 Task: Open a blank google sheet and write heading  Proactive Sales. Add 10 people name  'Ethan Reynolds, Olivia Thompson, Benjamin Martinez, Emma Davis, Alexander Mitchell, Ava Rodriguez, Daniel Anderson, Mia Lewis, Christopher Scott, Sophia Harris.'Item code in between  2500-2700. Product range in between  2000-9000. Add Products   ASICS Shoe, Brooks Shoe, Clarks Shoe, Crocs Shoe, Dr. Martens Shoe, Ecco Shoe, Fila Shoe, Hush Puppies Shoe, Jordan Shoe, K-Swiss Shoe.Choose quantity  3 to 10 Tax 12 percent commission 2 percent Total Add Amount. Save page  Proactive Sales log   book
Action: Mouse moved to (380, 422)
Screenshot: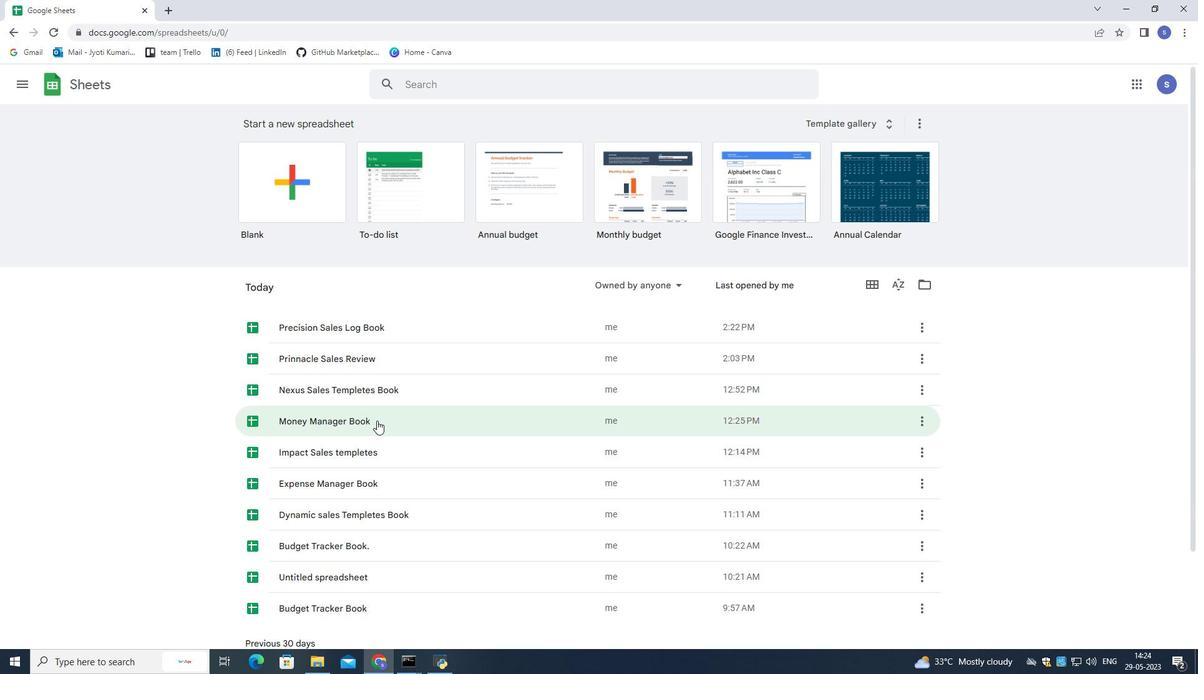 
Action: Mouse scrolled (380, 421) with delta (0, 0)
Screenshot: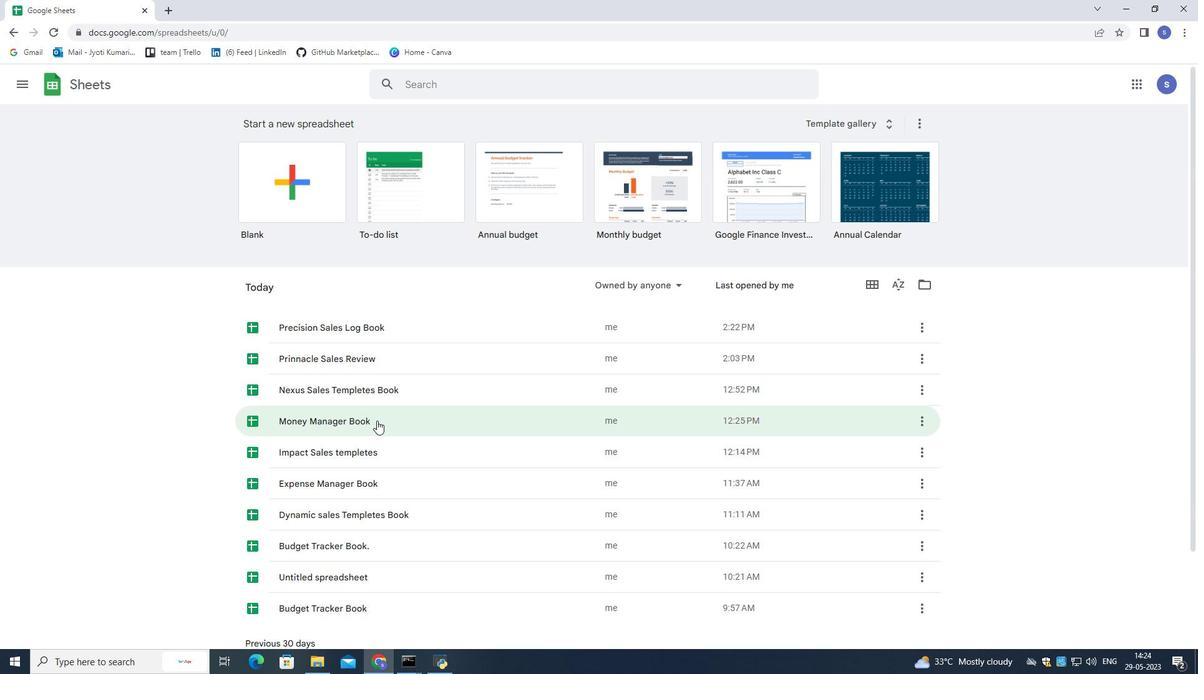 
Action: Mouse scrolled (380, 421) with delta (0, 0)
Screenshot: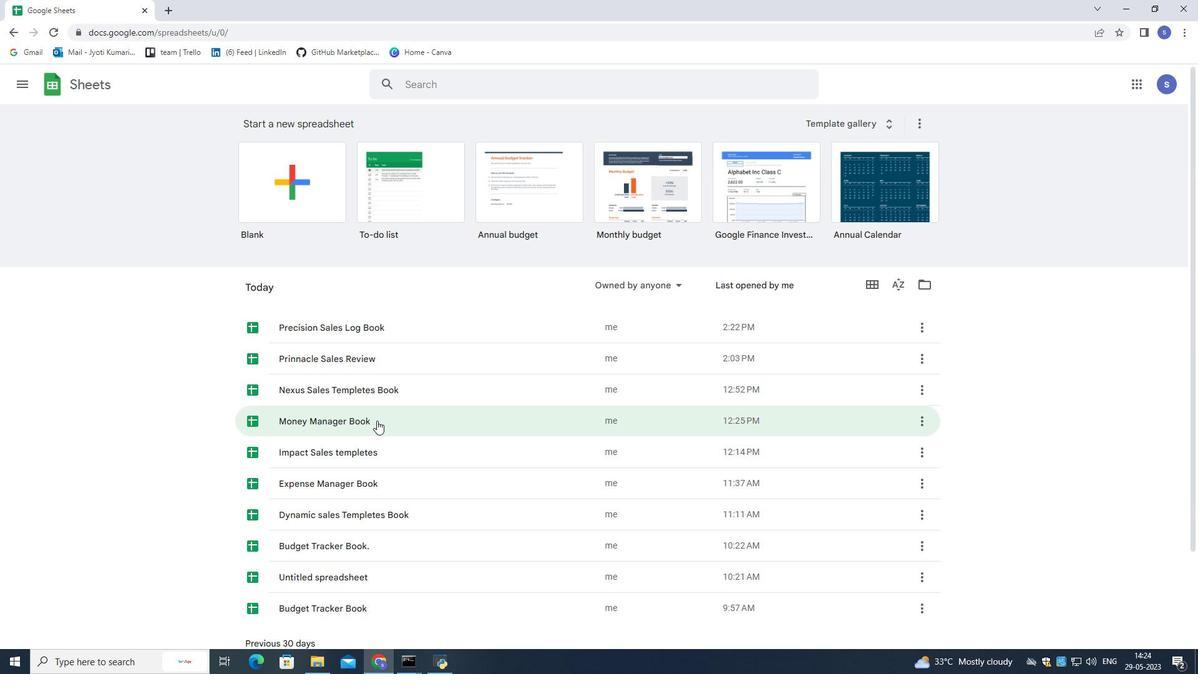 
Action: Mouse scrolled (380, 421) with delta (0, 0)
Screenshot: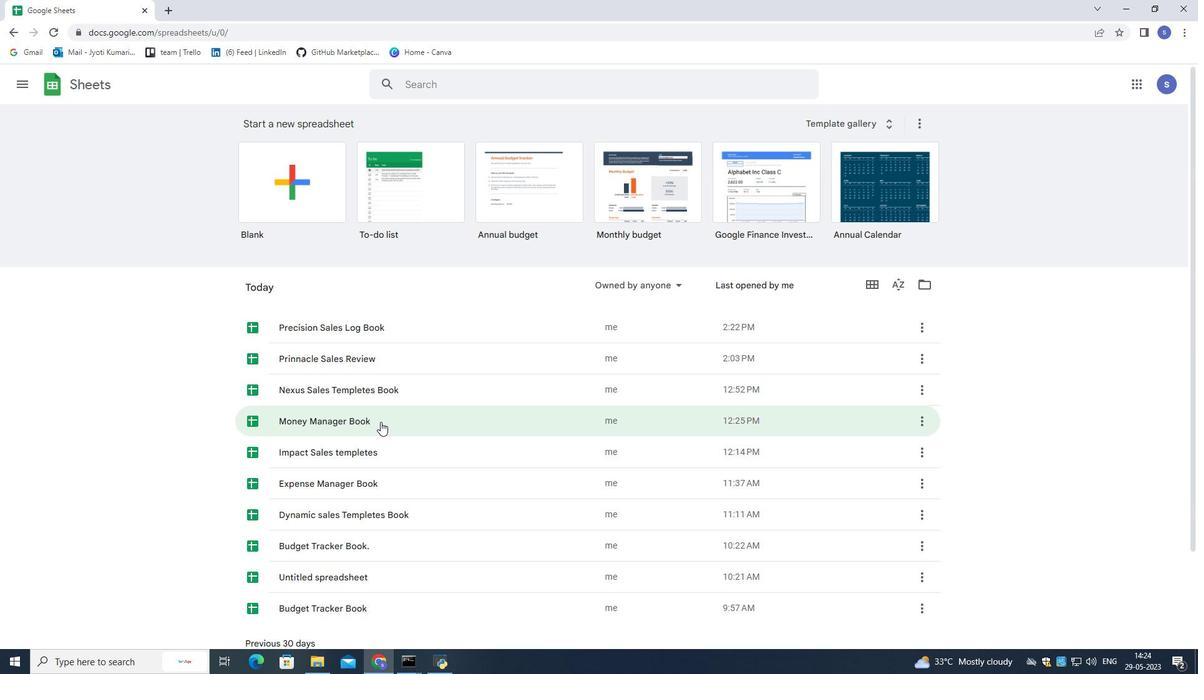 
Action: Mouse scrolled (380, 421) with delta (0, 0)
Screenshot: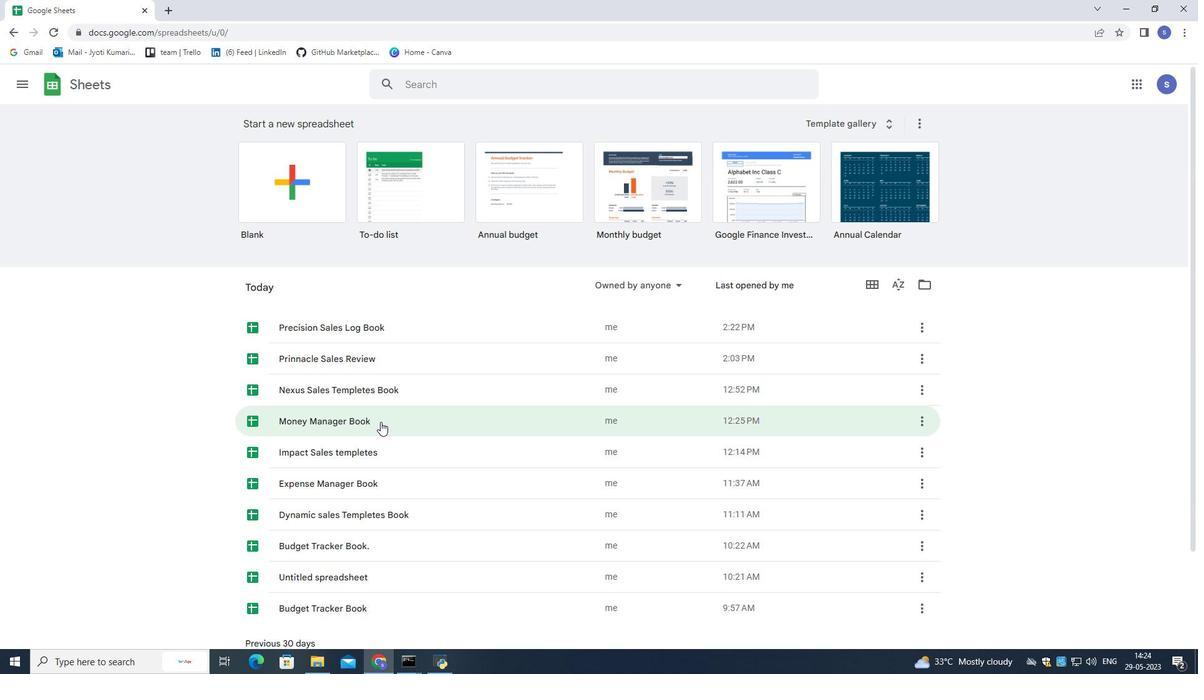 
Action: Mouse scrolled (380, 421) with delta (0, 0)
Screenshot: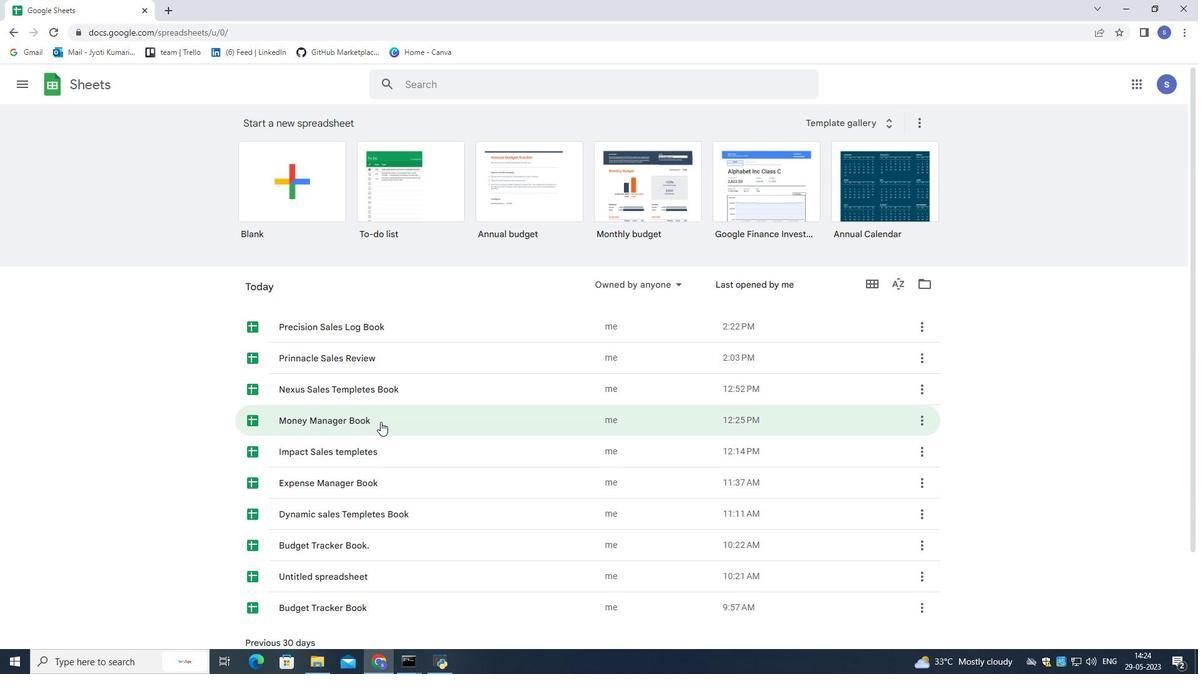 
Action: Mouse scrolled (380, 422) with delta (0, 0)
Screenshot: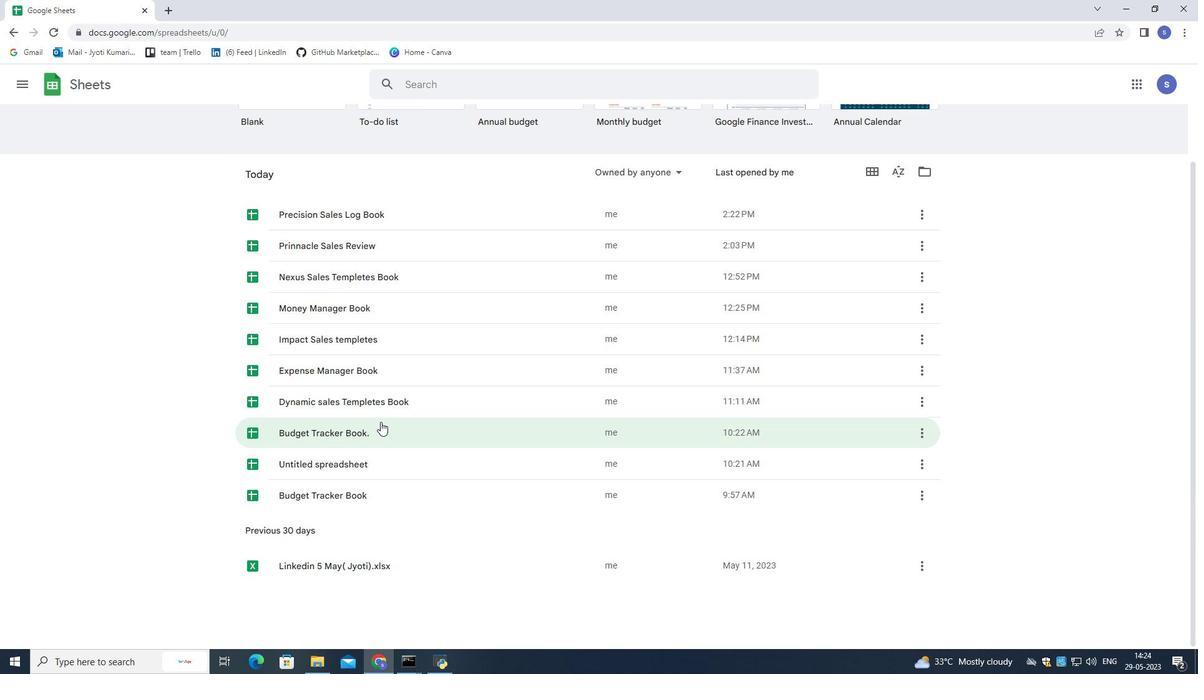 
Action: Mouse scrolled (380, 422) with delta (0, 0)
Screenshot: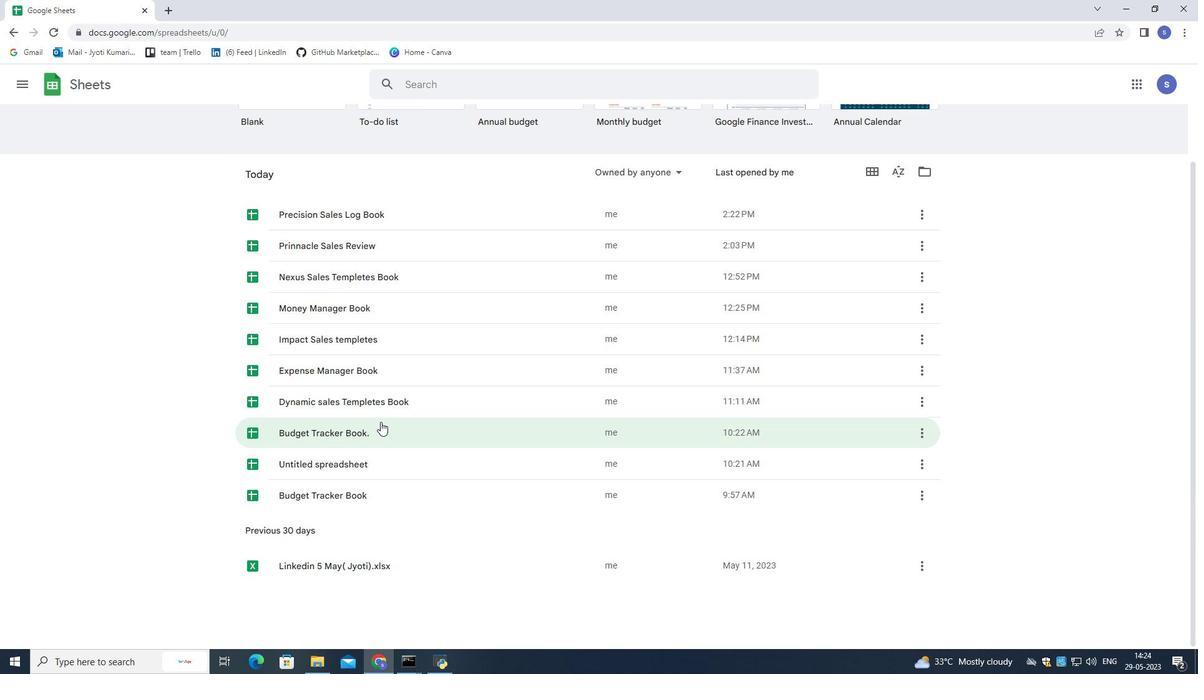 
Action: Mouse scrolled (380, 422) with delta (0, 0)
Screenshot: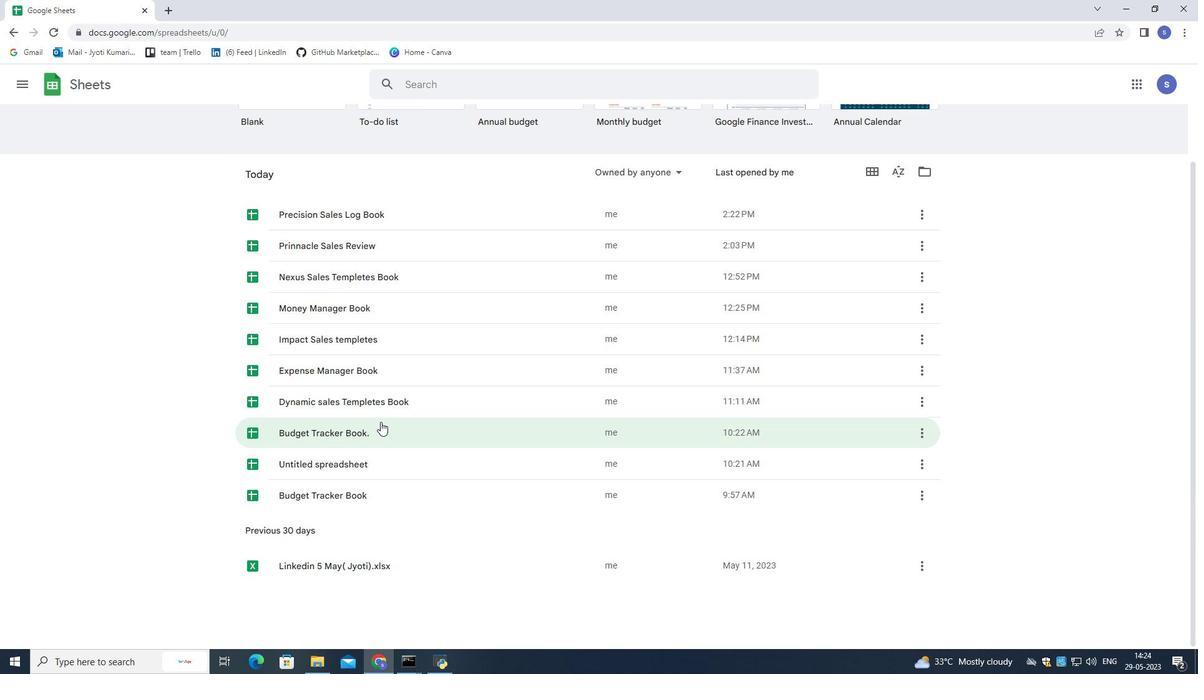 
Action: Mouse scrolled (380, 422) with delta (0, 0)
Screenshot: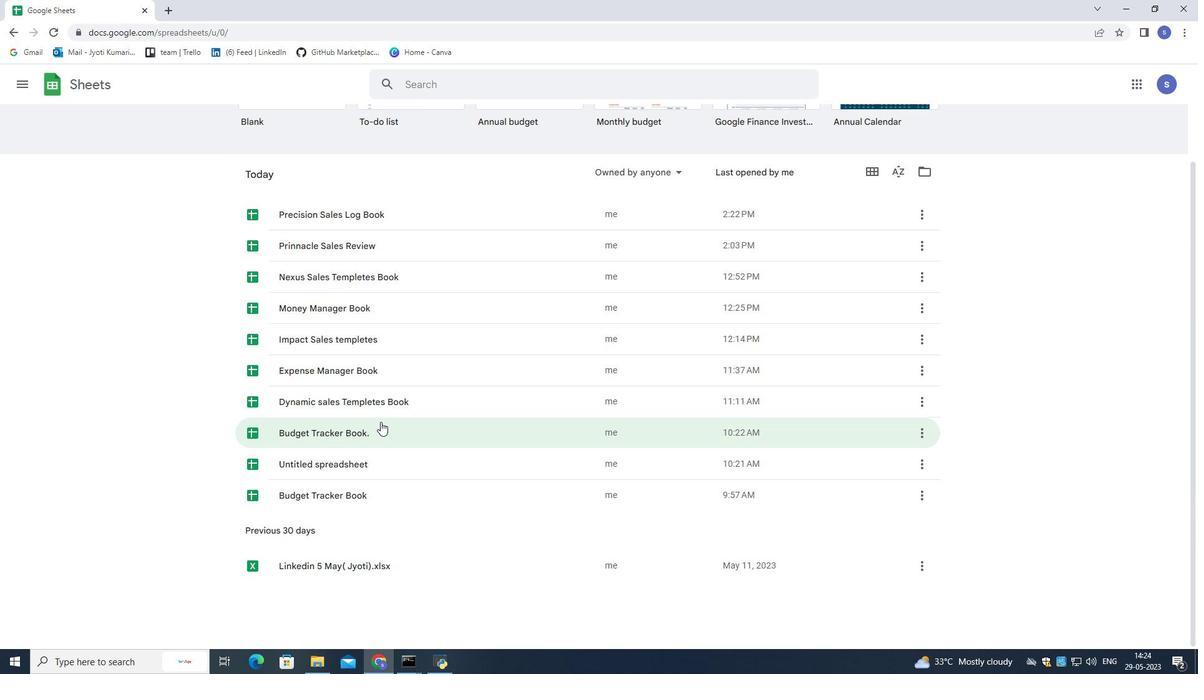 
Action: Mouse moved to (381, 418)
Screenshot: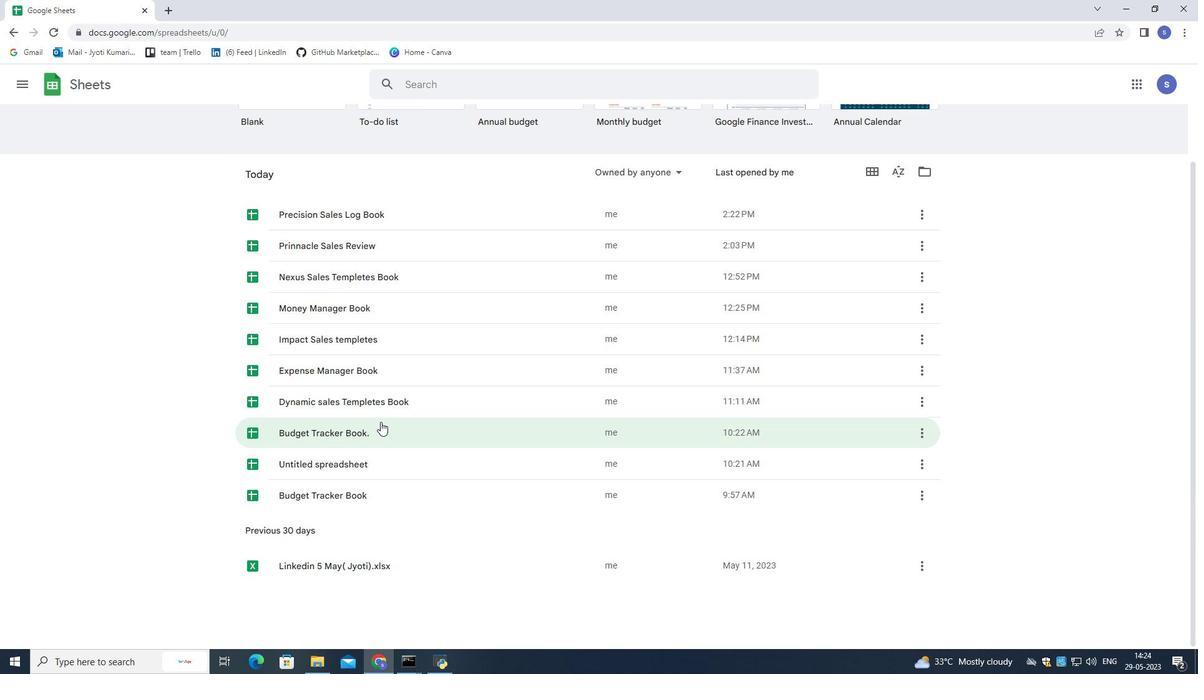 
Action: Mouse scrolled (381, 419) with delta (0, 0)
Screenshot: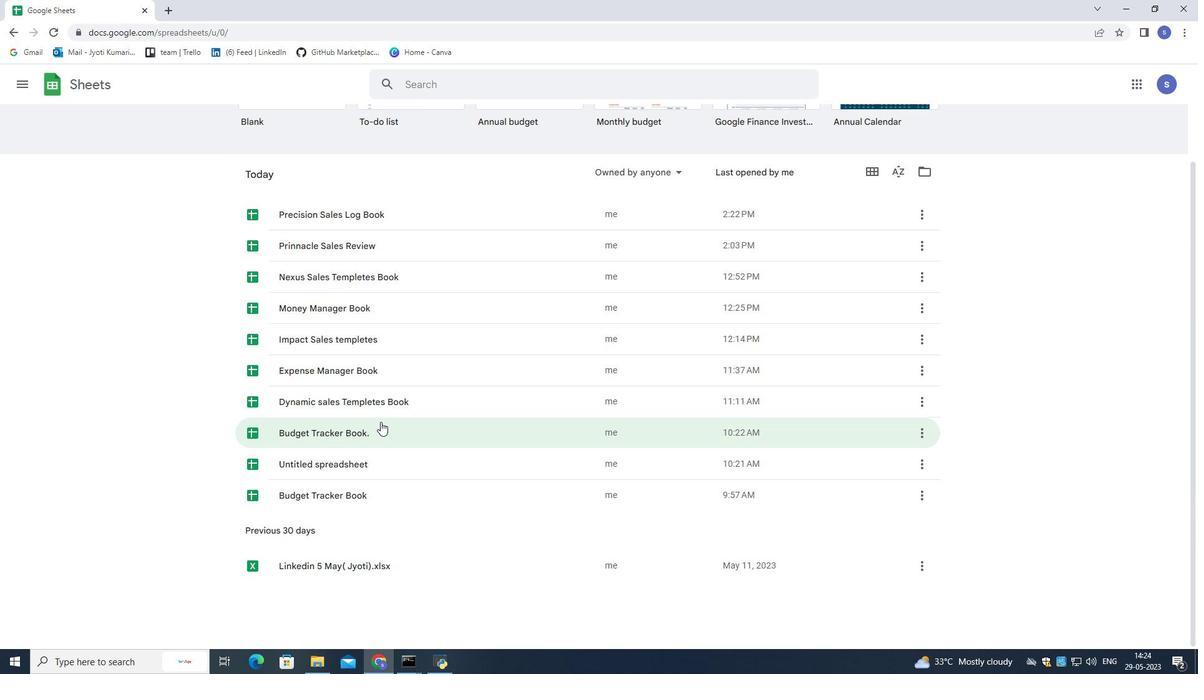 
Action: Mouse moved to (378, 421)
Screenshot: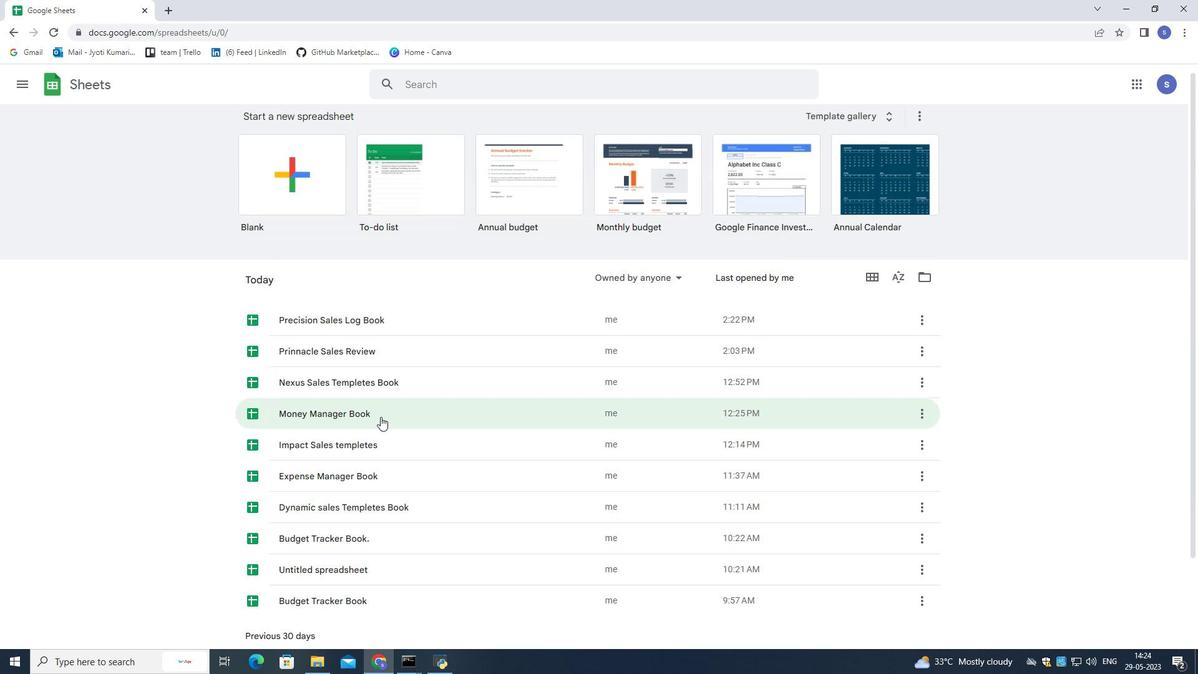 
Action: Mouse scrolled (378, 422) with delta (0, 0)
Screenshot: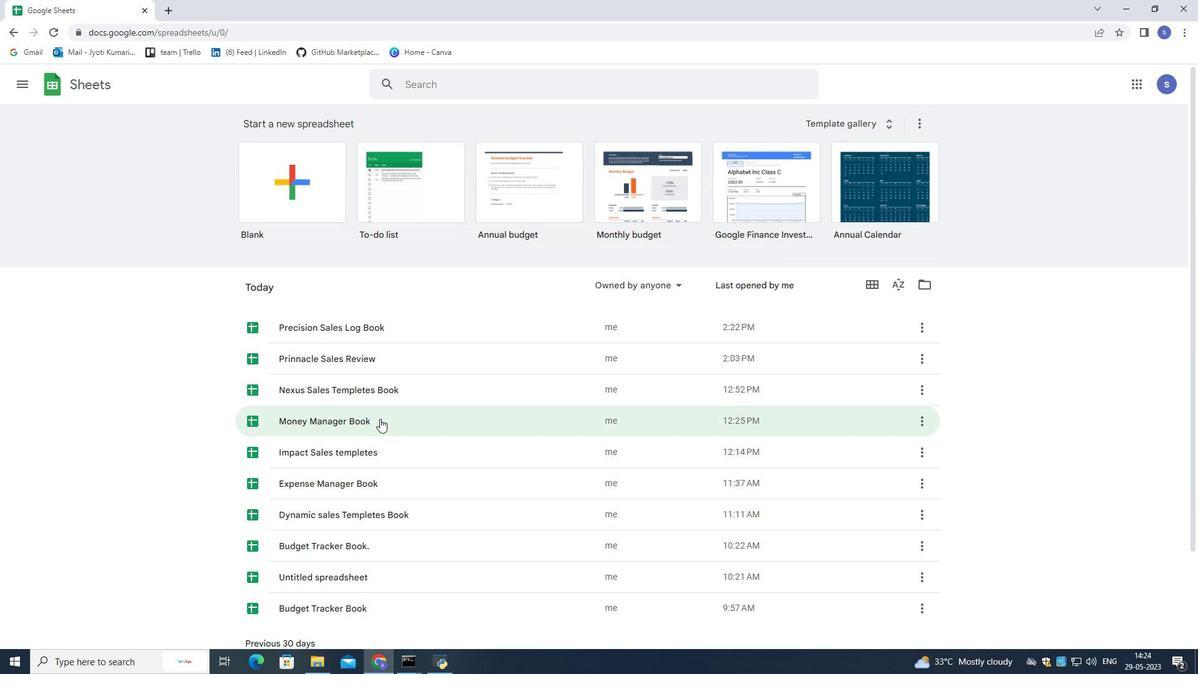 
Action: Mouse moved to (378, 421)
Screenshot: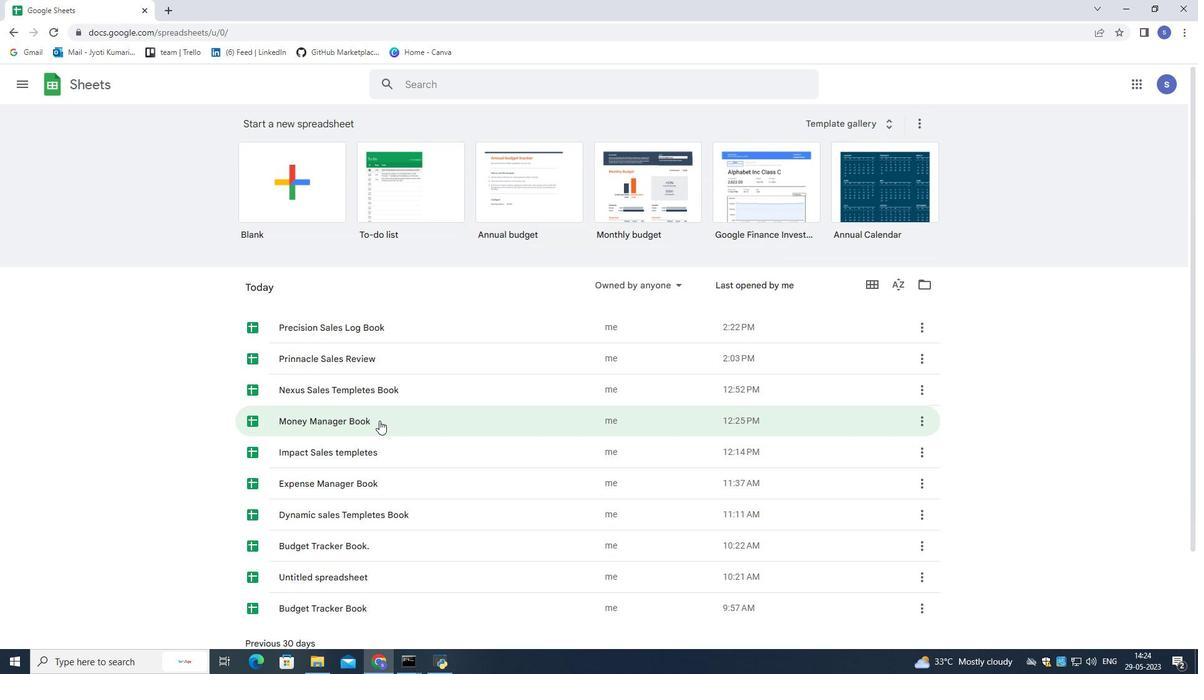 
Action: Mouse scrolled (378, 422) with delta (0, 0)
Screenshot: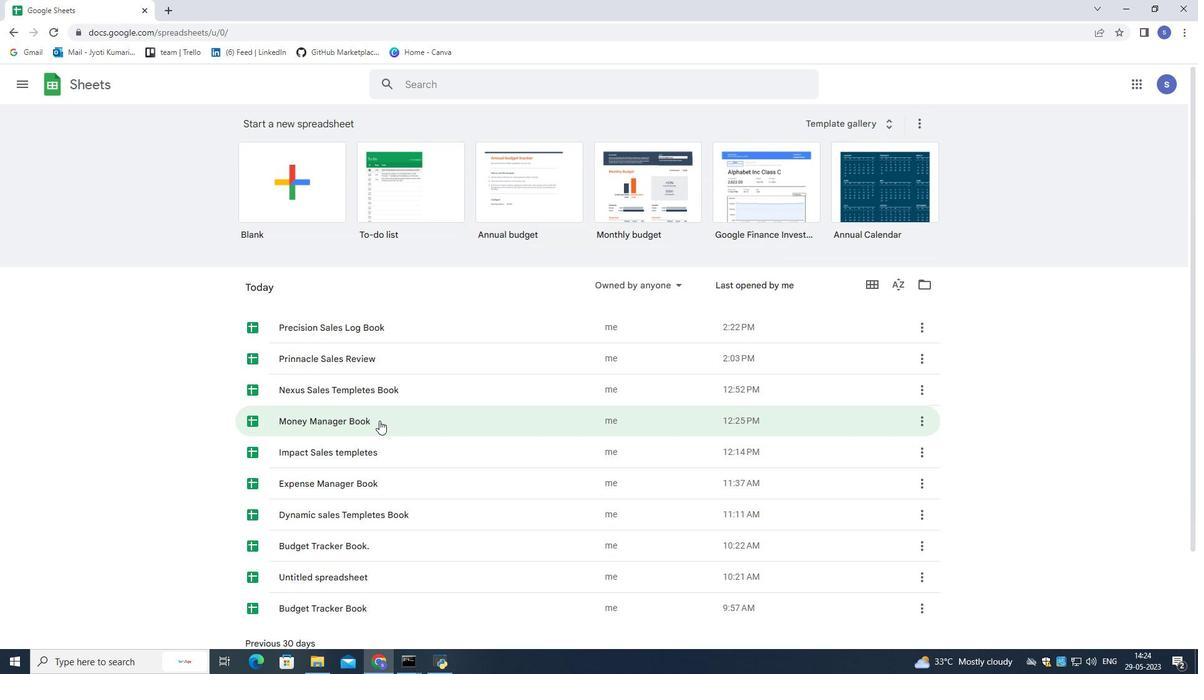 
Action: Mouse moved to (327, 194)
Screenshot: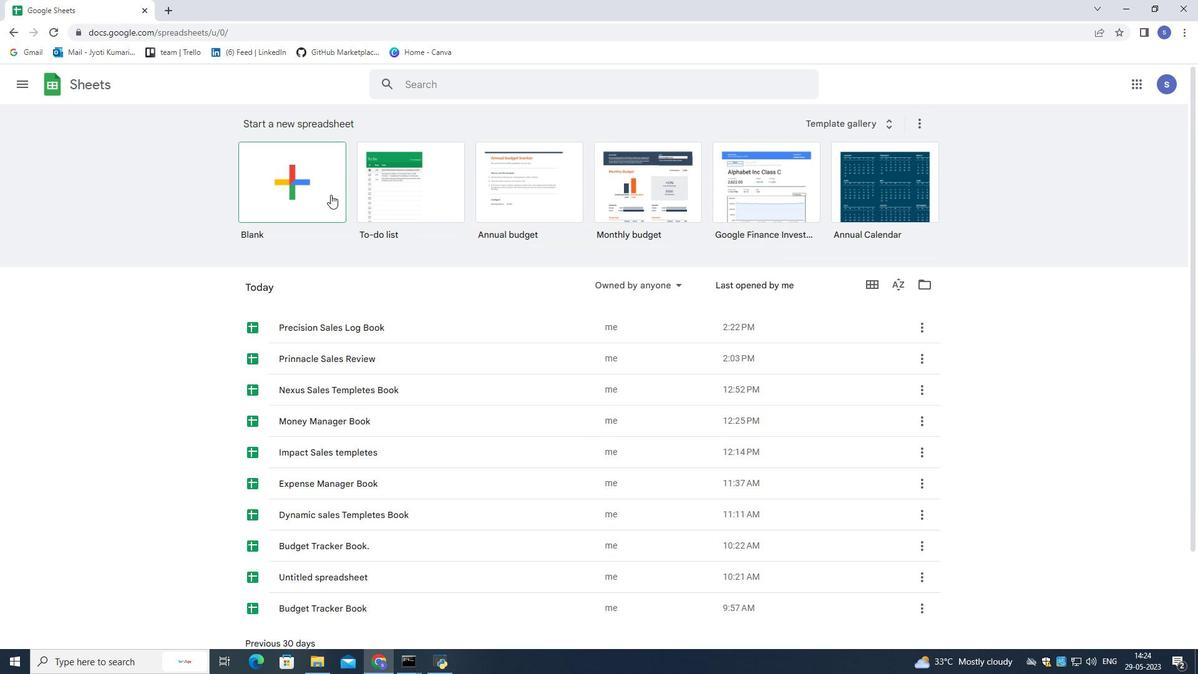 
Action: Mouse pressed left at (327, 194)
Screenshot: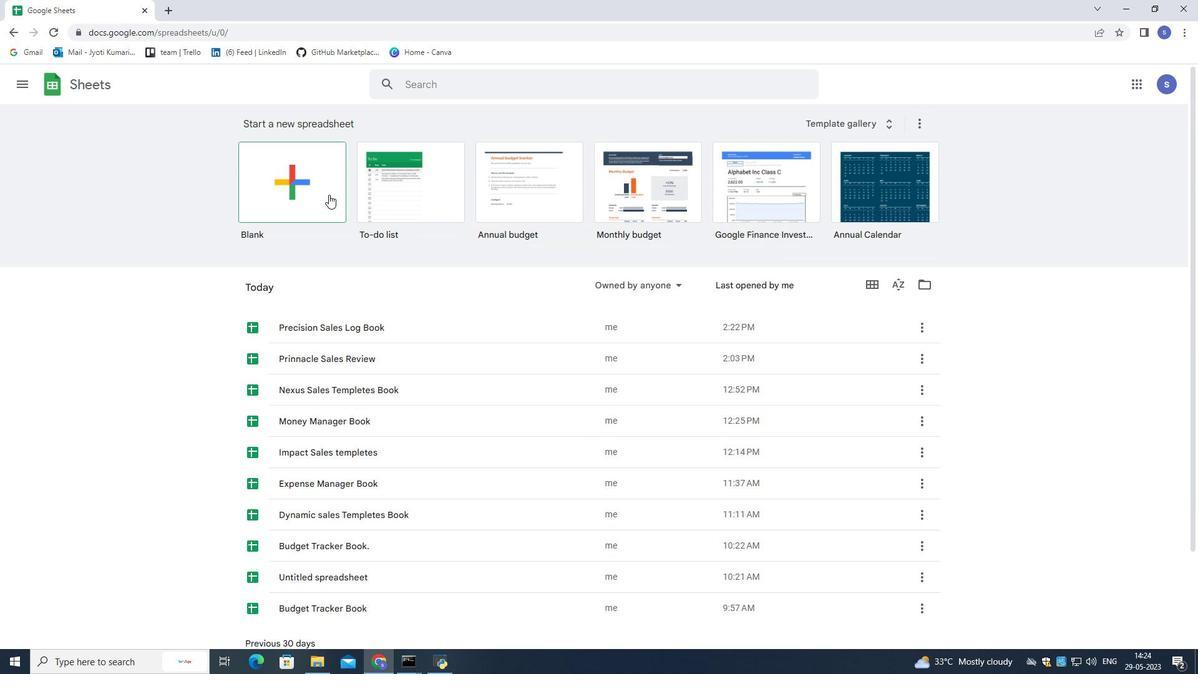 
Action: Mouse moved to (184, 174)
Screenshot: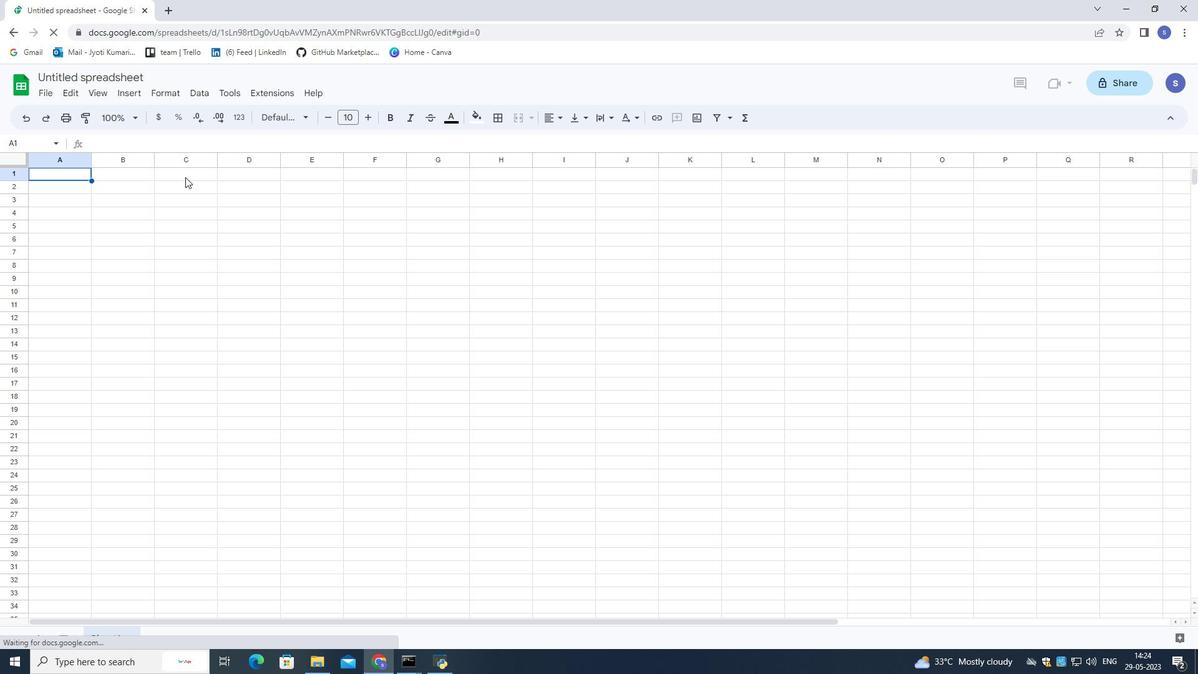 
Action: Mouse pressed left at (184, 174)
Screenshot: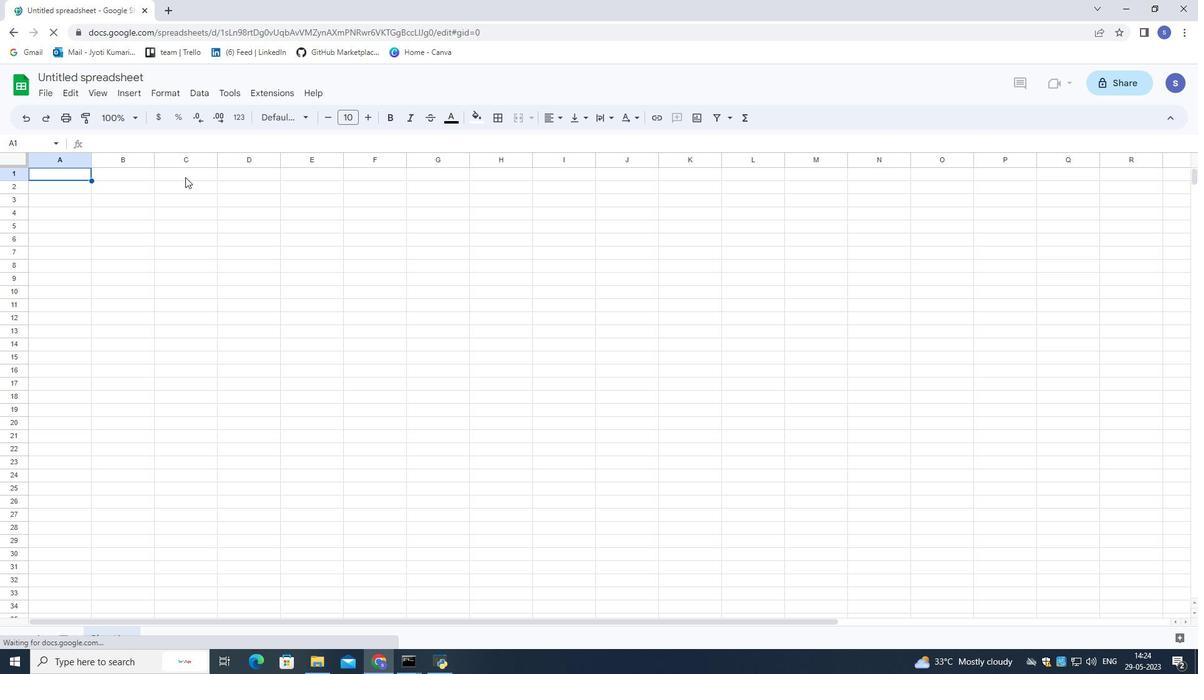 
Action: Mouse pressed left at (184, 174)
Screenshot: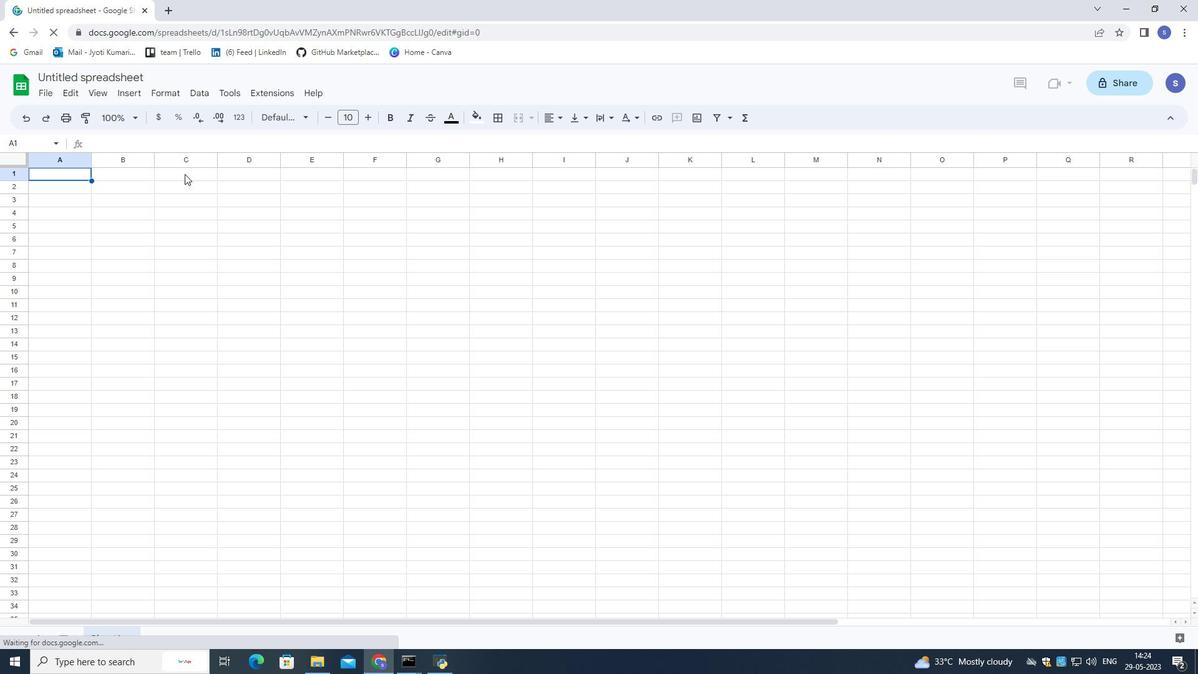 
Action: Mouse pressed left at (184, 174)
Screenshot: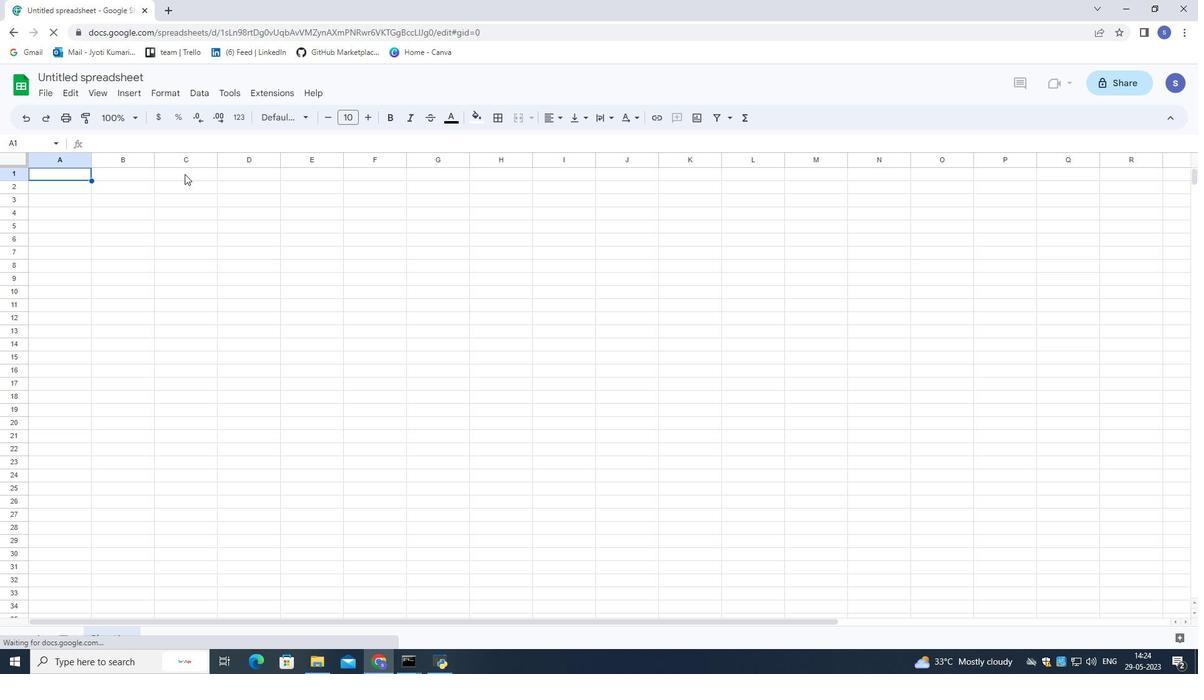 
Action: Key pressed <Key.shift>Proactive<Key.space><Key.shift>sales
Screenshot: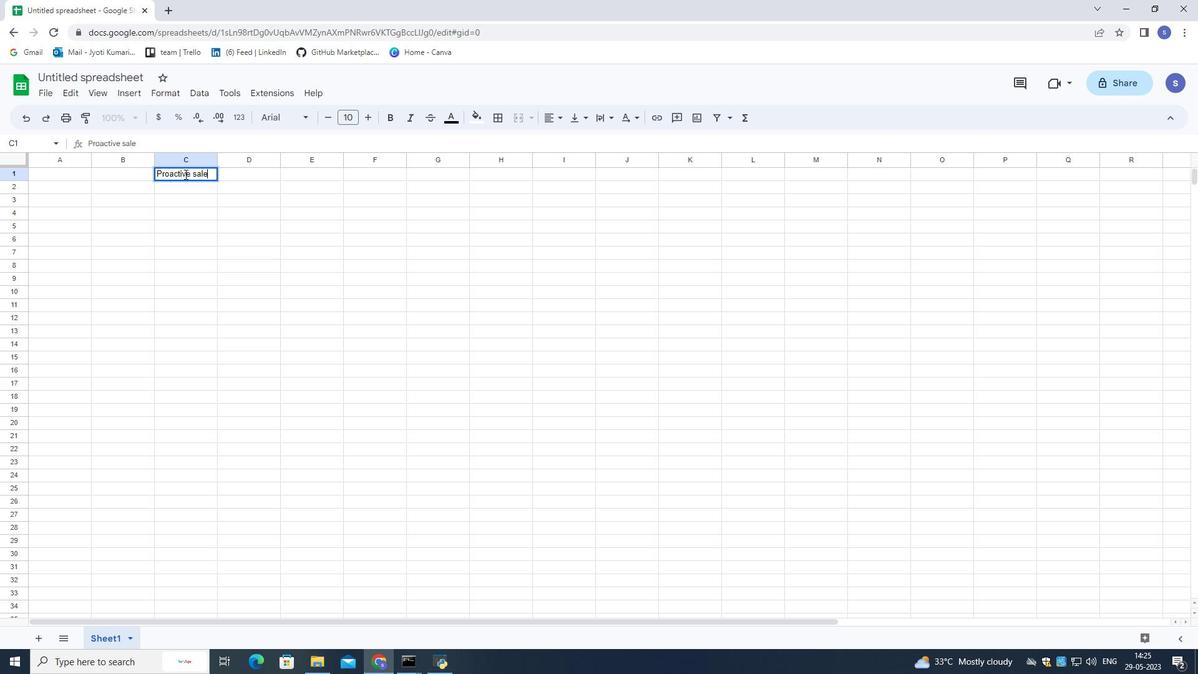 
Action: Mouse moved to (72, 186)
Screenshot: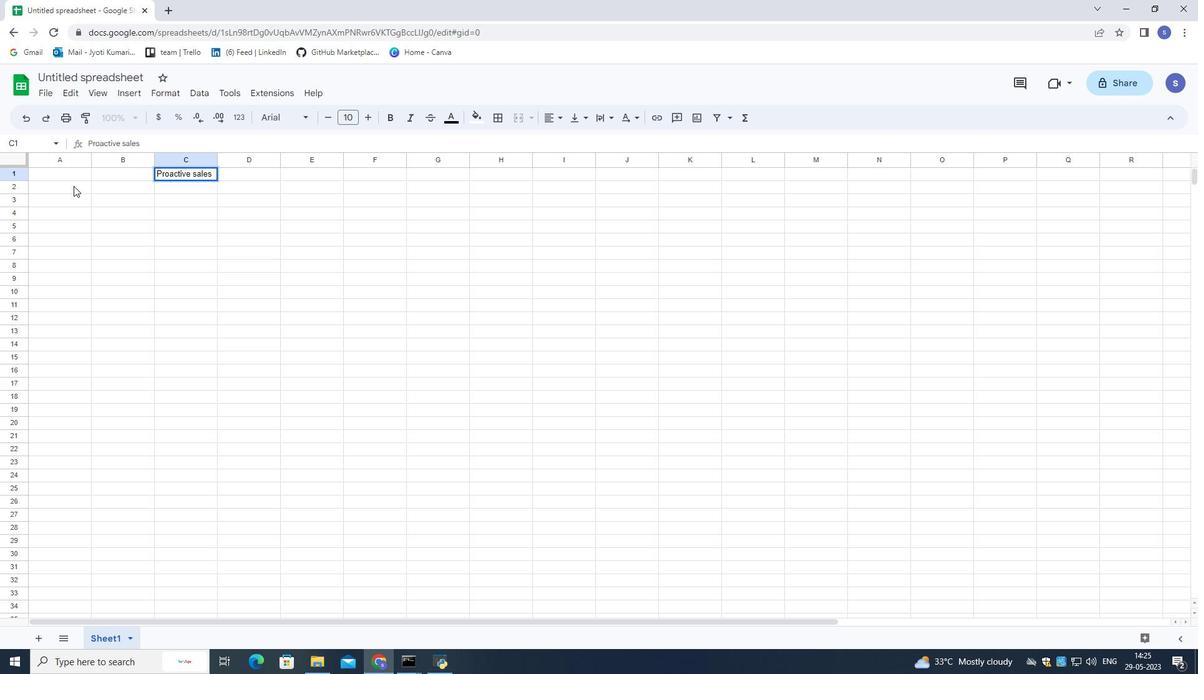 
Action: Mouse pressed left at (72, 186)
Screenshot: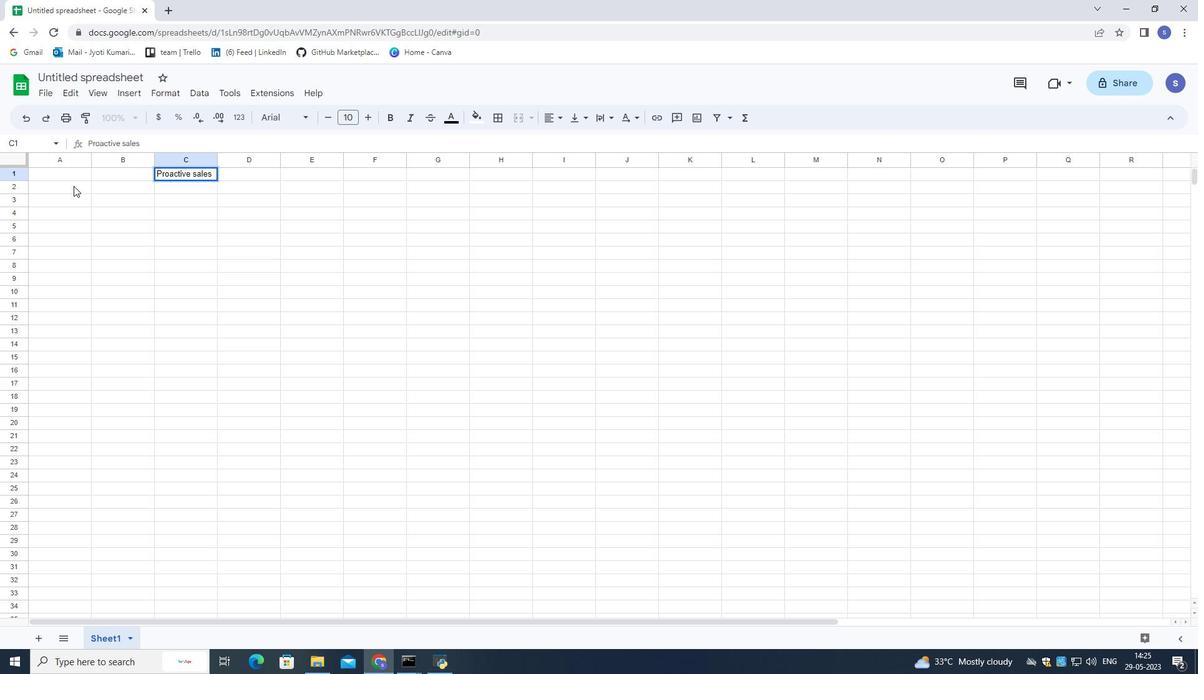 
Action: Key pressed <Key.shift>Name<Key.right>
Screenshot: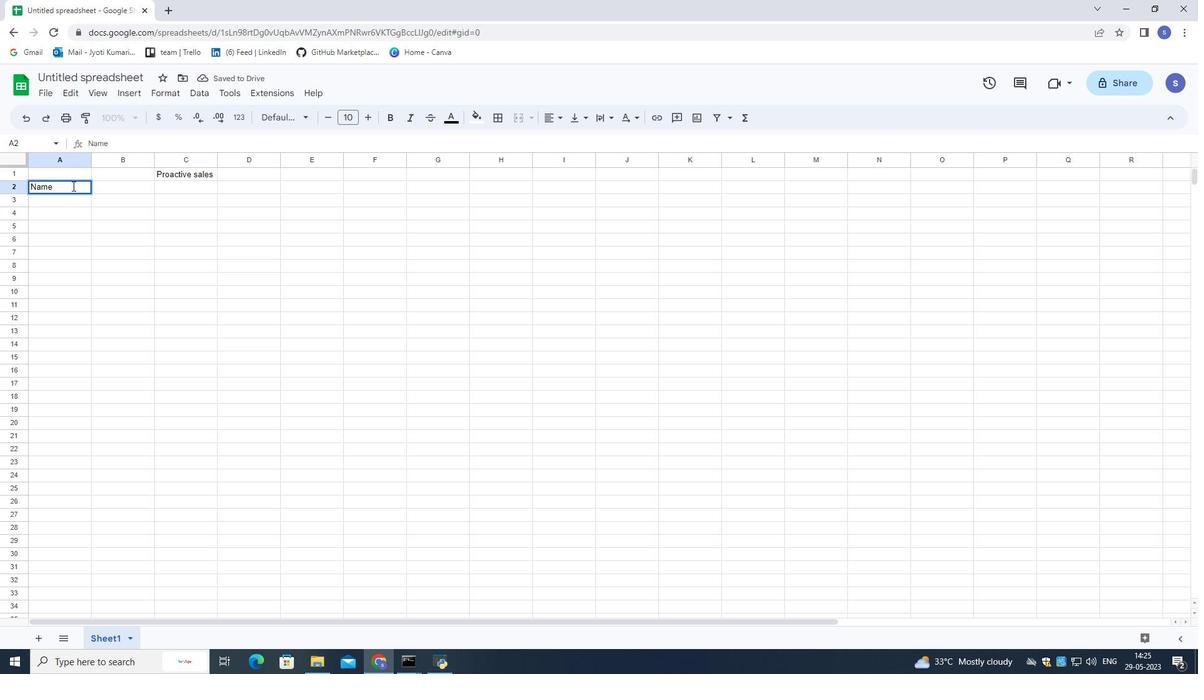 
Action: Mouse moved to (41, 194)
Screenshot: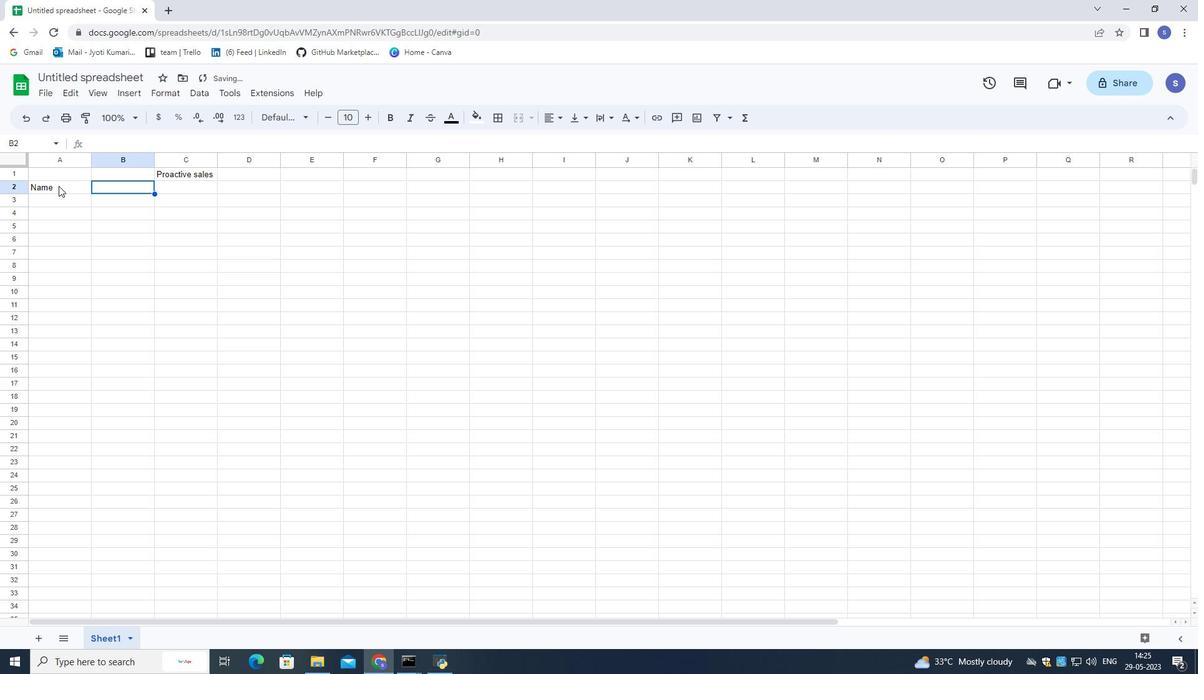 
Action: Mouse pressed left at (41, 194)
Screenshot: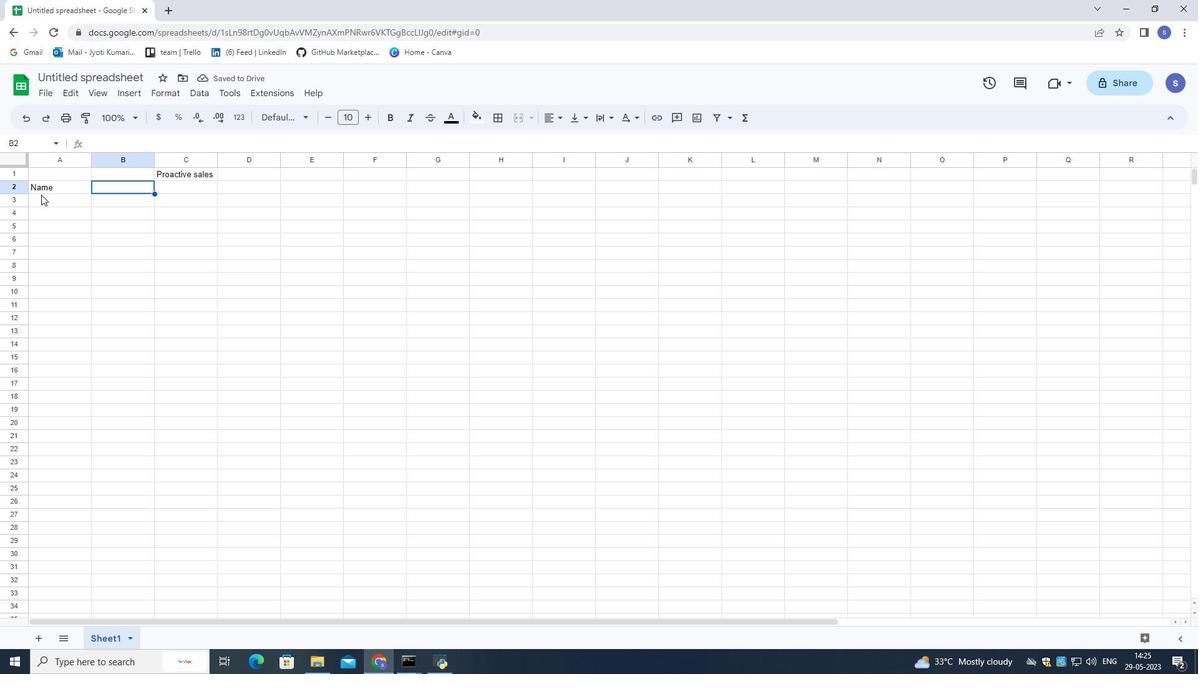
Action: Mouse moved to (97, 192)
Screenshot: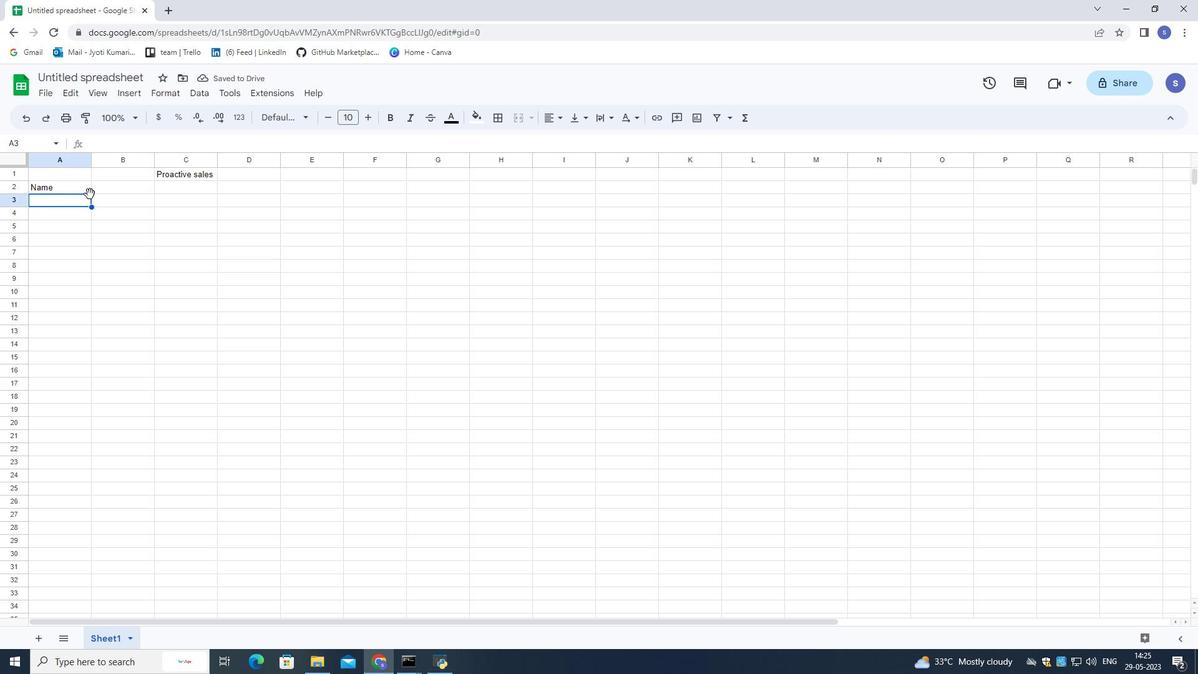 
Action: Key pressed <Key.shift><Key.shift>Ethan<Key.space><Key.shift>Reynolds<Key.down><Key.shift>Olivia<Key.space><Key.shift>Thompson<Key.down><Key.shift>Benjamin<Key.space><Key.shift>marti=<Key.backspace>nez<Key.down><Key.shift>Emma<Key.space><Key.shift>davis<Key.down><Key.shift>Alexander<Key.space><Key.shift><Key.shift><Key.shift>Mitchell<Key.down><Key.shift>Ava<Key.space><Key.shift><Key.shift><Key.shift><Key.shift><Key.shift><Key.shift><Key.shift>Rodriguez<Key.down><Key.shift>Daniel<Key.space><Key.shift><Key.shift><Key.shift>an<Key.backspace><Key.backspace><Key.shift>Anderson<Key.down><Key.shift>Mia<Key.space><Key.shift>Lewis<Key.down><Key.shift><Key.shift><Key.shift><Key.shift><Key.shift>Christopher<Key.space><Key.shift>scott<Key.down><Key.space><Key.shift>Sophia<Key.space><Key.shift>Harris
Screenshot: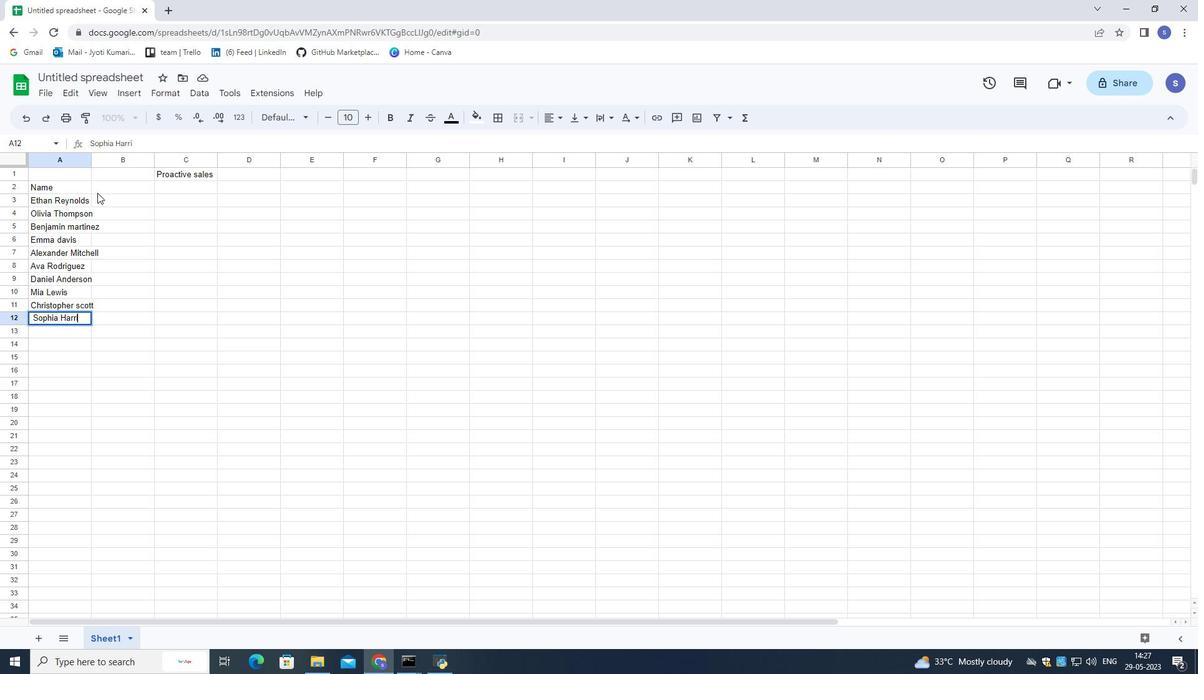 
Action: Mouse moved to (121, 186)
Screenshot: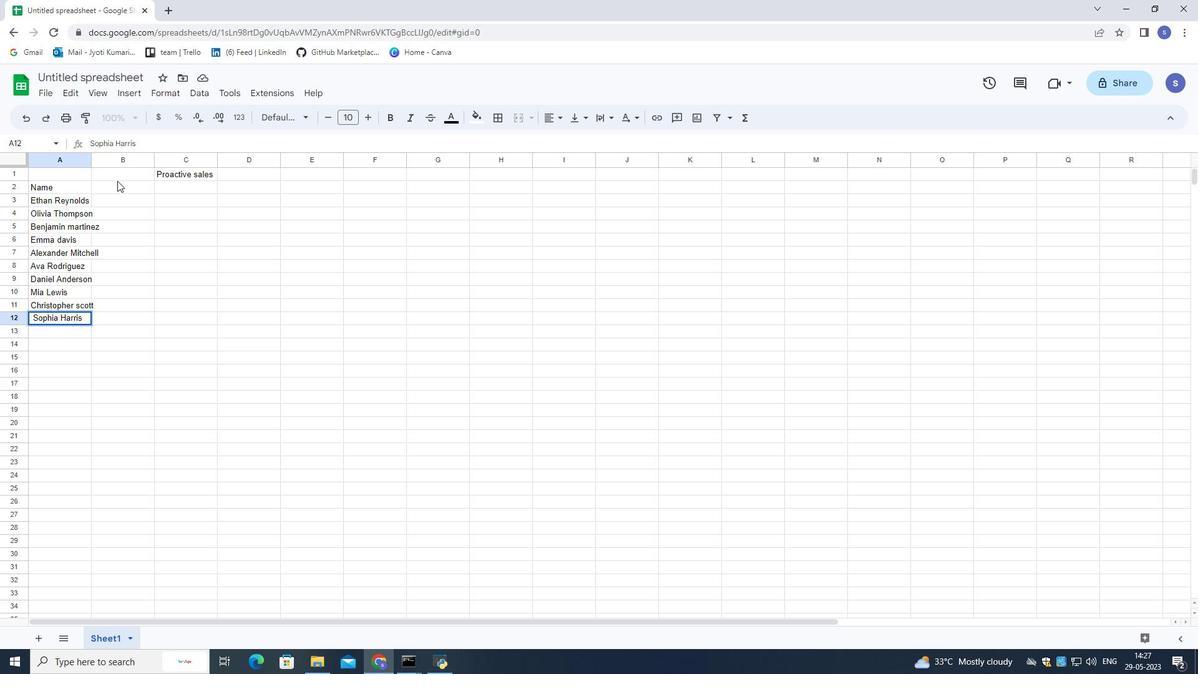 
Action: Mouse pressed left at (121, 186)
Screenshot: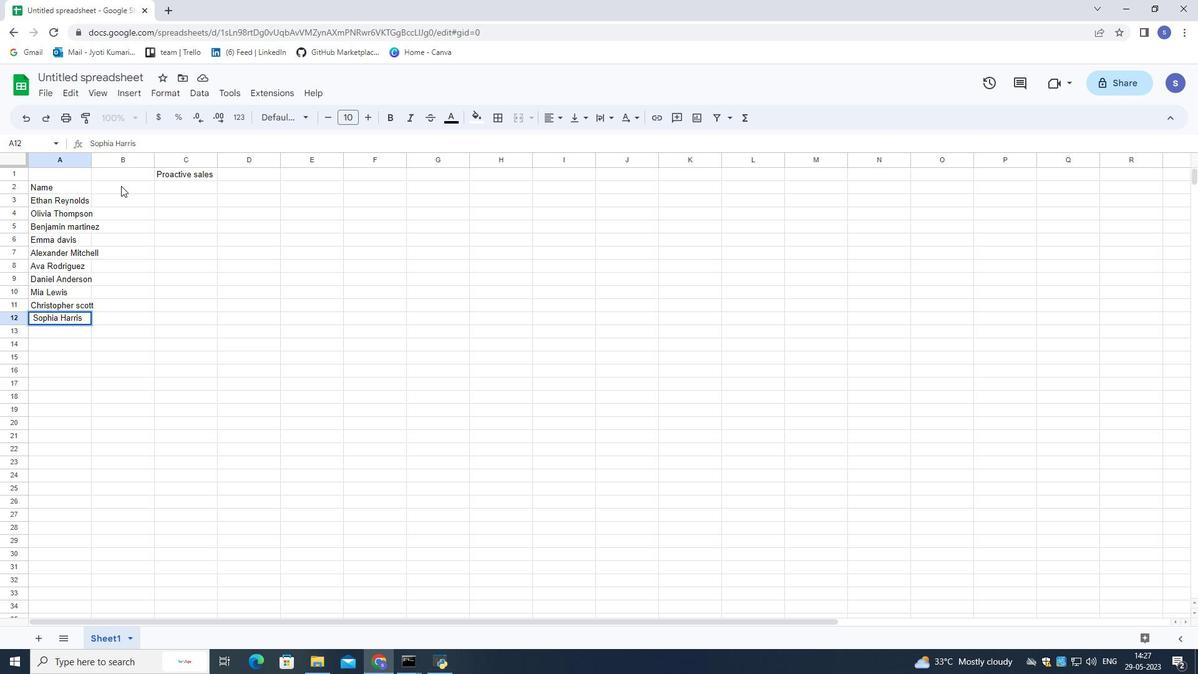 
Action: Key pressed <Key.shift><Key.shift><Key.shift><Key.shift><Key.shift>Item<Key.space><Key.shift>Code<Key.down>
Screenshot: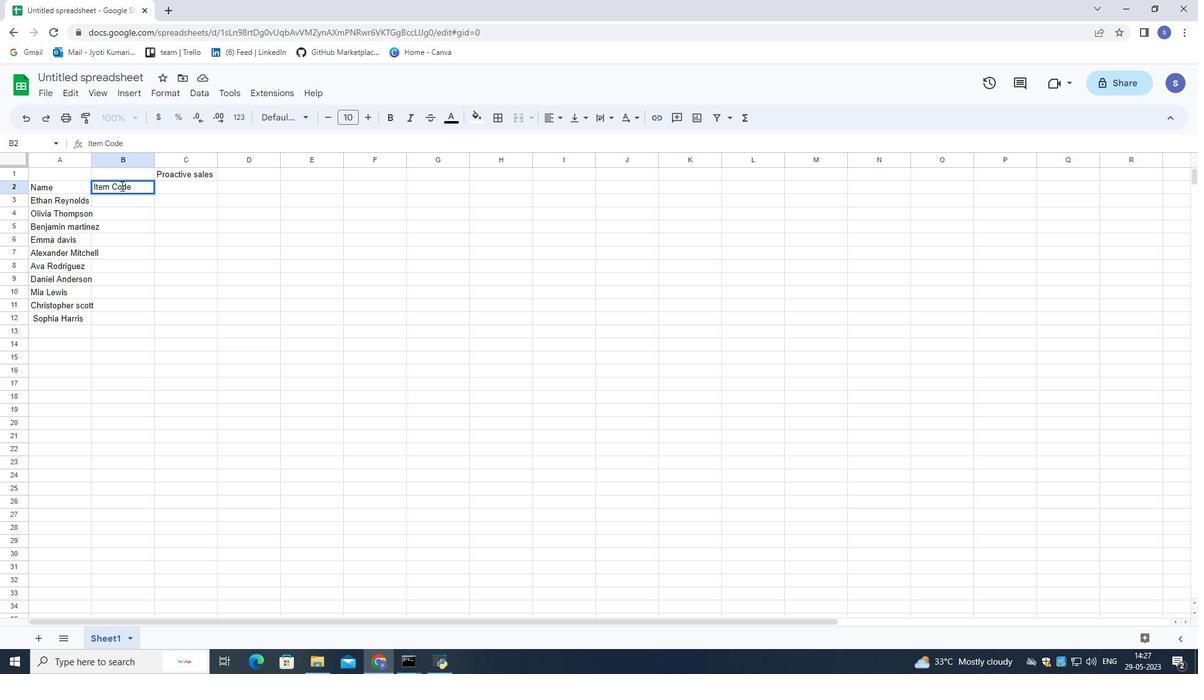 
Action: Mouse moved to (130, 199)
Screenshot: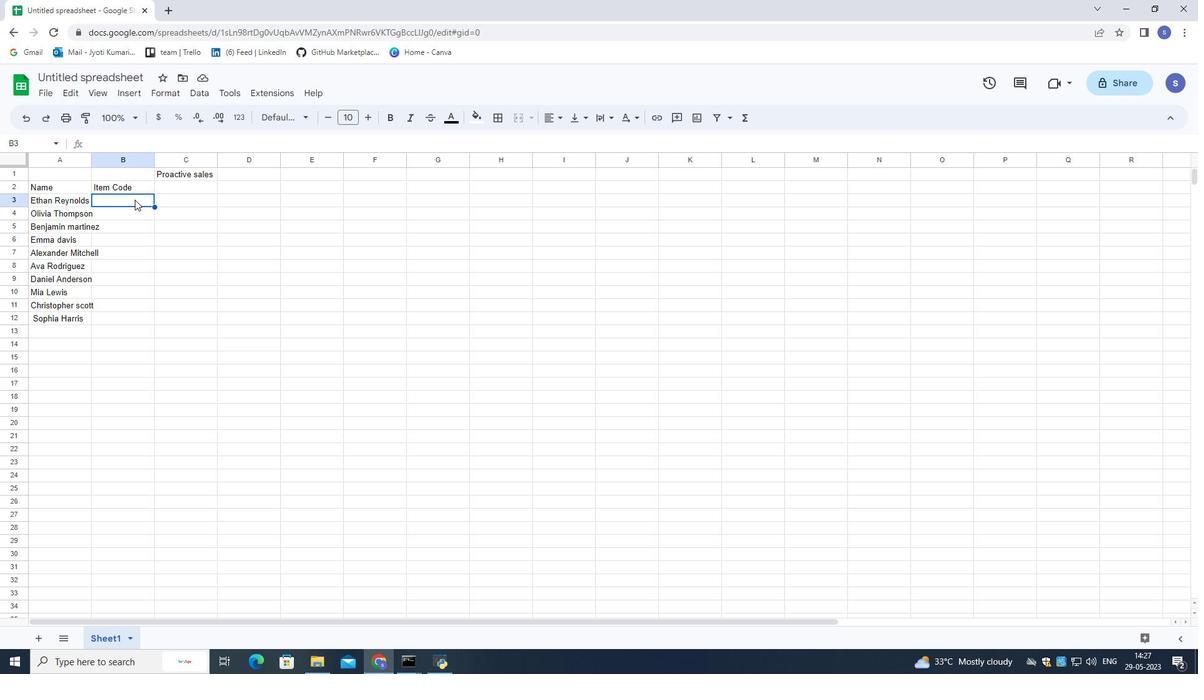 
Action: Mouse pressed left at (130, 199)
Screenshot: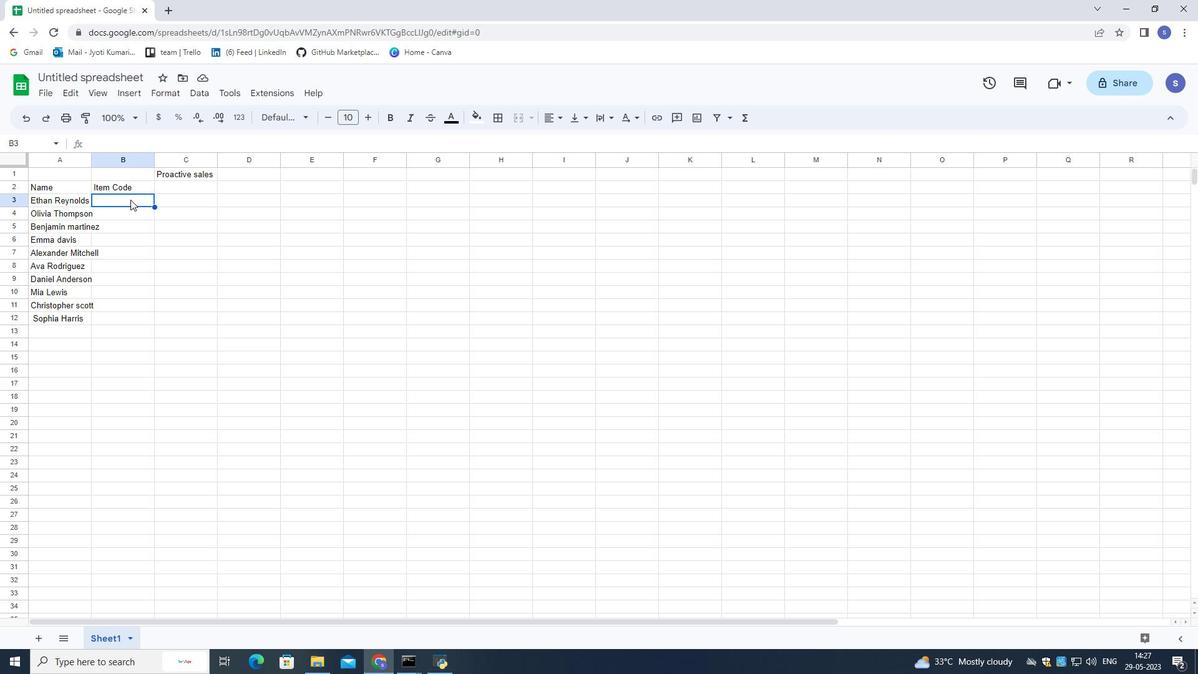 
Action: Mouse moved to (215, 206)
Screenshot: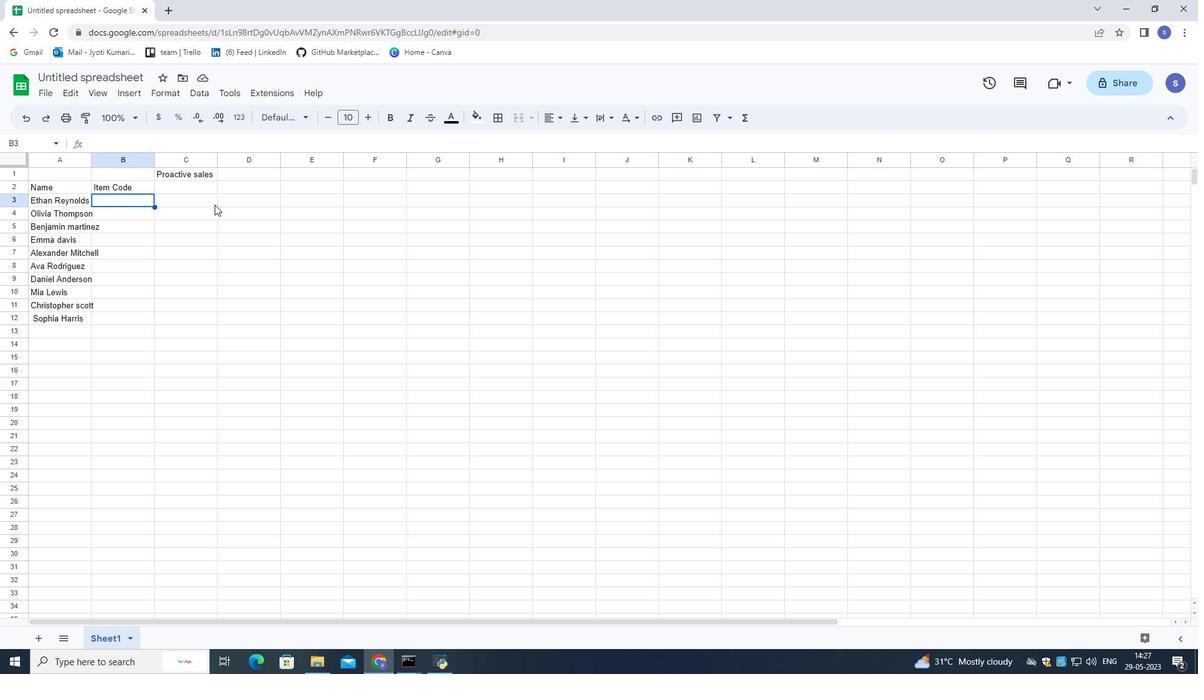 
Action: Key pressed 2500<Key.down>2536<Key.down>2644<Key.down>2686<Key.down>2456<Key.down>
Screenshot: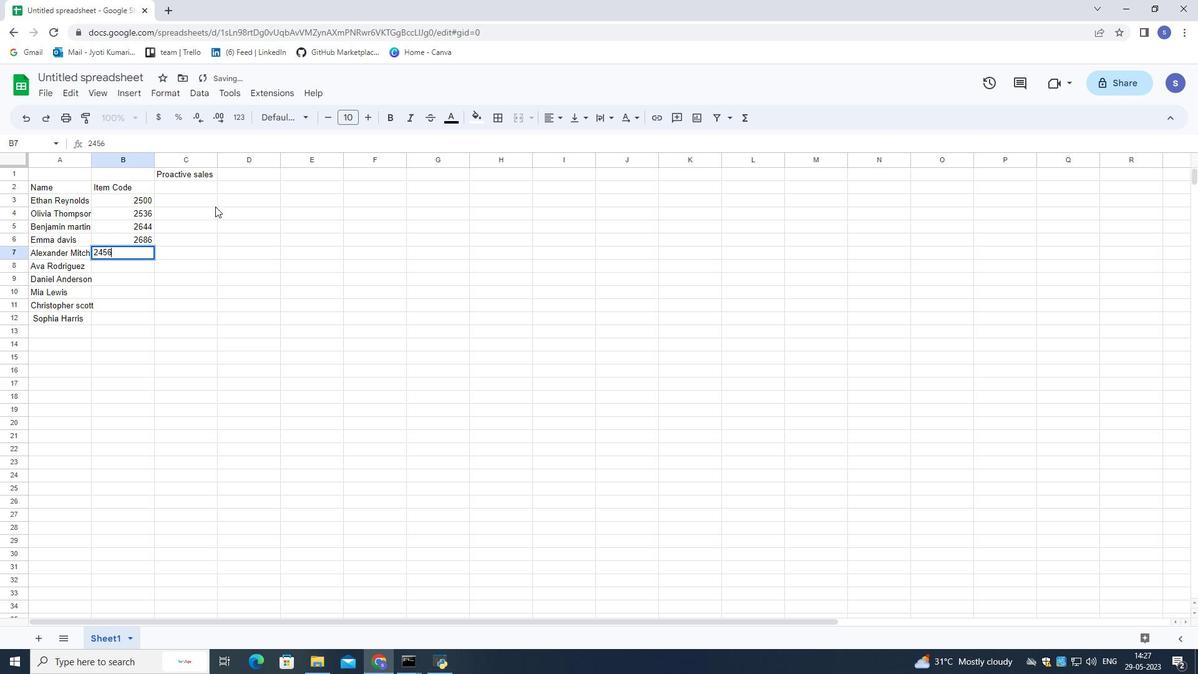 
Action: Mouse moved to (216, 207)
Screenshot: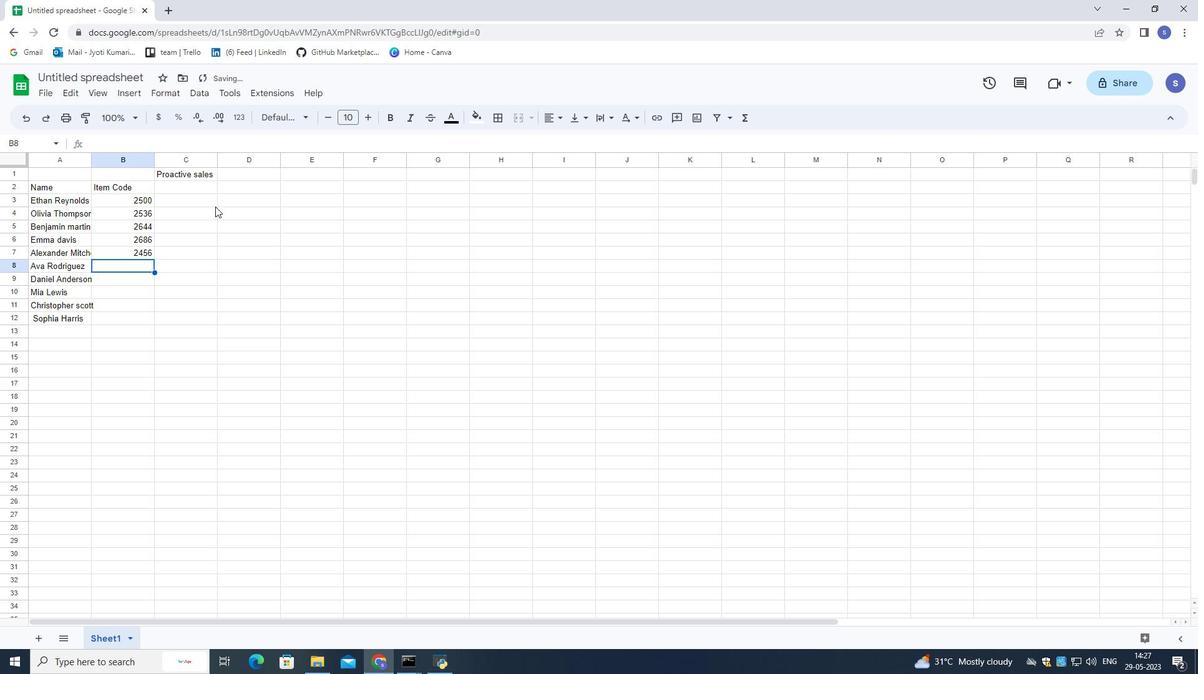 
Action: Key pressed 2546<Key.down>2987<Key.backspace><Key.backspace><Key.backspace>549<Key.down>2700<Key.down>3<Key.backspace>2695<Key.down>2548<Key.down>
Screenshot: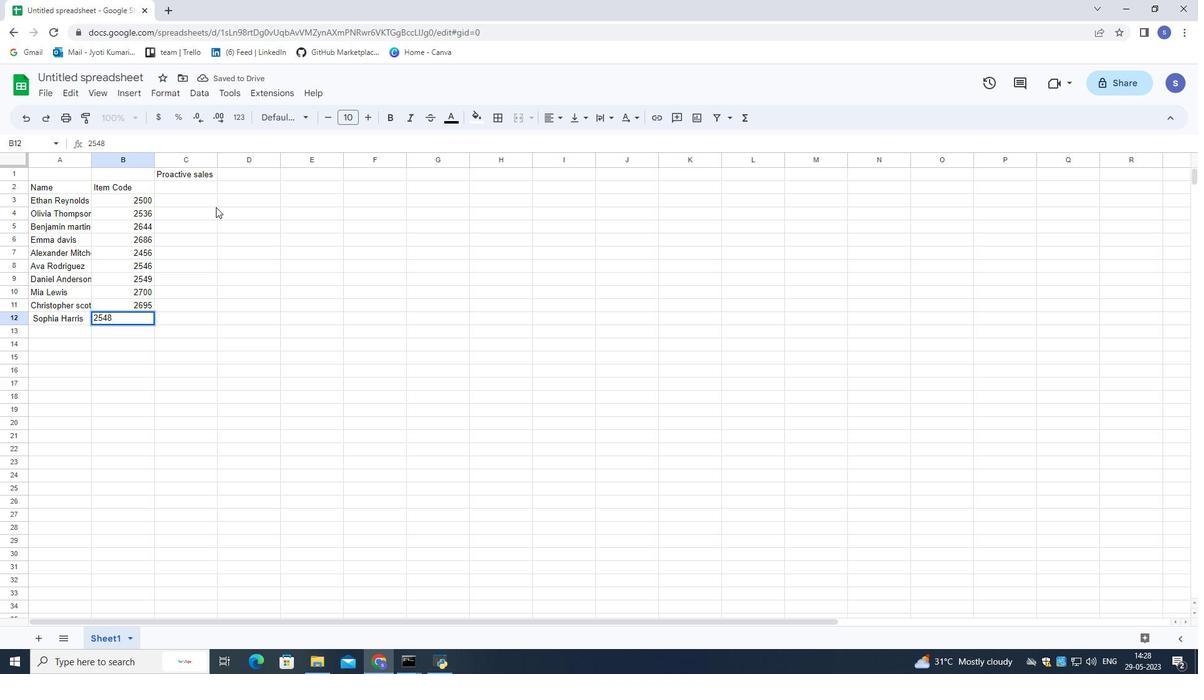 
Action: Mouse moved to (194, 189)
Screenshot: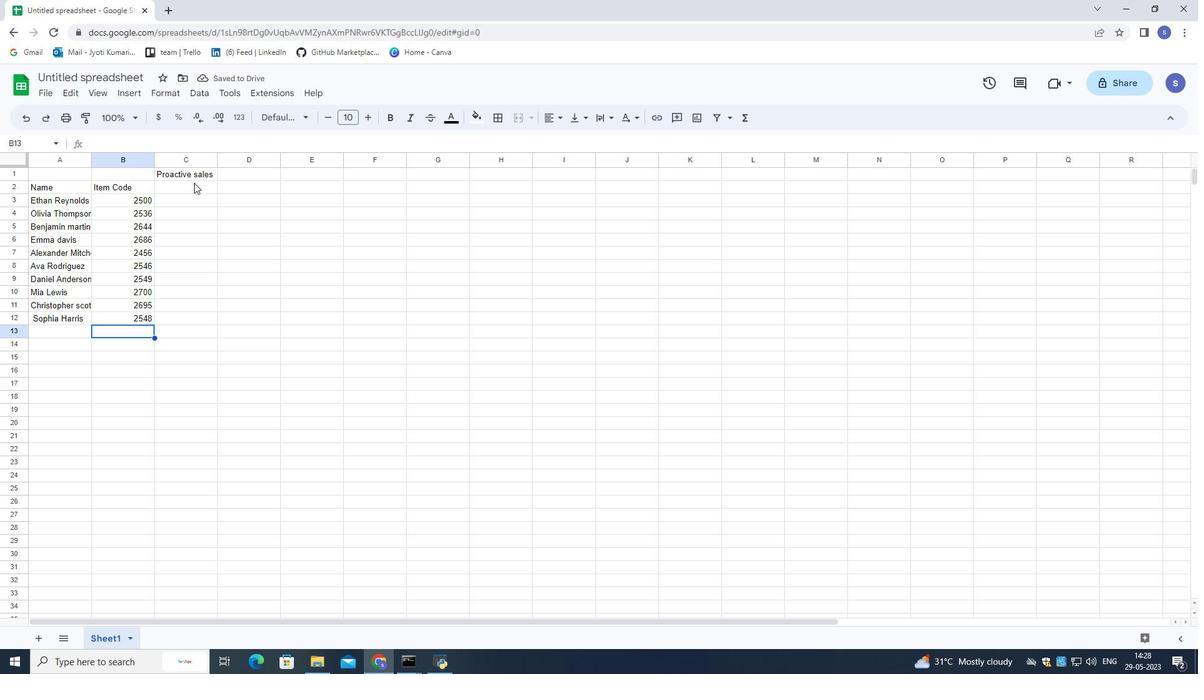 
Action: Mouse pressed left at (194, 189)
Screenshot: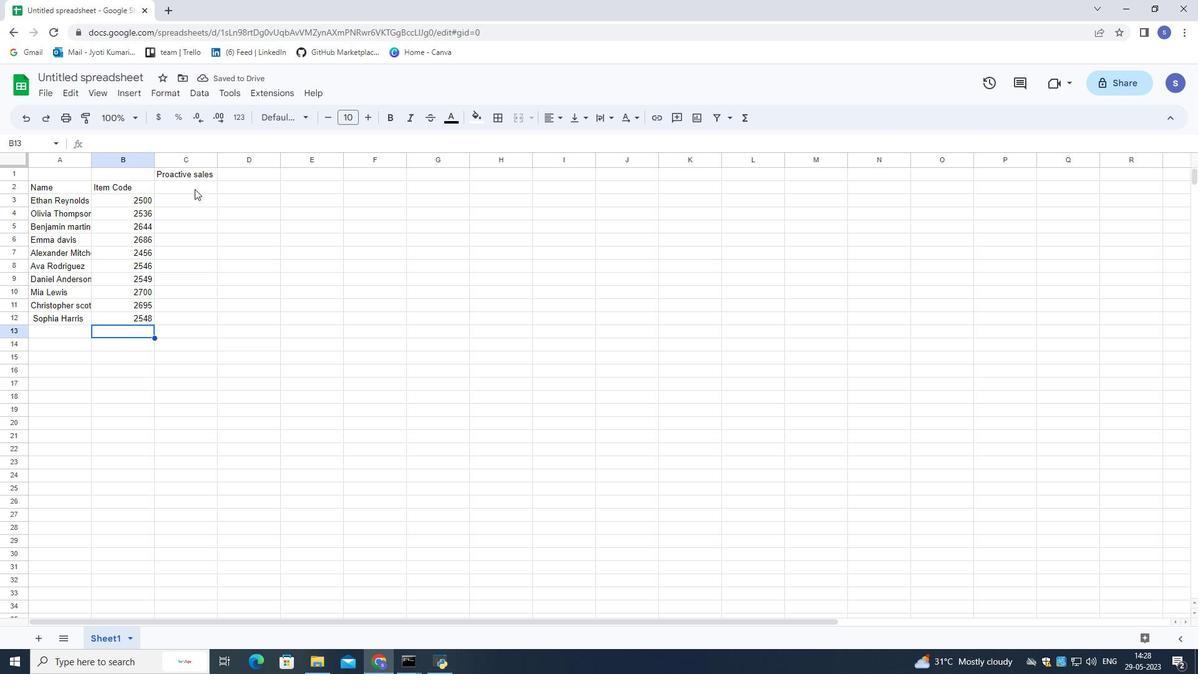 
Action: Mouse moved to (197, 232)
Screenshot: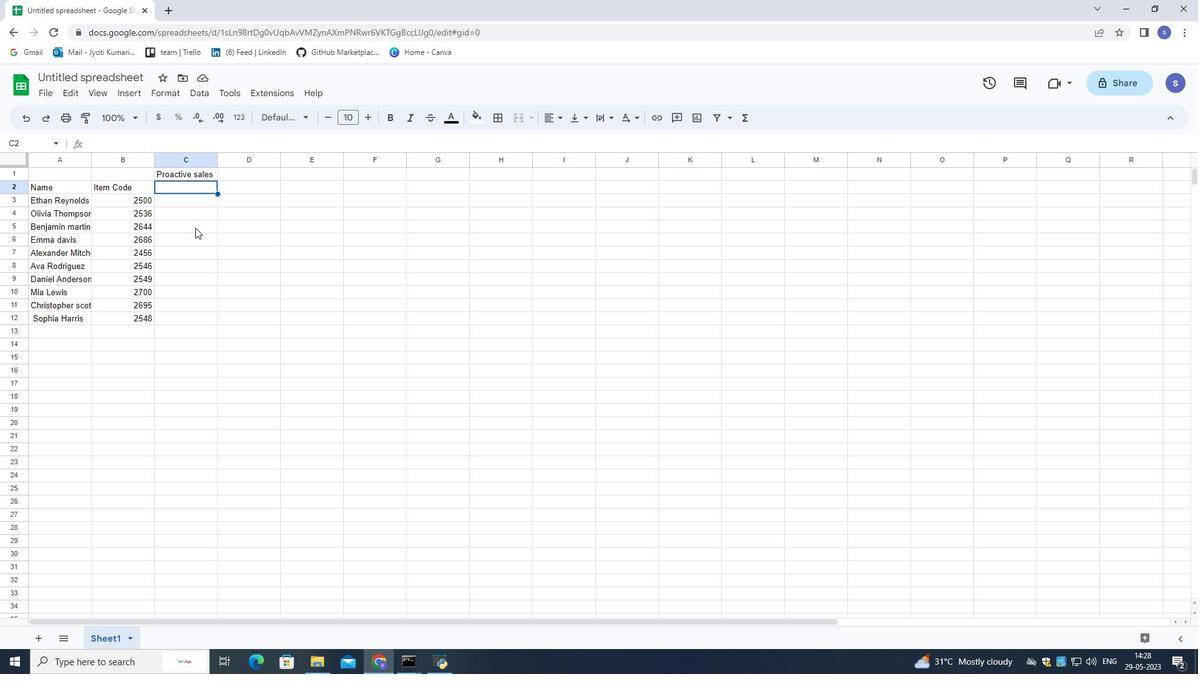 
Action: Key pressed <Key.shift>Product<Key.space><Key.shift>Range<Key.down>
Screenshot: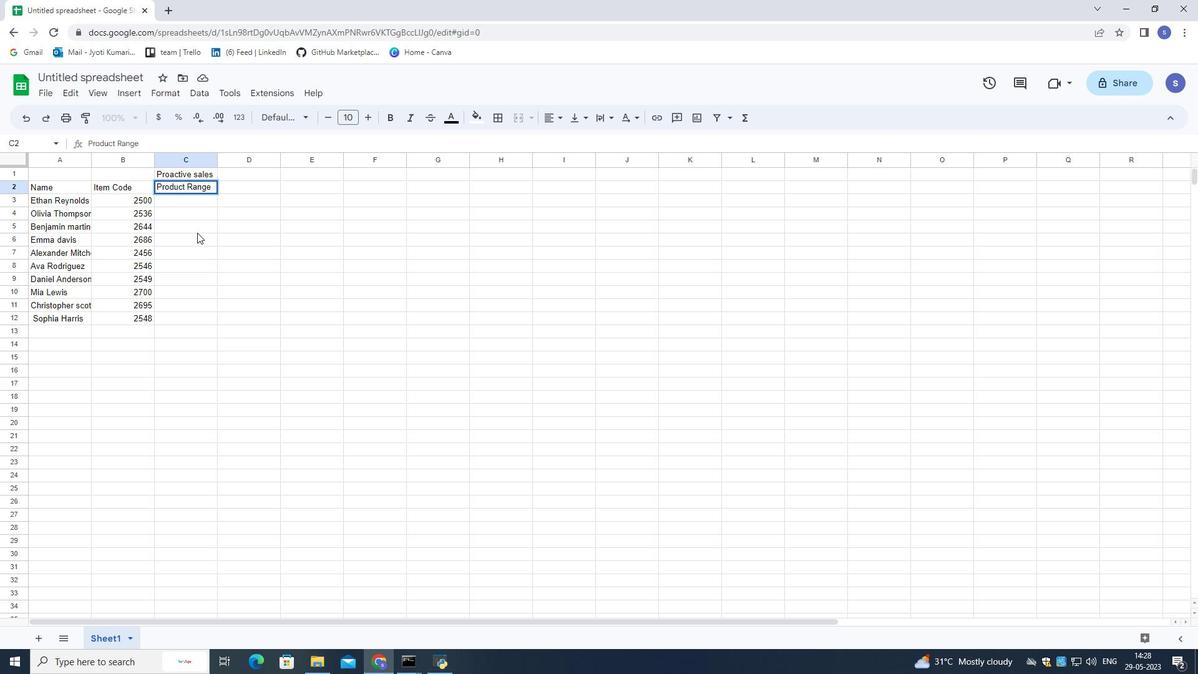 
Action: Mouse moved to (189, 198)
Screenshot: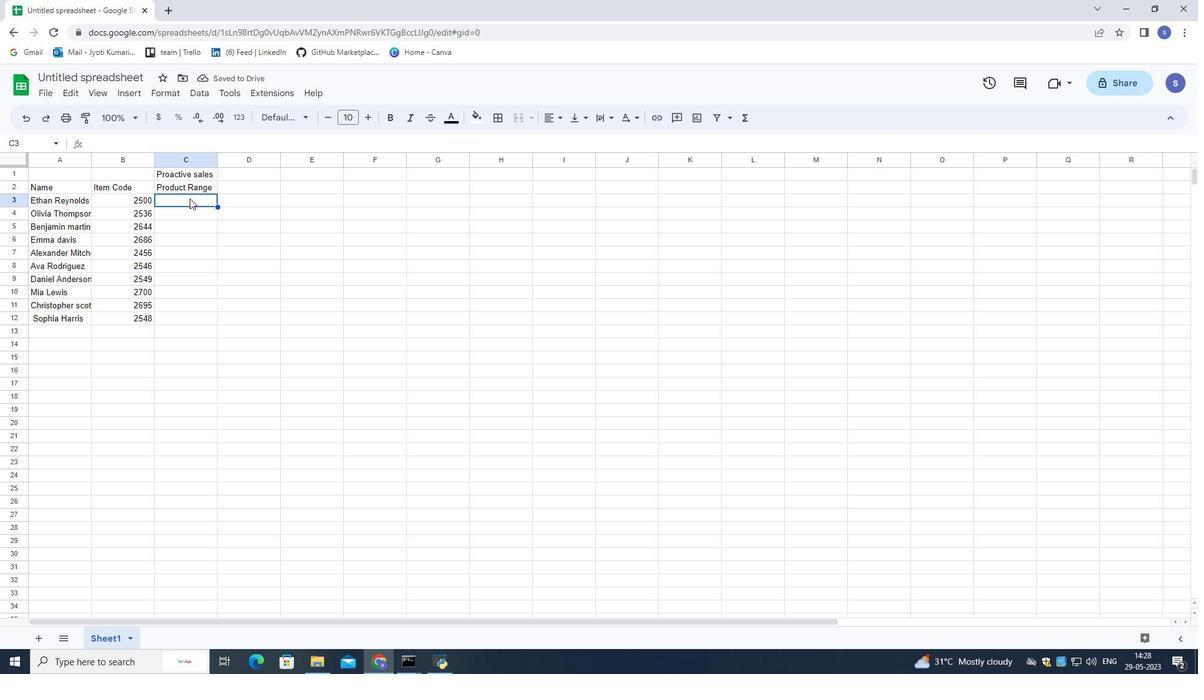 
Action: Mouse pressed left at (189, 198)
Screenshot: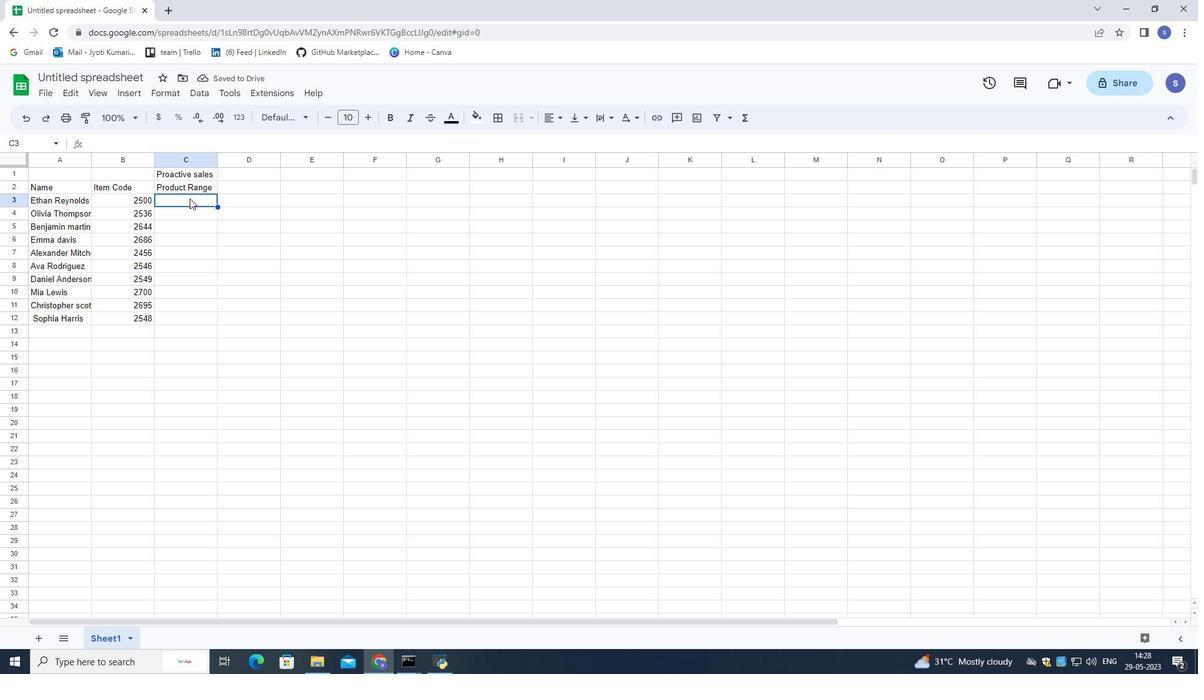 
Action: Mouse moved to (285, 260)
Screenshot: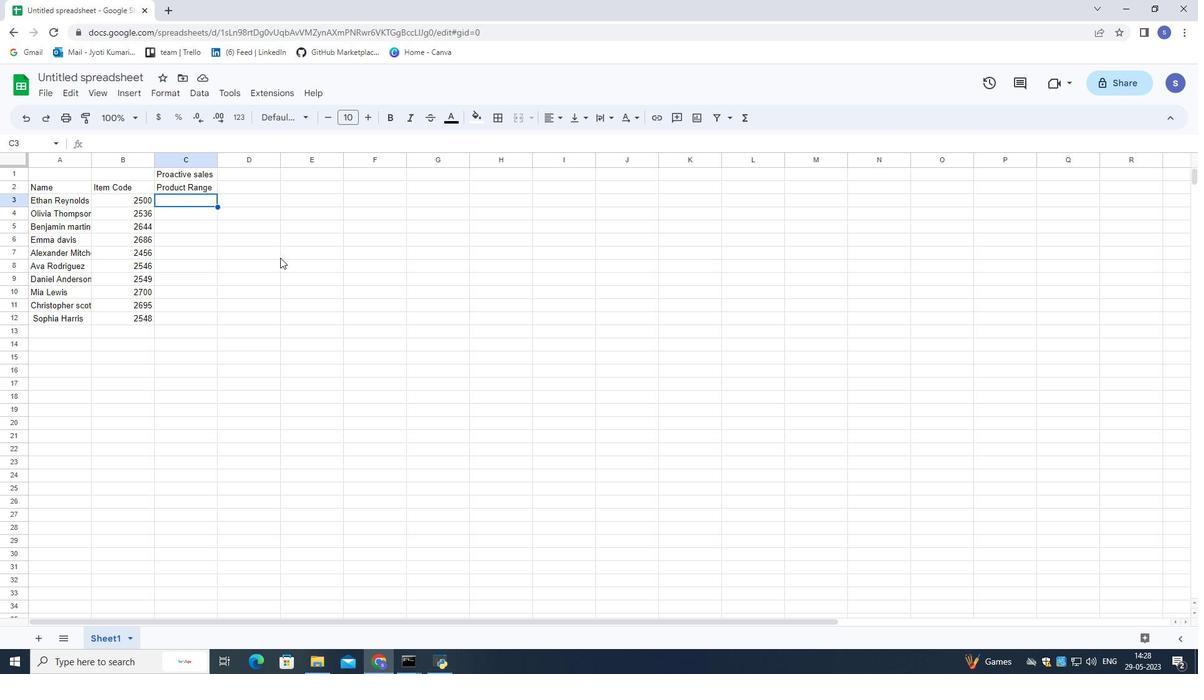 
Action: Key pressed 2000<Key.down>3000<Key.down>4000<Key.down>5000<Key.down>60007000<Key.backspace><Key.backspace><Key.backspace><Key.backspace><Key.down>7000<Key.down>8000<Key.down>9000<Key.down>4500<Key.down>6400<Key.down>
Screenshot: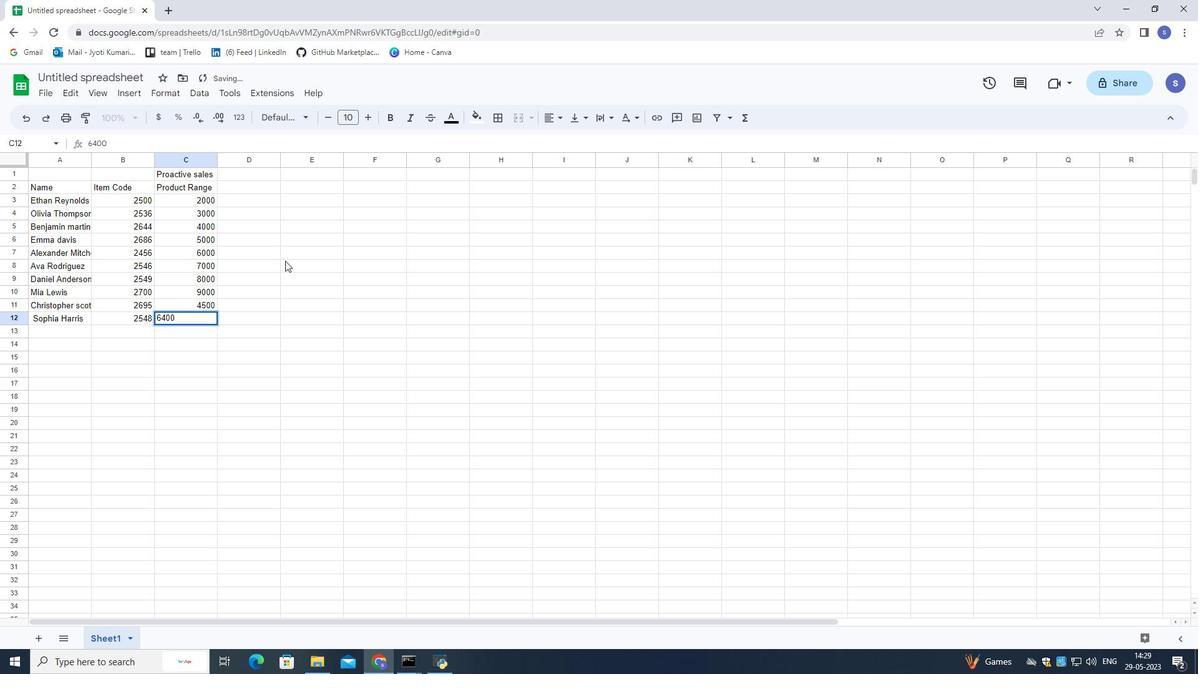 
Action: Mouse moved to (250, 186)
Screenshot: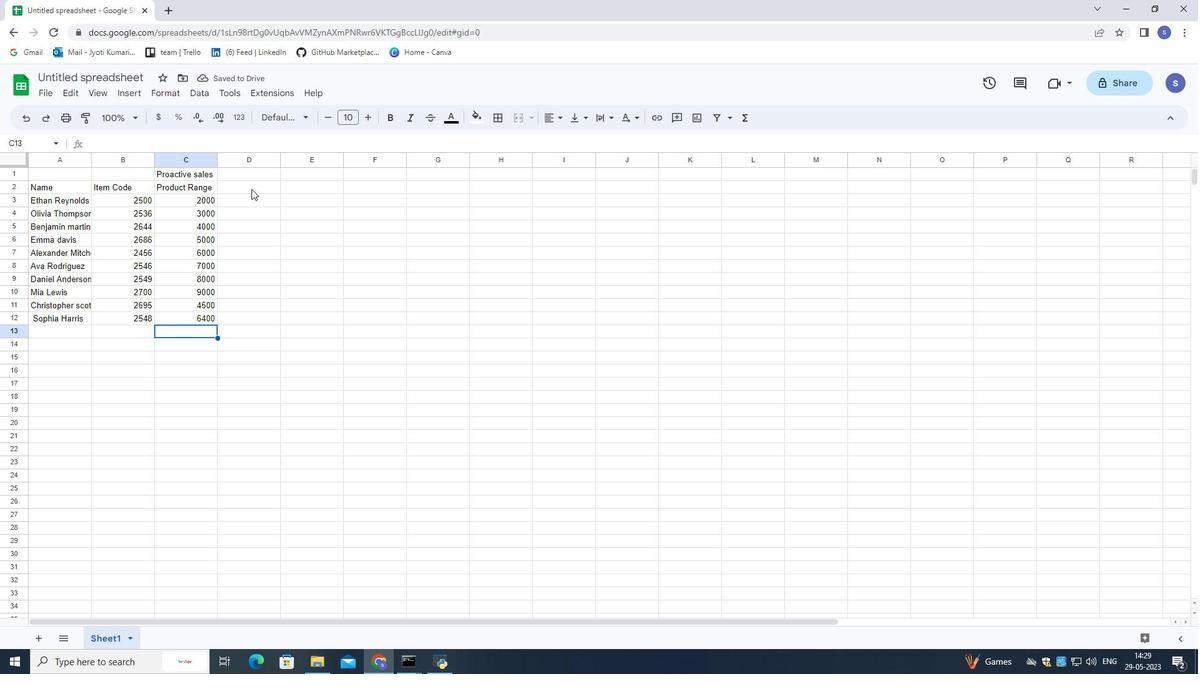 
Action: Mouse pressed left at (250, 186)
Screenshot: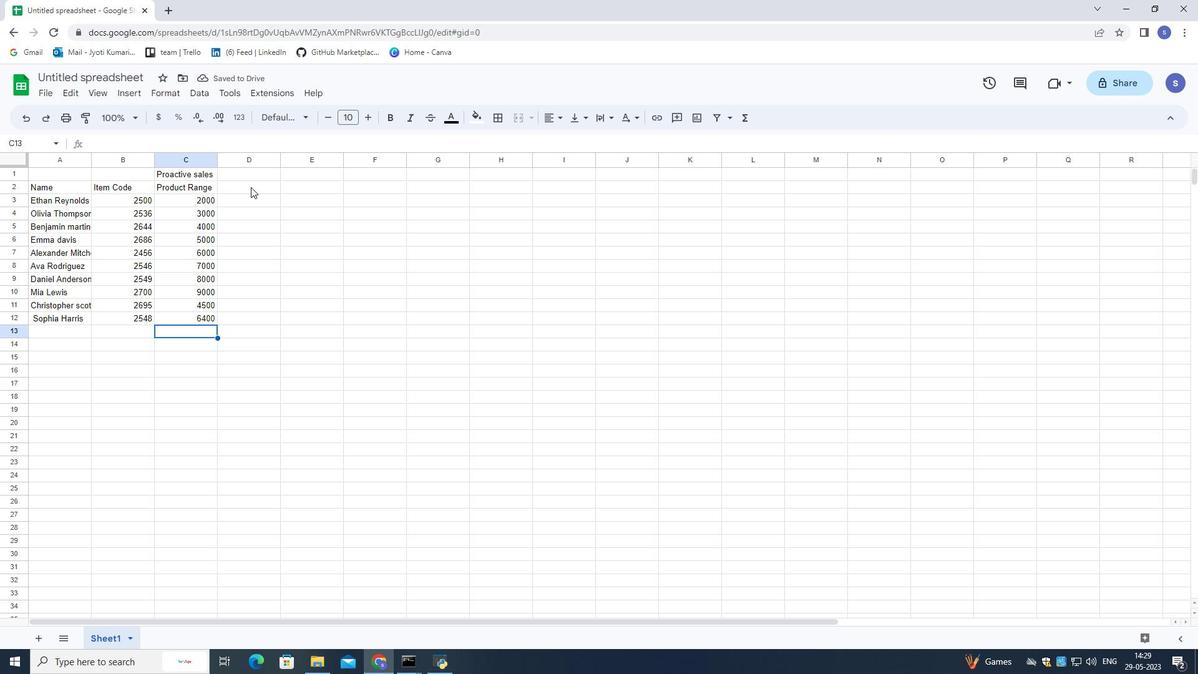 
Action: Key pressed <Key.shift>Product<Key.down>
Screenshot: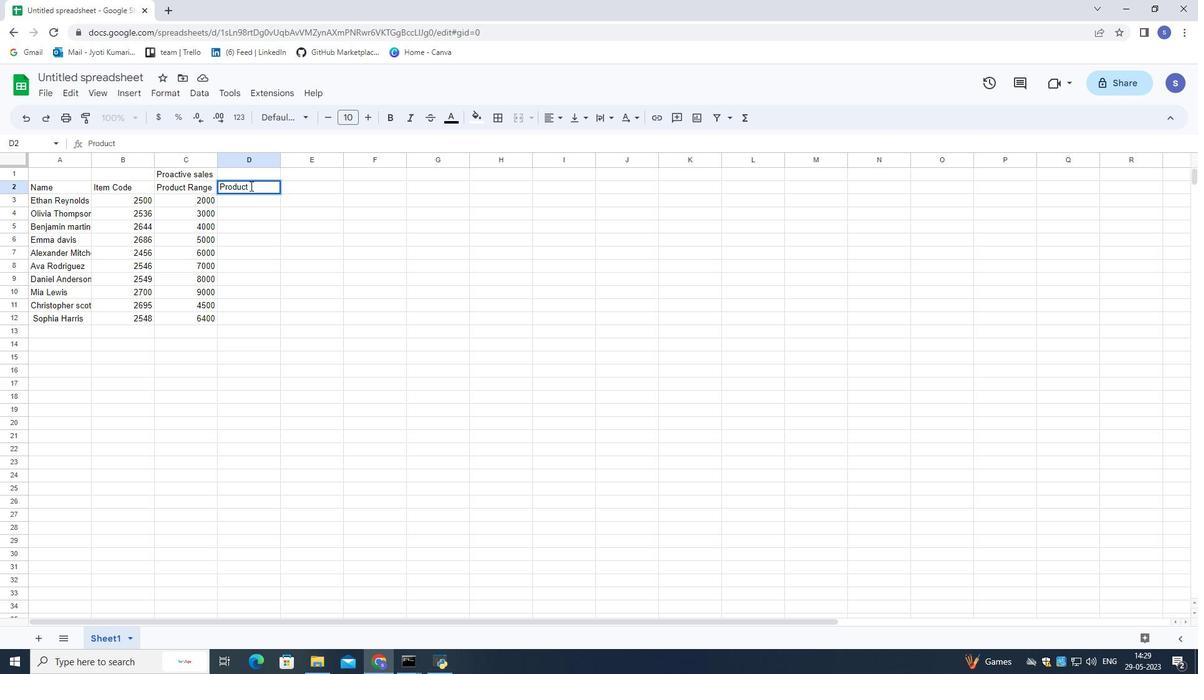 
Action: Mouse moved to (250, 205)
Screenshot: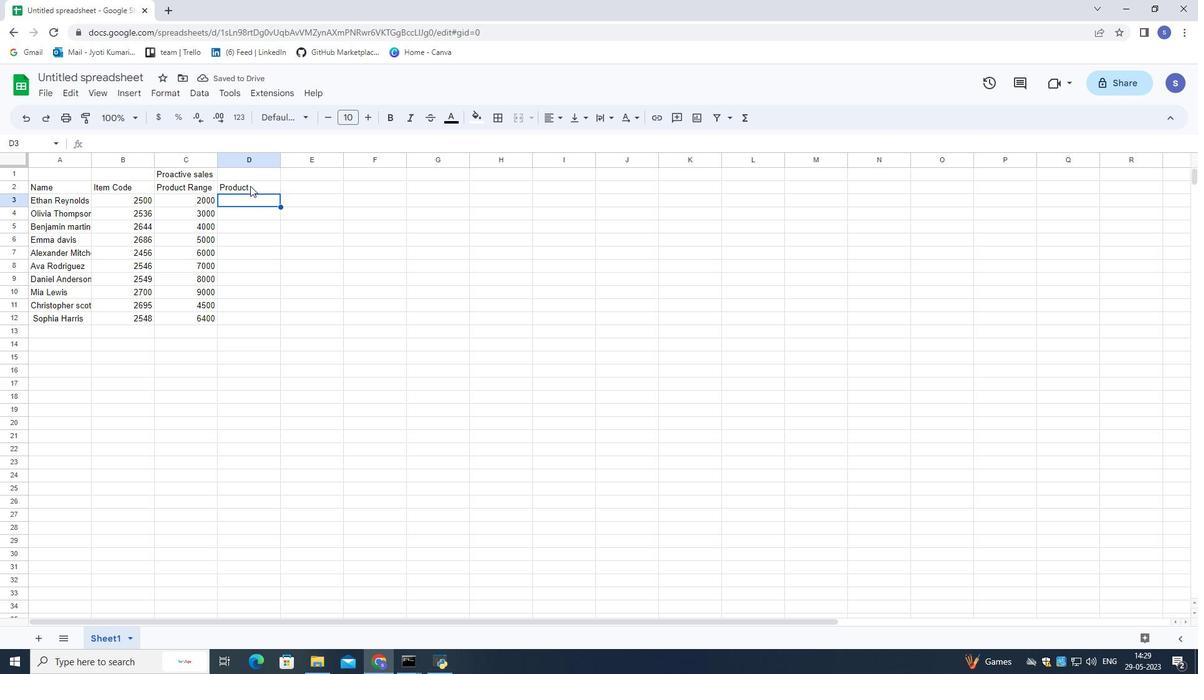 
Action: Key pressed <Key.shift>ASC<Key.backspace>ICS<Key.space><Key.shift>Shoe<Key.down>
Screenshot: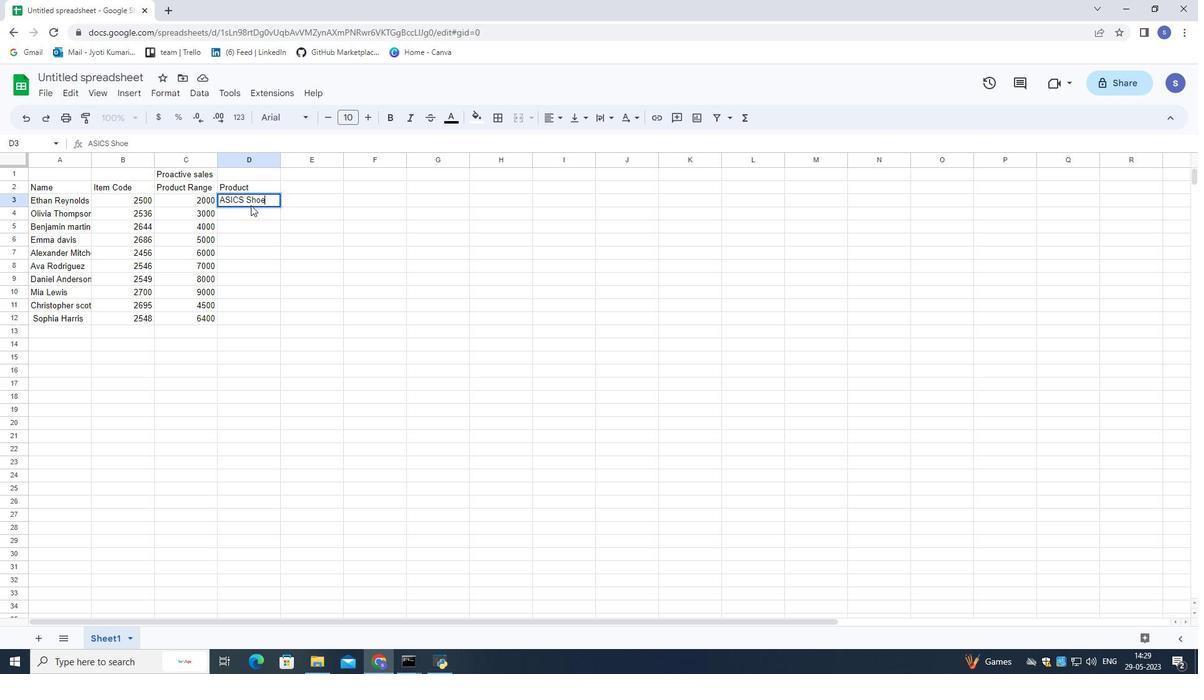 
Action: Mouse moved to (388, 215)
Screenshot: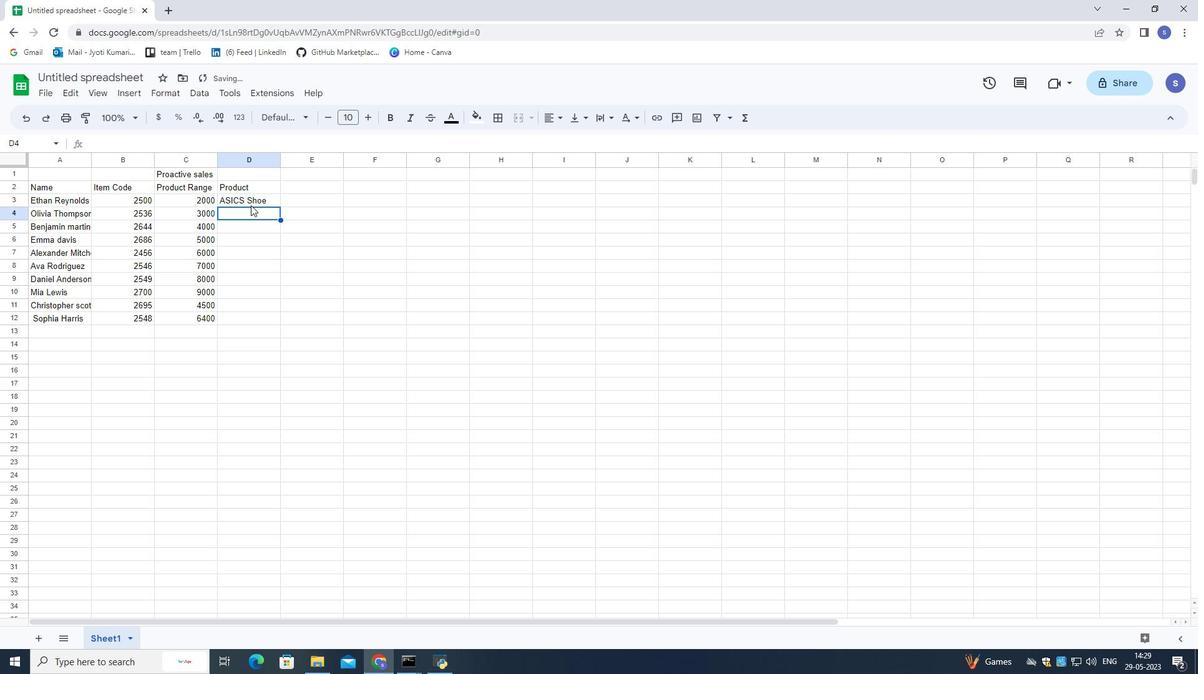 
Action: Key pressed <Key.shift>Brooks<Key.space><Key.shift>Shoe<Key.down><Key.shift>Clarks<Key.space><Key.shift>Shoe<Key.down><Key.shift>Fila<Key.space><Key.shift>Shoe<Key.down><Key.shift>Crocs<Key.space><Key.shift>shoe<Key.down><Key.shift><Key.shift>Crocs<Key.space><Key.shift>S<Key.backspace><Key.backspace><Key.backspace><Key.backspace><Key.backspace><Key.backspace><Key.backspace><Key.backspace><Key.shift>Cl<Key.backspace><Key.backspace><Key.backspace>
Screenshot: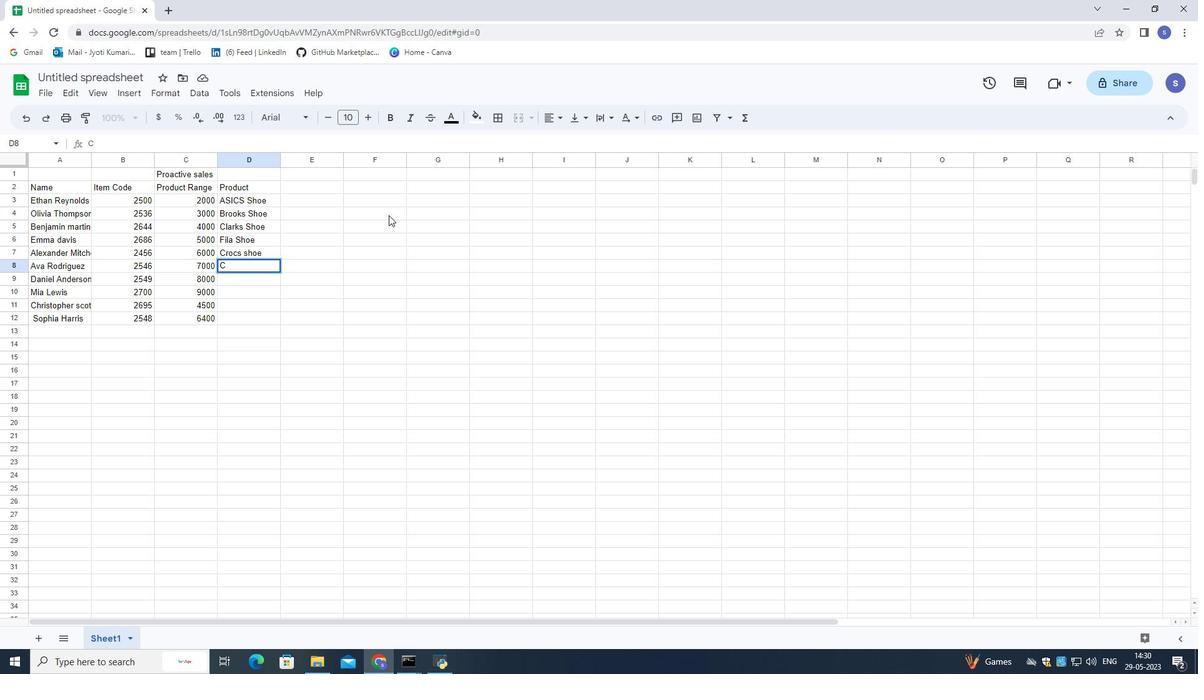 
Action: Mouse moved to (263, 239)
Screenshot: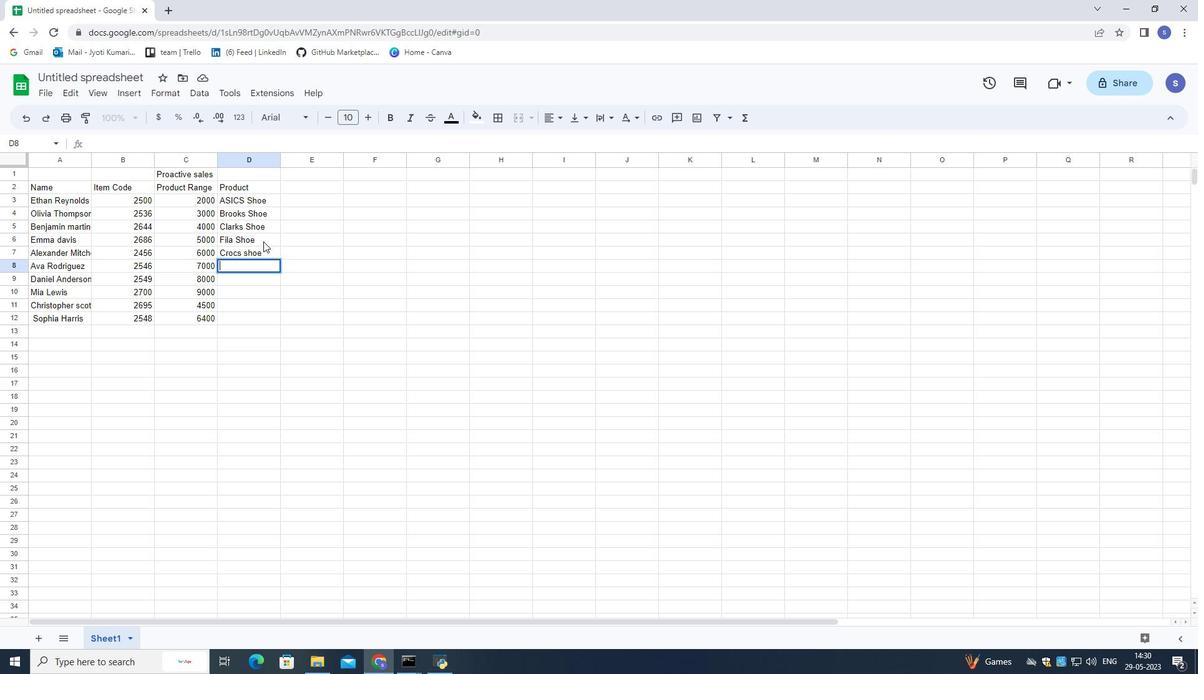 
Action: Mouse pressed left at (263, 239)
Screenshot: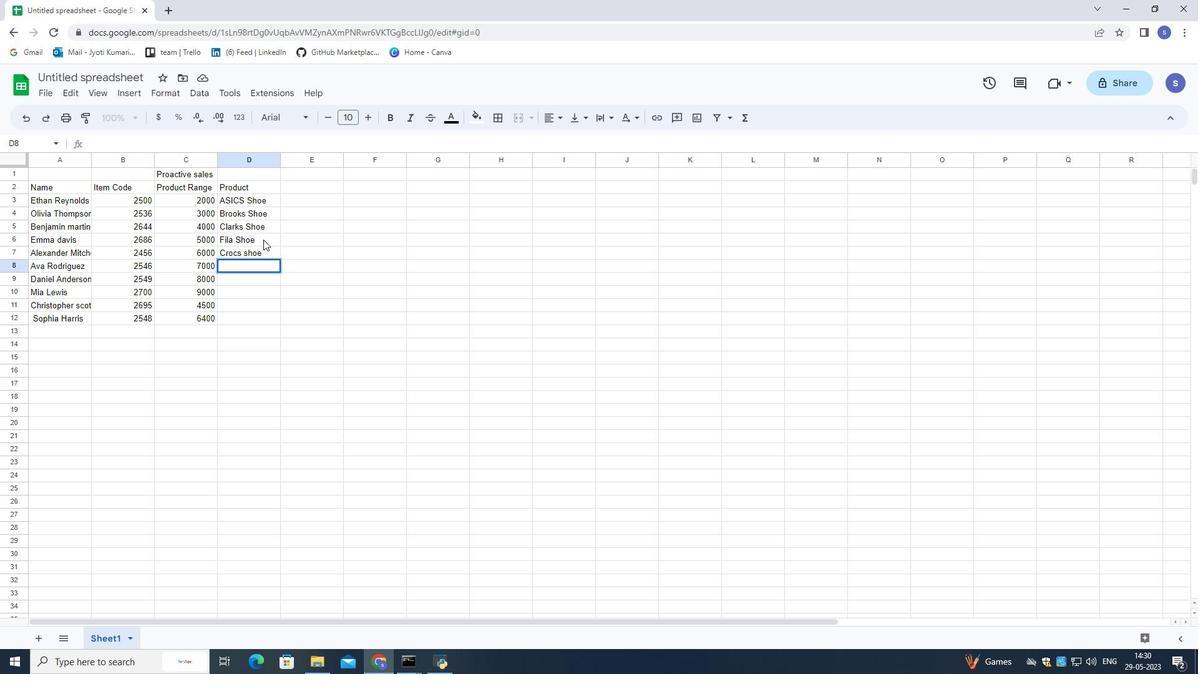 
Action: Mouse pressed left at (263, 239)
Screenshot: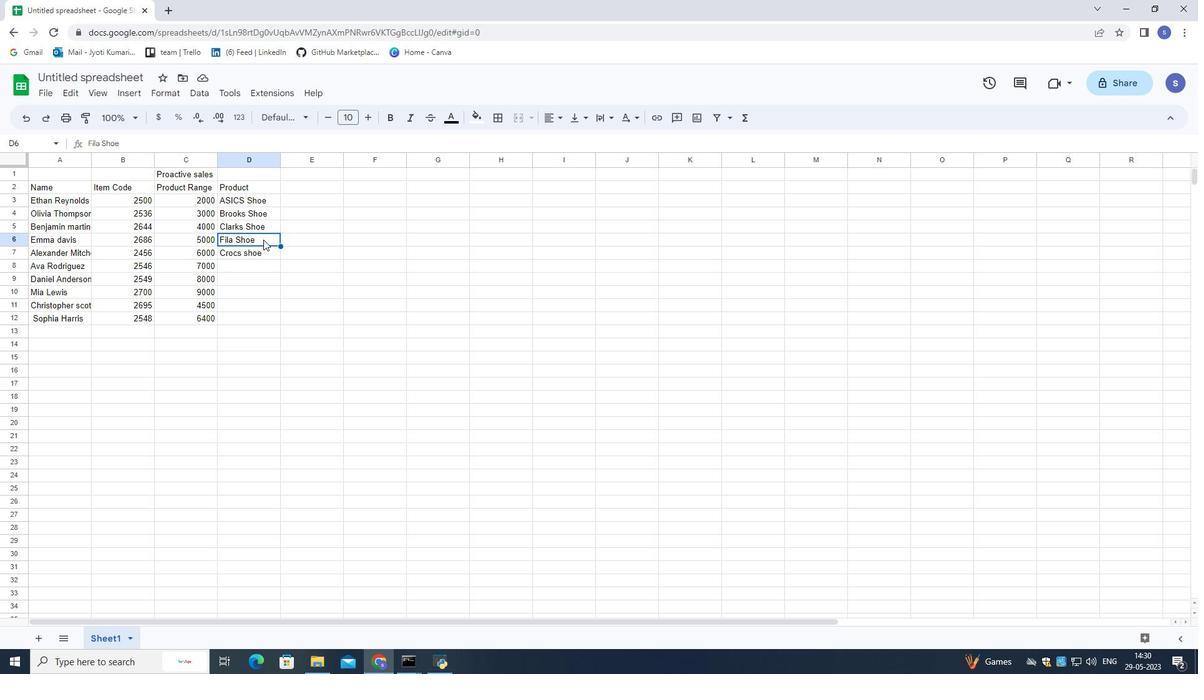 
Action: Mouse pressed left at (263, 239)
Screenshot: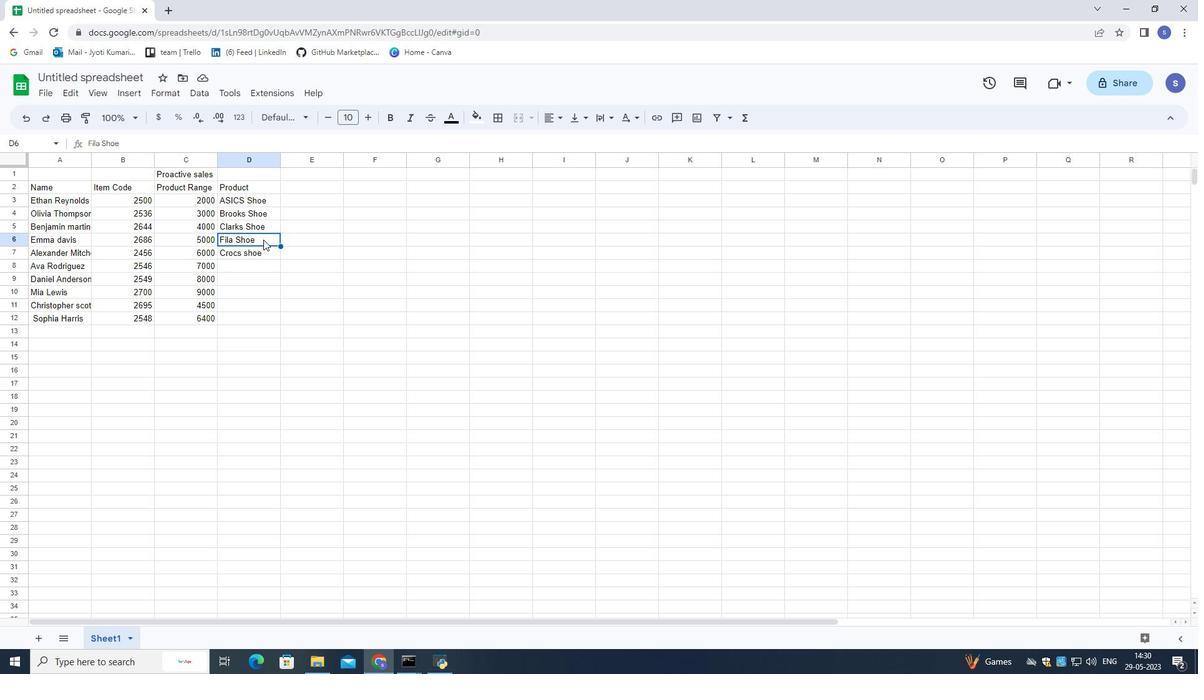 
Action: Mouse pressed left at (263, 239)
Screenshot: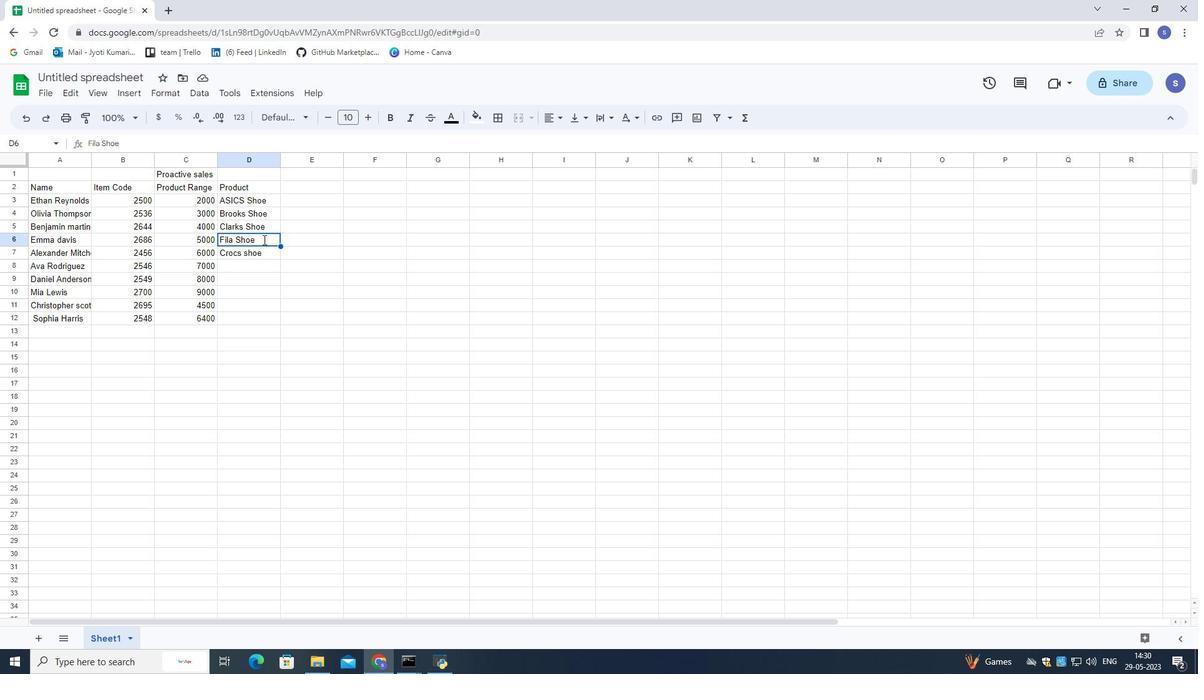 
Action: Key pressed <Key.backspace>
Screenshot: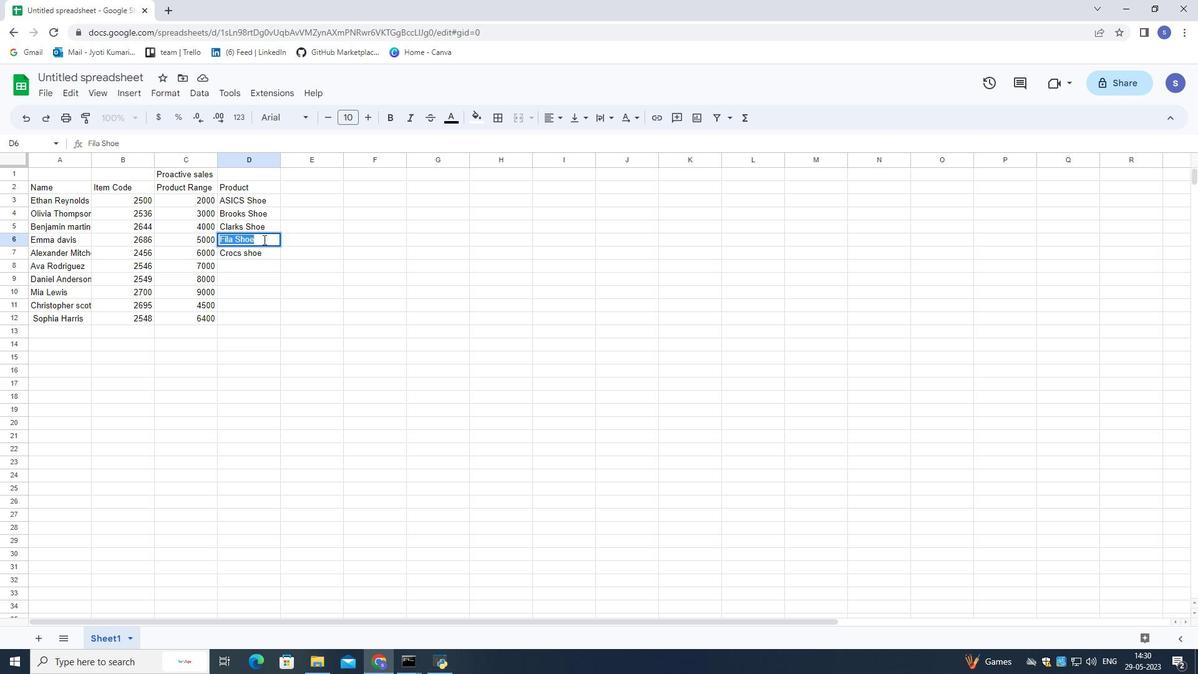 
Action: Mouse moved to (267, 252)
Screenshot: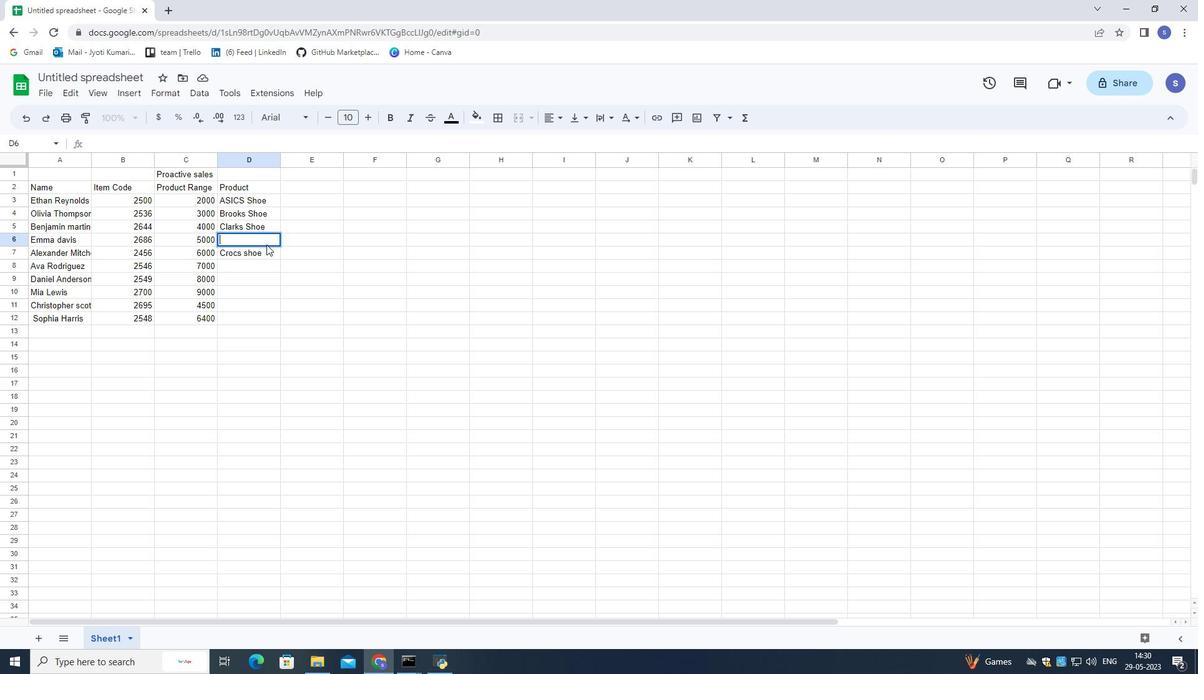 
Action: Mouse pressed left at (267, 252)
Screenshot: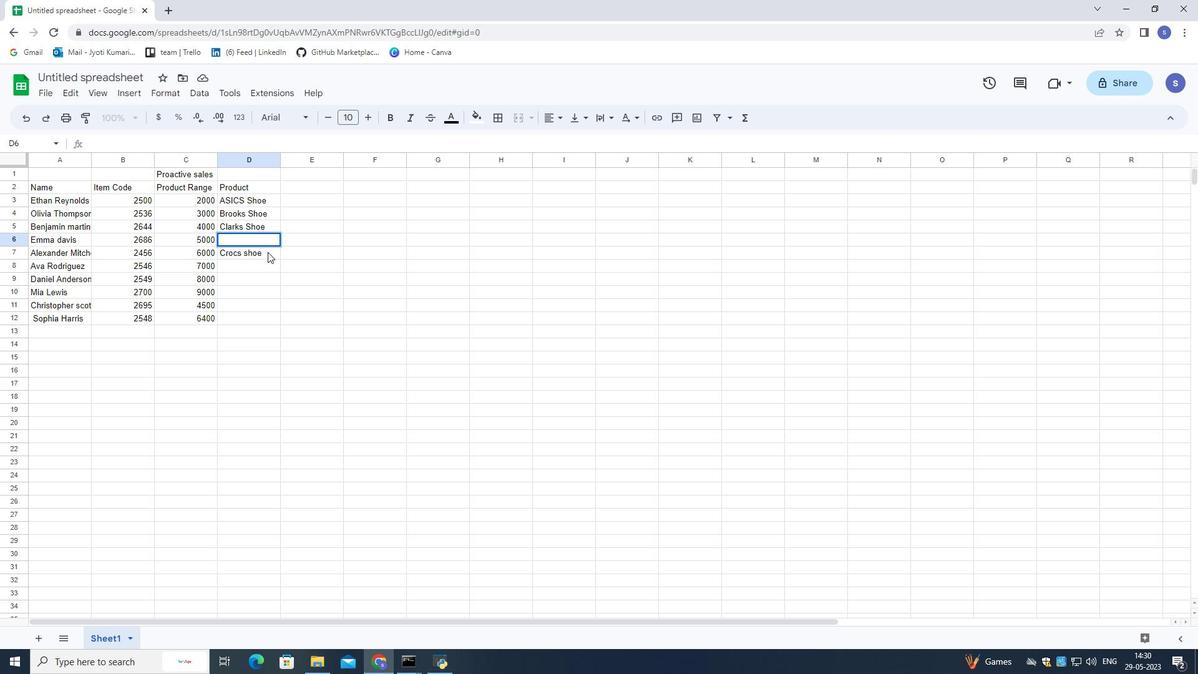 
Action: Mouse pressed left at (267, 252)
Screenshot: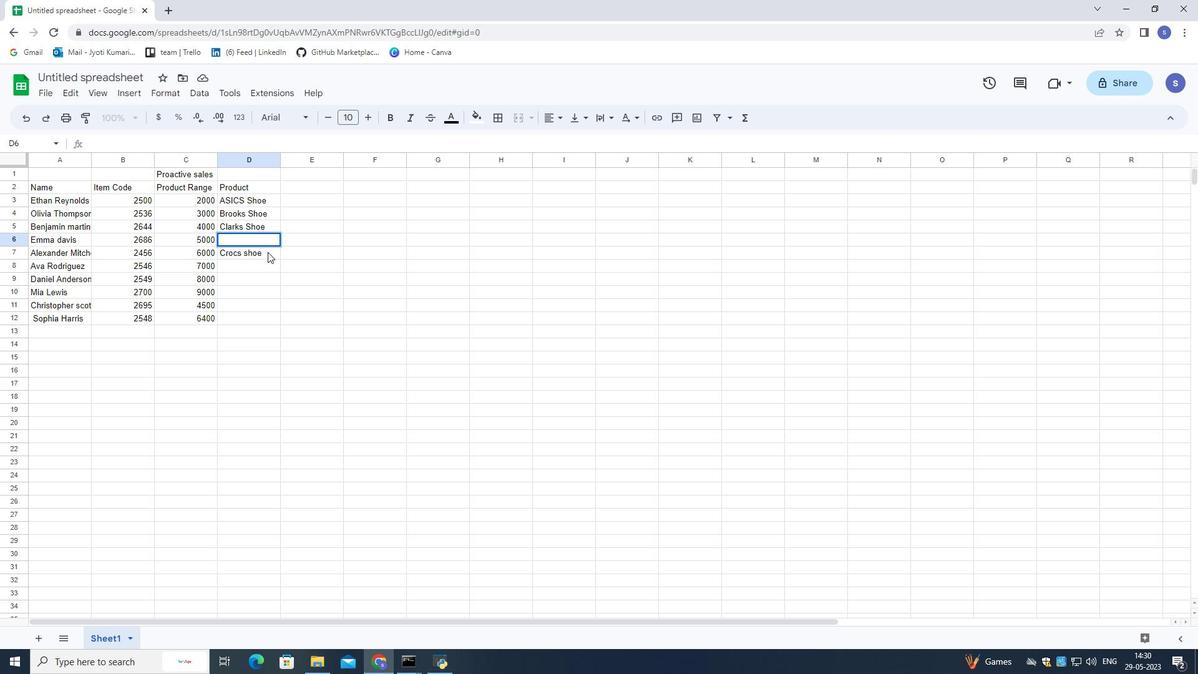 
Action: Mouse pressed left at (267, 252)
Screenshot: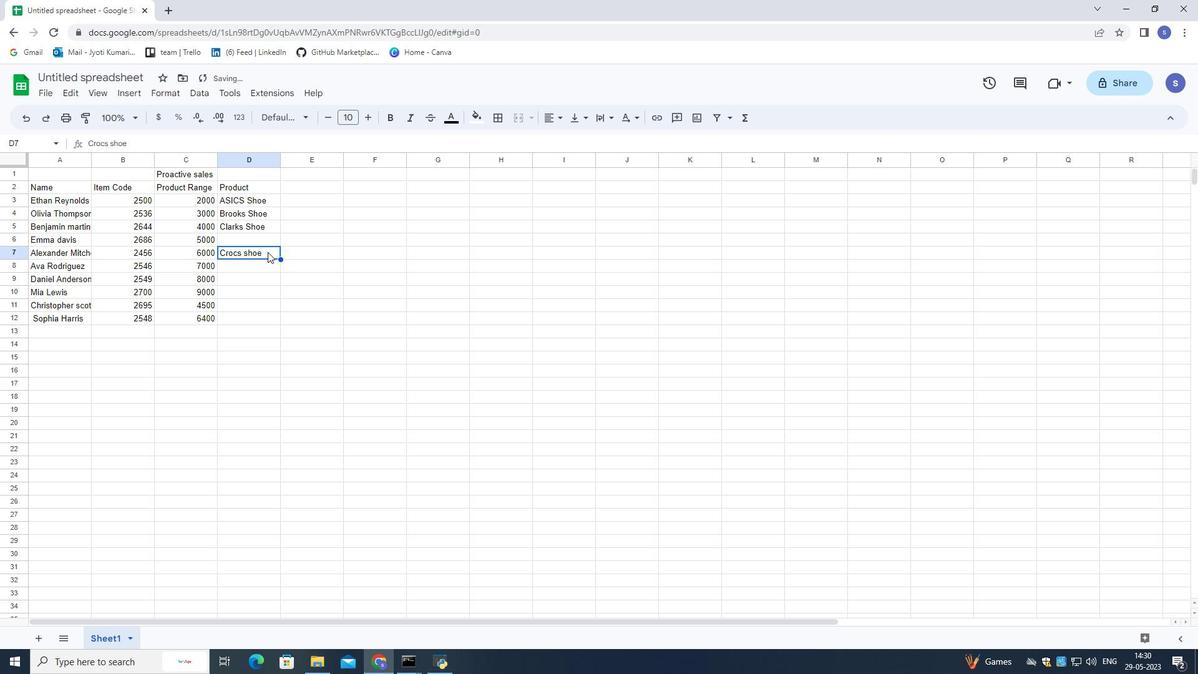 
Action: Key pressed ctrl+C
Screenshot: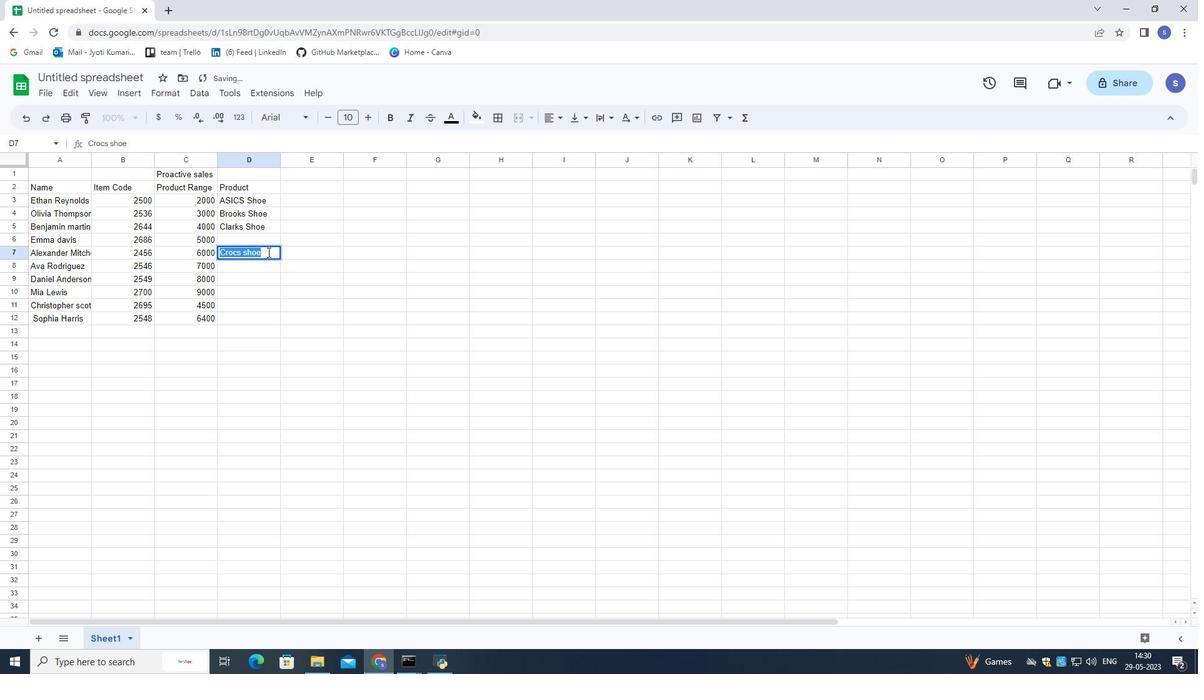 
Action: Mouse moved to (267, 236)
Screenshot: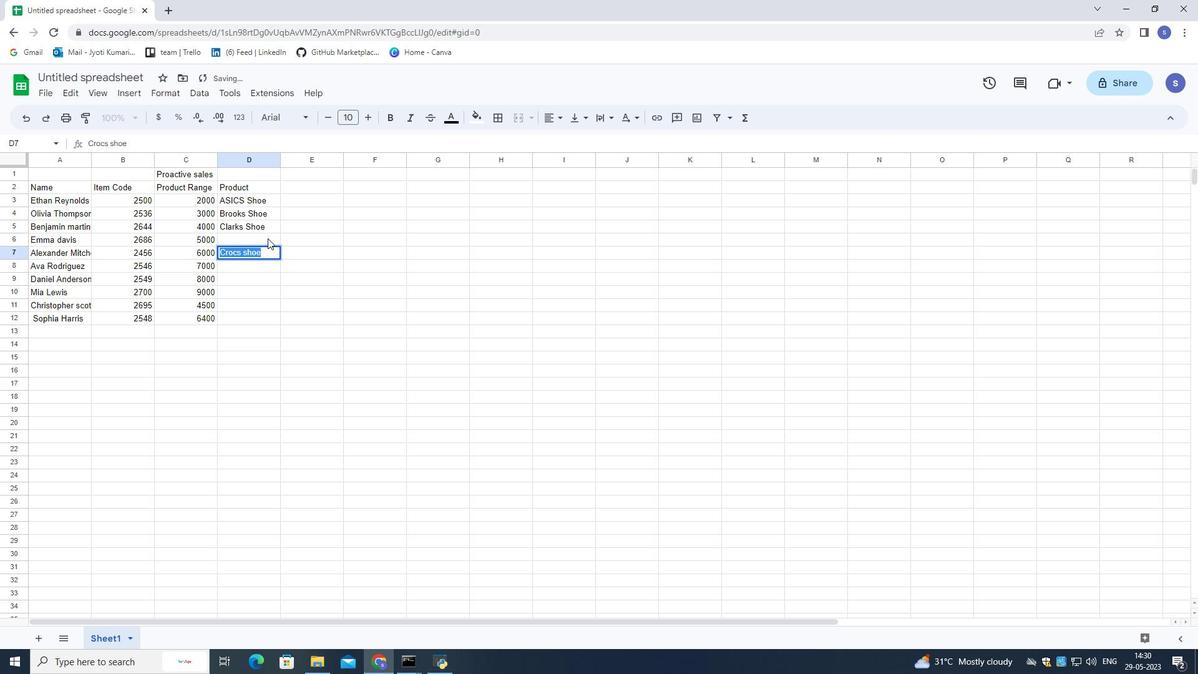
Action: Mouse pressed left at (267, 236)
Screenshot: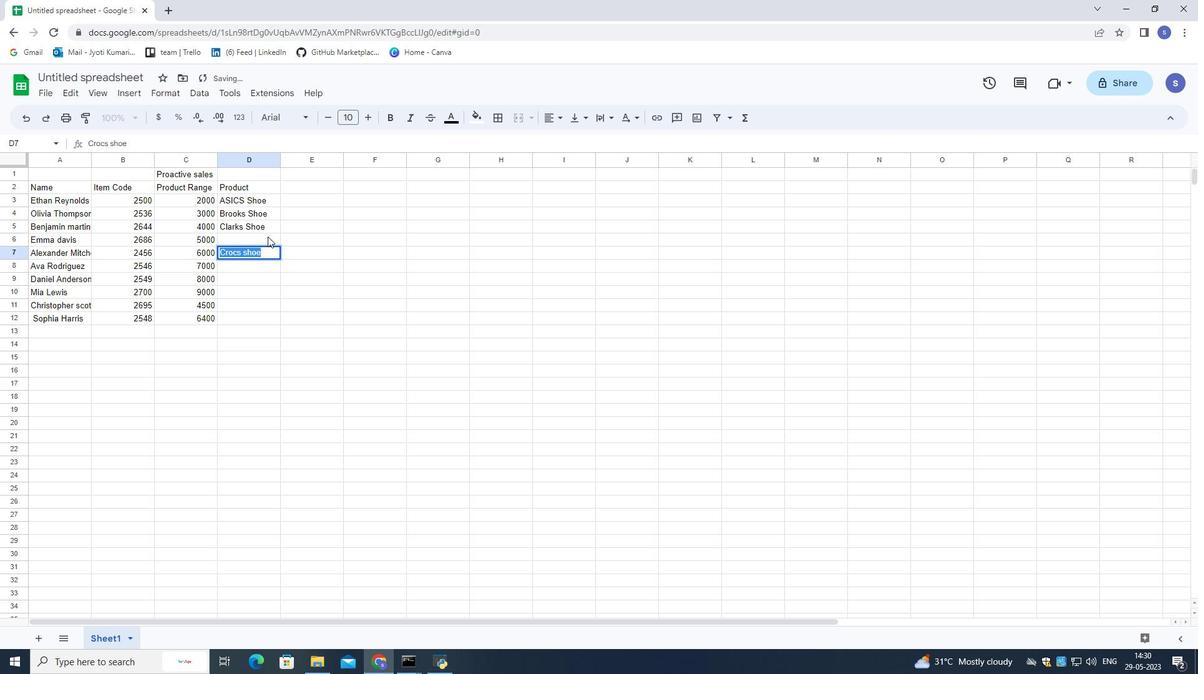 
Action: Key pressed ctrl+V
Screenshot: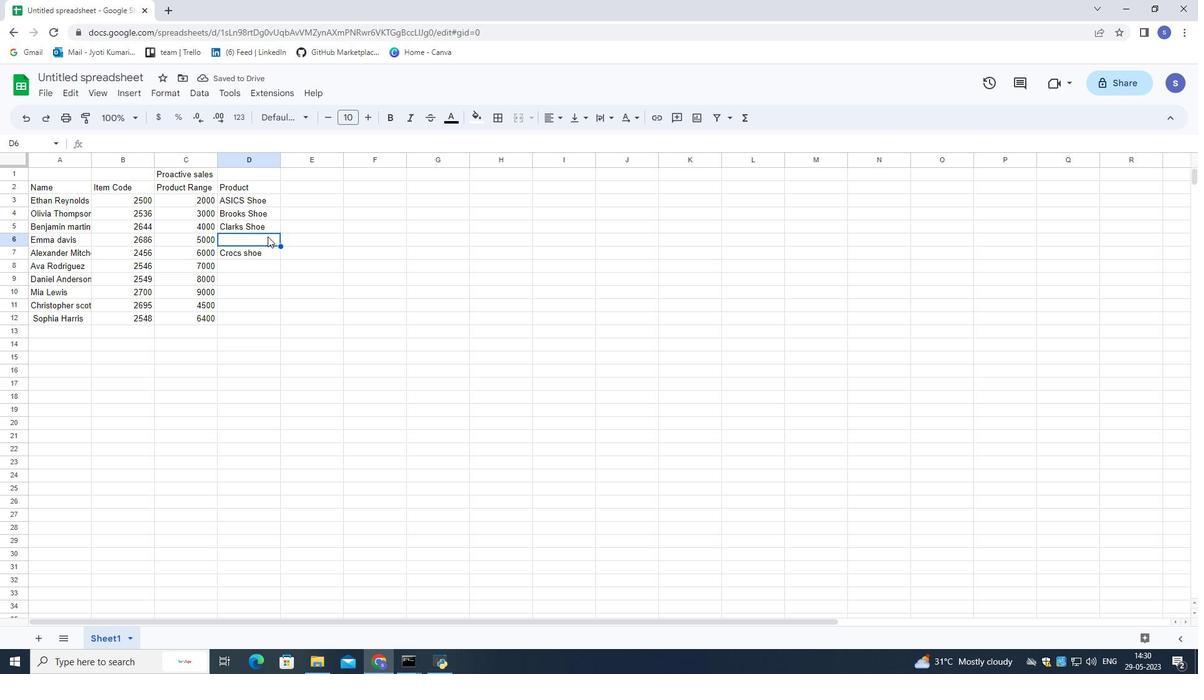 
Action: Mouse moved to (268, 250)
Screenshot: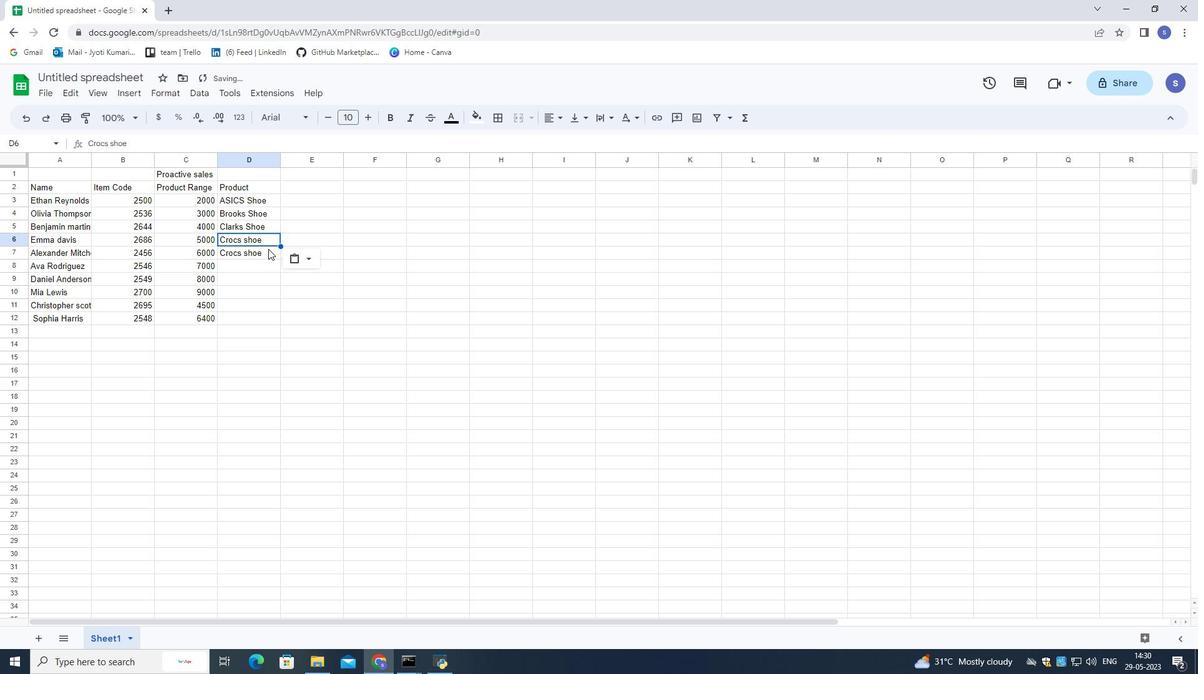 
Action: Mouse pressed left at (268, 250)
Screenshot: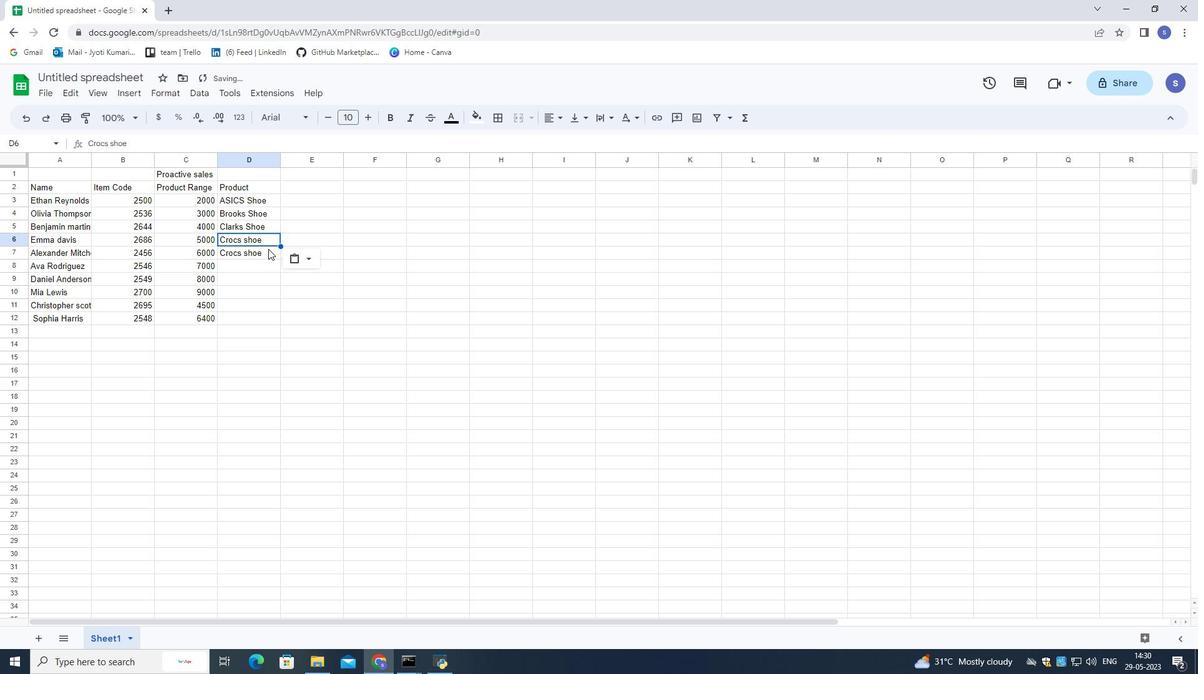 
Action: Mouse pressed left at (268, 250)
Screenshot: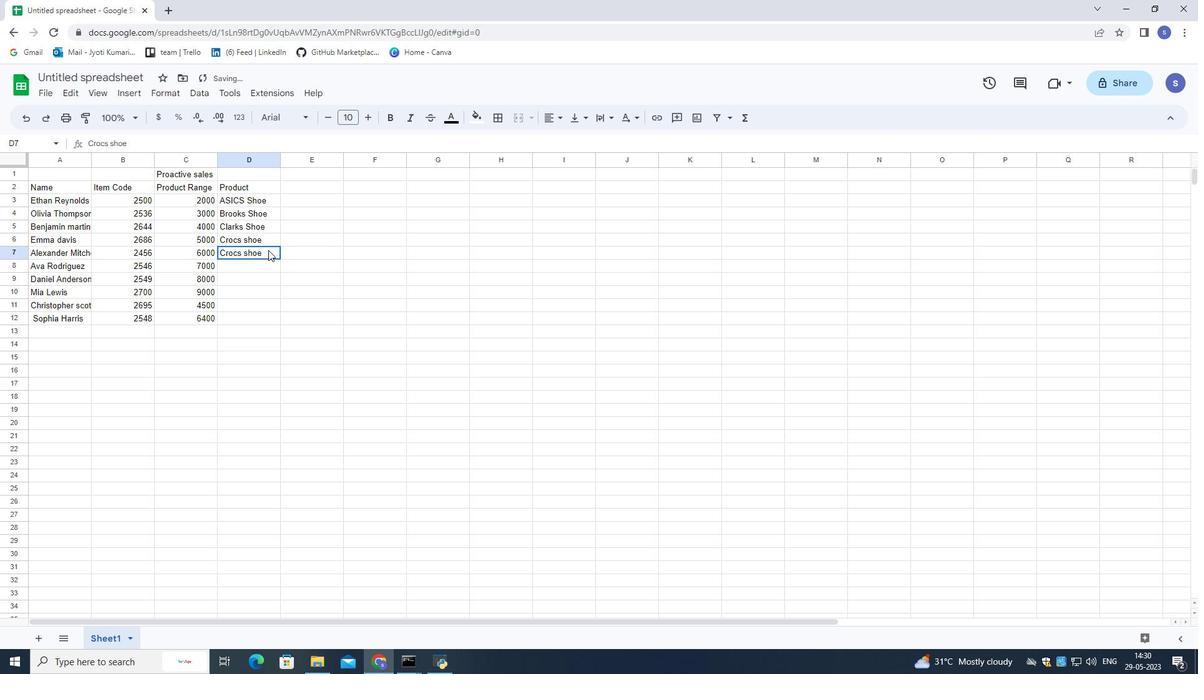 
Action: Mouse pressed left at (268, 250)
Screenshot: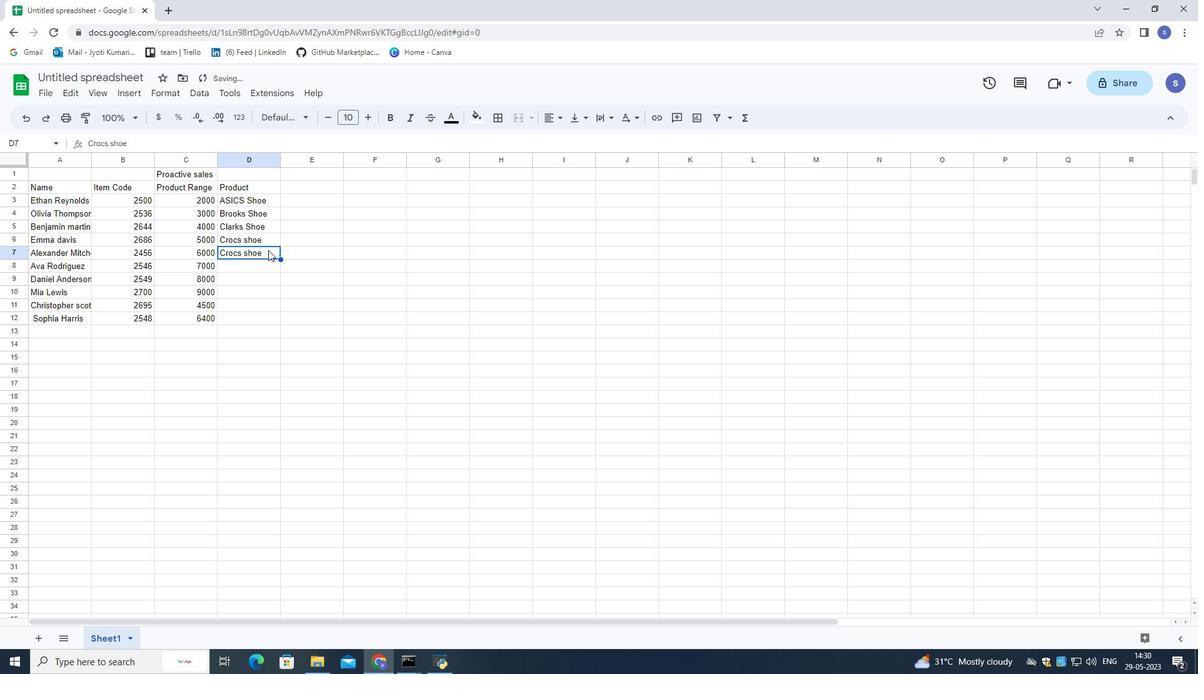 
Action: Key pressed <Key.backspace><Key.shift>Dr.<Key.space><Key.shift>Martens<Key.space><Key.shift>Shoe<Key.down>
Screenshot: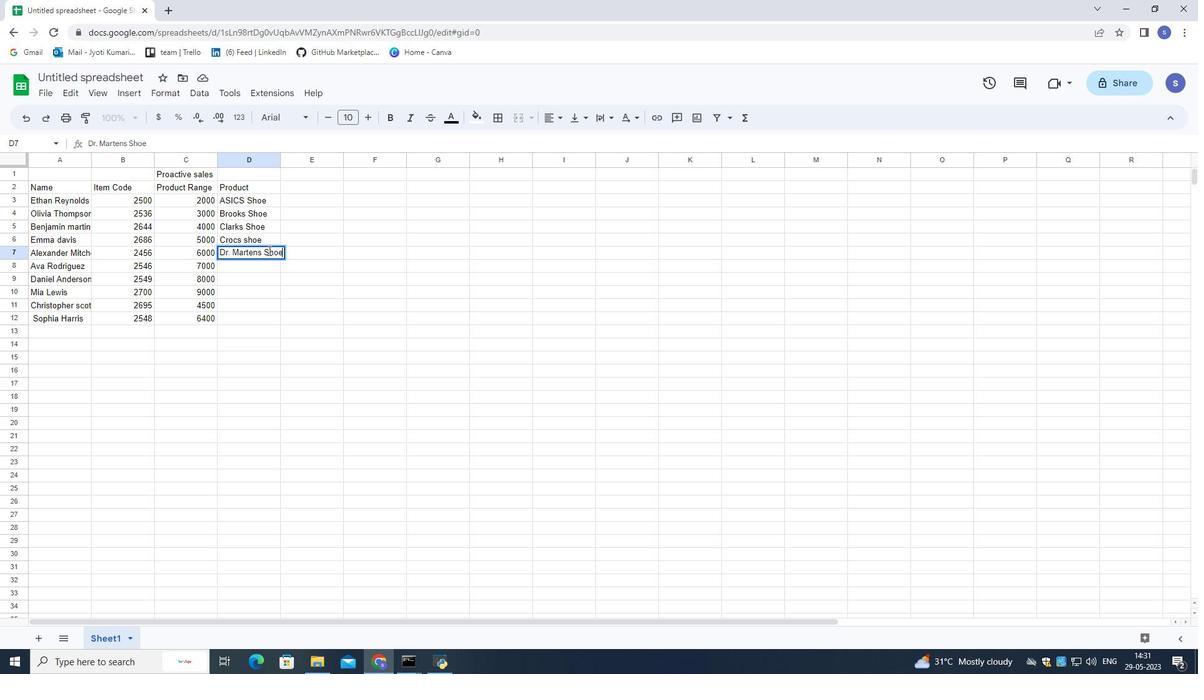 
Action: Mouse moved to (244, 263)
Screenshot: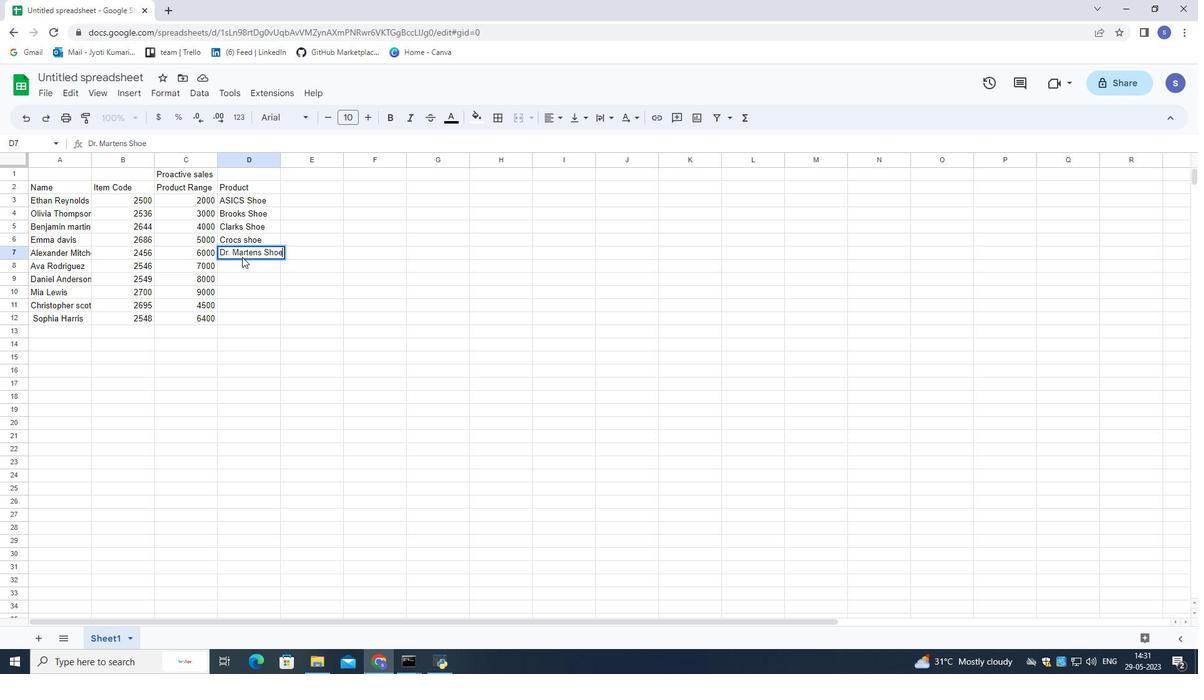 
Action: Mouse pressed left at (244, 263)
Screenshot: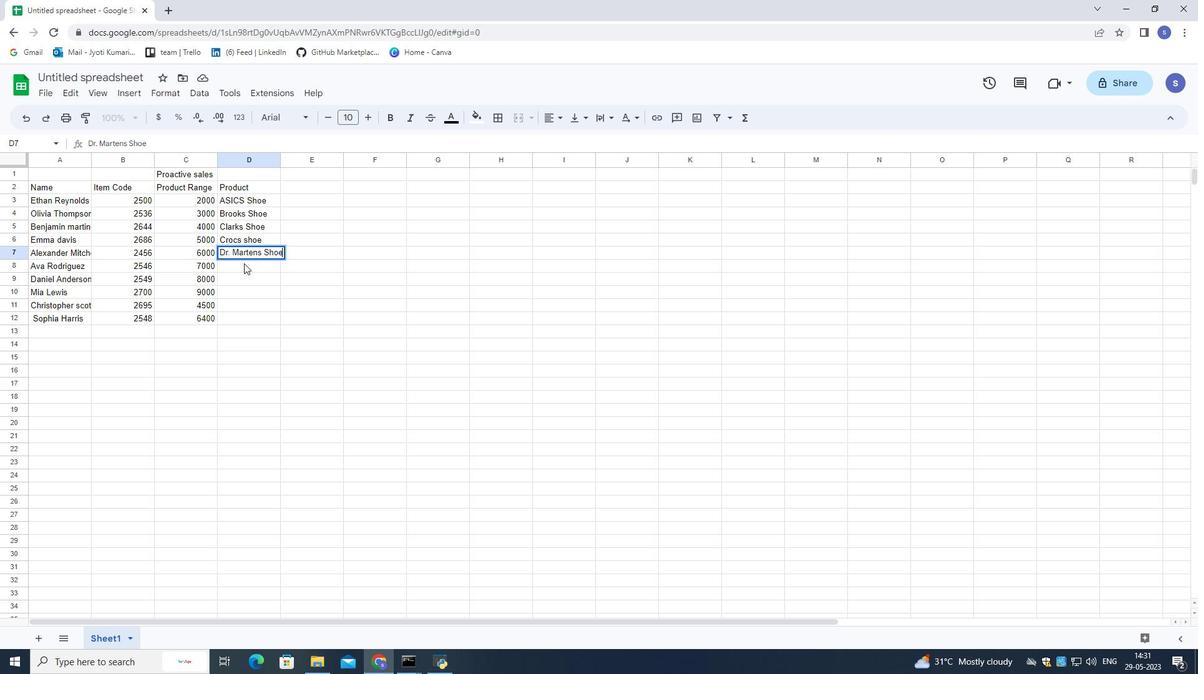 
Action: Mouse moved to (244, 264)
Screenshot: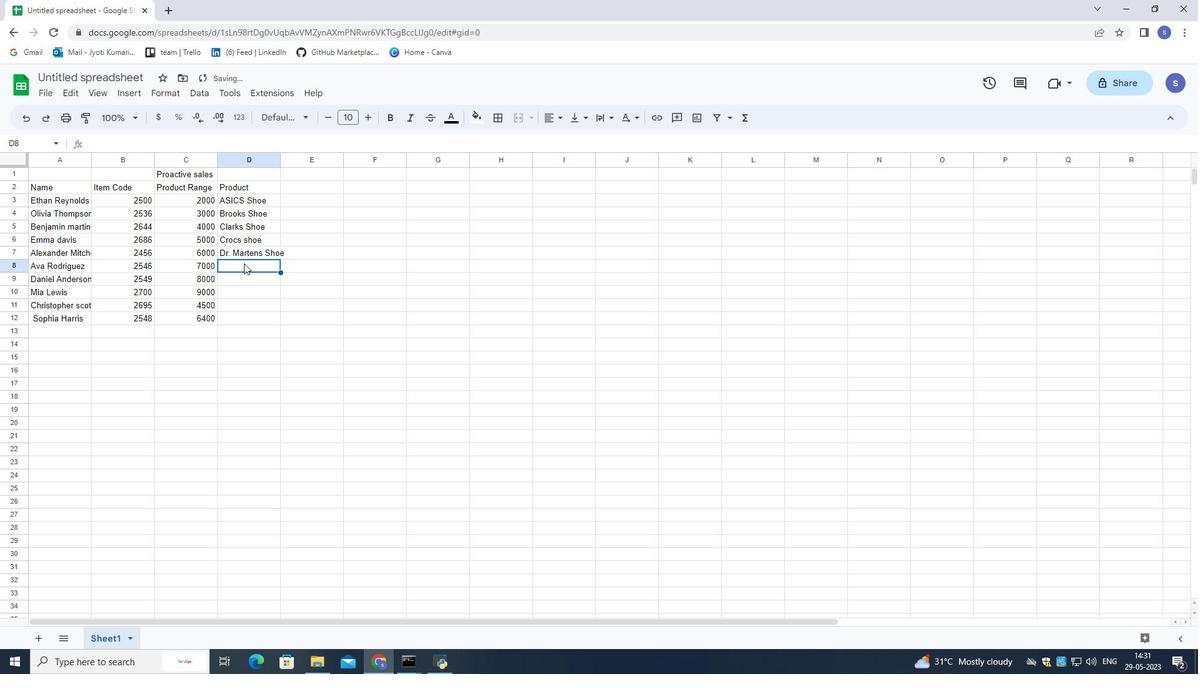 
Action: Key pressed <Key.shift><Key.shift><Key.shift><Key.shift><Key.shift><Key.shift><Key.shift><Key.shift><Key.shift><Key.shift><Key.shift><Key.shift><Key.shift><Key.shift><Key.shift><Key.shift><Key.shift><Key.shift><Key.shift><Key.shift><Key.shift><Key.shift>Ecco<Key.space><Key.shift>Shoe<Key.down><Key.shift>Fila<Key.space><Key.shift>Shoe<Key.down><Key.shift>Hush<Key.space><Key.shift><Key.shift><Key.shift><Key.shift>Puppies<Key.down><Key.up>
Screenshot: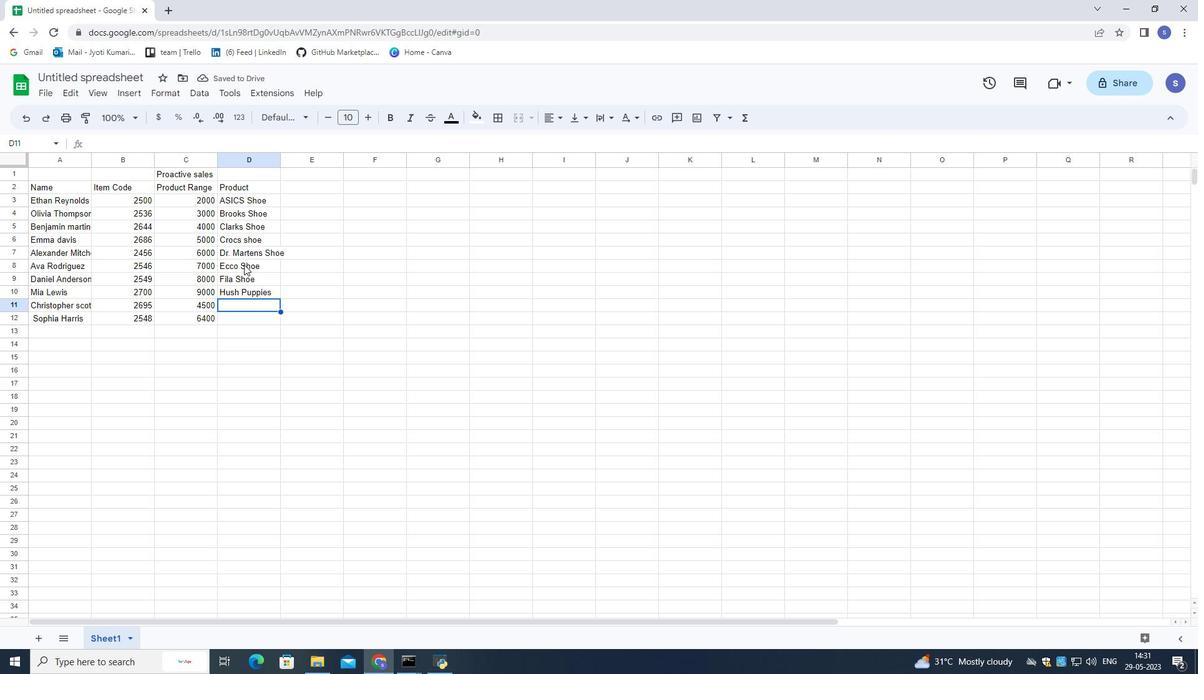 
Action: Mouse moved to (270, 291)
Screenshot: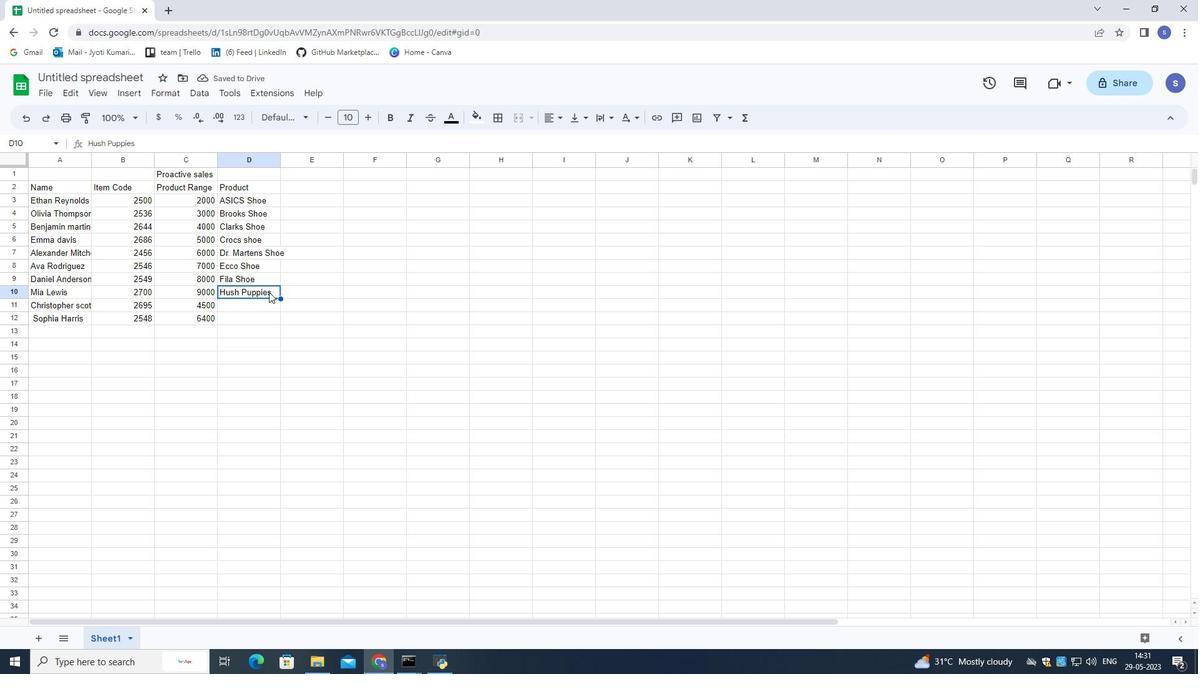
Action: Mouse pressed left at (270, 291)
Screenshot: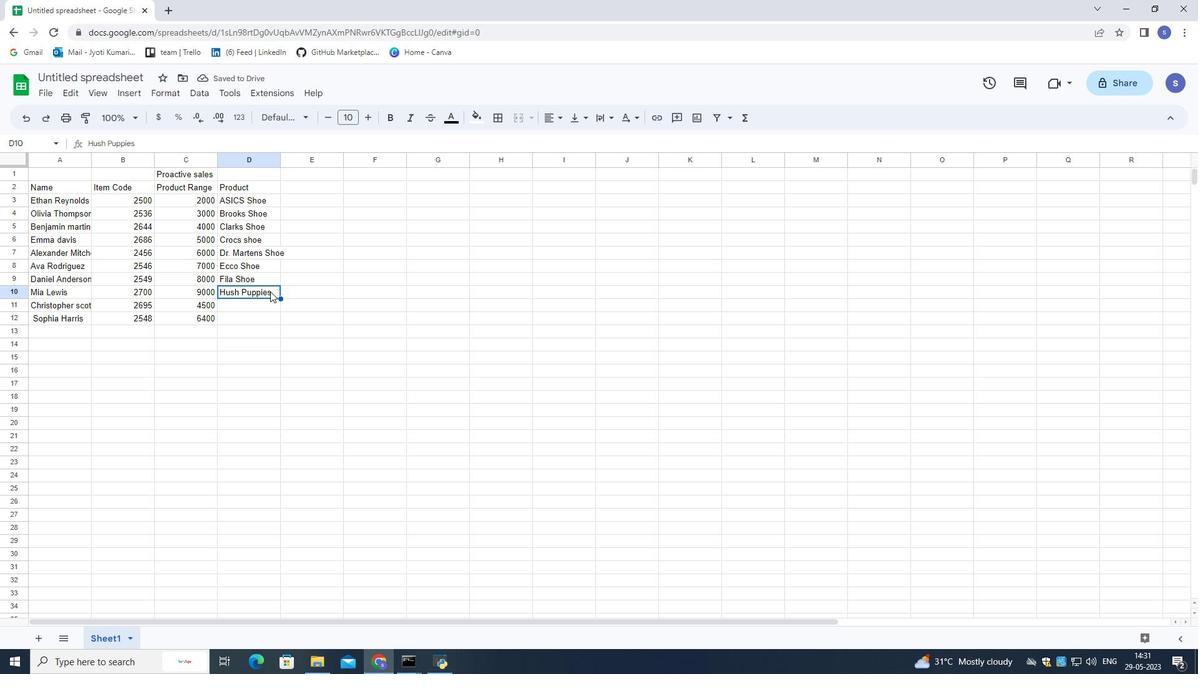
Action: Mouse pressed left at (270, 291)
Screenshot: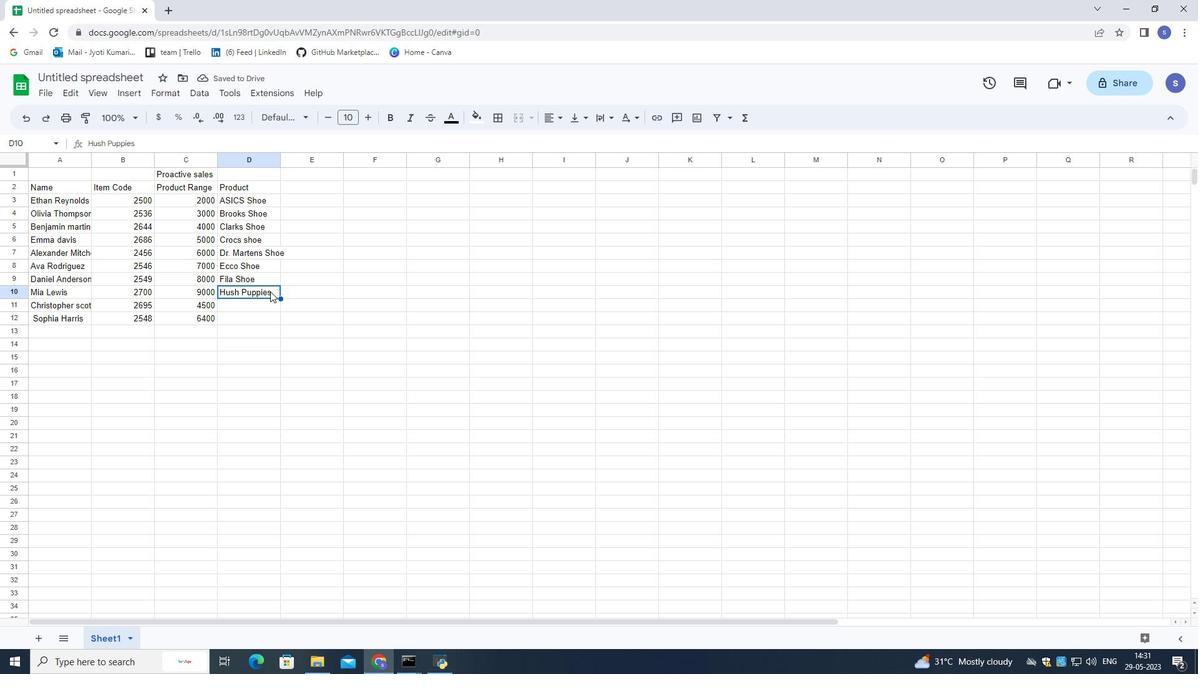 
Action: Mouse pressed left at (270, 291)
Screenshot: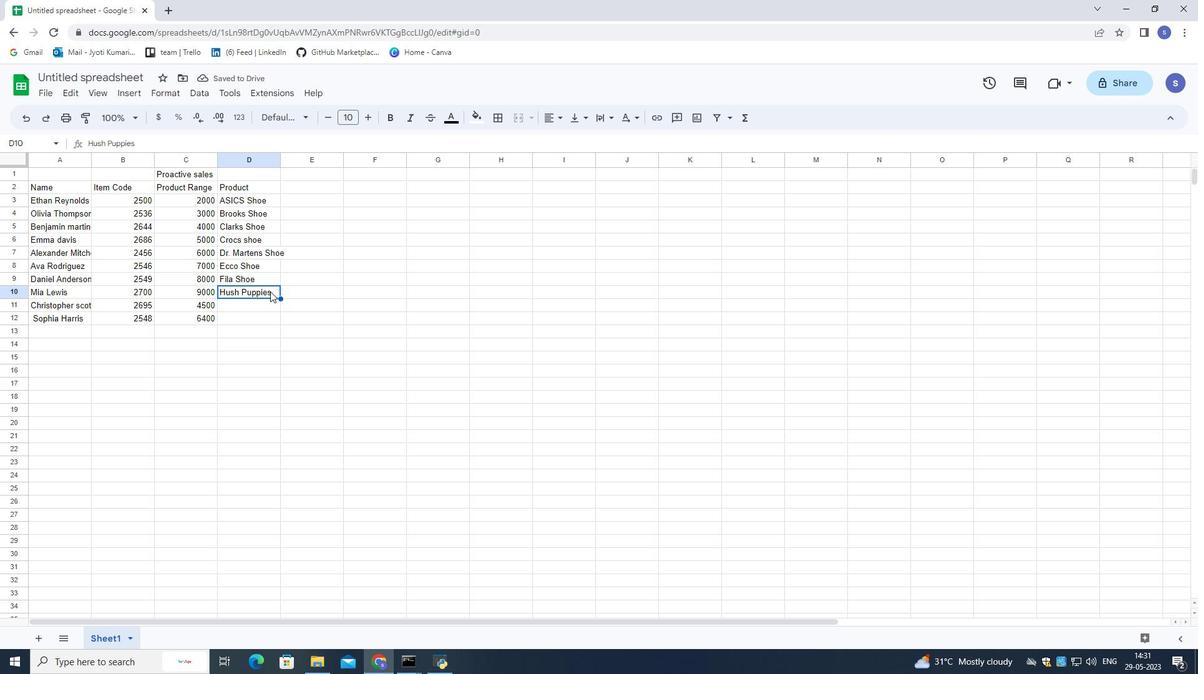 
Action: Mouse pressed left at (270, 291)
Screenshot: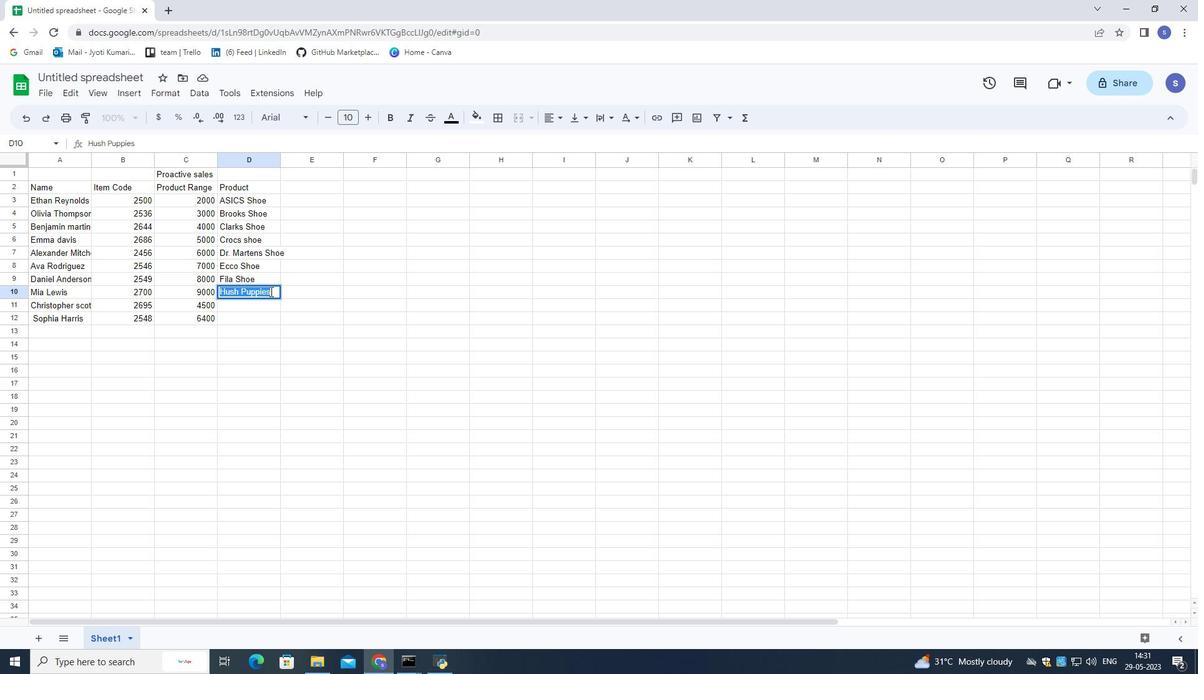 
Action: Key pressed <Key.space><Key.shift>Shoe<Key.down>
Screenshot: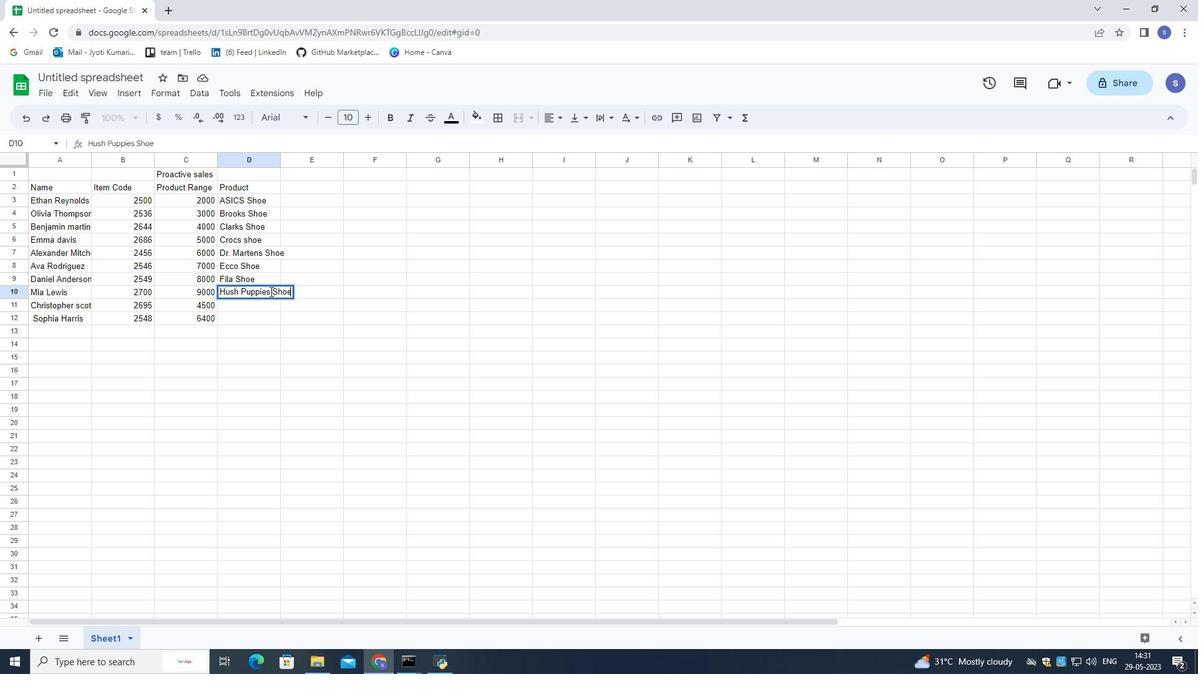 
Action: Mouse moved to (273, 301)
Screenshot: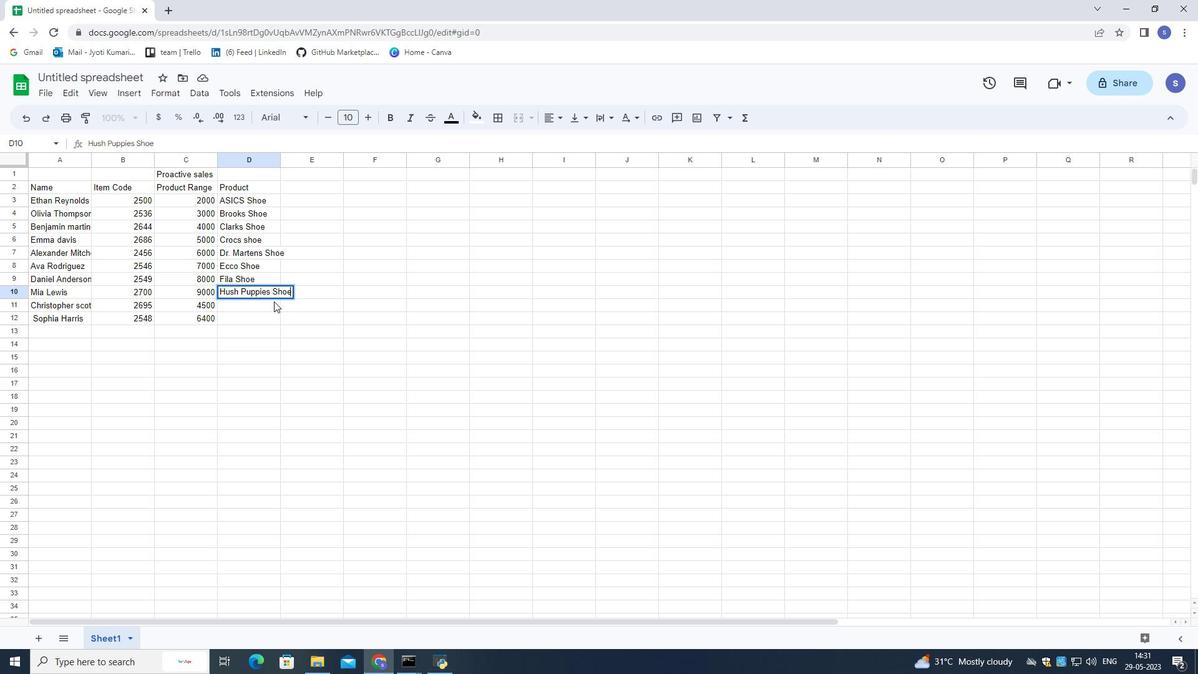 
Action: Mouse pressed left at (273, 301)
Screenshot: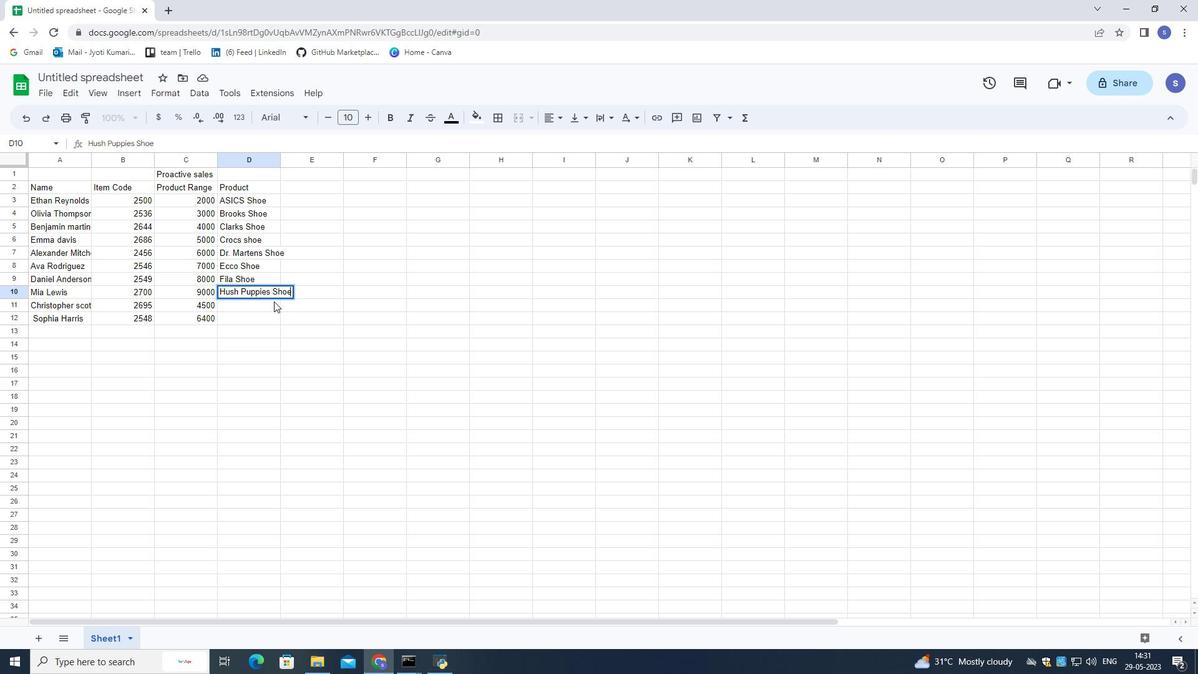 
Action: Mouse moved to (272, 303)
Screenshot: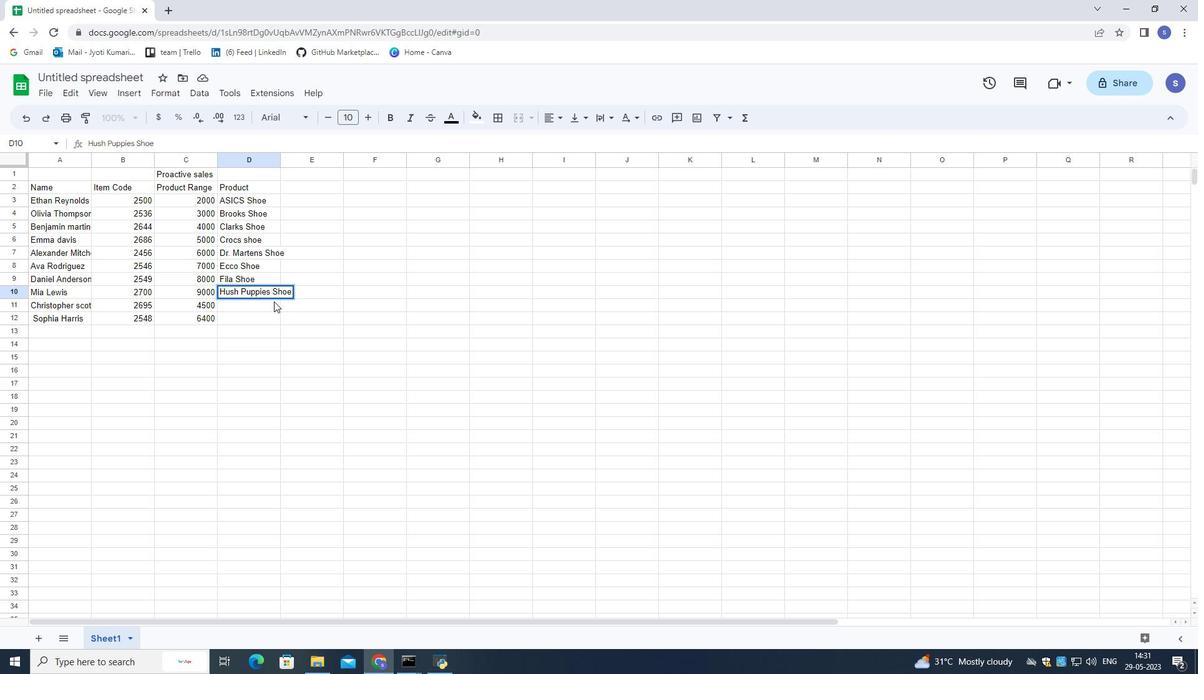 
Action: Key pressed <Key.shift>Jordan<Key.space><Key.shift>shoe<Key.down><Key.shift>K-<Key.shift>swiss<Key.space><Key.shift>Shoe
Screenshot: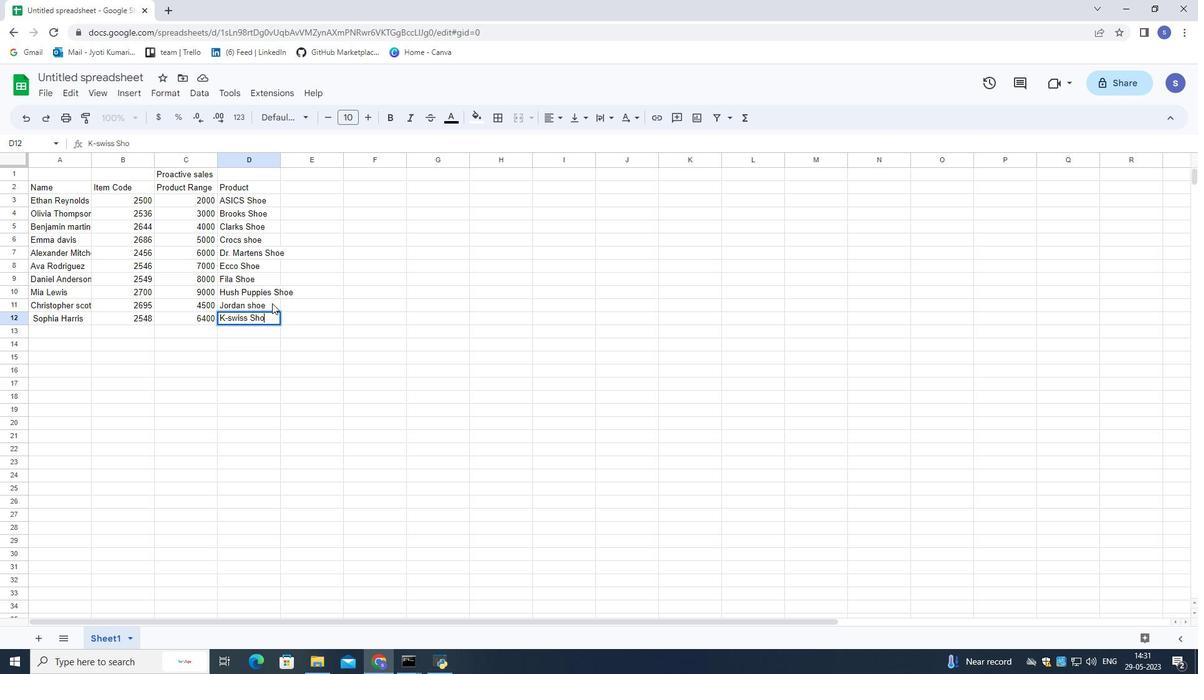 
Action: Mouse moved to (308, 182)
Screenshot: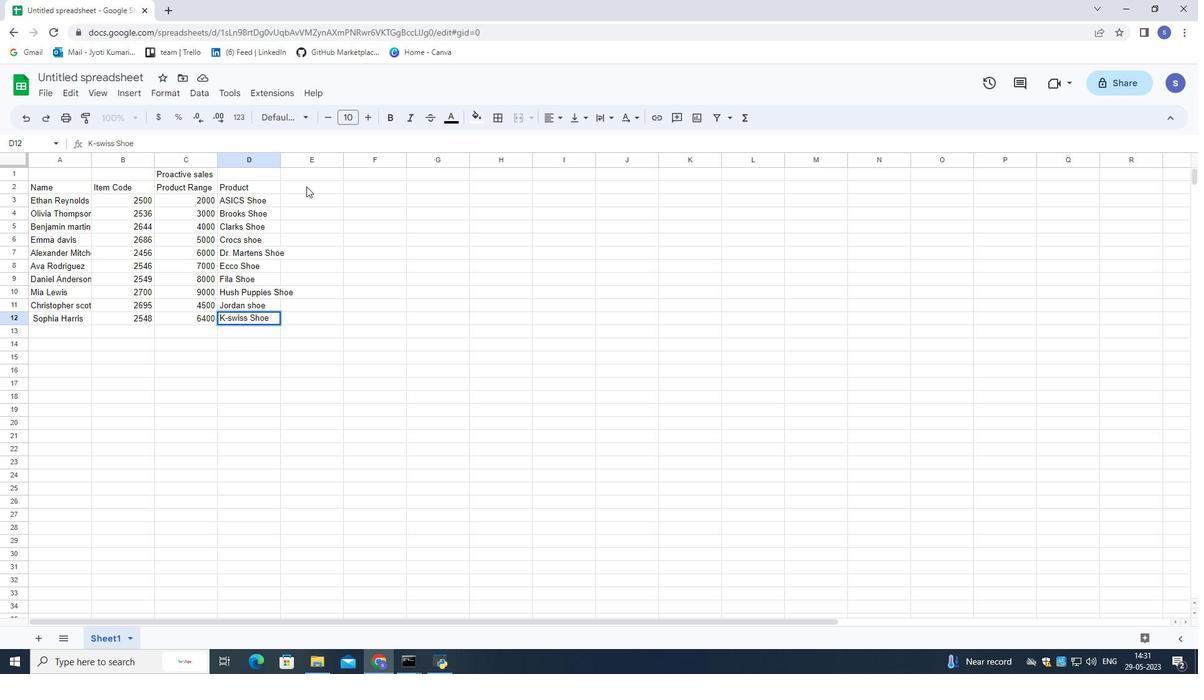 
Action: Mouse pressed left at (308, 182)
Screenshot: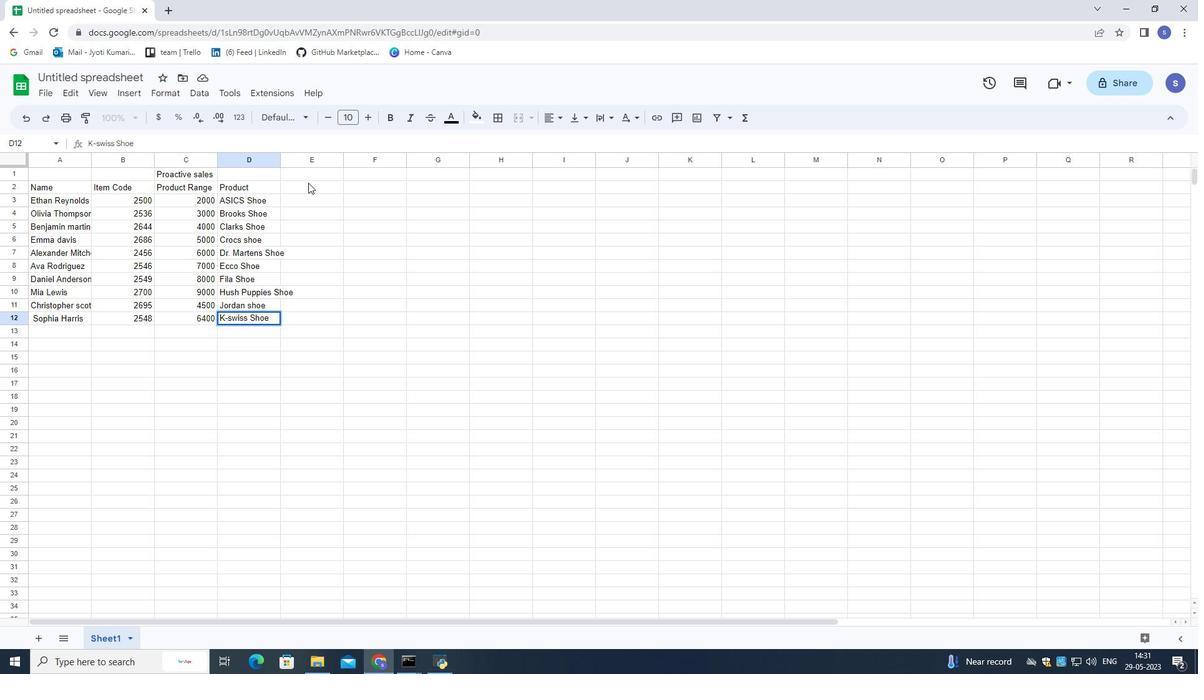 
Action: Key pressed <Key.shift>Quantity<Key.down>
Screenshot: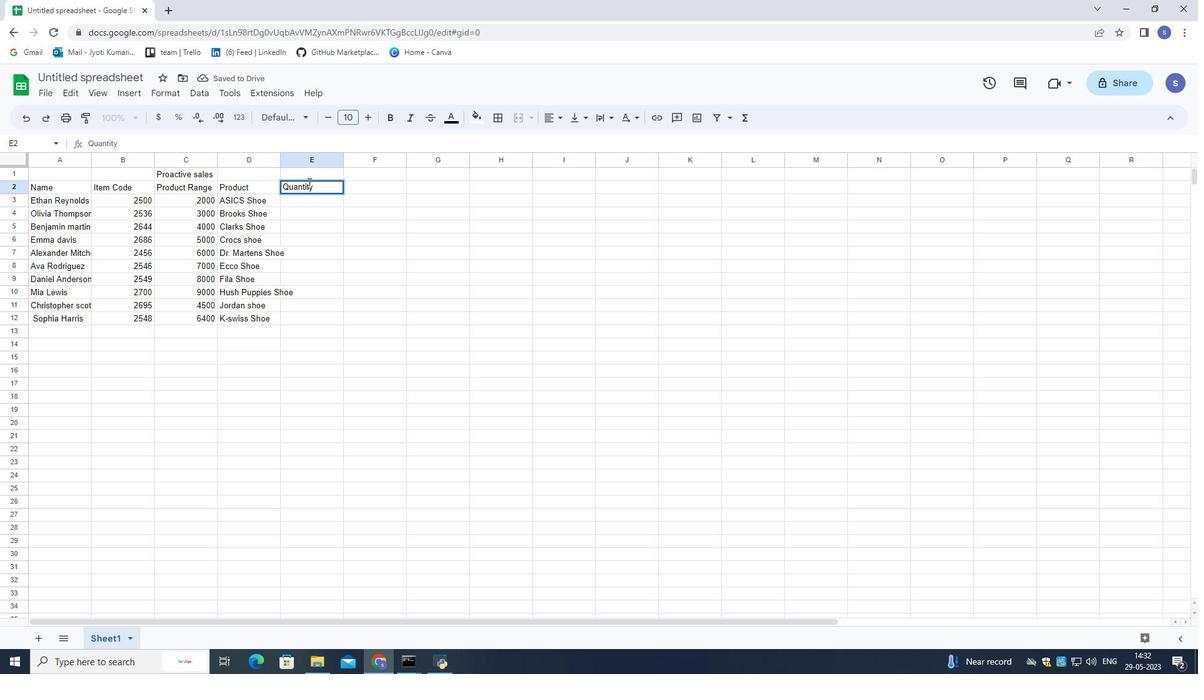 
Action: Mouse moved to (1165, 219)
Screenshot: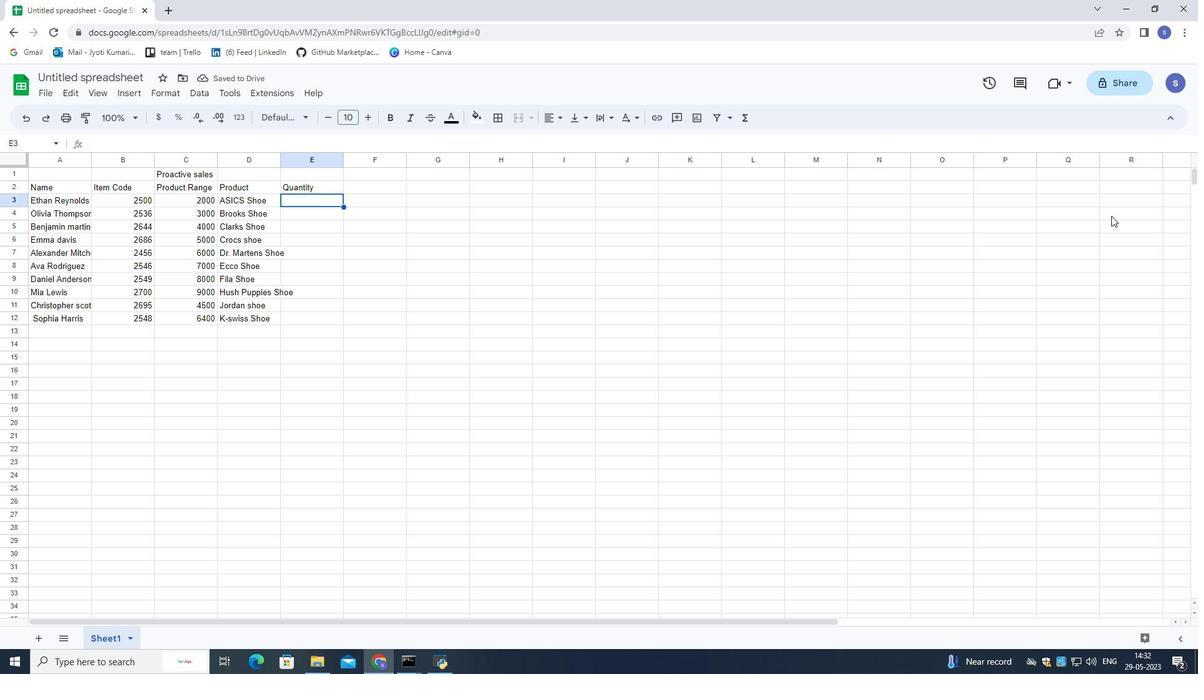 
Action: Key pressed 3<Key.down>4<Key.down>5<Key.down>2<Key.down><Key.backspace>
Screenshot: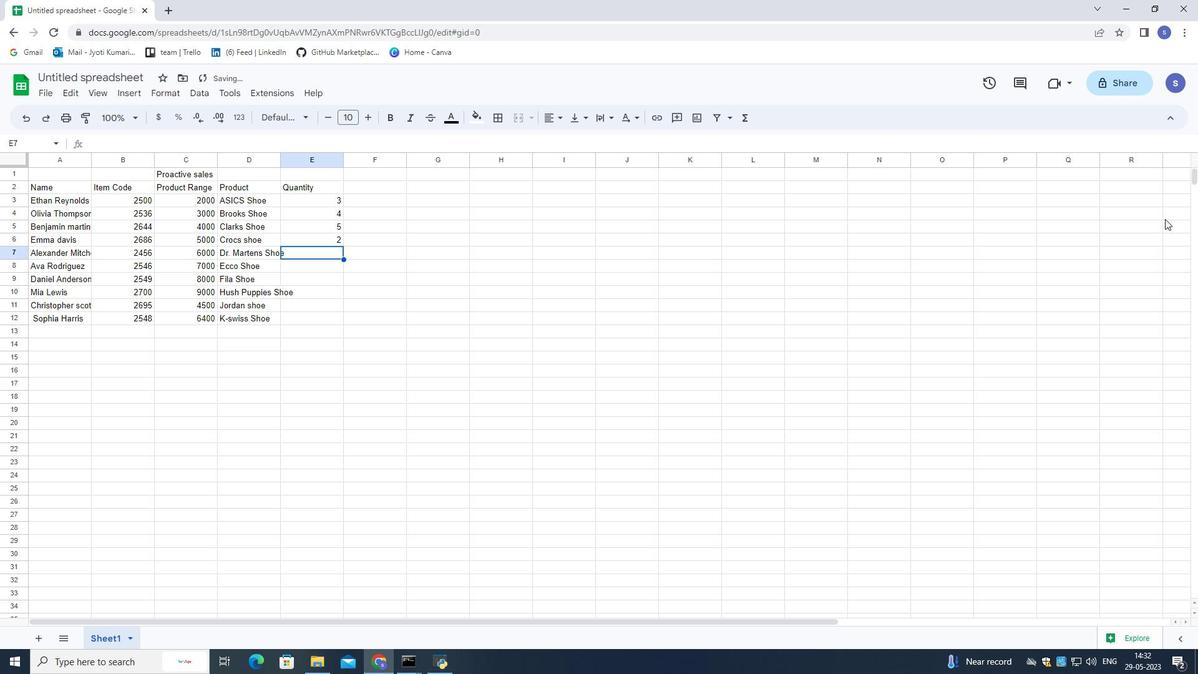 
Action: Mouse moved to (299, 246)
Screenshot: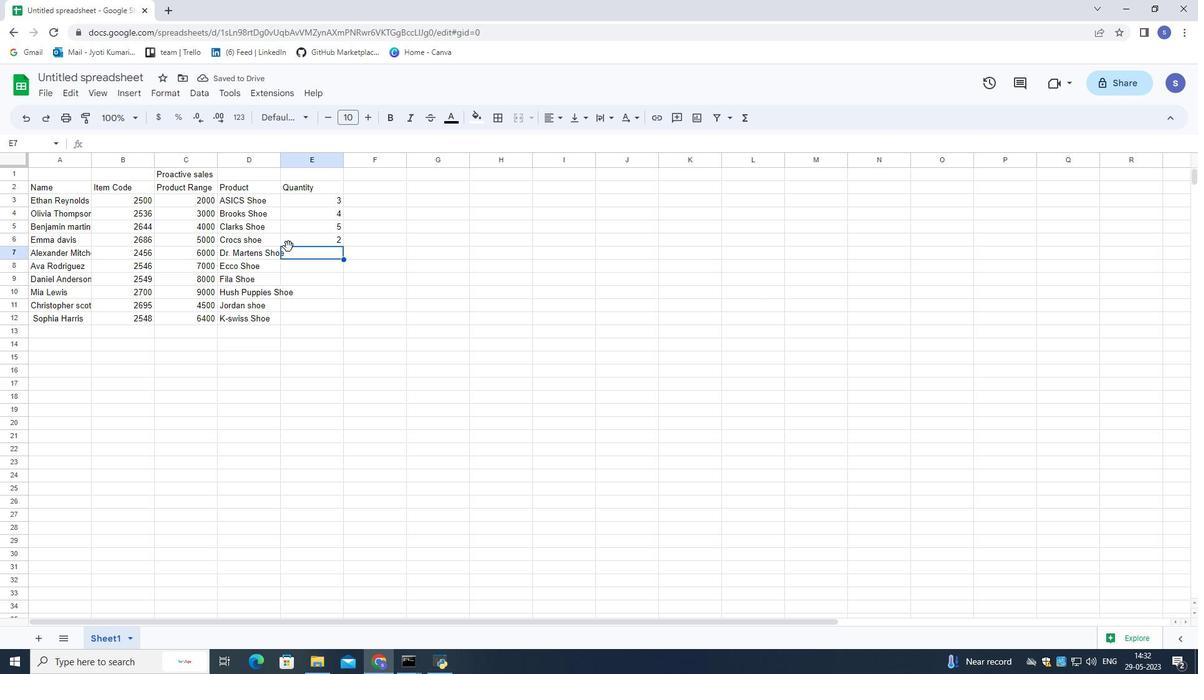 
Action: Mouse pressed left at (299, 246)
Screenshot: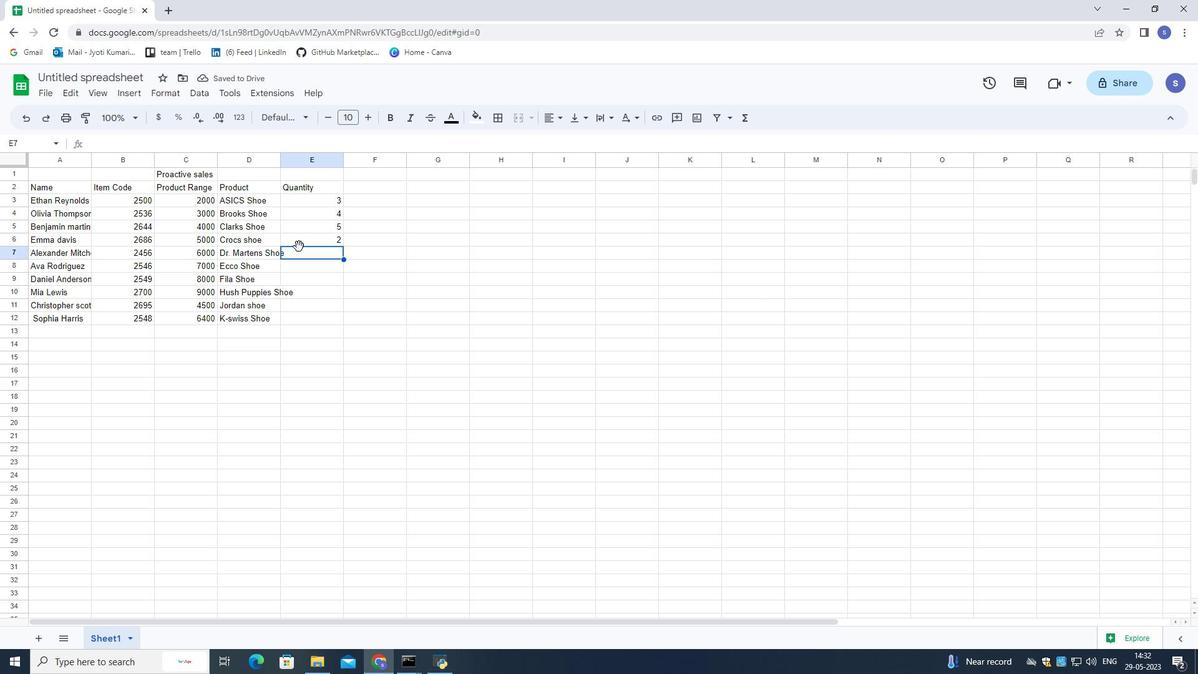 
Action: Mouse pressed left at (299, 246)
Screenshot: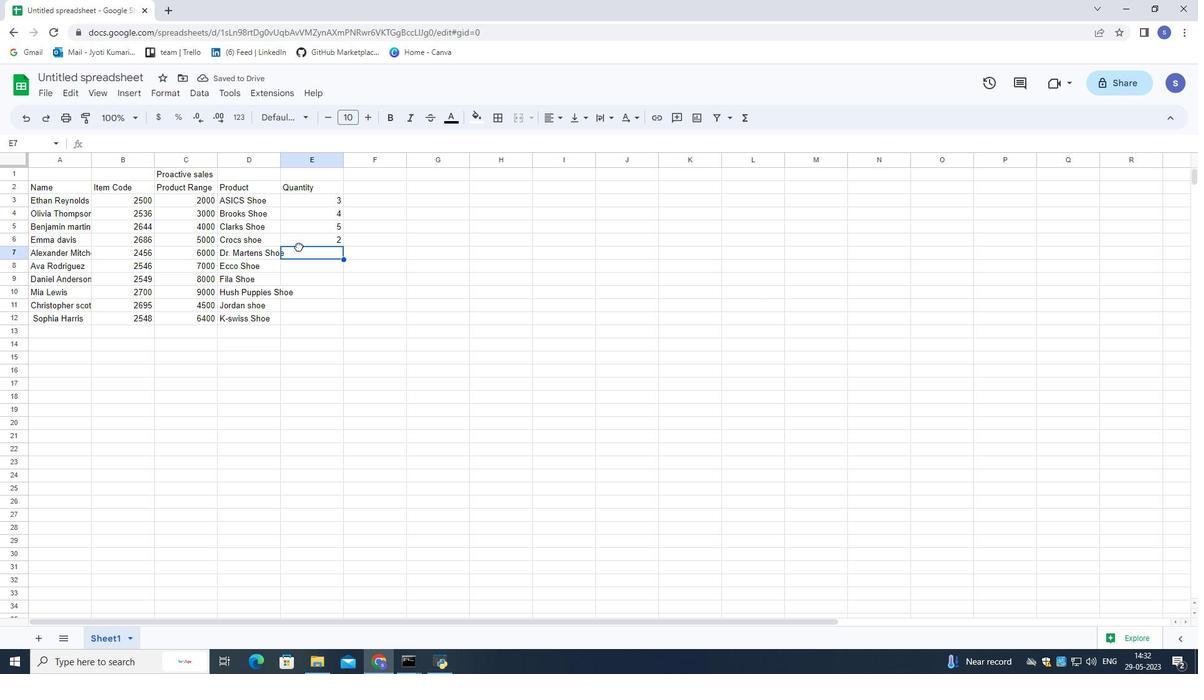 
Action: Mouse moved to (302, 242)
Screenshot: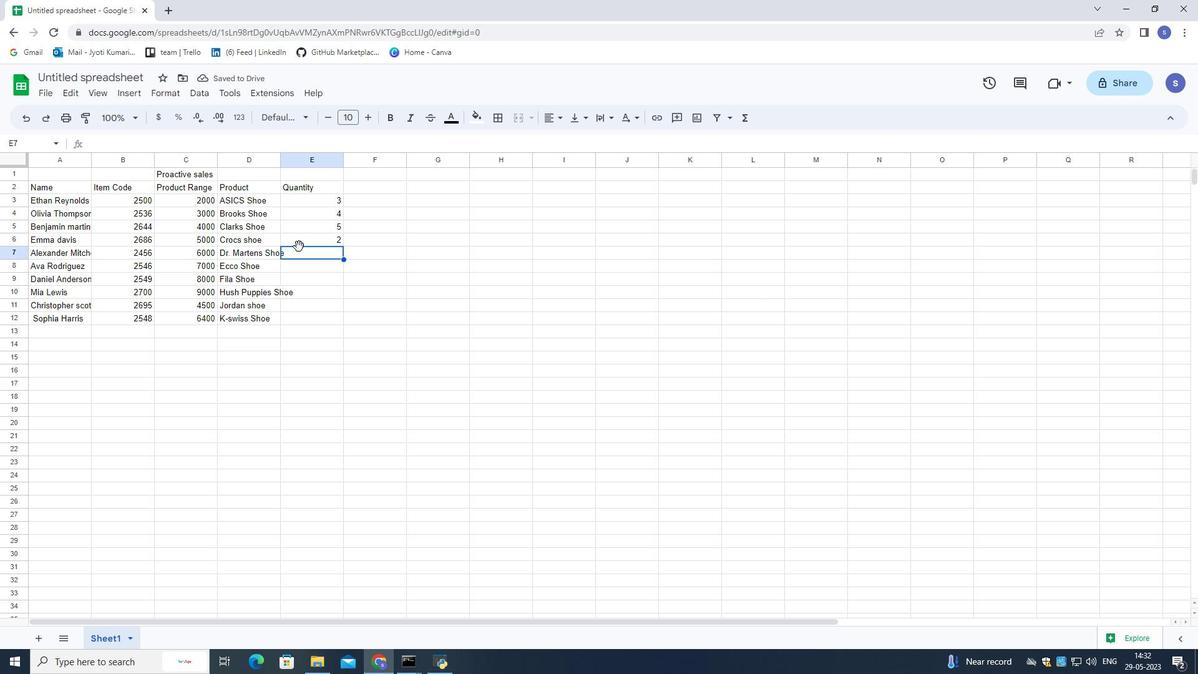 
Action: Mouse pressed left at (302, 242)
Screenshot: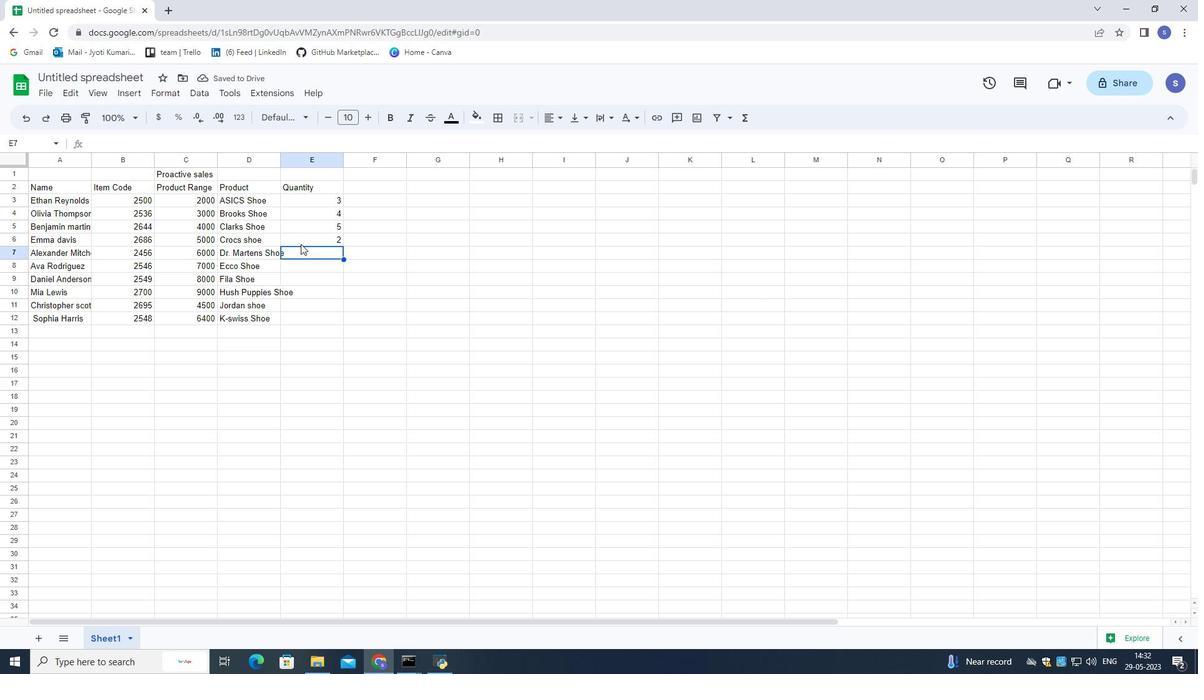 
Action: Mouse moved to (304, 237)
Screenshot: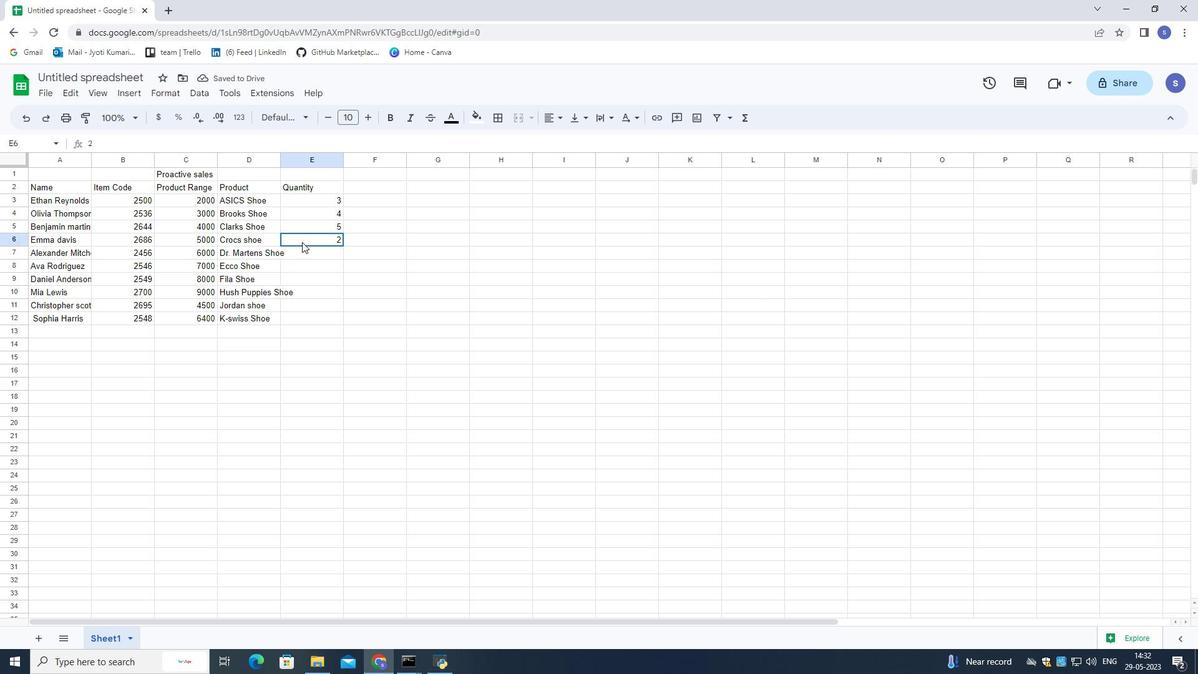
Action: Mouse pressed left at (304, 237)
Screenshot: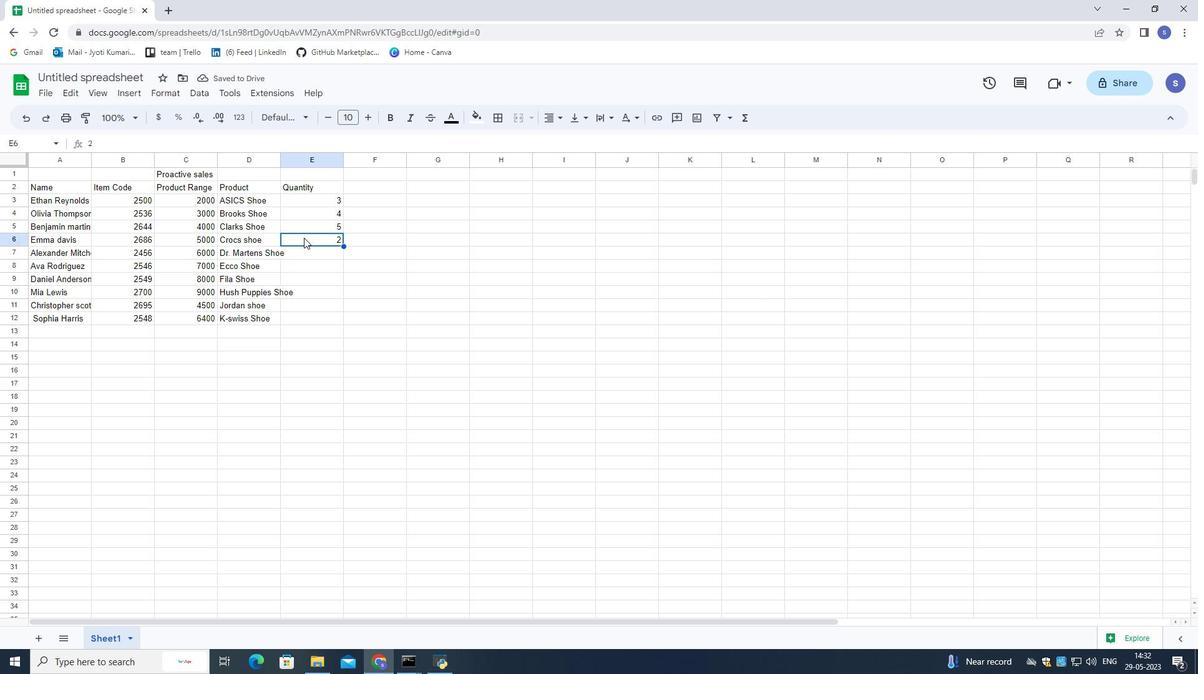 
Action: Mouse pressed left at (304, 237)
Screenshot: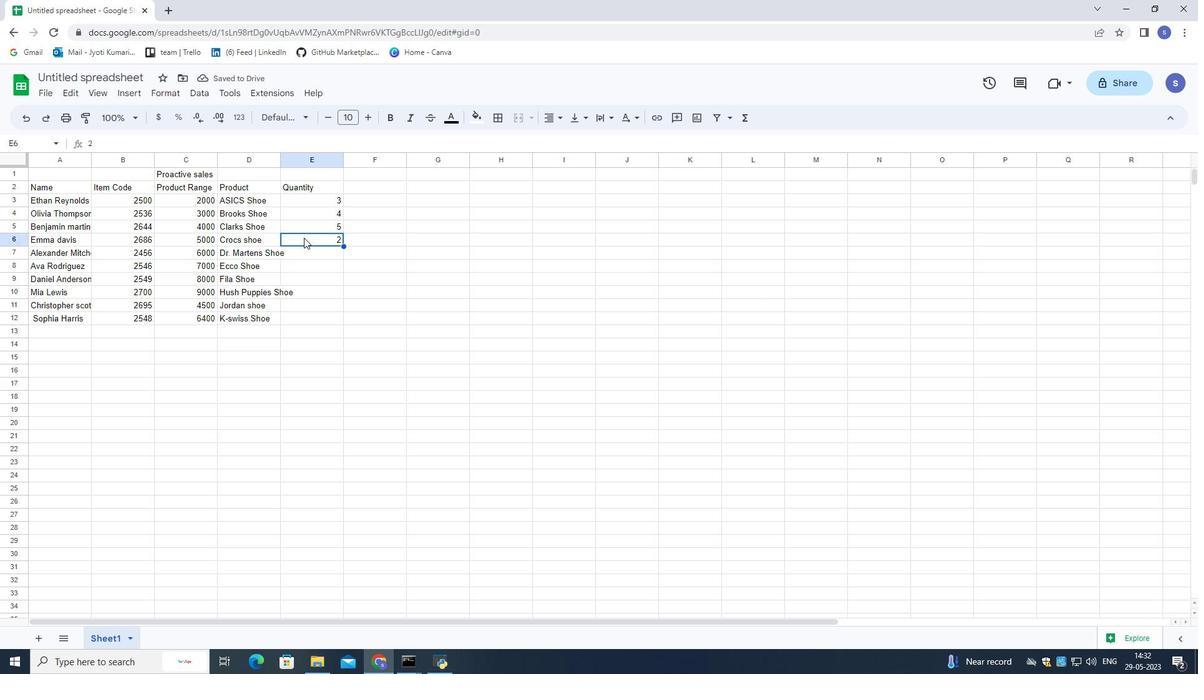 
Action: Key pressed <Key.backspace>6
Screenshot: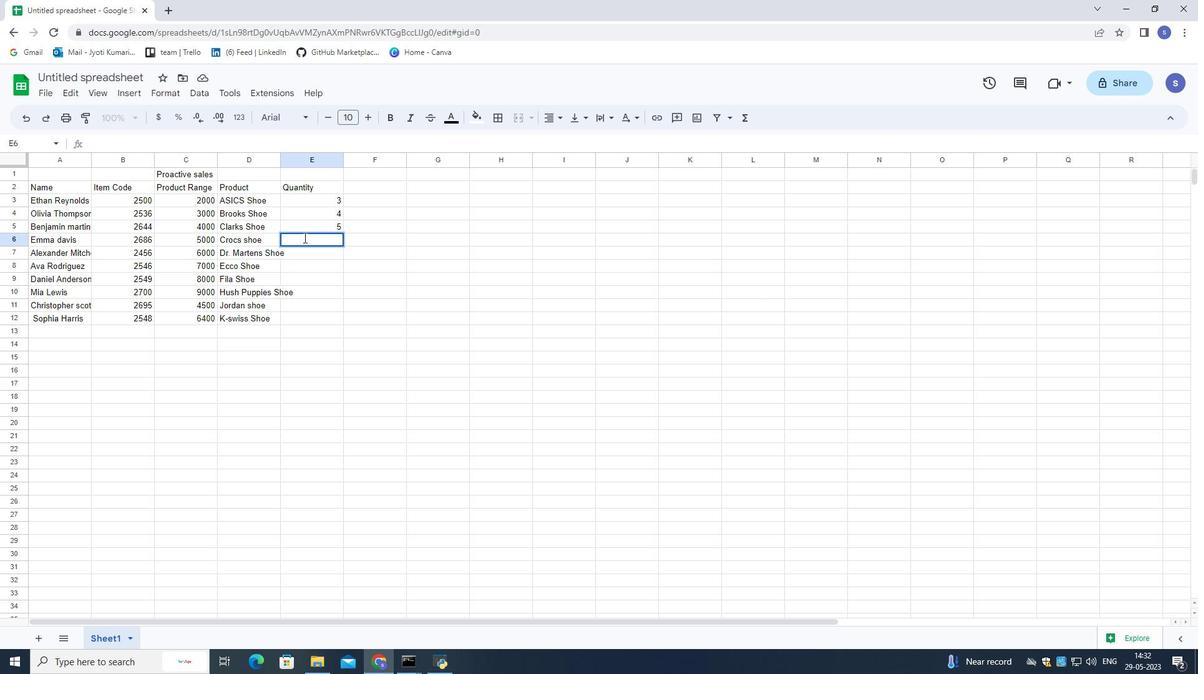 
Action: Mouse moved to (320, 251)
Screenshot: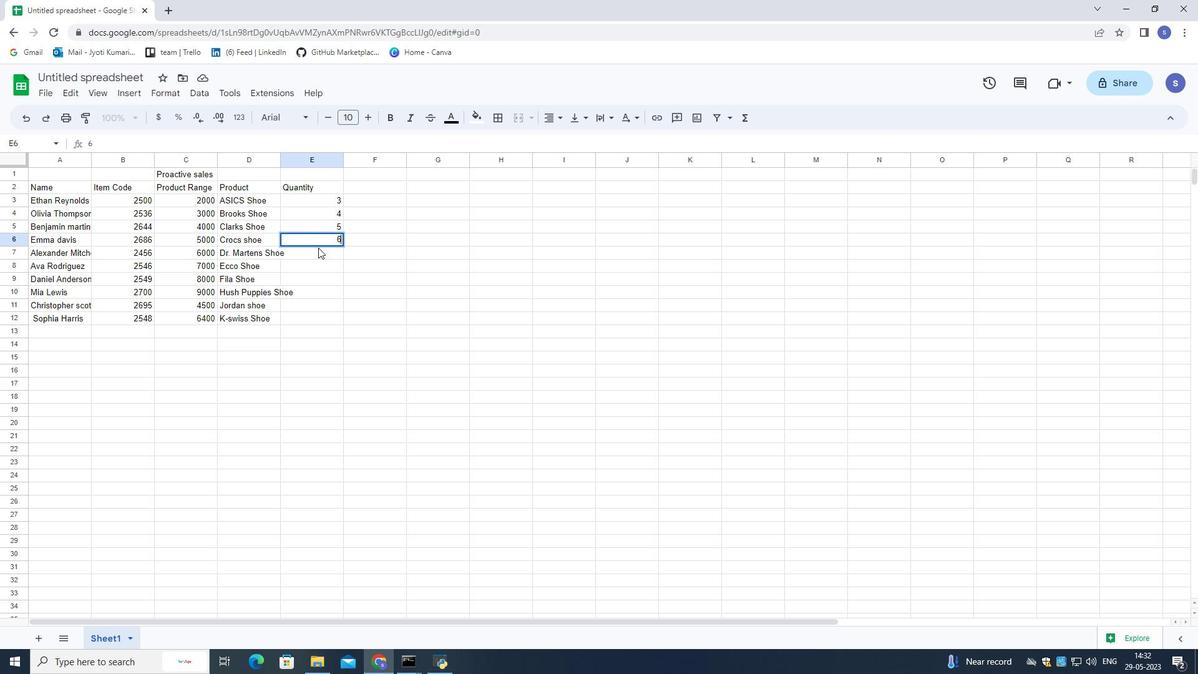 
Action: Mouse pressed left at (320, 251)
Screenshot: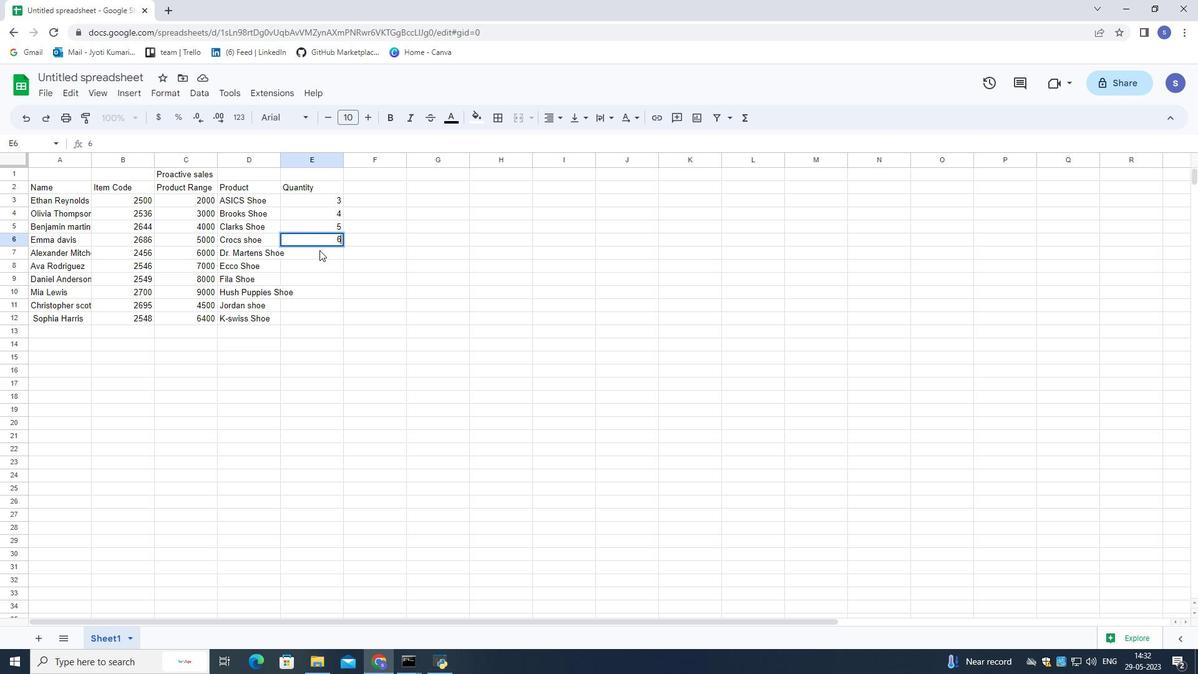 
Action: Mouse moved to (320, 251)
Screenshot: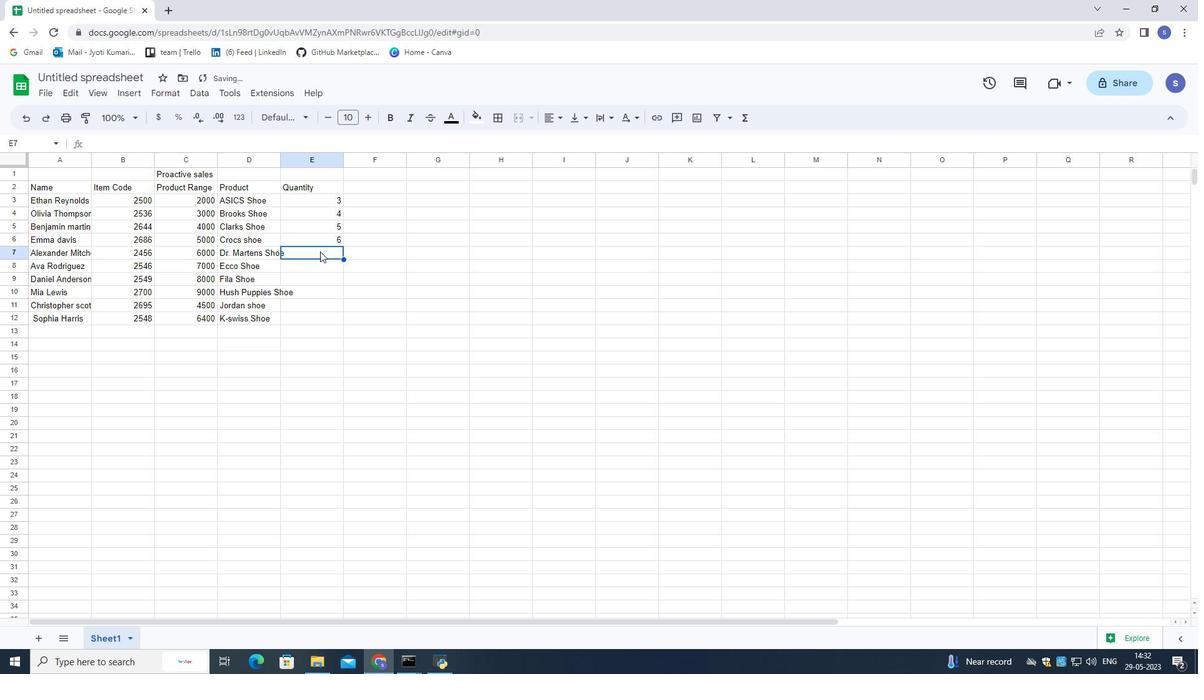 
Action: Key pressed 8<Key.down>7<Key.down>9<Key.down>4<Key.down>5<Key.down>8<Key.down>
Screenshot: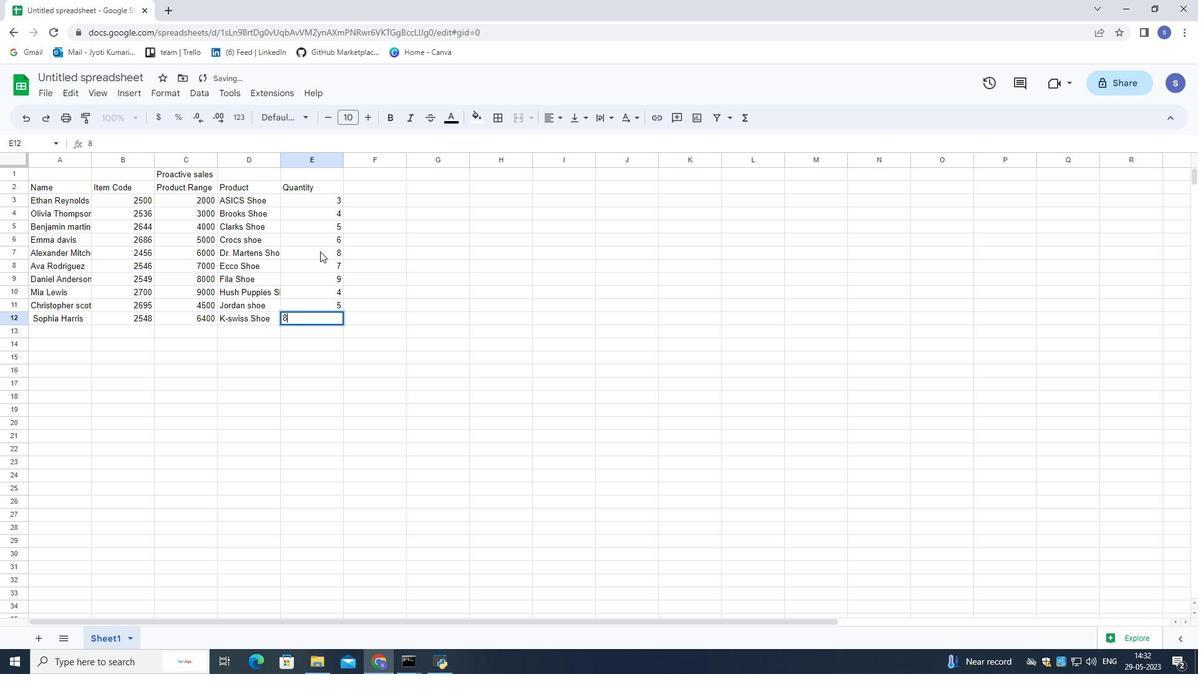 
Action: Mouse moved to (369, 186)
Screenshot: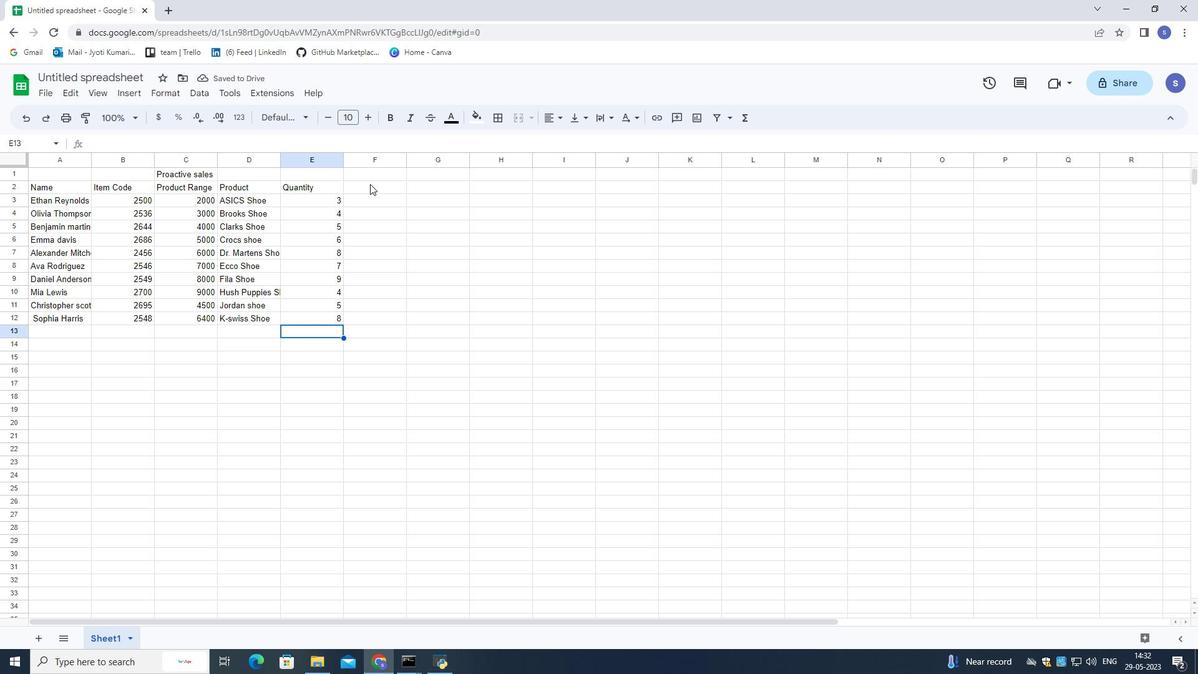 
Action: Mouse pressed left at (369, 186)
Screenshot: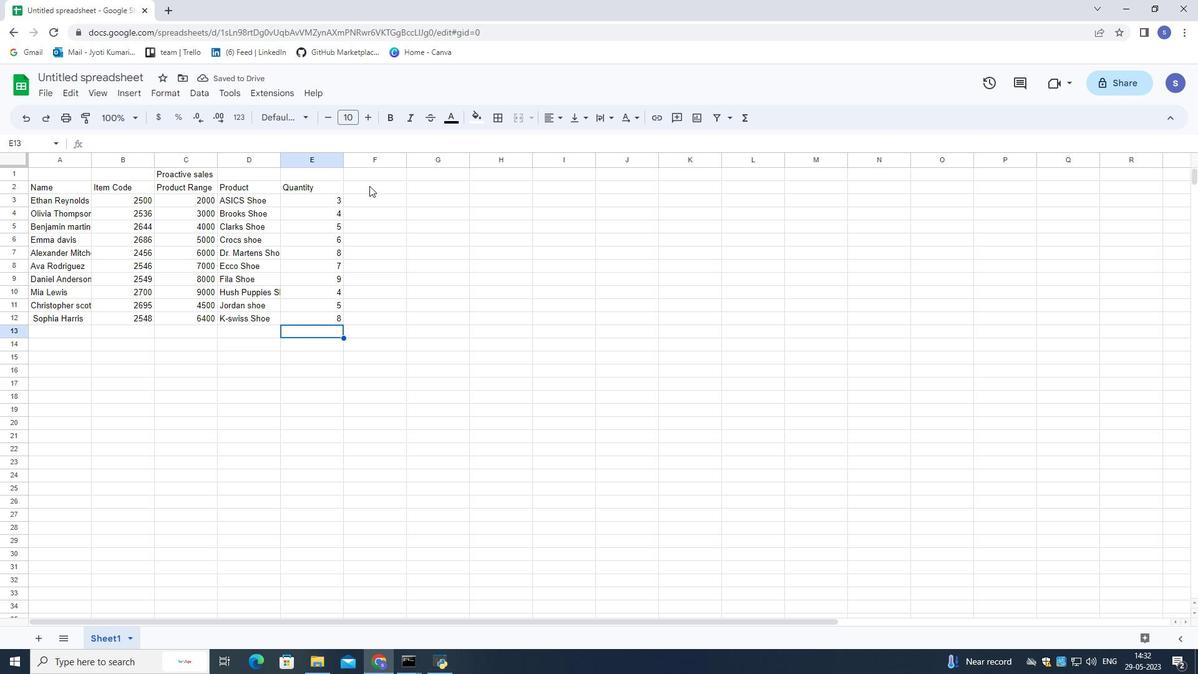 
Action: Mouse moved to (355, 187)
Screenshot: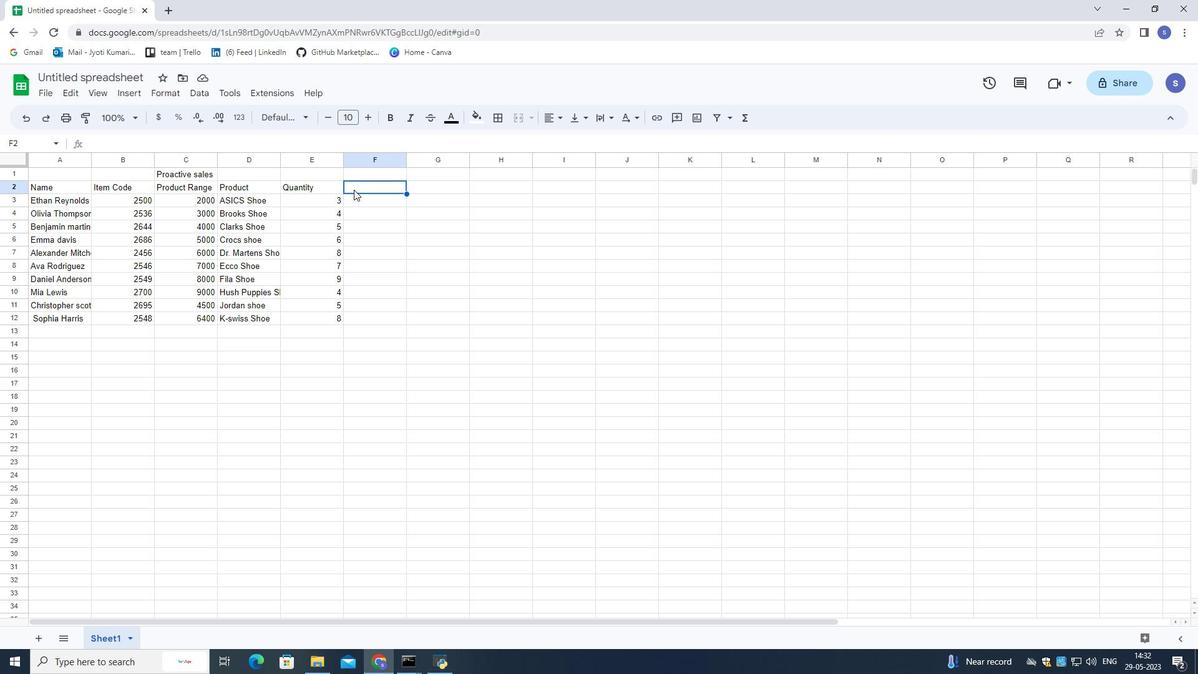 
Action: Mouse pressed left at (355, 187)
Screenshot: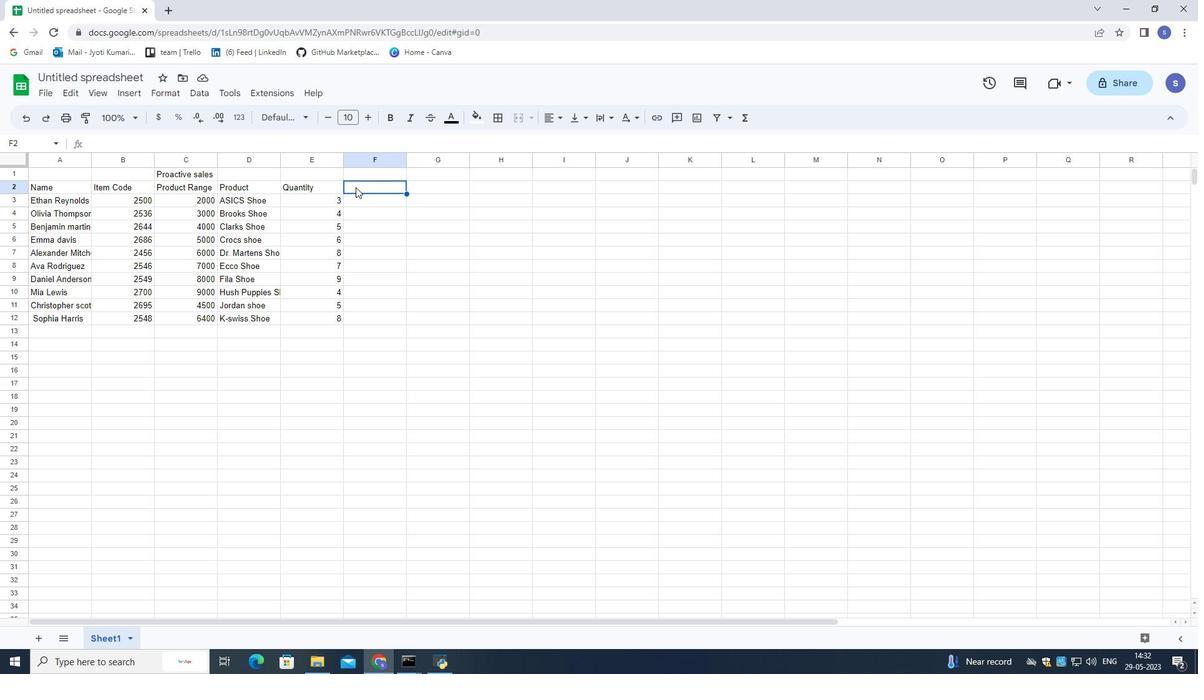 
Action: Mouse moved to (360, 184)
Screenshot: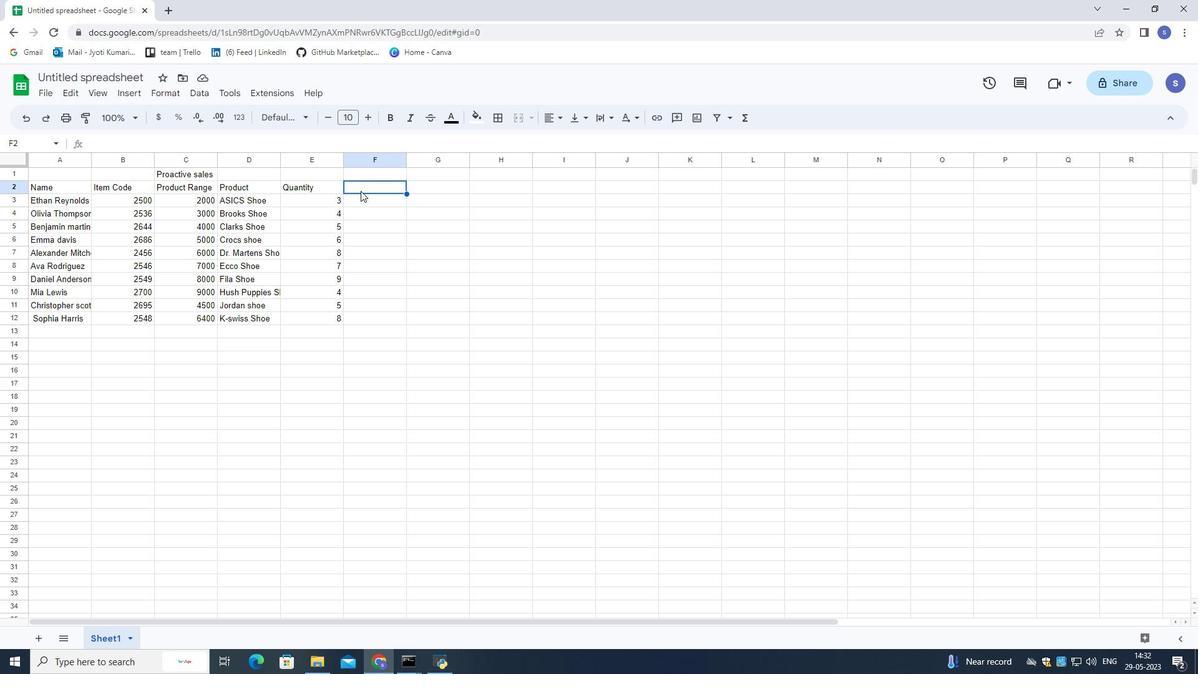
Action: Mouse pressed left at (360, 184)
Screenshot: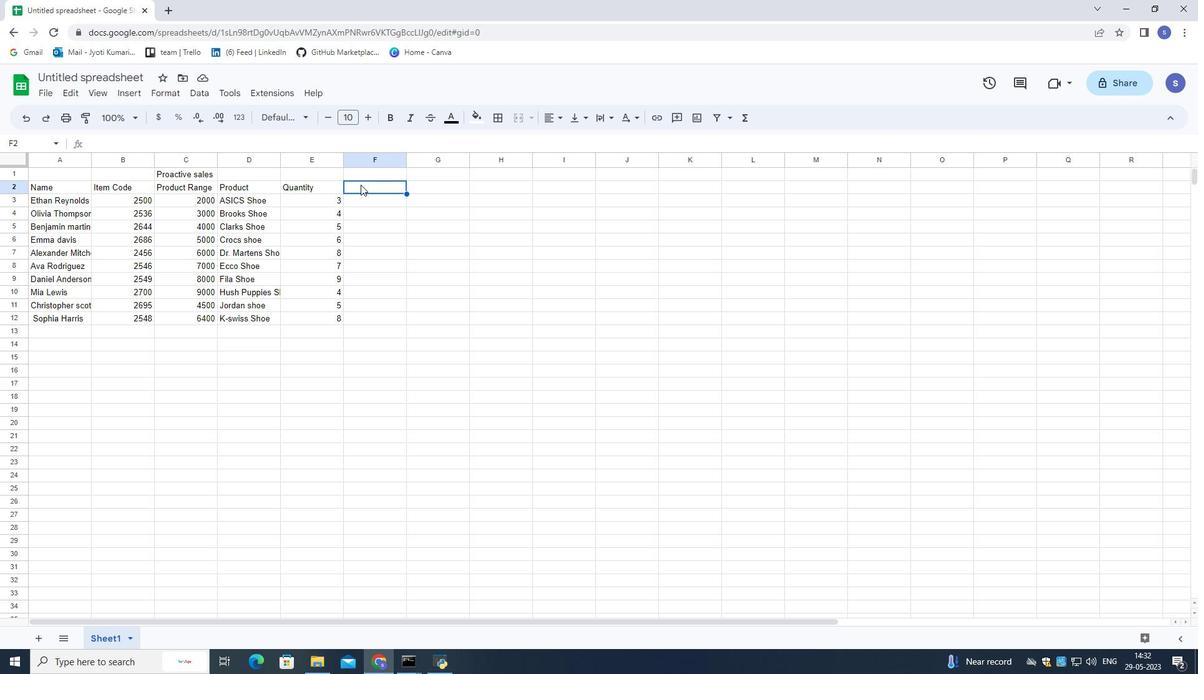 
Action: Mouse moved to (370, 184)
Screenshot: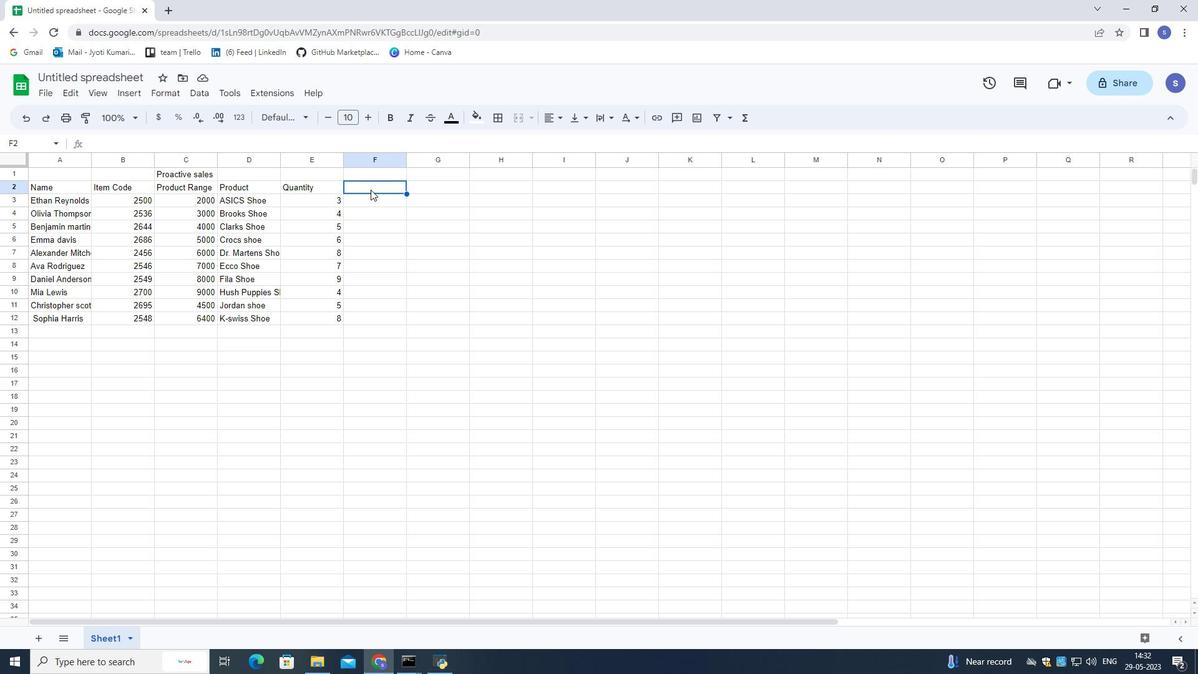 
Action: Mouse pressed left at (370, 184)
Screenshot: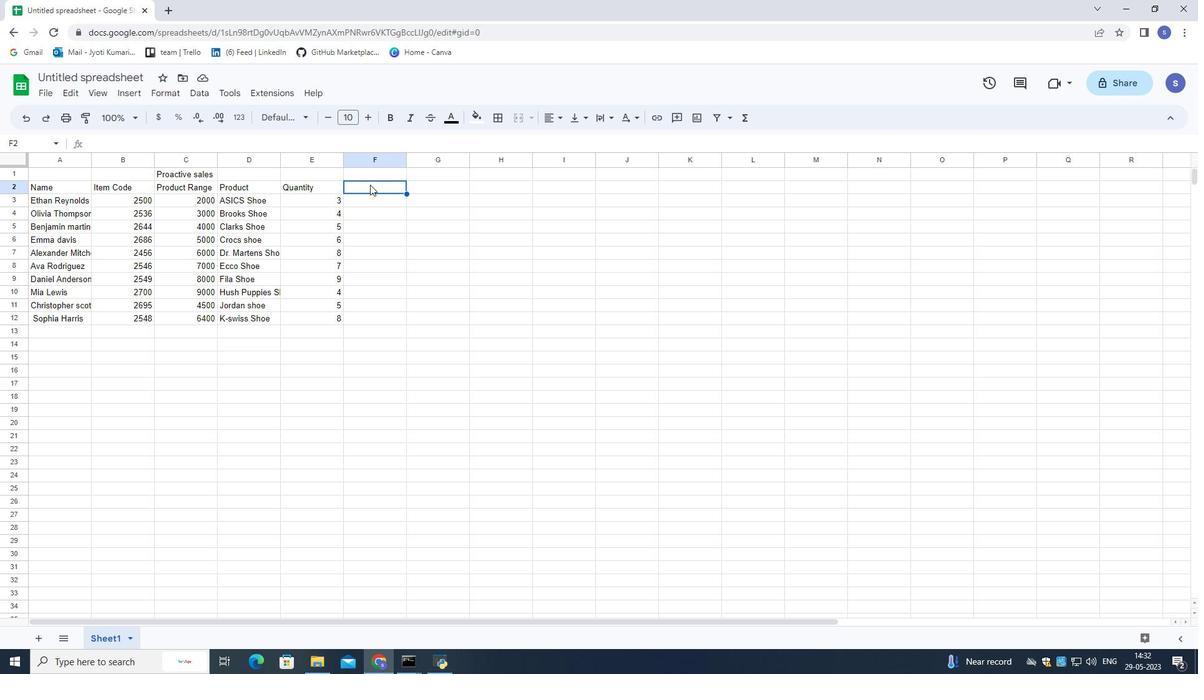
Action: Mouse moved to (378, 184)
Screenshot: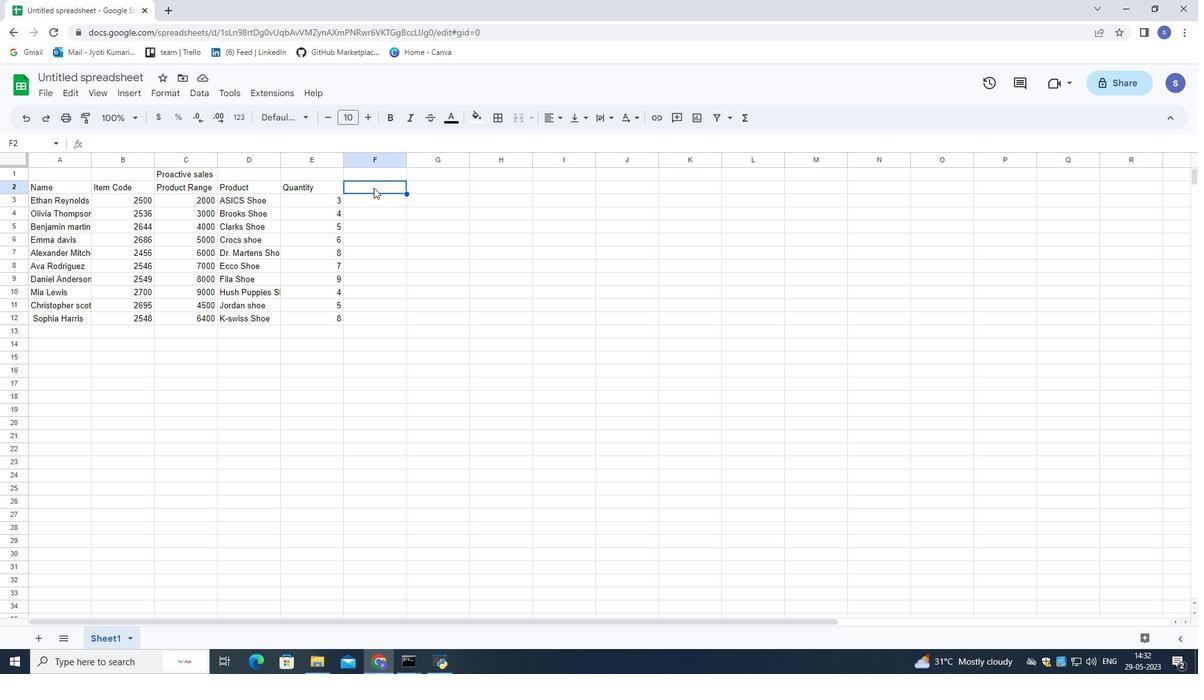 
Action: Mouse pressed left at (378, 184)
Screenshot: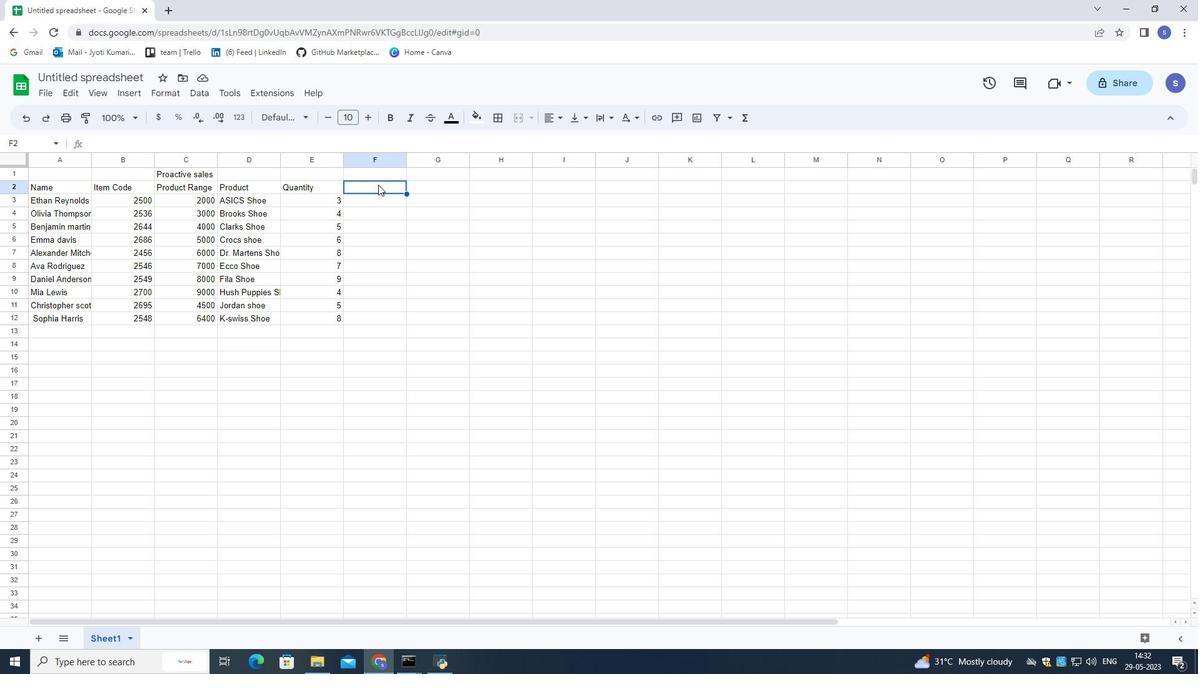 
Action: Mouse moved to (373, 187)
Screenshot: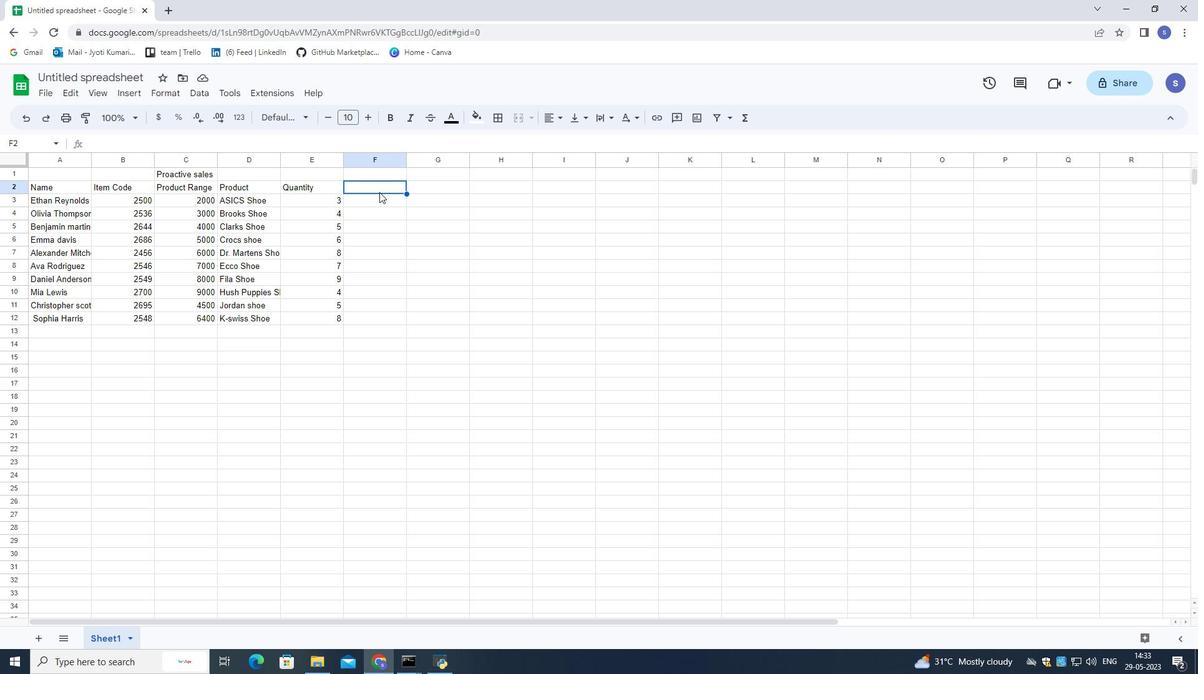
Action: Mouse pressed left at (373, 187)
Screenshot: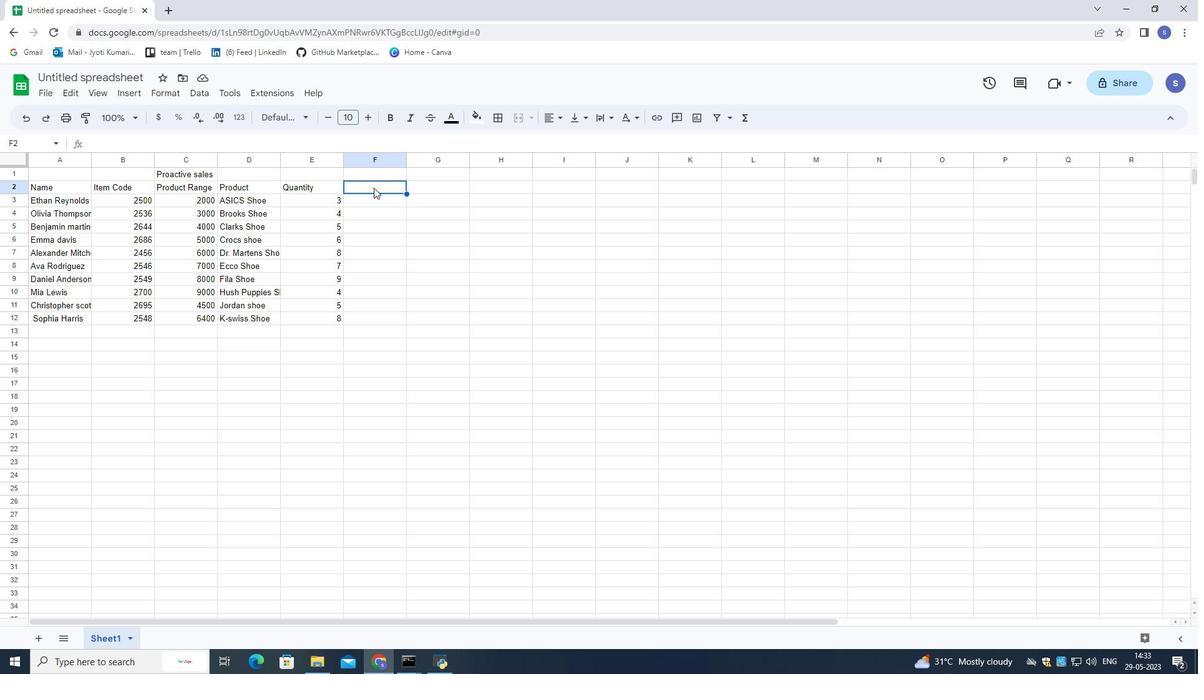 
Action: Mouse moved to (395, 186)
Screenshot: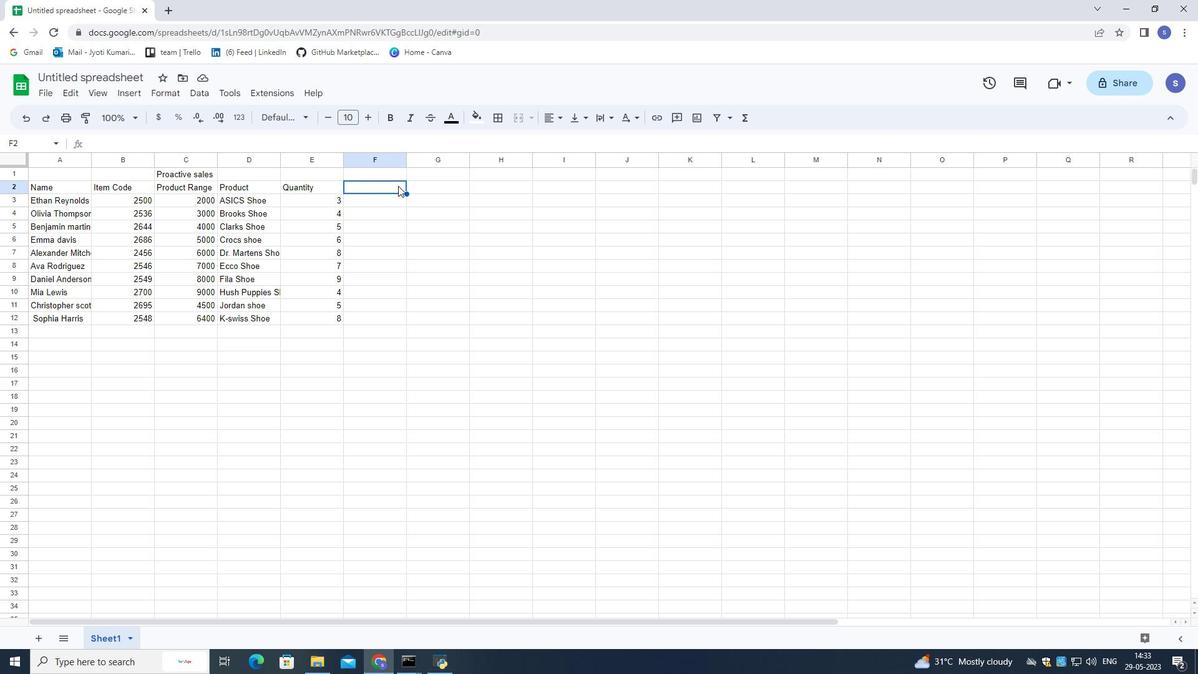 
Action: Mouse pressed left at (395, 186)
Screenshot: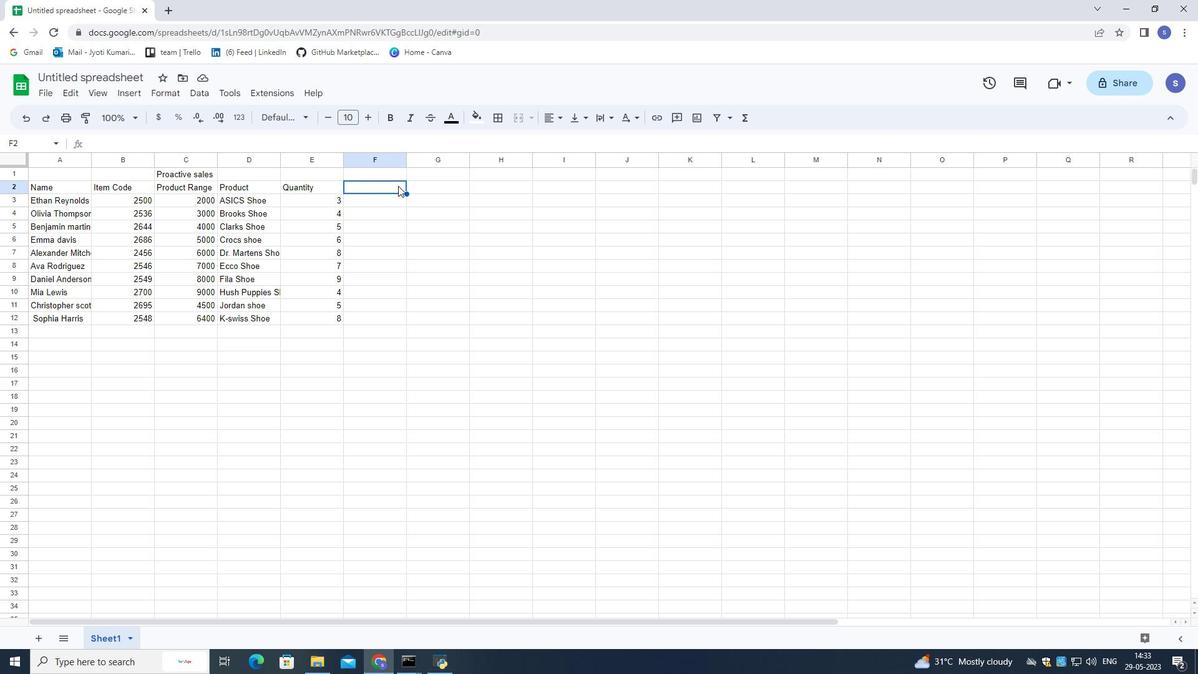 
Action: Mouse moved to (499, 201)
Screenshot: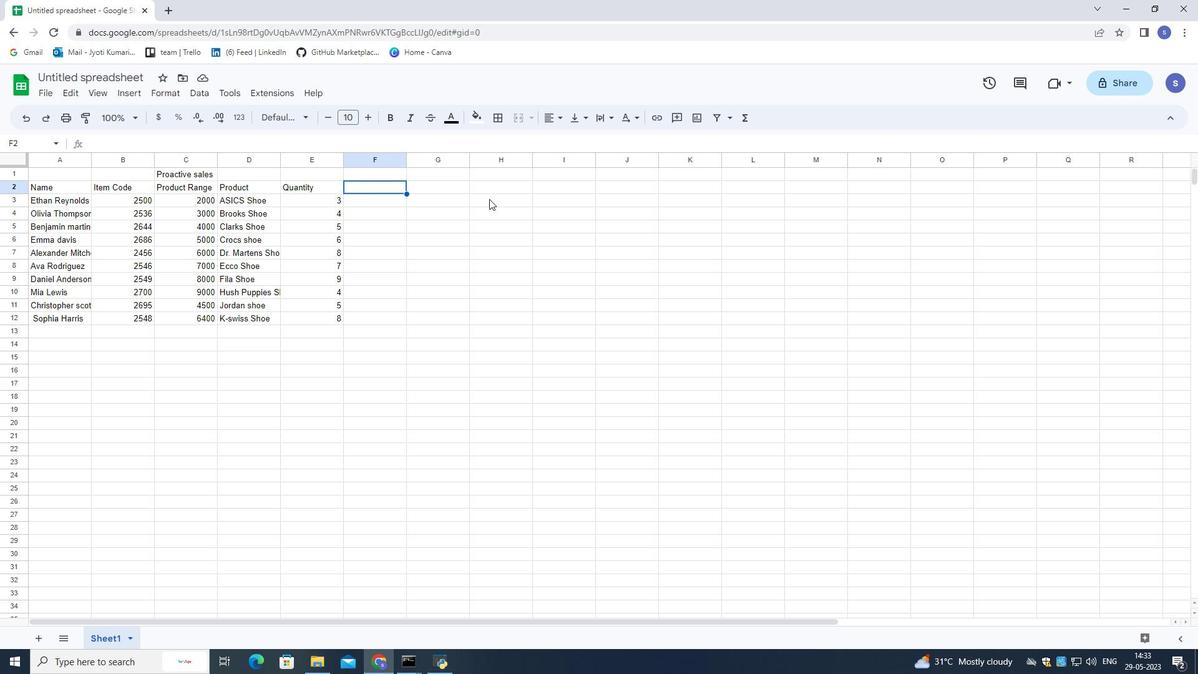 
Action: Key pressed <Key.shift>Amount<Key.down>
Screenshot: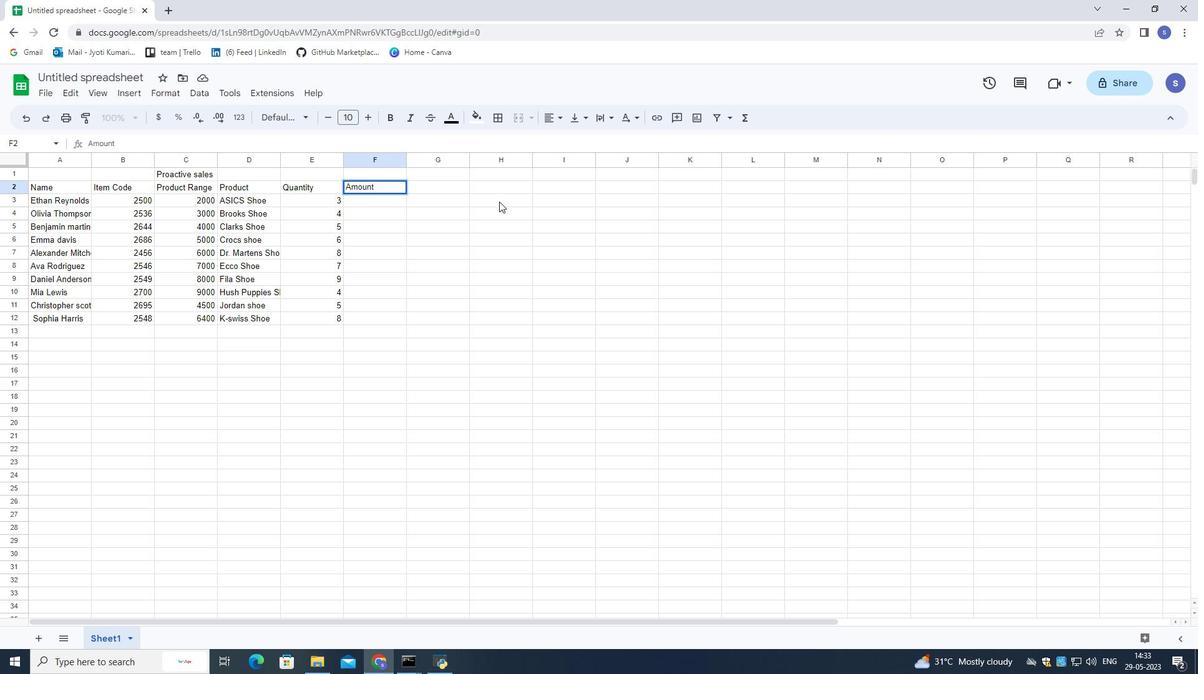 
Action: Mouse moved to (1058, 440)
Screenshot: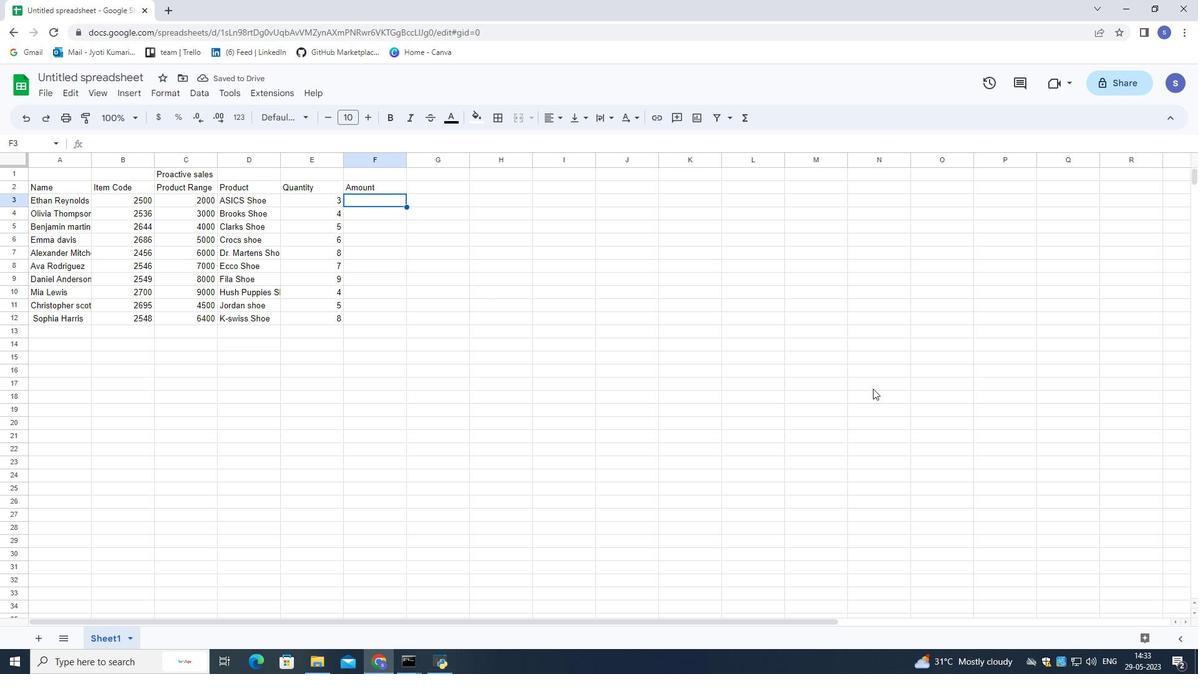 
Action: Key pressed =sum<Key.shift_r>(
Screenshot: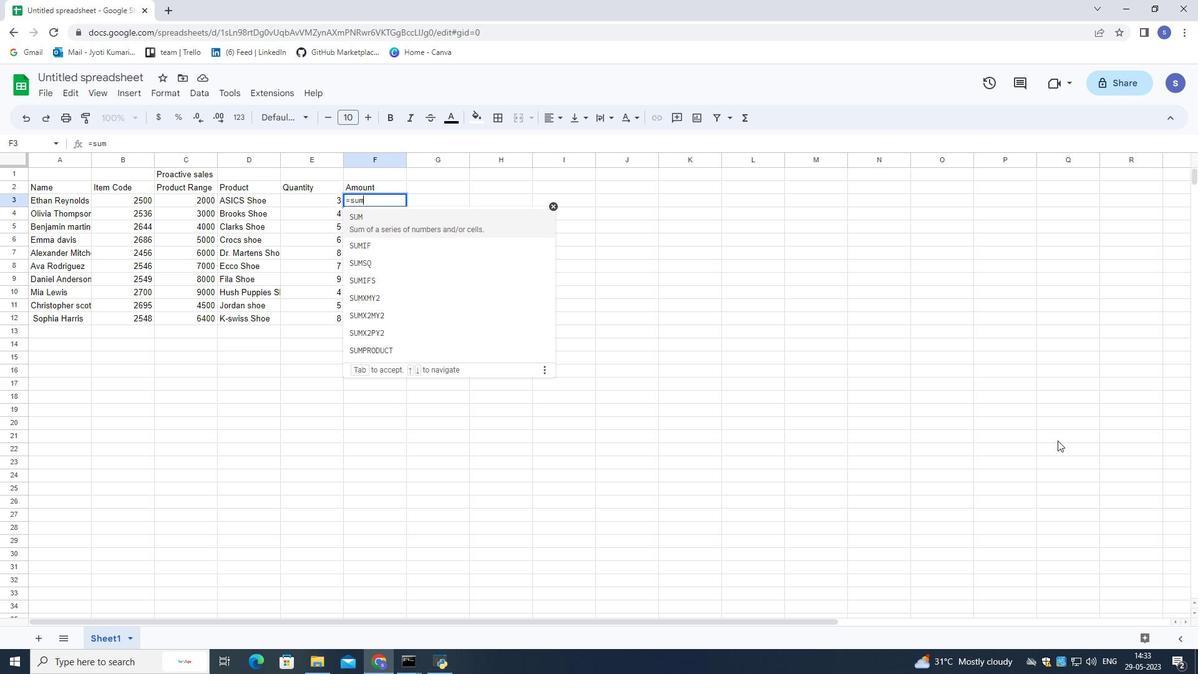 
Action: Mouse moved to (185, 196)
Screenshot: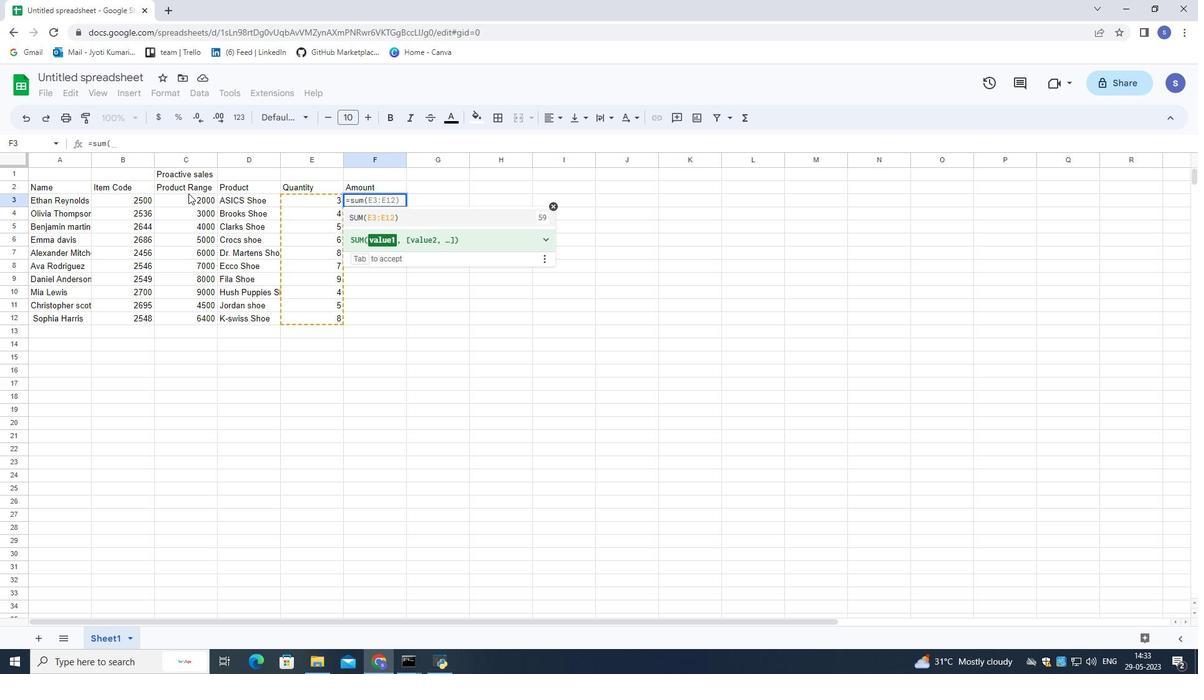 
Action: Mouse pressed left at (185, 196)
Screenshot: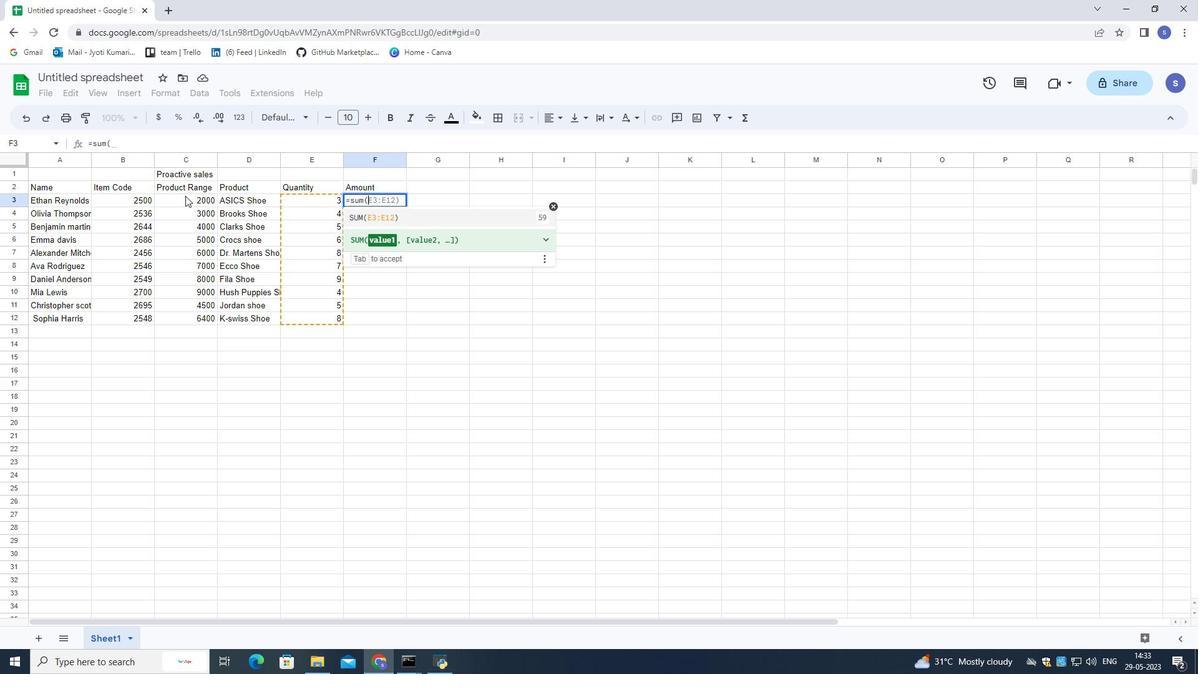 
Action: Mouse moved to (197, 206)
Screenshot: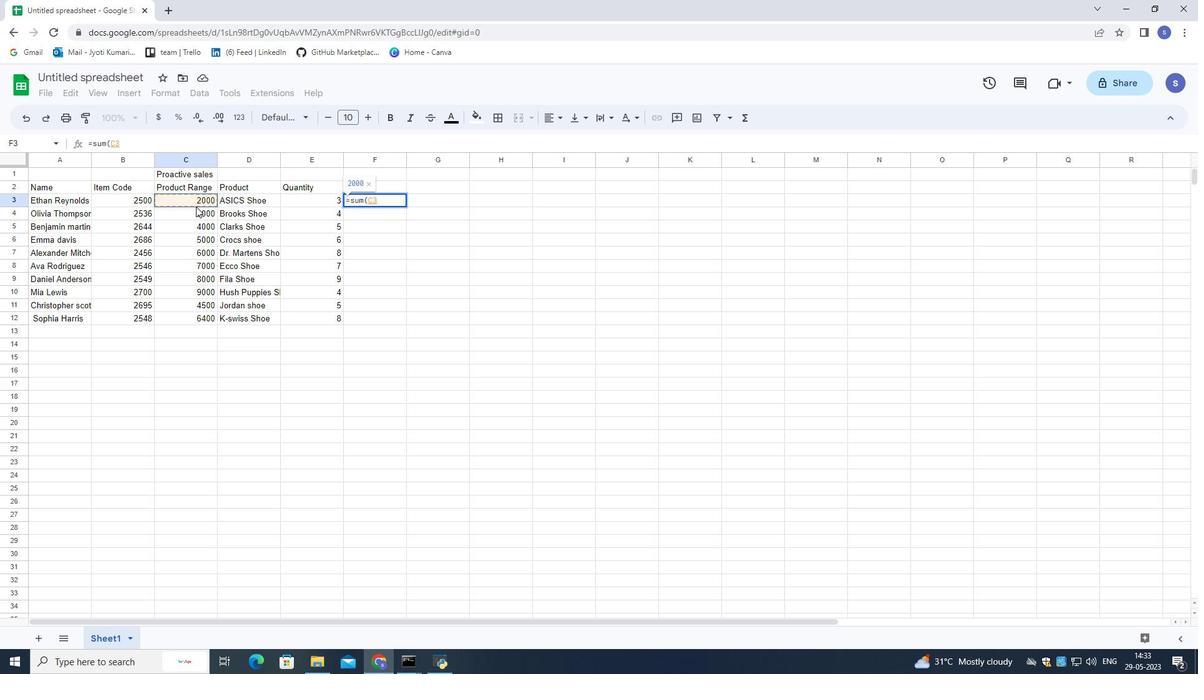 
Action: Key pressed *
Screenshot: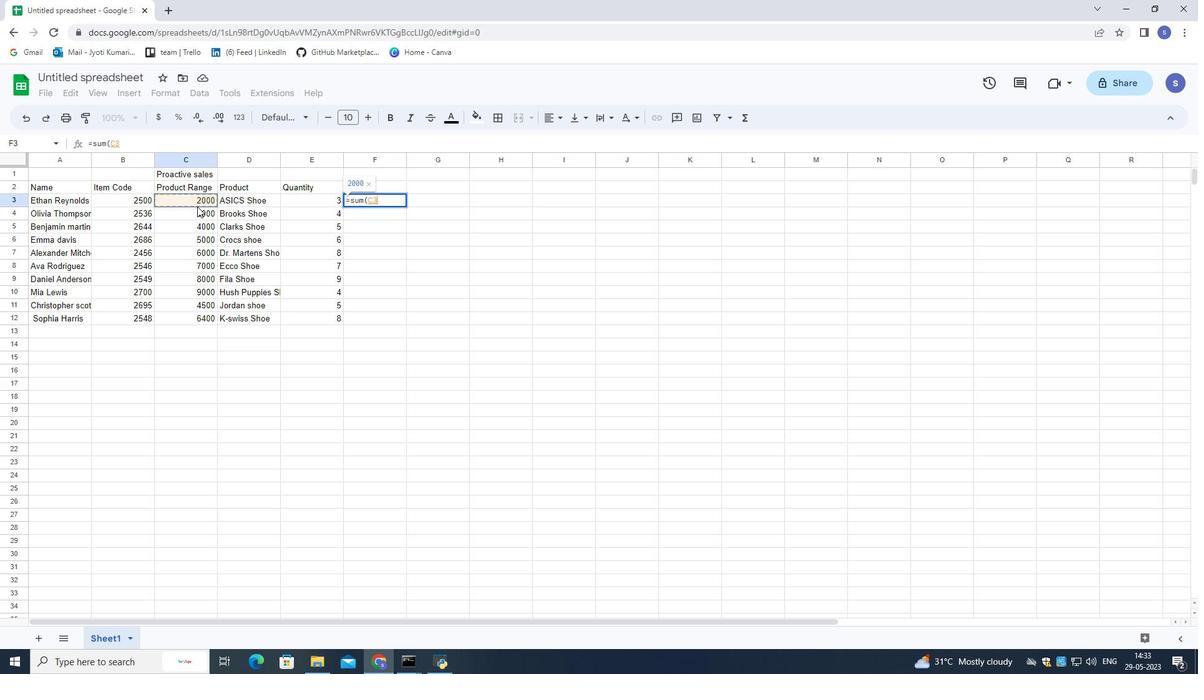 
Action: Mouse moved to (280, 197)
Screenshot: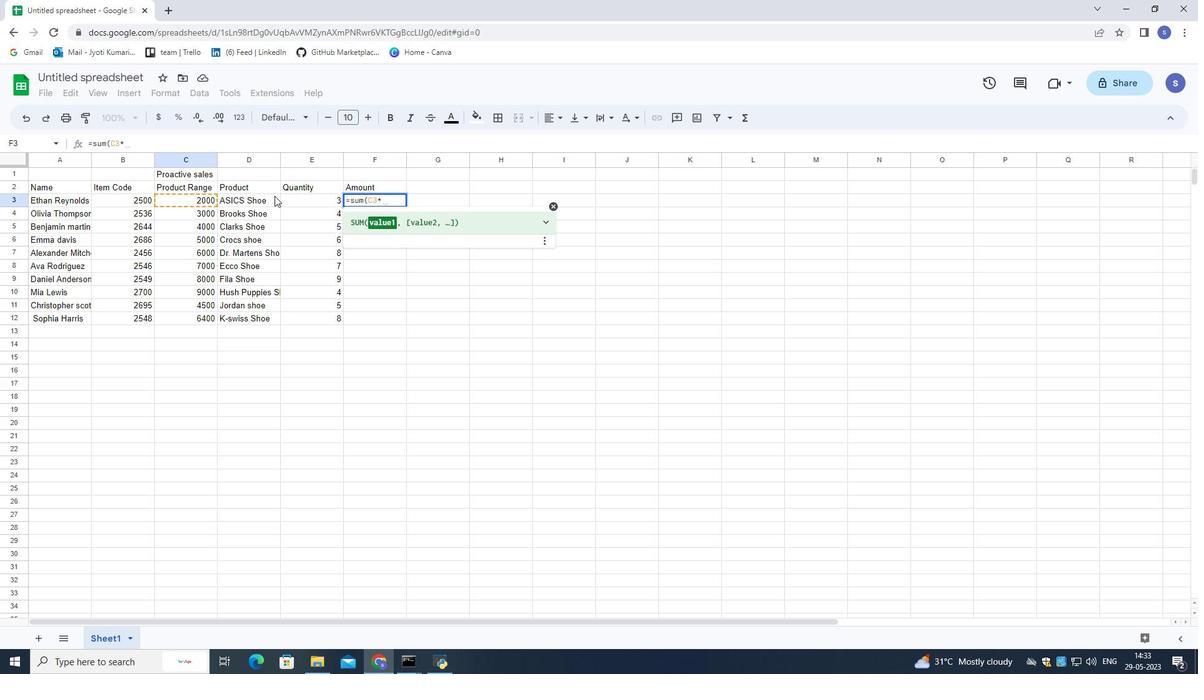 
Action: Mouse pressed left at (280, 197)
Screenshot: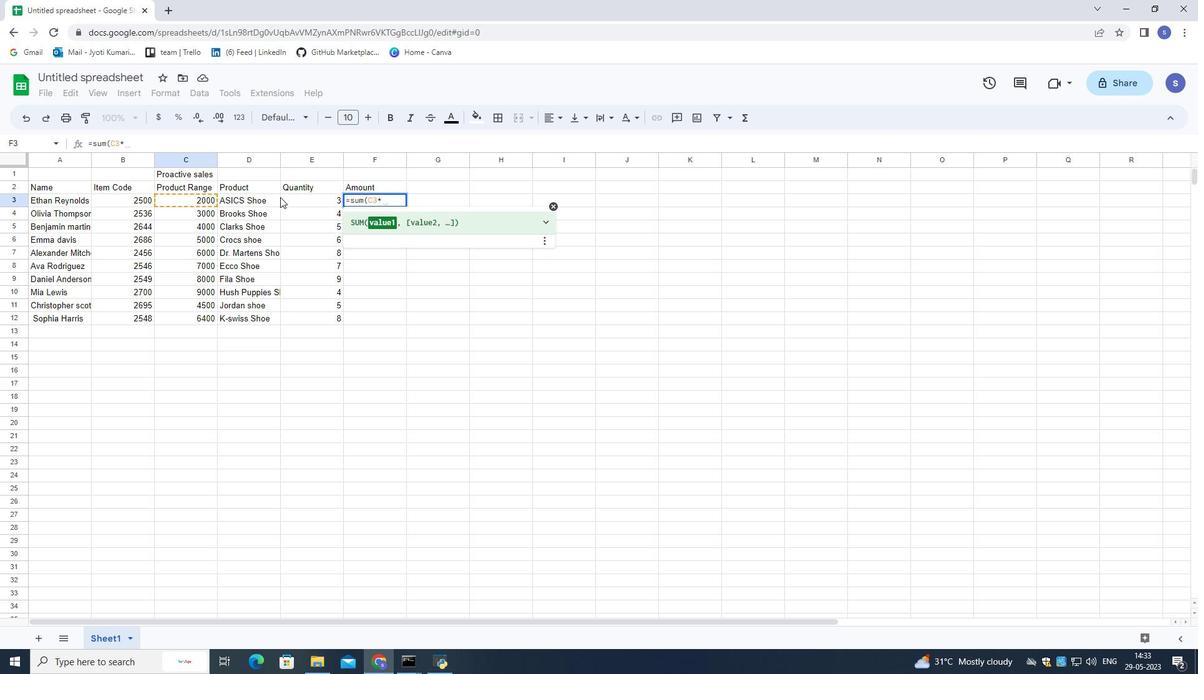 
Action: Key pressed <Key.shift_r><Key.shift_r><Key.shift_r>)
Screenshot: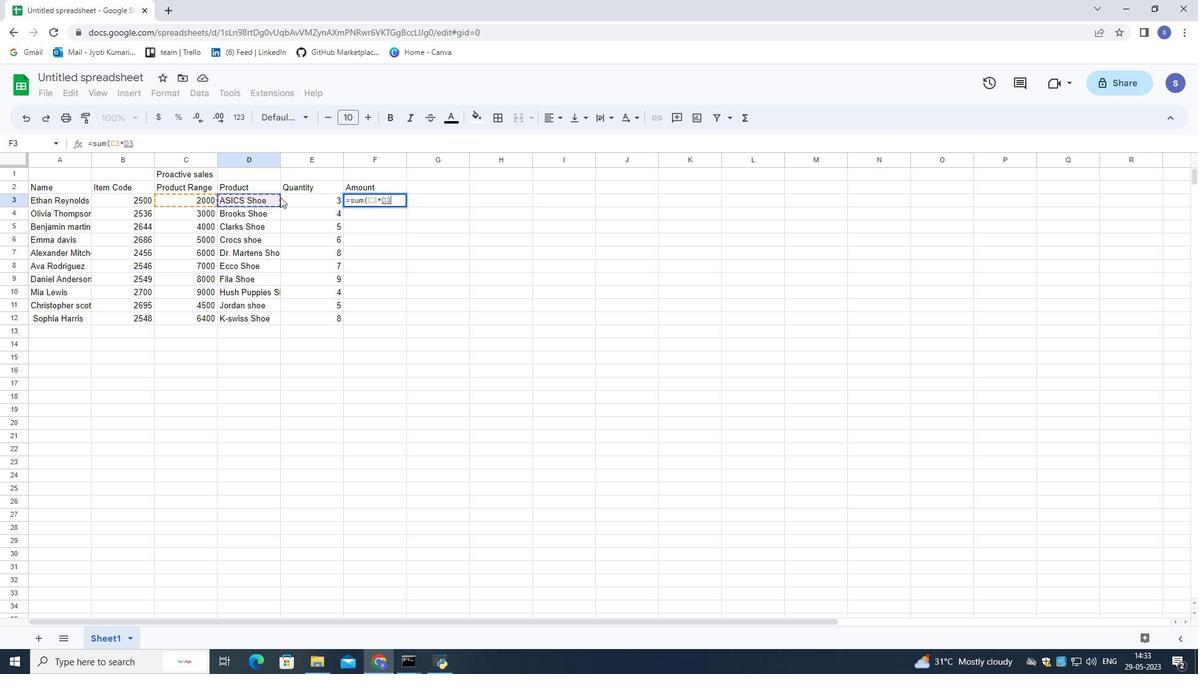 
Action: Mouse moved to (282, 199)
Screenshot: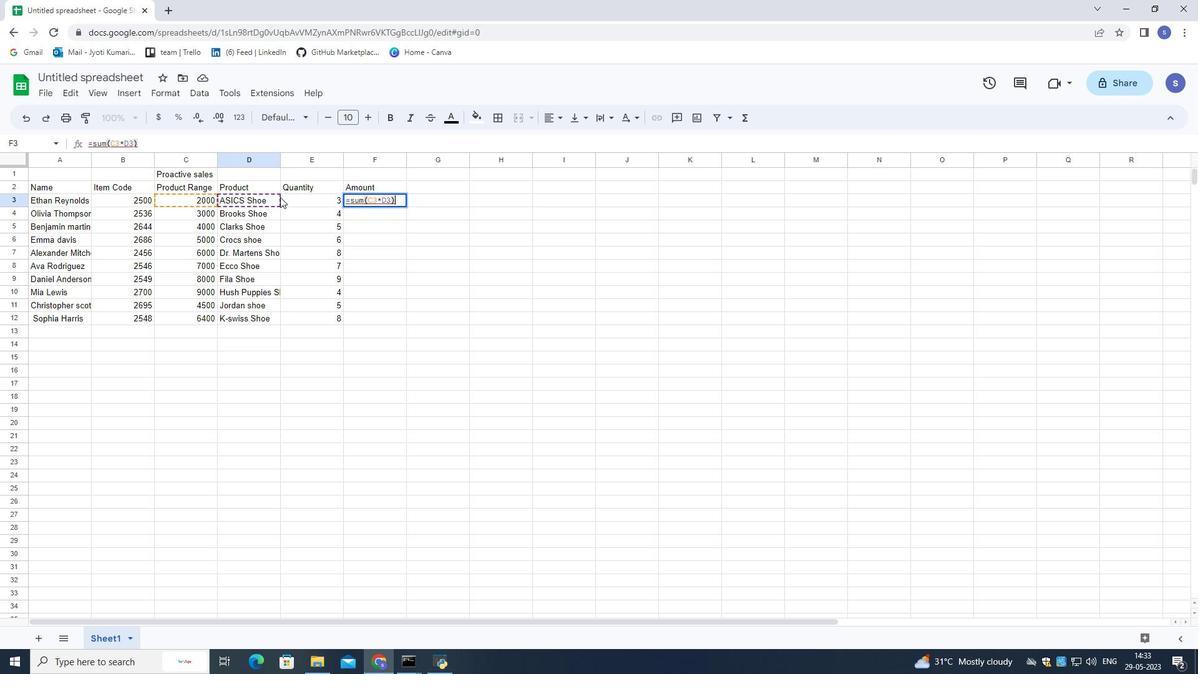 
Action: Key pressed <Key.enter>
Screenshot: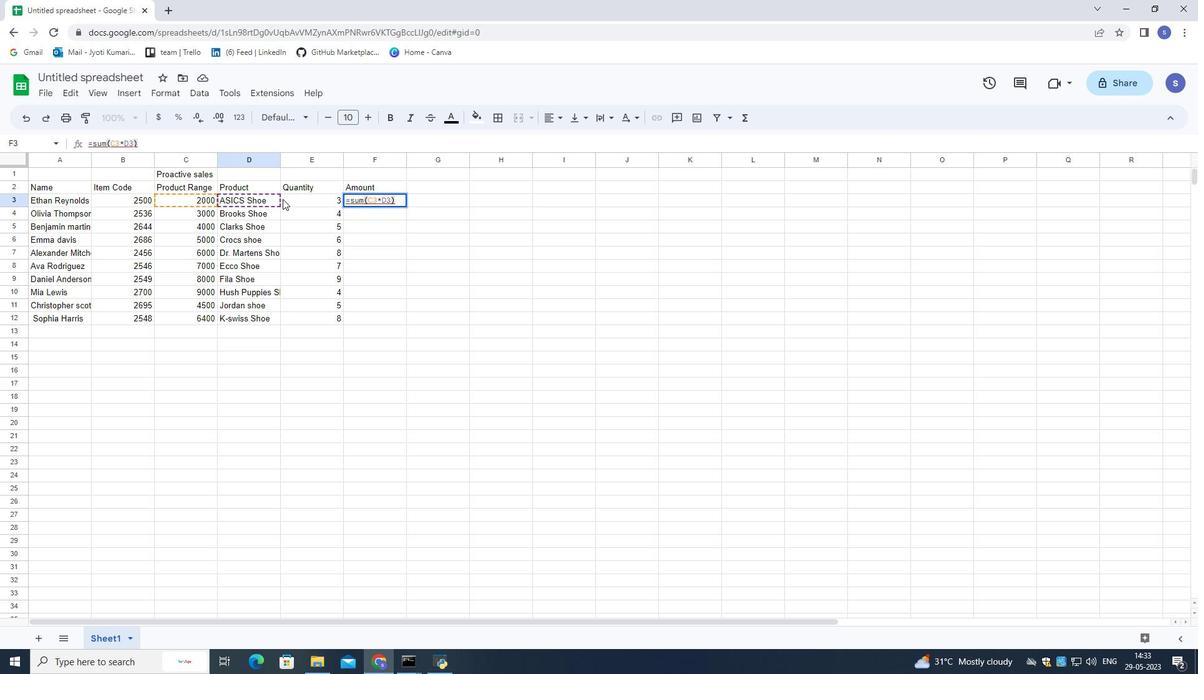 
Action: Mouse moved to (394, 198)
Screenshot: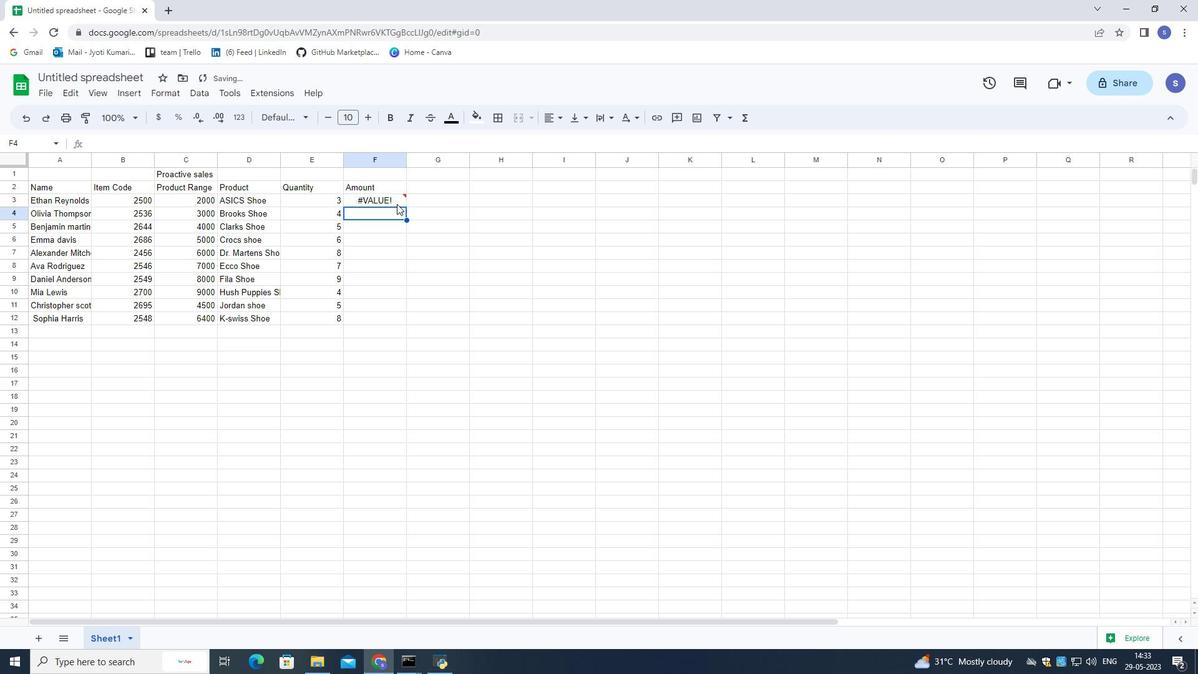 
Action: Mouse pressed left at (394, 198)
Screenshot: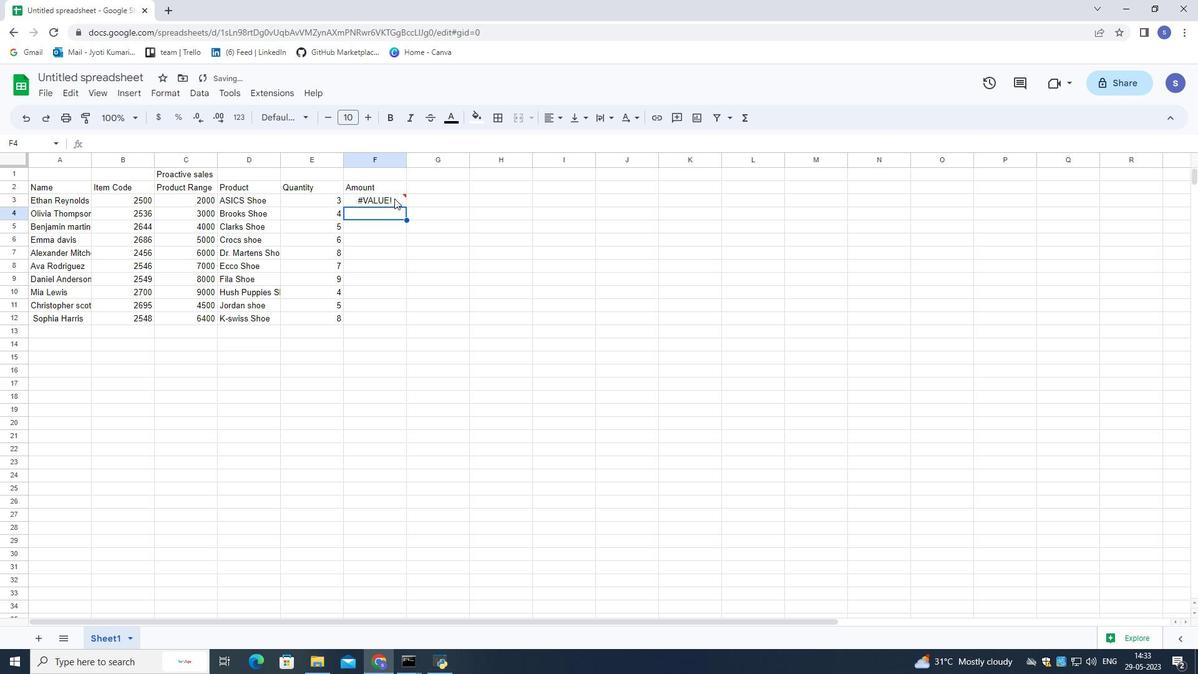
Action: Mouse pressed left at (394, 198)
Screenshot: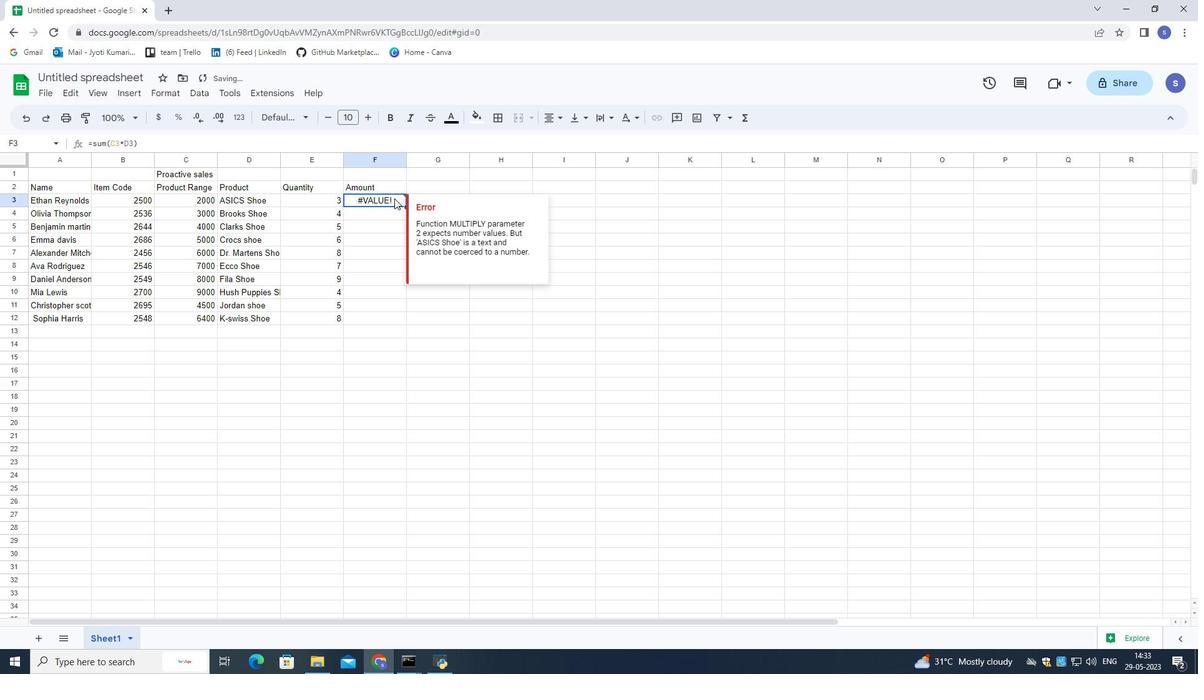 
Action: Mouse pressed left at (394, 198)
Screenshot: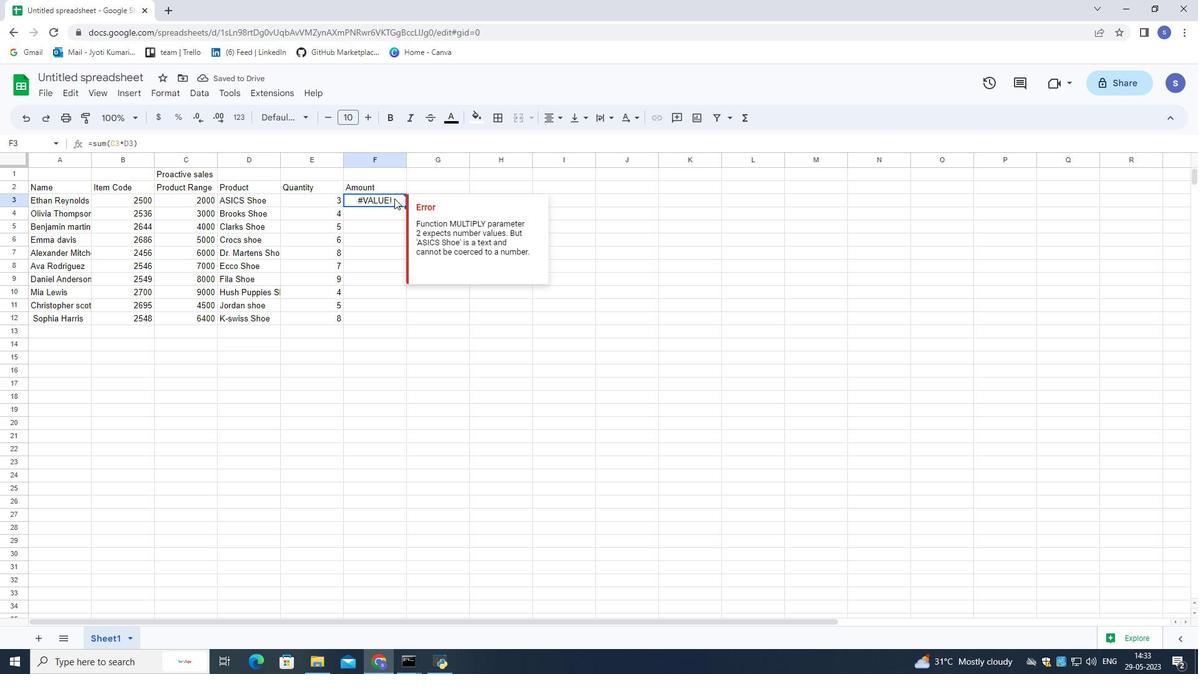 
Action: Mouse pressed left at (394, 198)
Screenshot: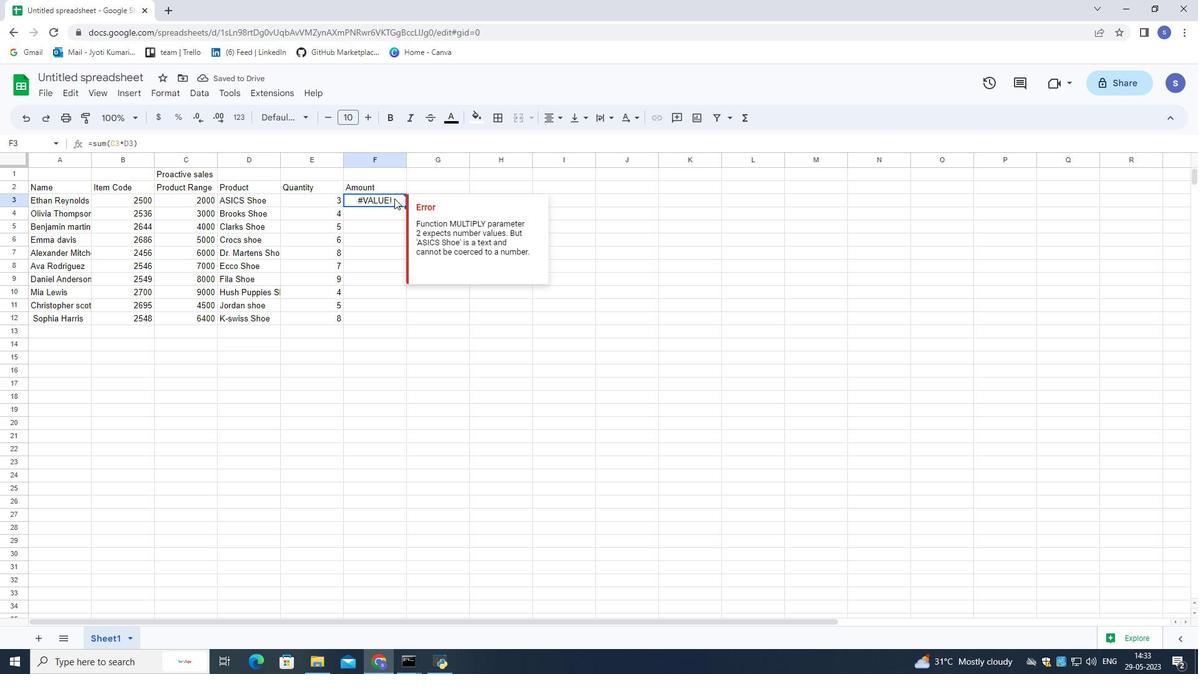 
Action: Mouse pressed left at (394, 198)
Screenshot: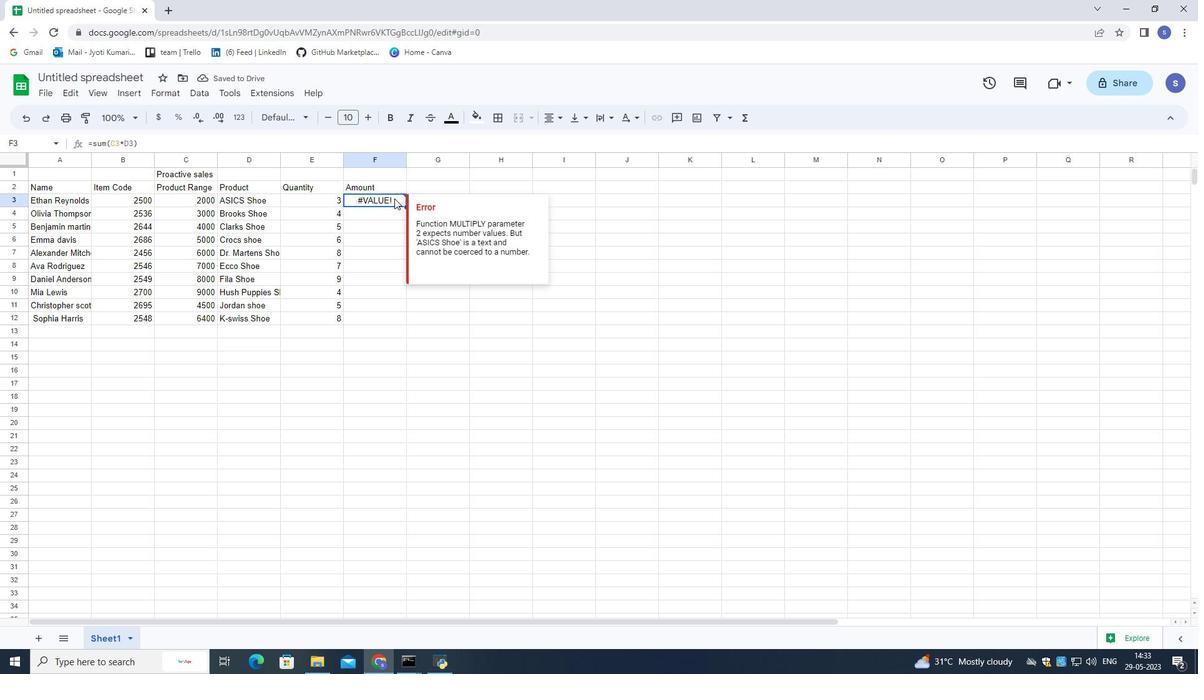 
Action: Key pressed <Key.backspace>
Screenshot: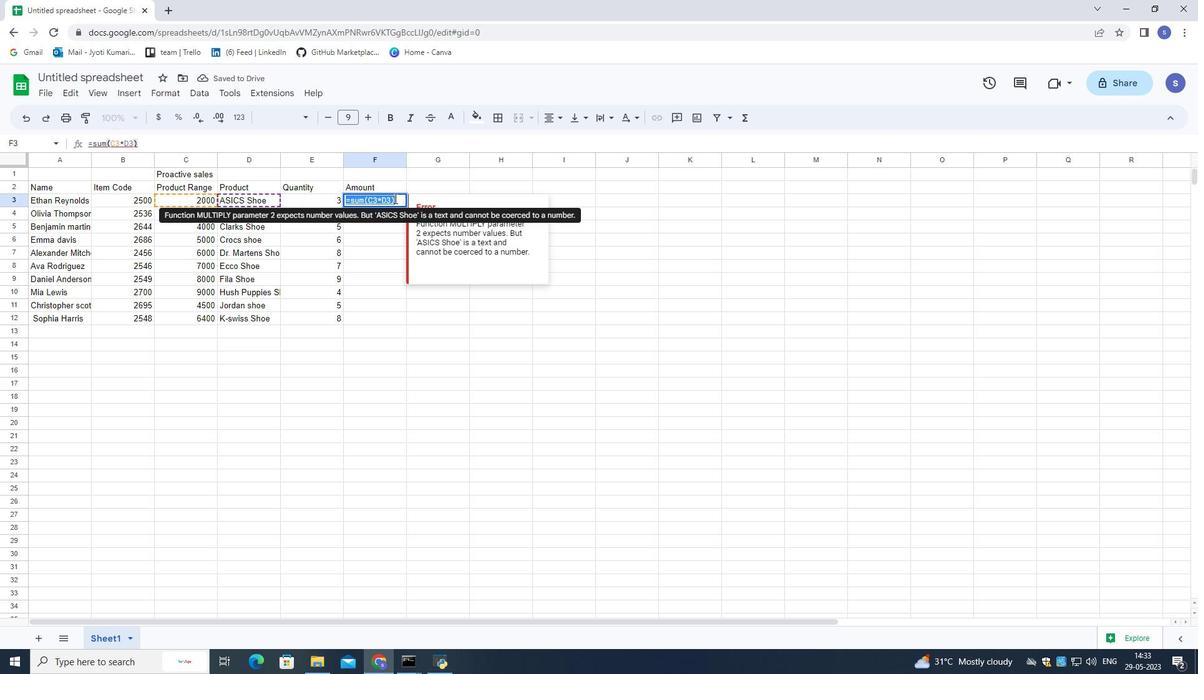 
Action: Mouse moved to (295, 152)
Screenshot: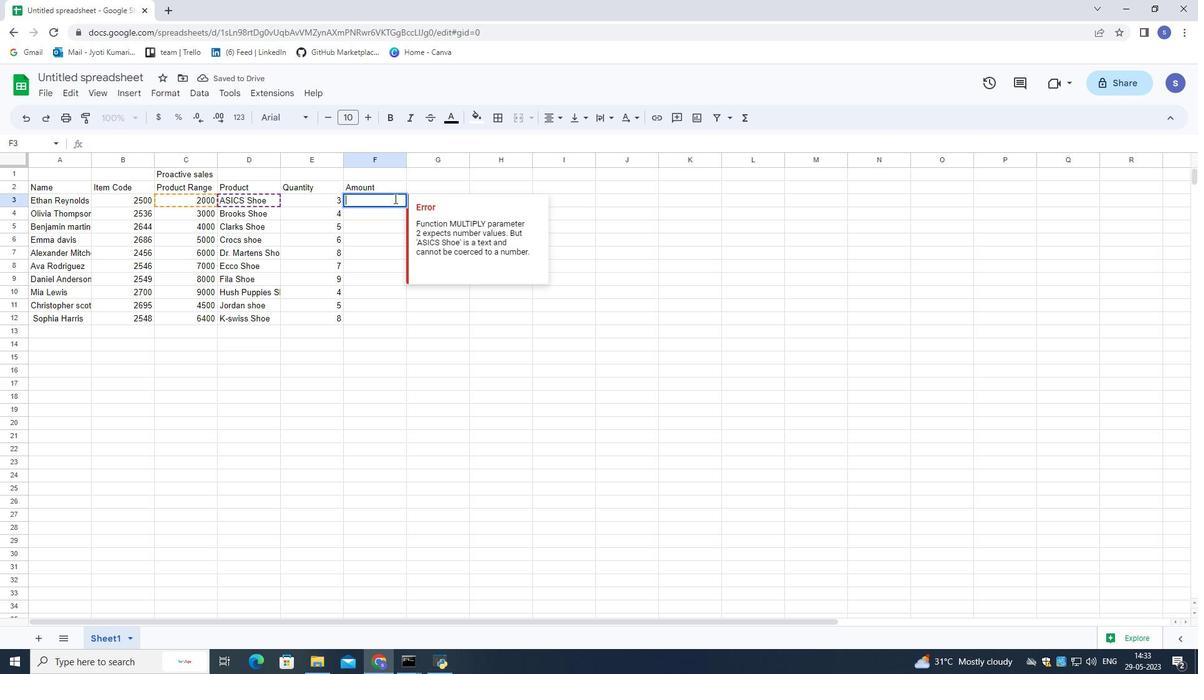 
Action: Mouse pressed left at (295, 152)
Screenshot: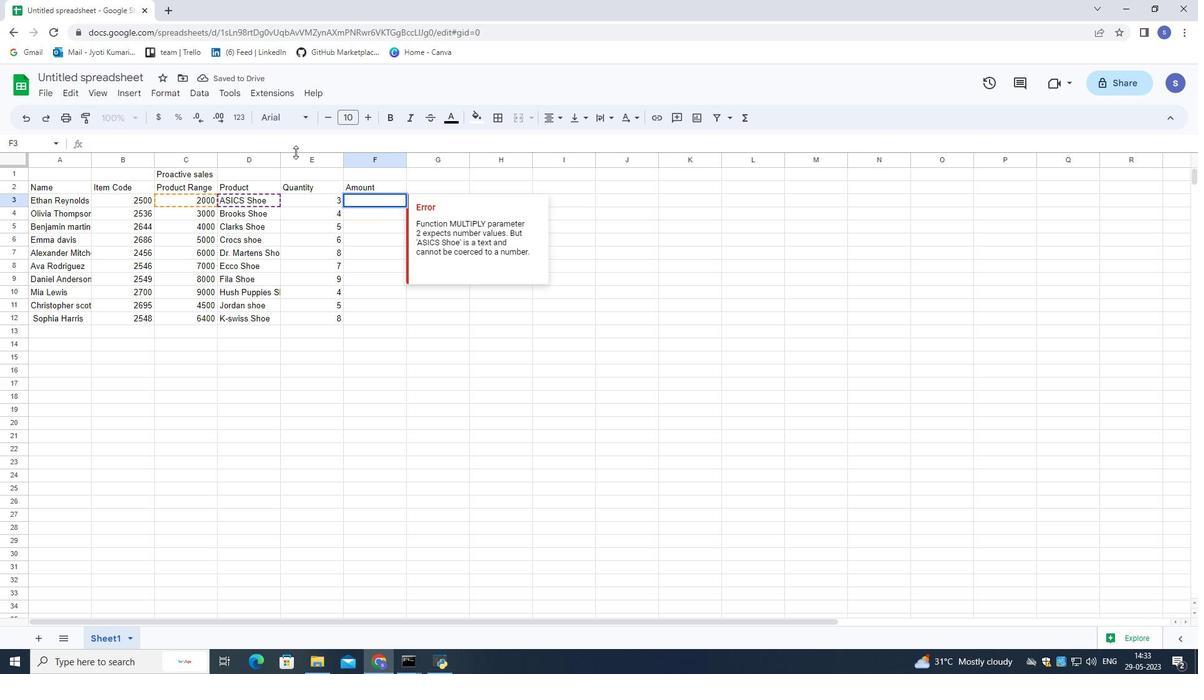 
Action: Mouse moved to (367, 199)
Screenshot: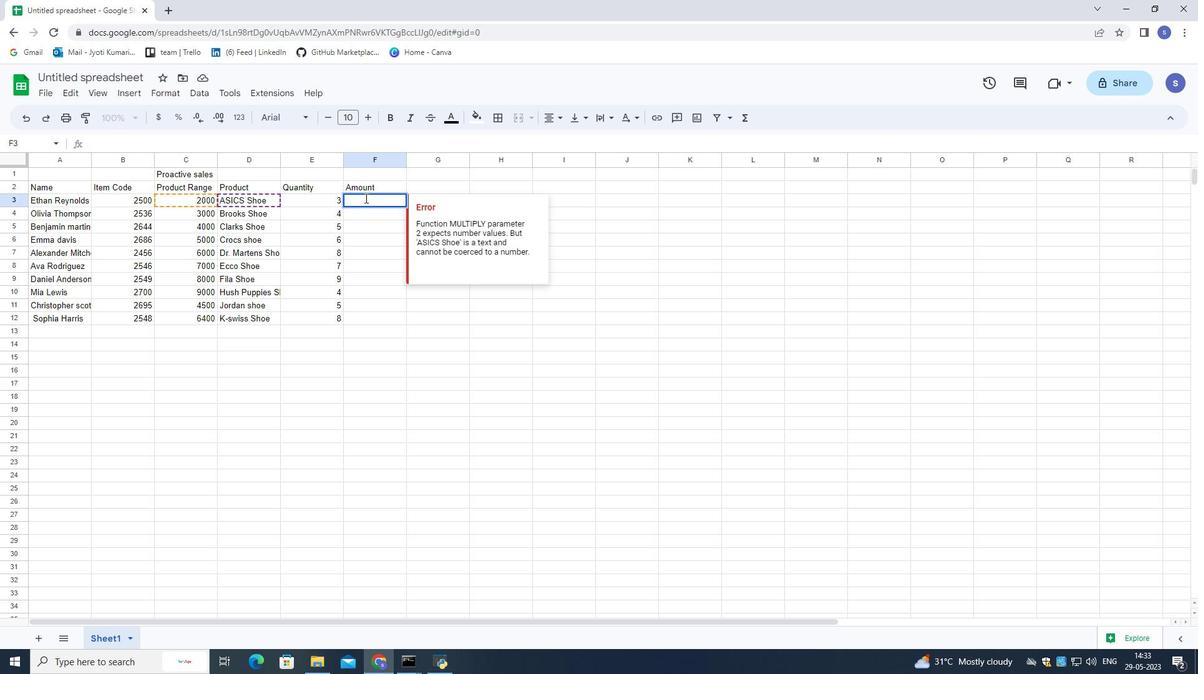 
Action: Mouse pressed left at (367, 199)
Screenshot: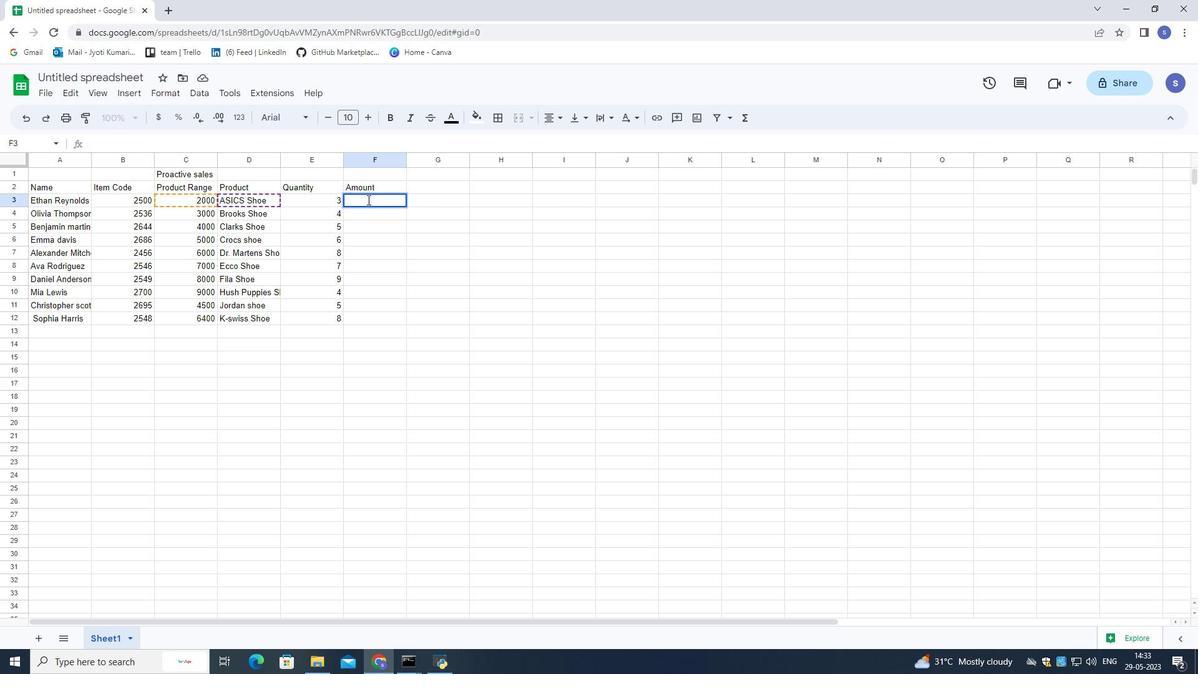 
Action: Mouse moved to (368, 200)
Screenshot: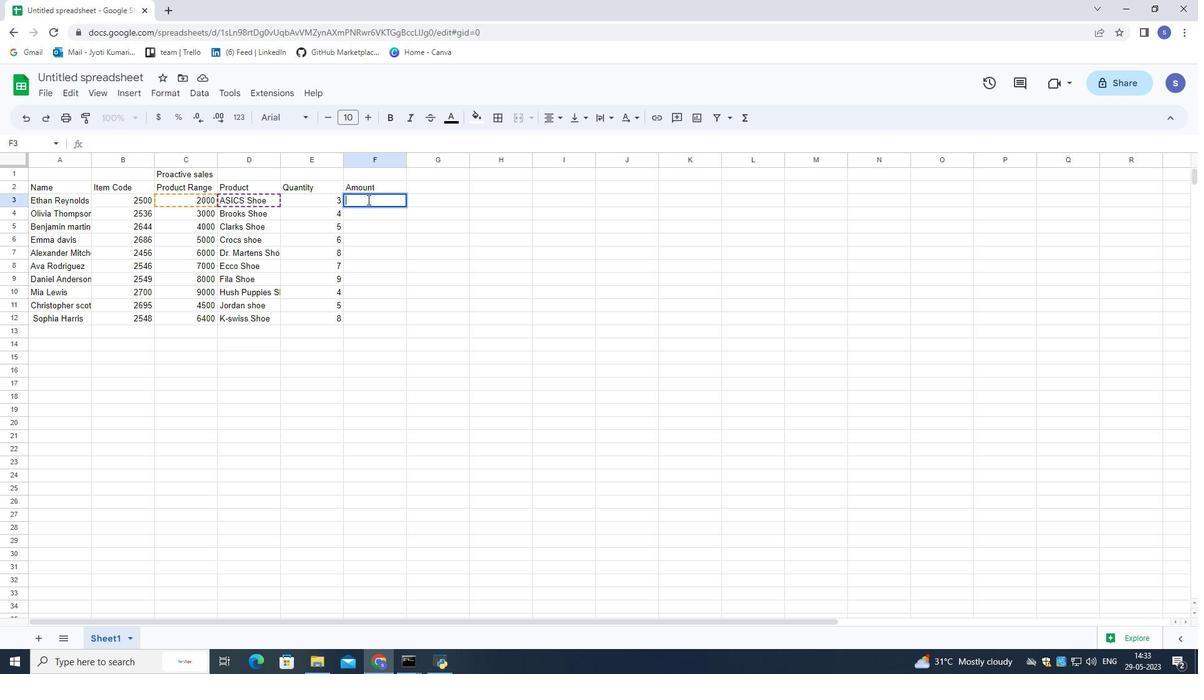
Action: Key pressed =sum<Key.shift_r>(
Screenshot: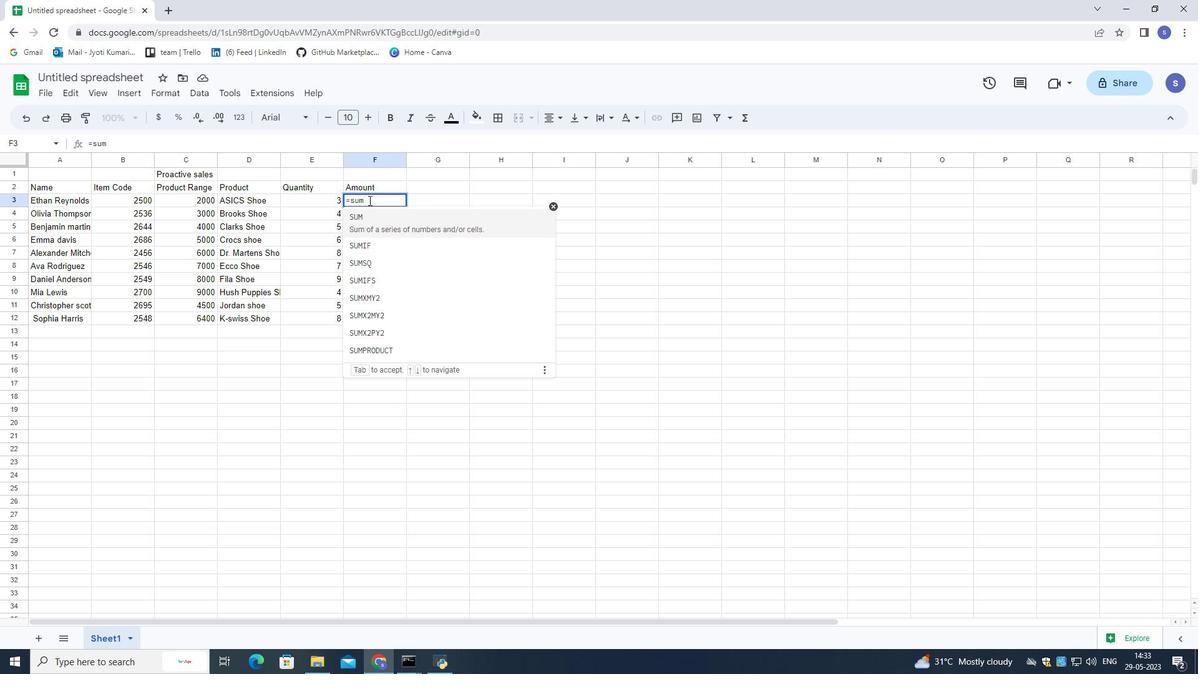 
Action: Mouse moved to (181, 196)
Screenshot: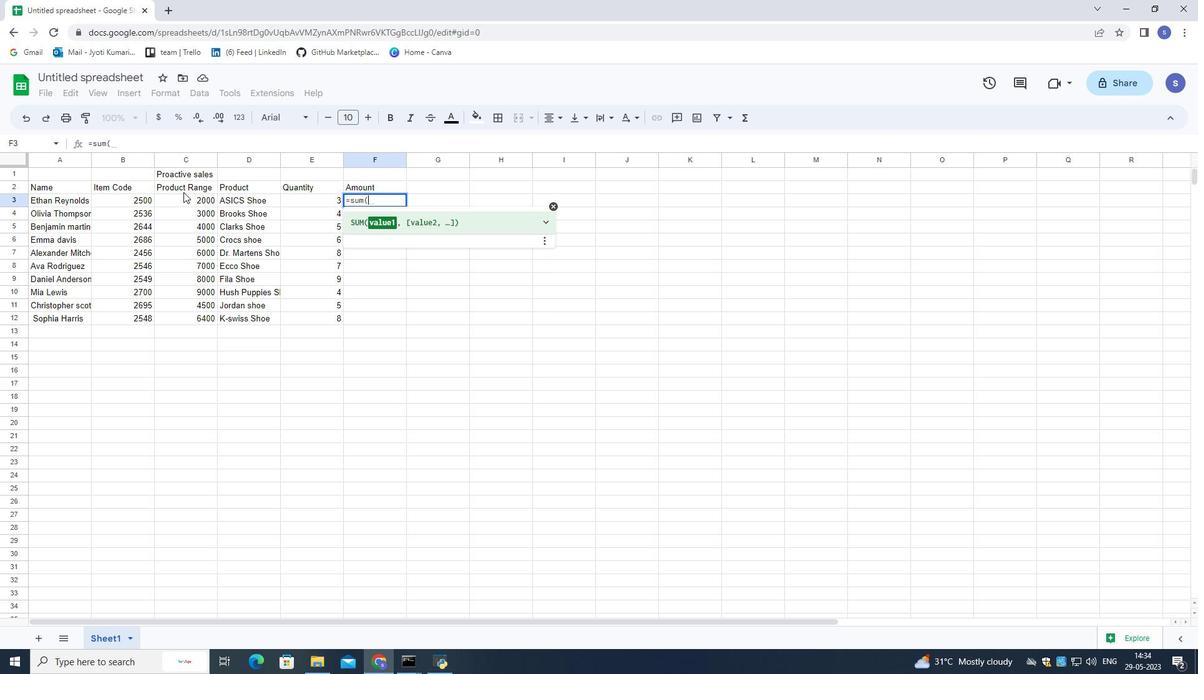 
Action: Mouse pressed left at (181, 196)
Screenshot: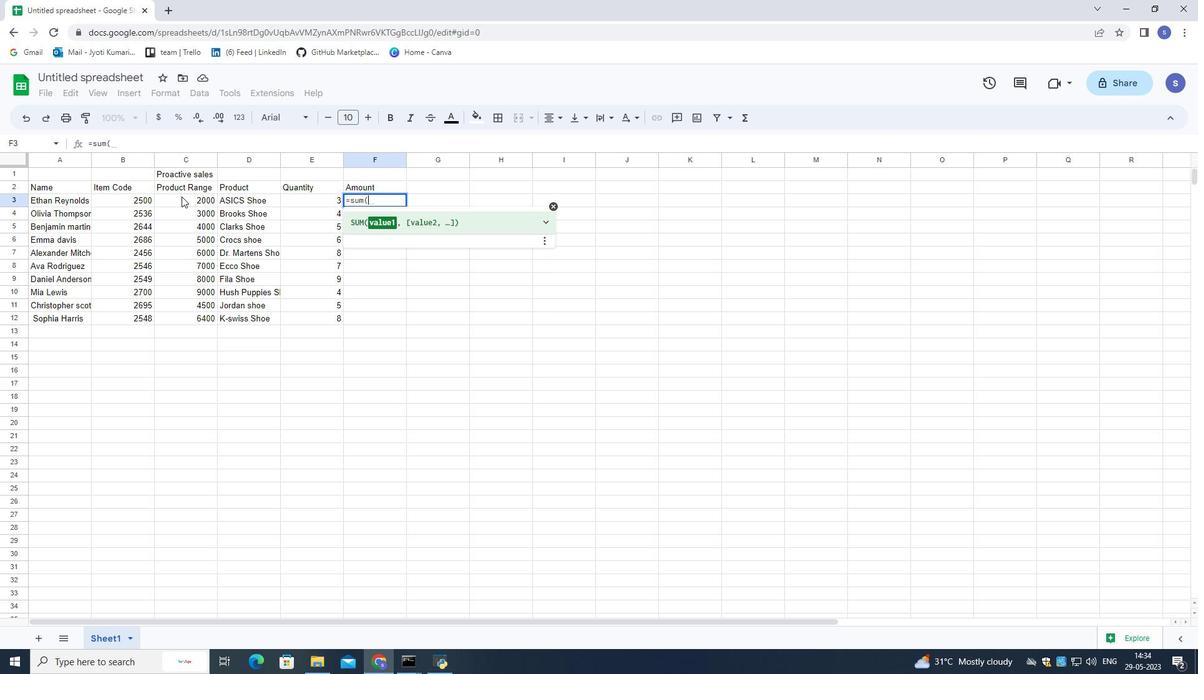 
Action: Mouse moved to (835, 276)
Screenshot: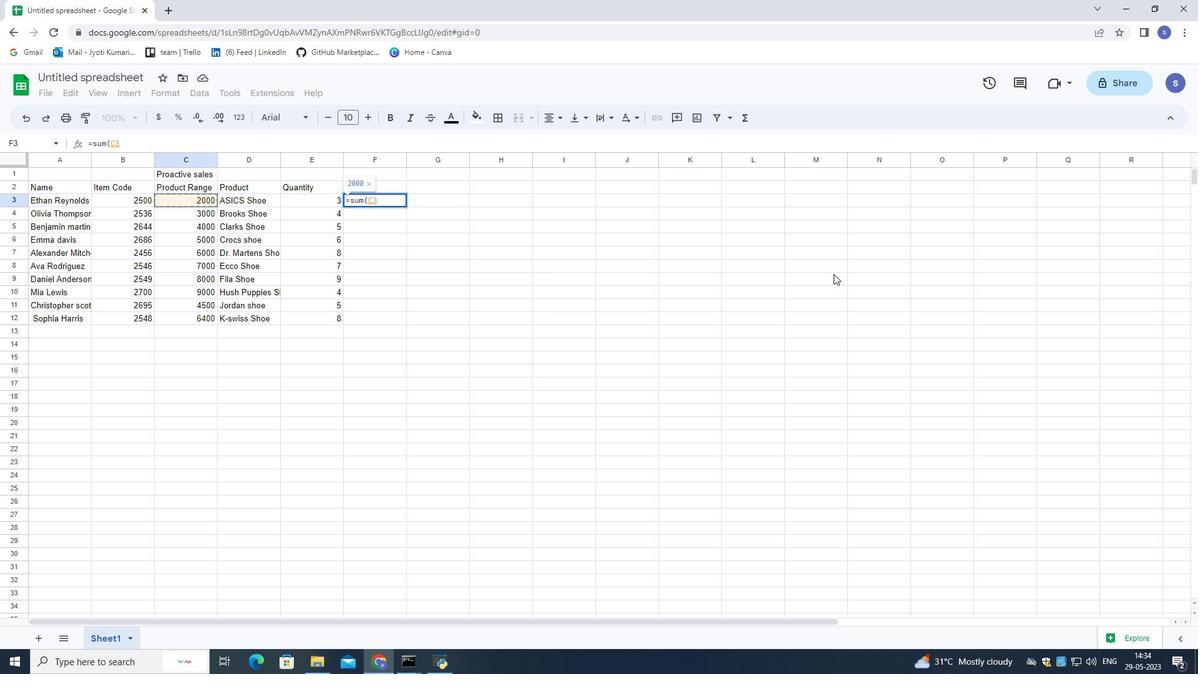 
Action: Key pressed *
Screenshot: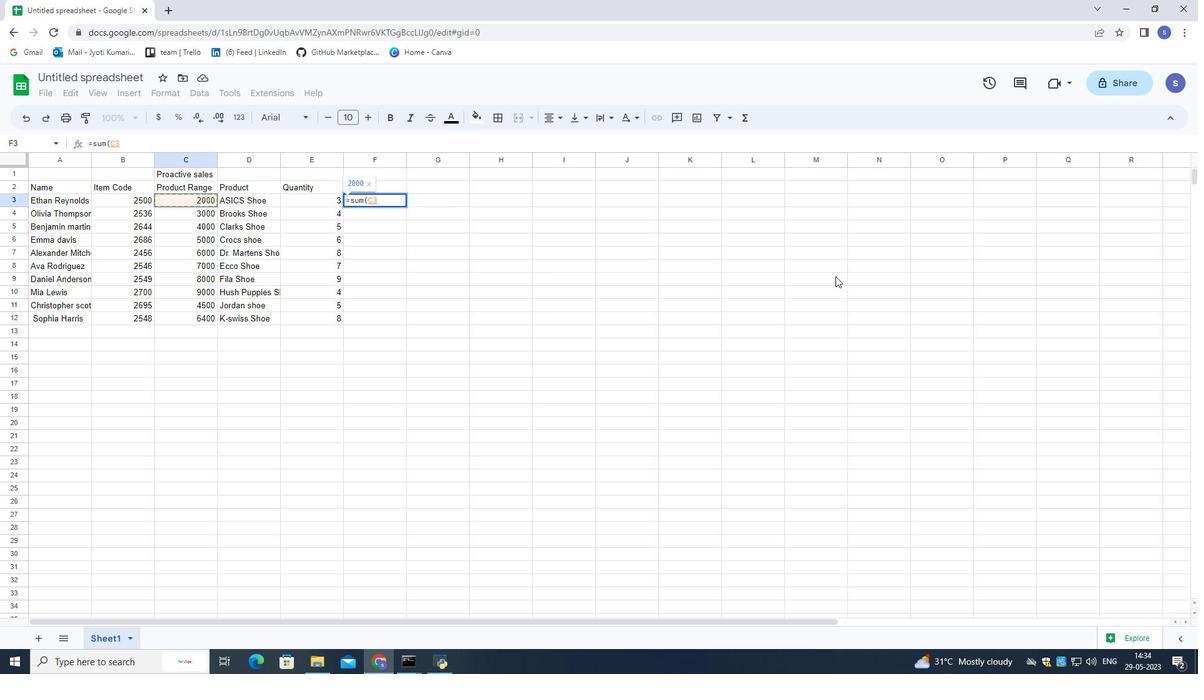 
Action: Mouse moved to (286, 197)
Screenshot: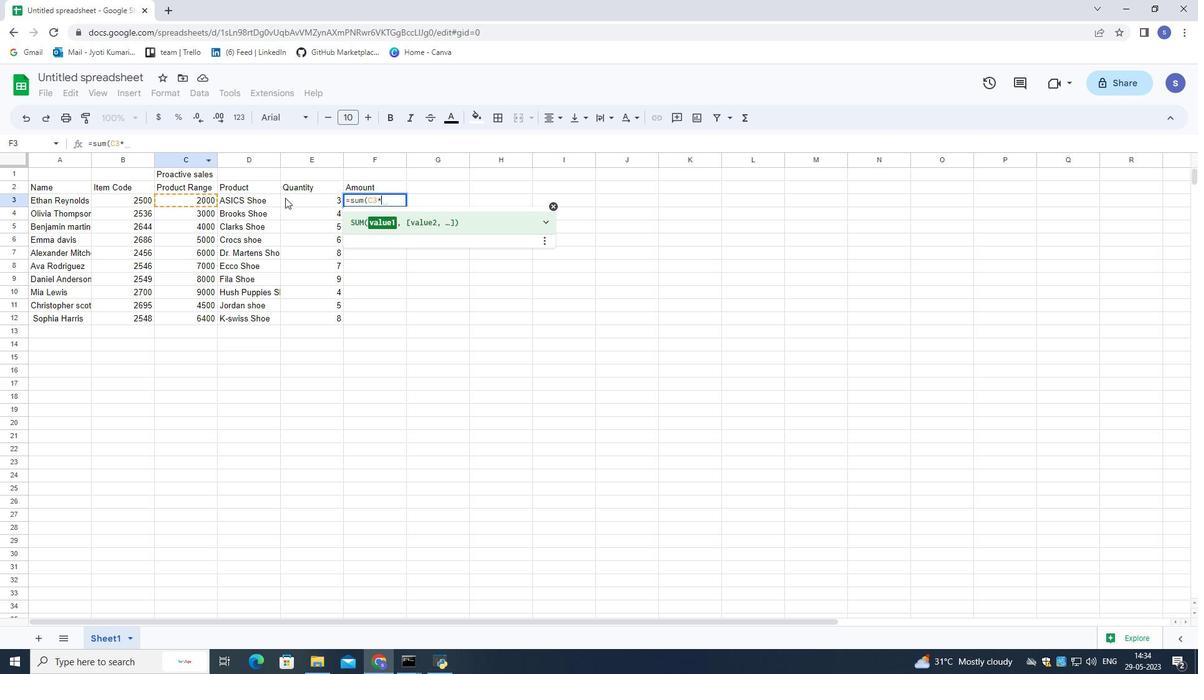 
Action: Mouse pressed left at (286, 197)
Screenshot: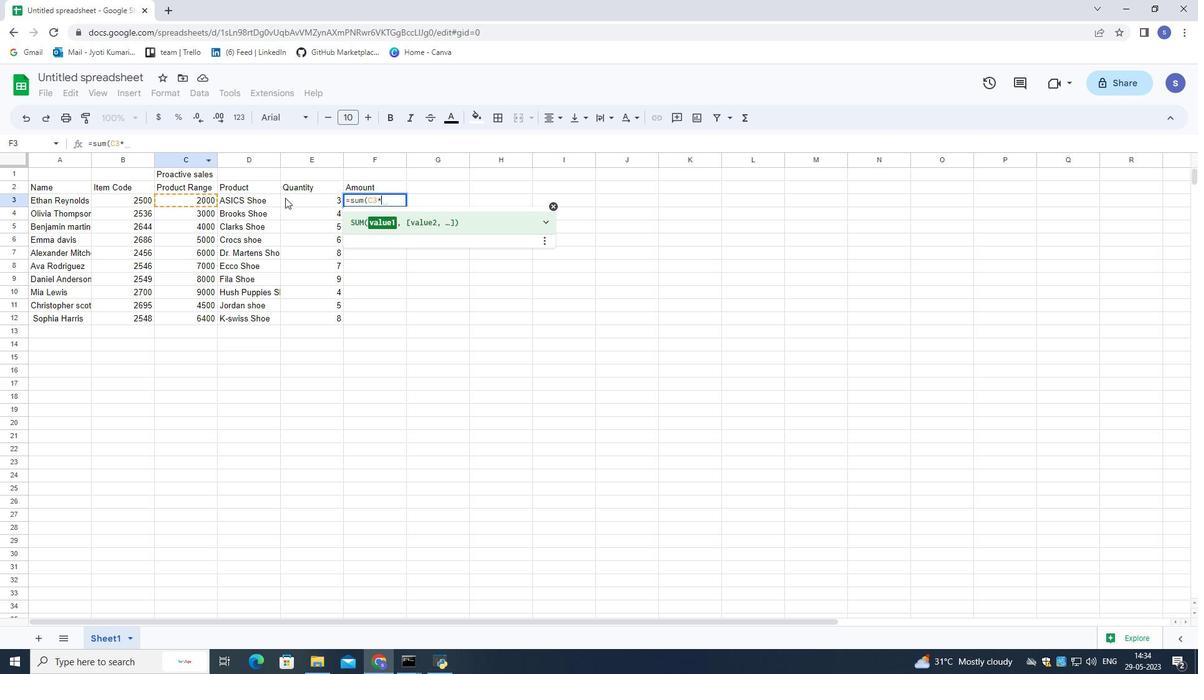 
Action: Mouse moved to (520, 291)
Screenshot: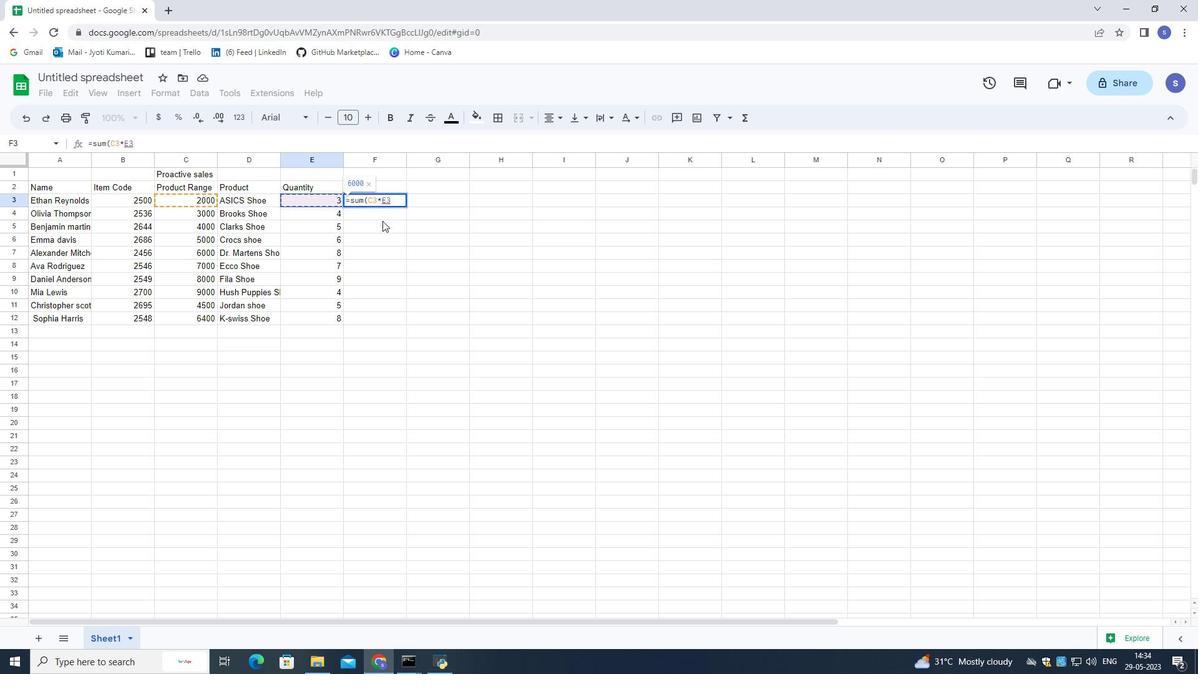 
Action: Key pressed <Key.shift_r>)
Screenshot: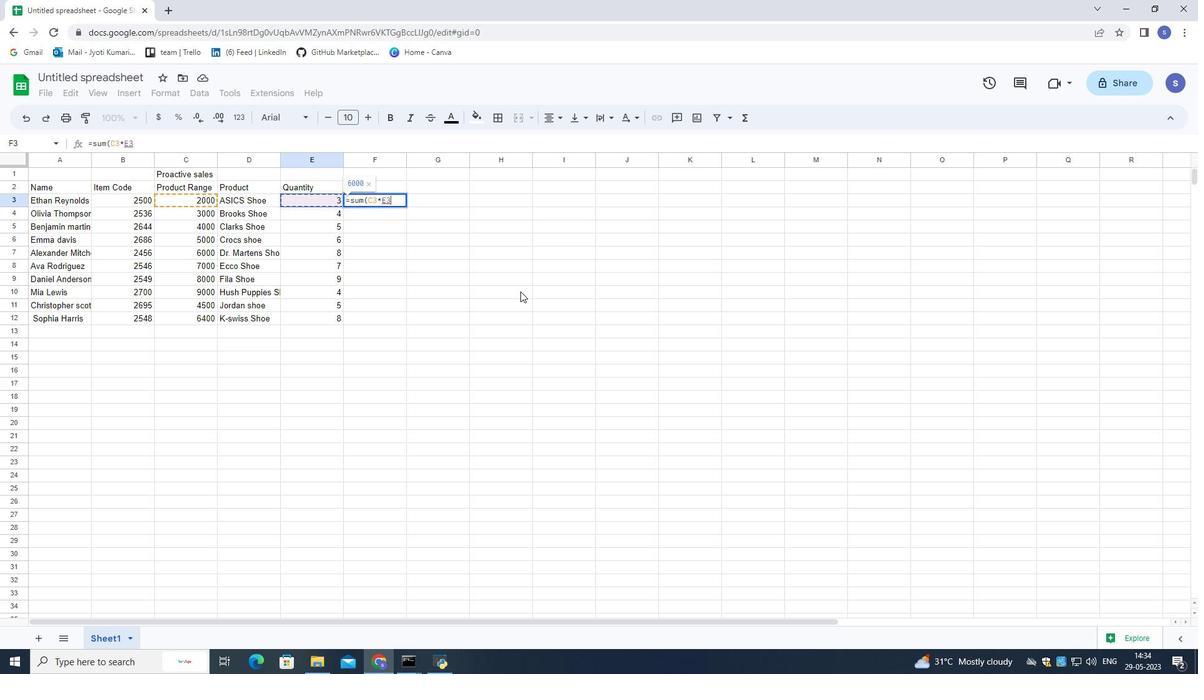 
Action: Mouse moved to (634, 326)
Screenshot: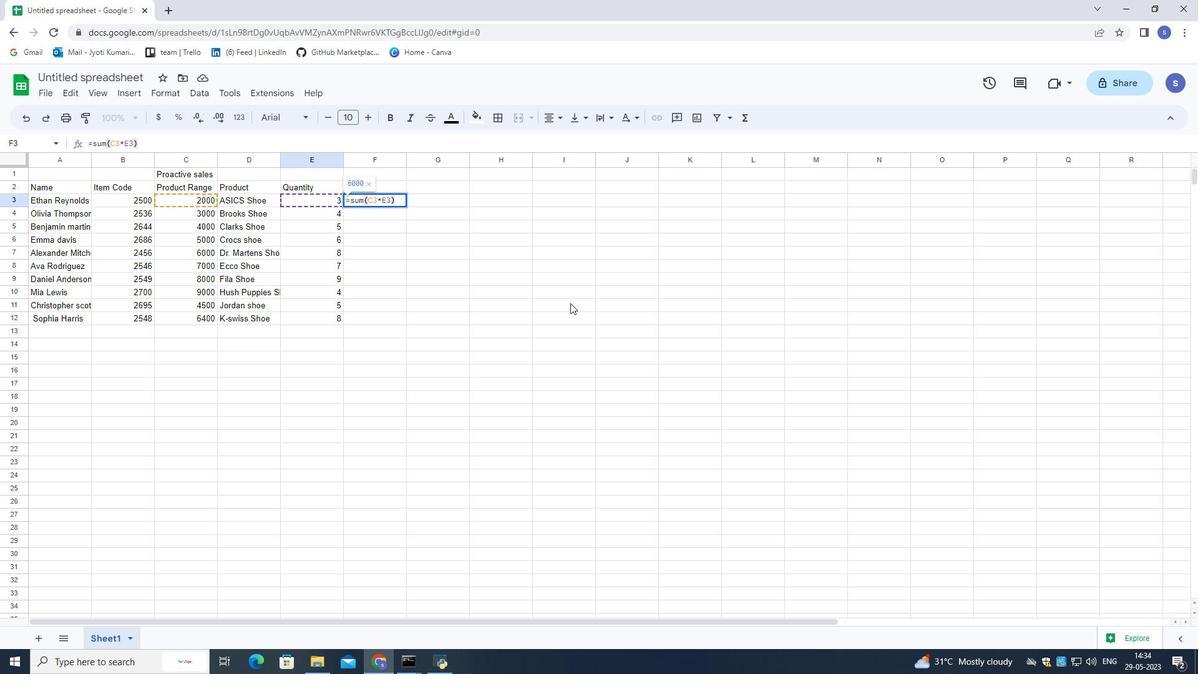 
Action: Key pressed <Key.enter>
Screenshot: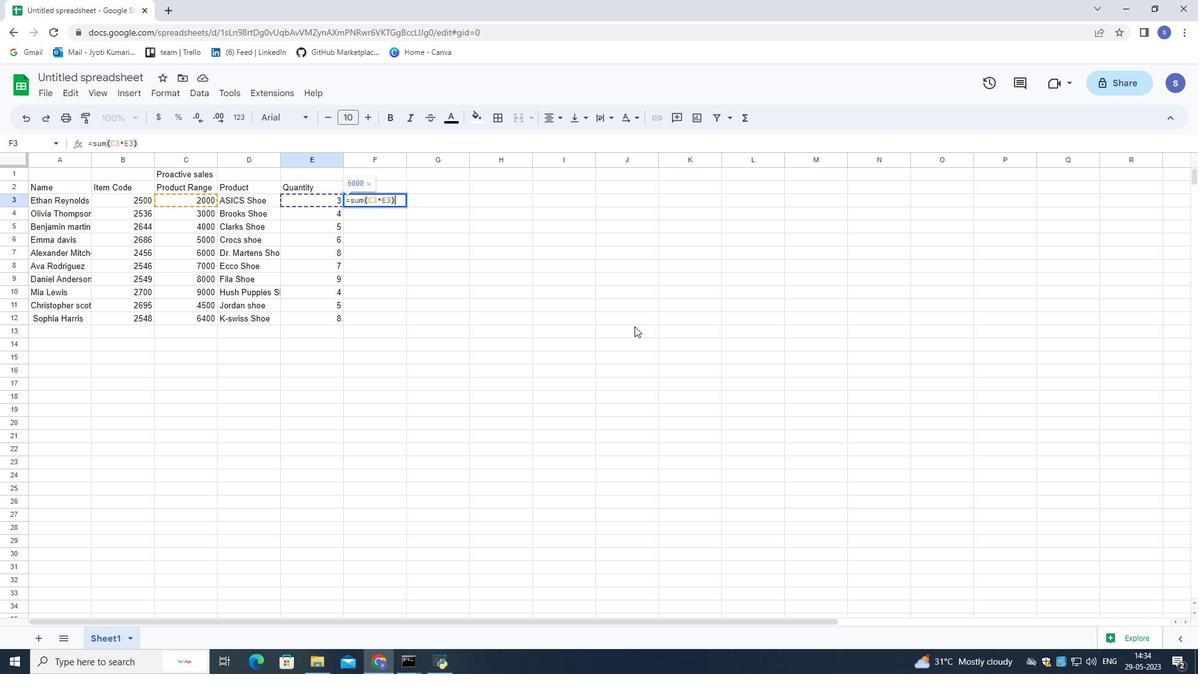 
Action: Mouse moved to (418, 287)
Screenshot: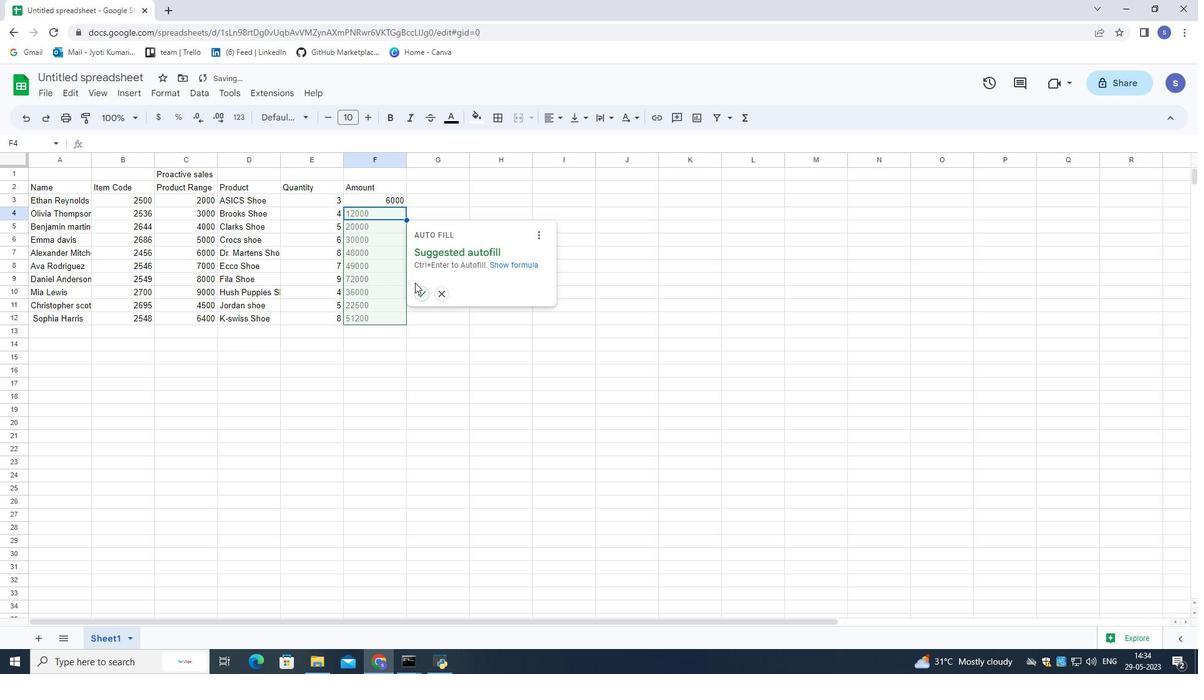 
Action: Mouse pressed left at (418, 287)
Screenshot: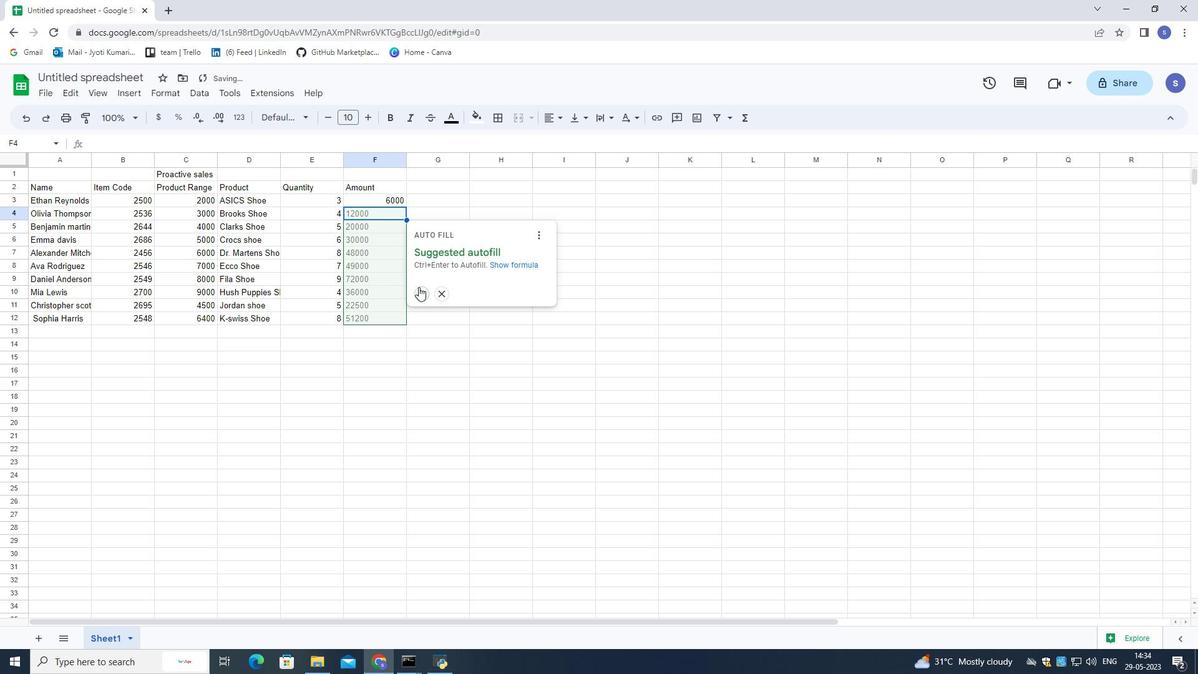 
Action: Mouse moved to (435, 184)
Screenshot: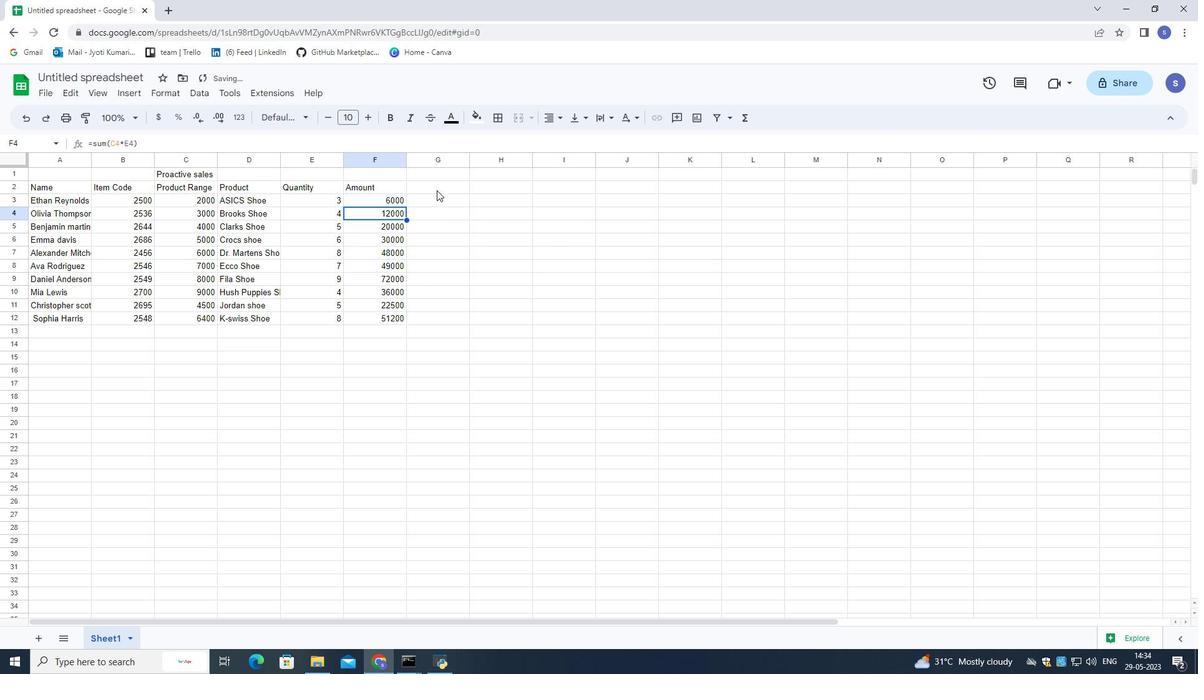 
Action: Mouse pressed left at (435, 184)
Screenshot: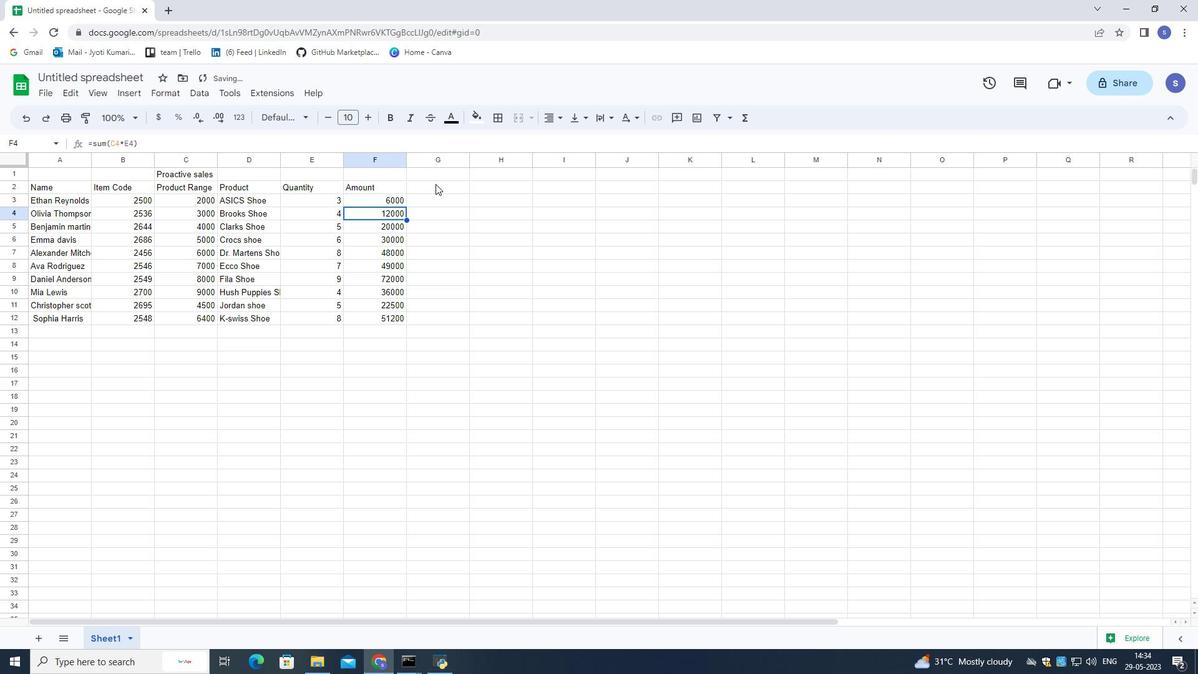 
Action: Mouse moved to (436, 188)
Screenshot: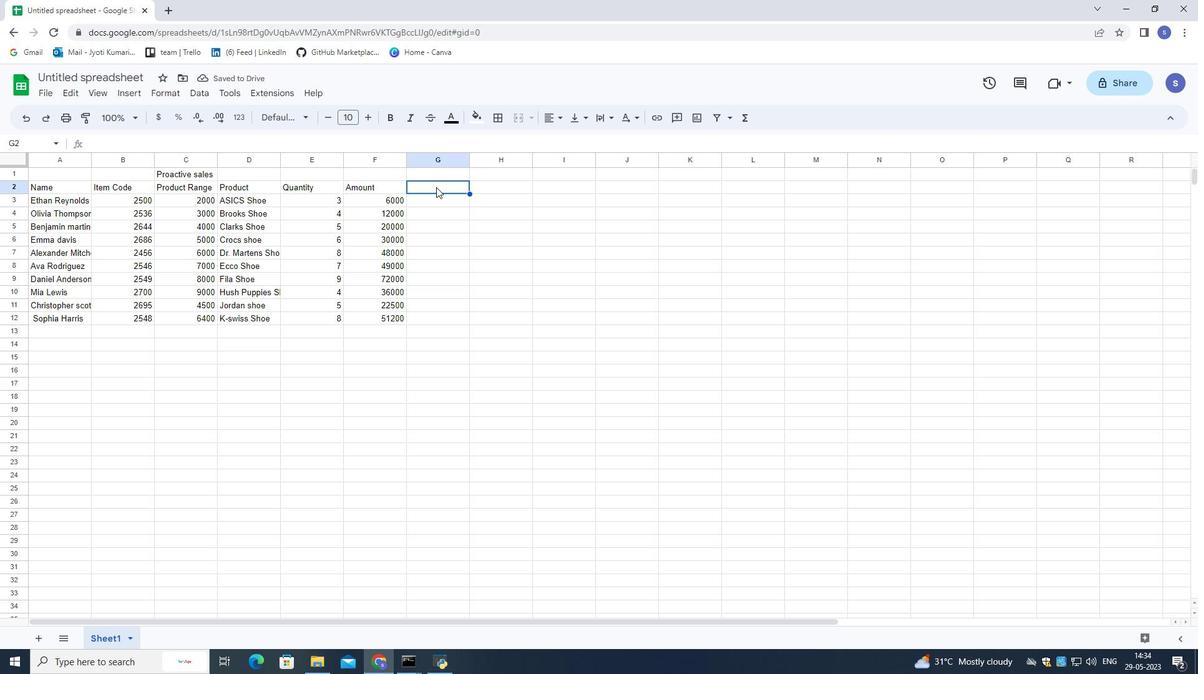 
Action: Key pressed <Key.shift>Commission<Key.down>
Screenshot: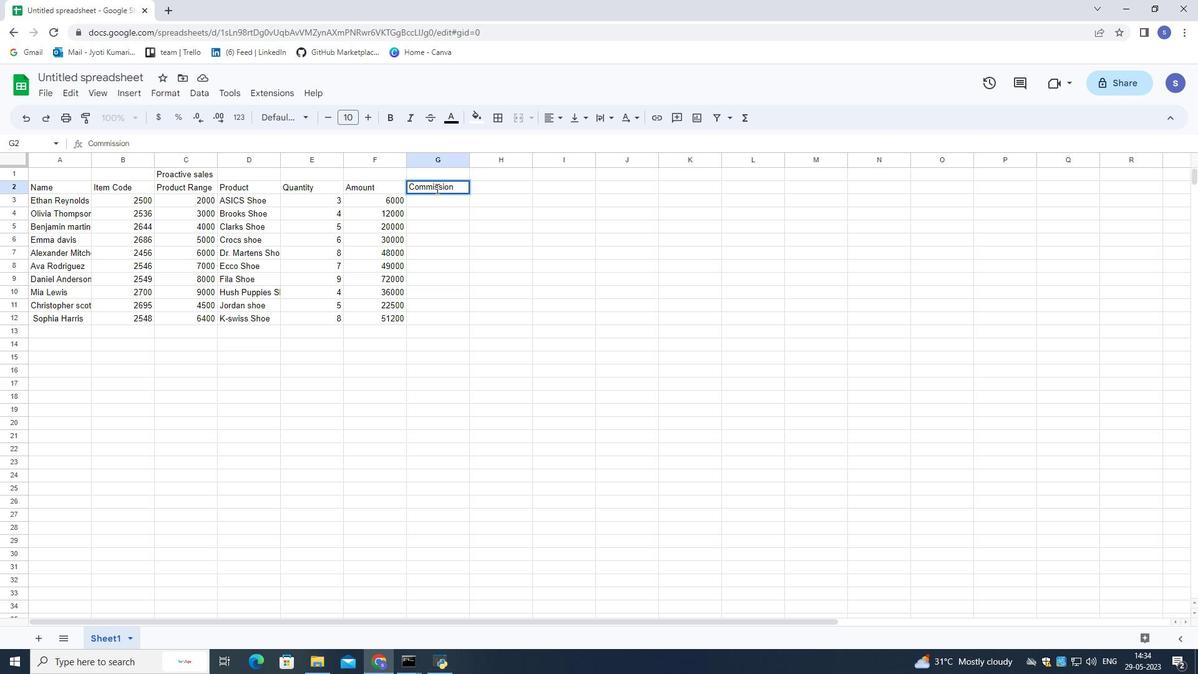 
Action: Mouse moved to (439, 199)
Screenshot: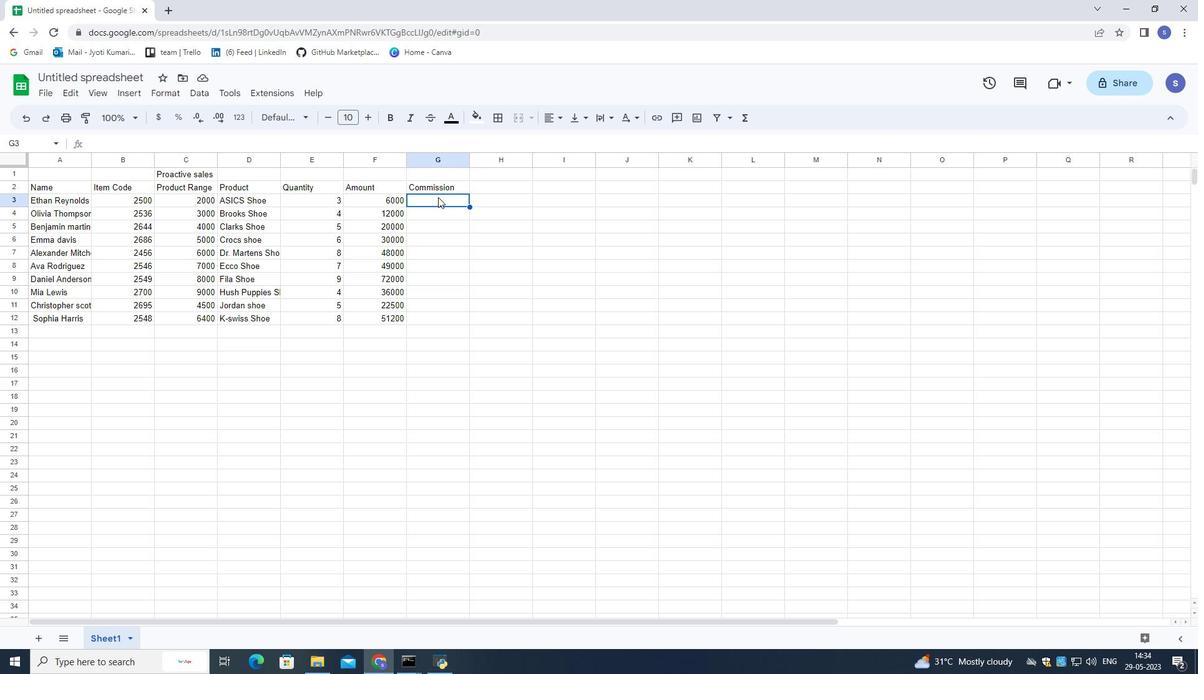 
Action: Mouse pressed left at (439, 199)
Screenshot: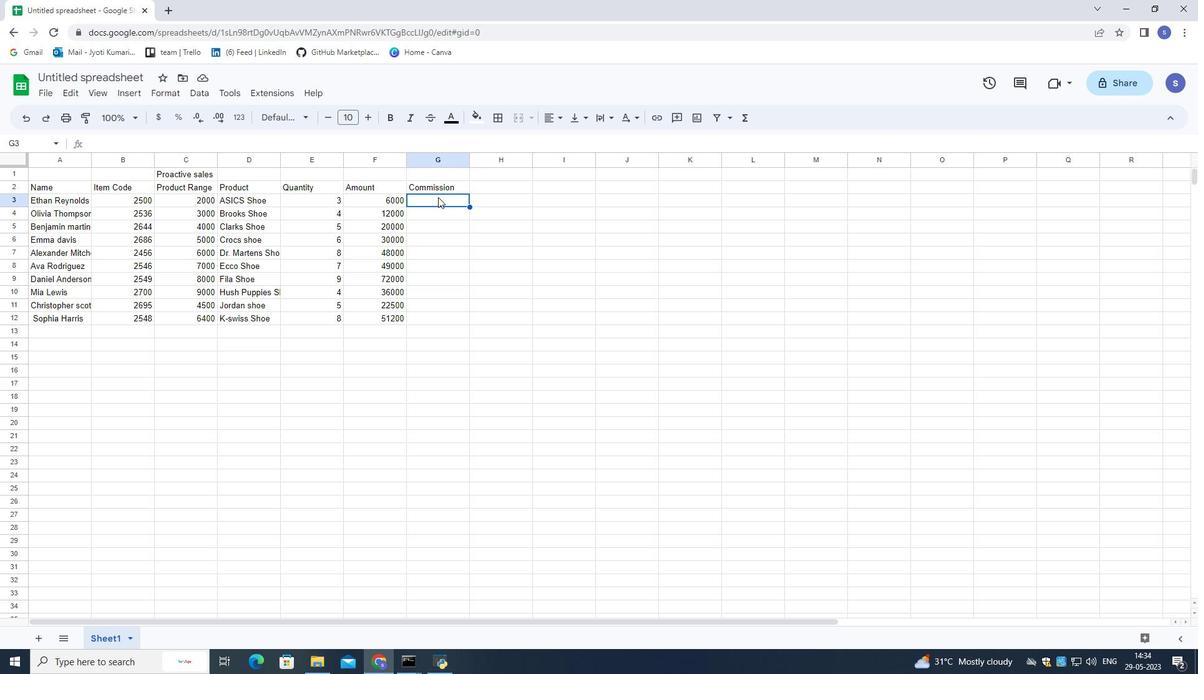
Action: Key pressed =
Screenshot: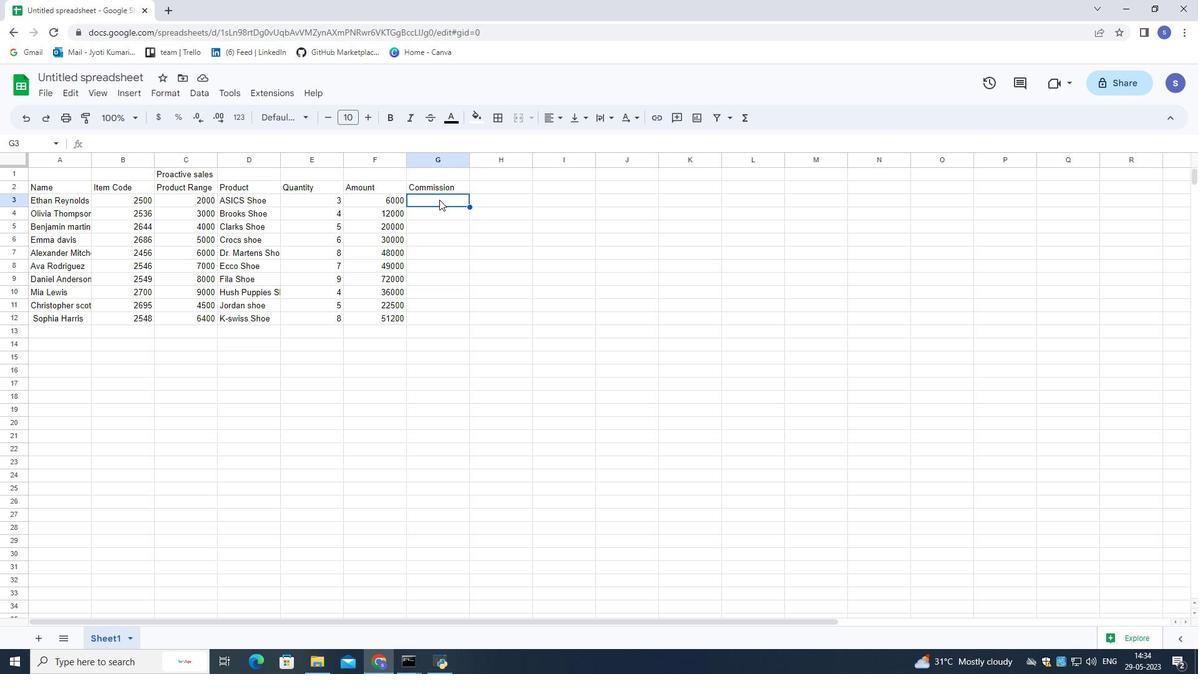 
Action: Mouse moved to (442, 206)
Screenshot: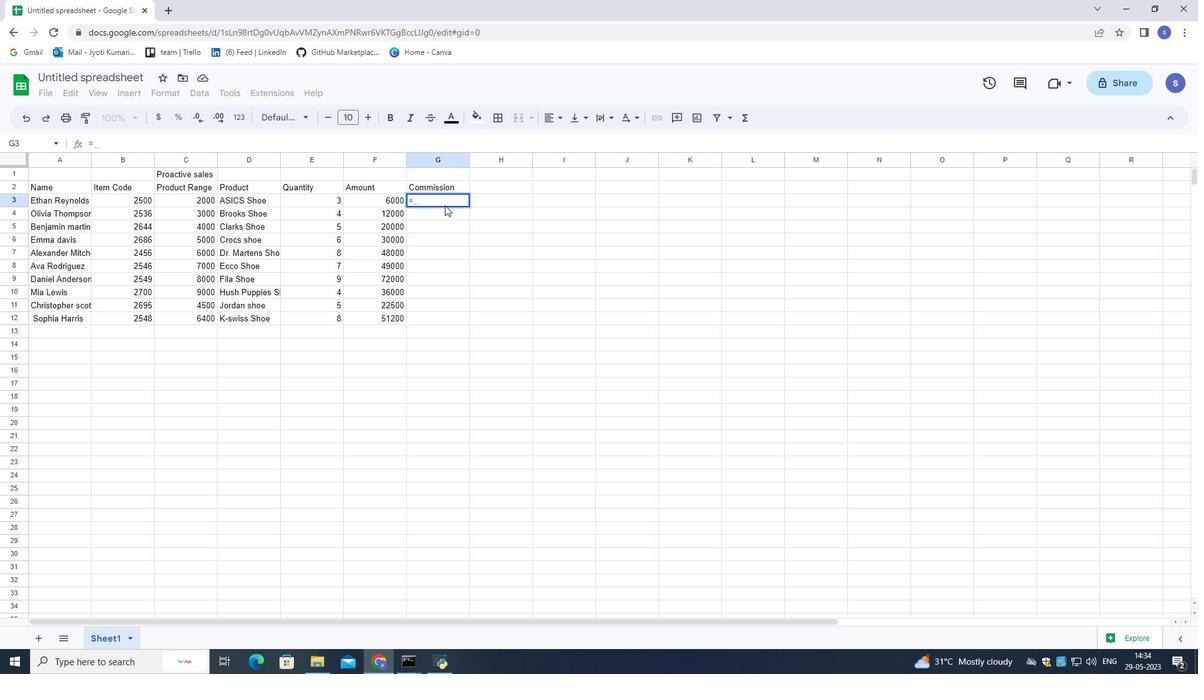 
Action: Key pressed <Key.shift_r>(
Screenshot: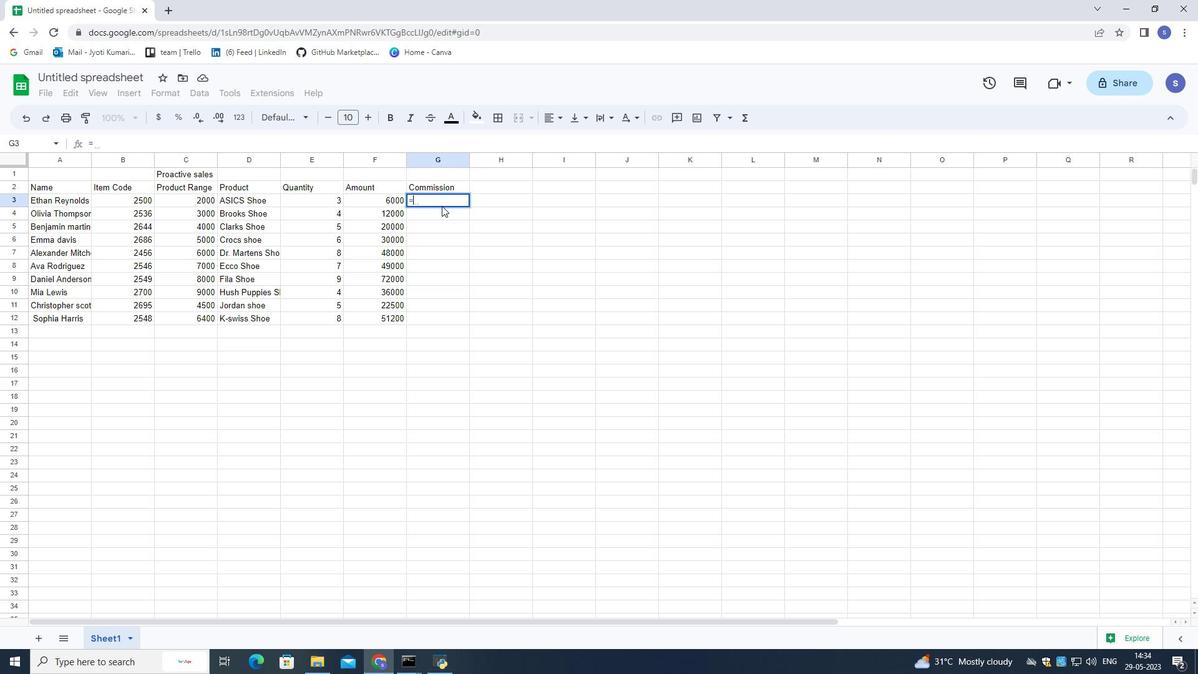 
Action: Mouse moved to (354, 199)
Screenshot: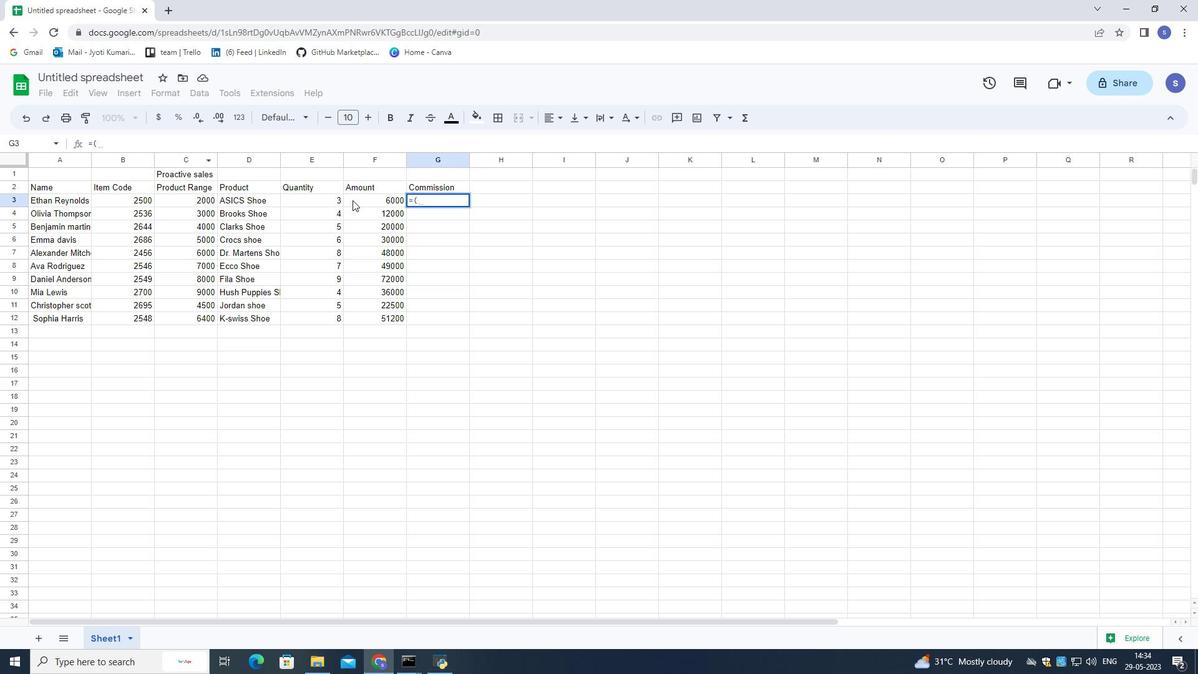 
Action: Mouse pressed left at (354, 199)
Screenshot: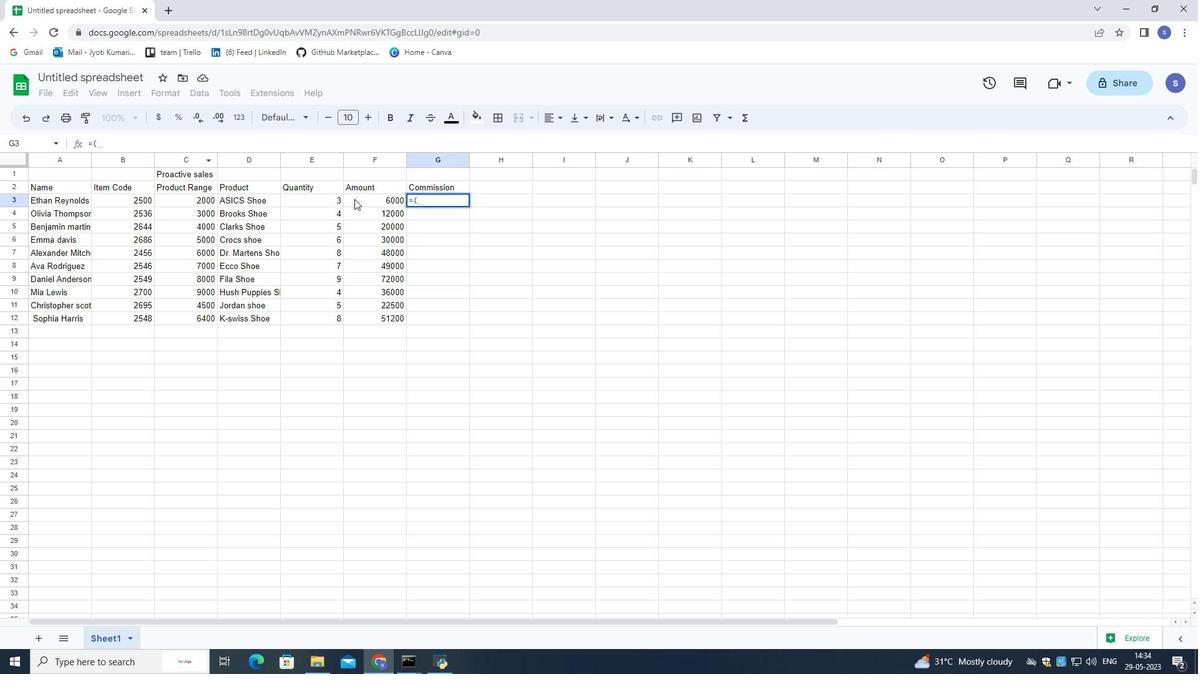 
Action: Mouse moved to (389, 212)
Screenshot: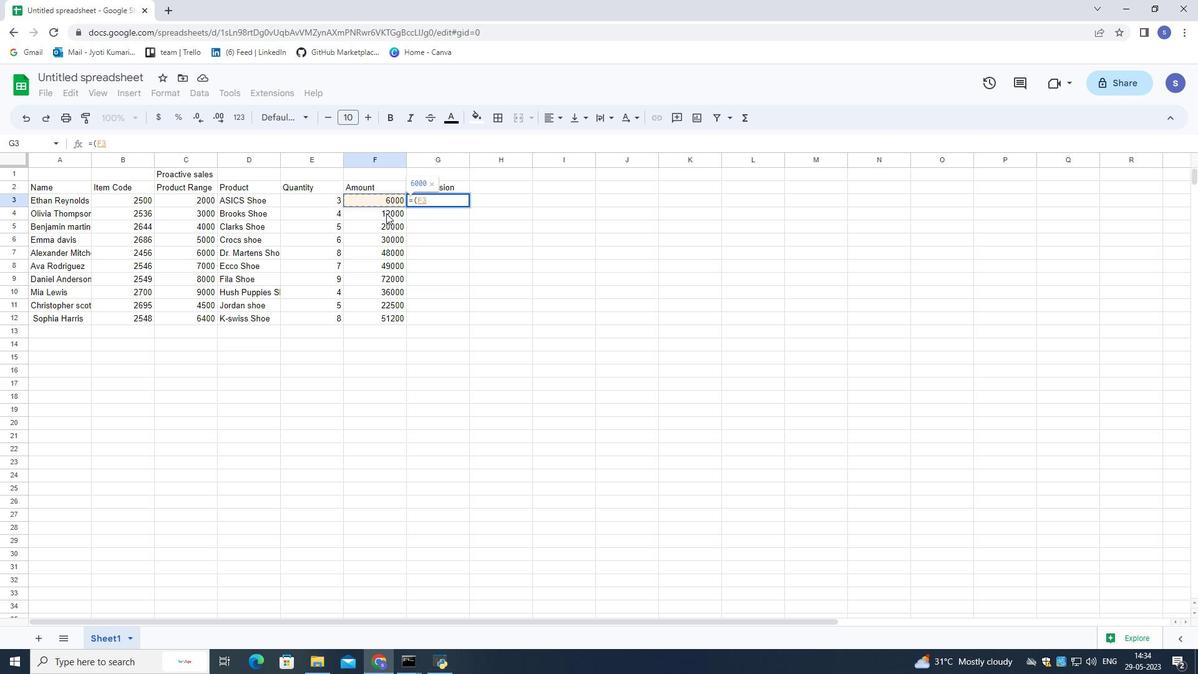 
Action: Key pressed *
Screenshot: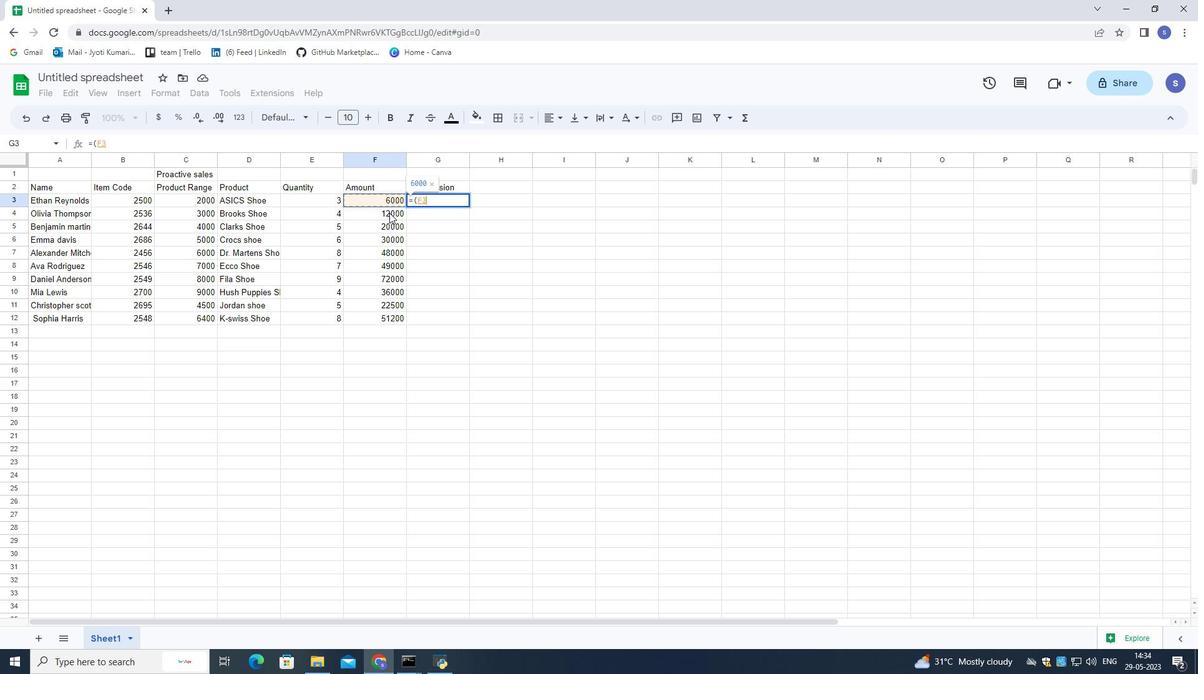 
Action: Mouse moved to (390, 229)
Screenshot: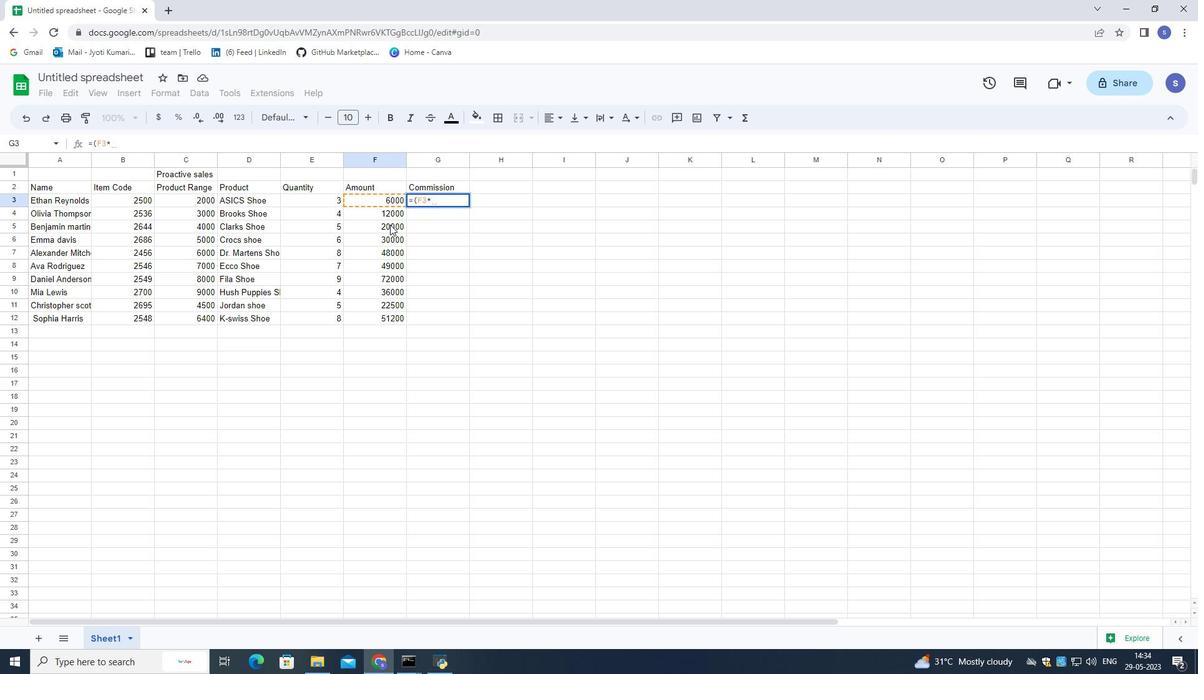 
Action: Key pressed 2
Screenshot: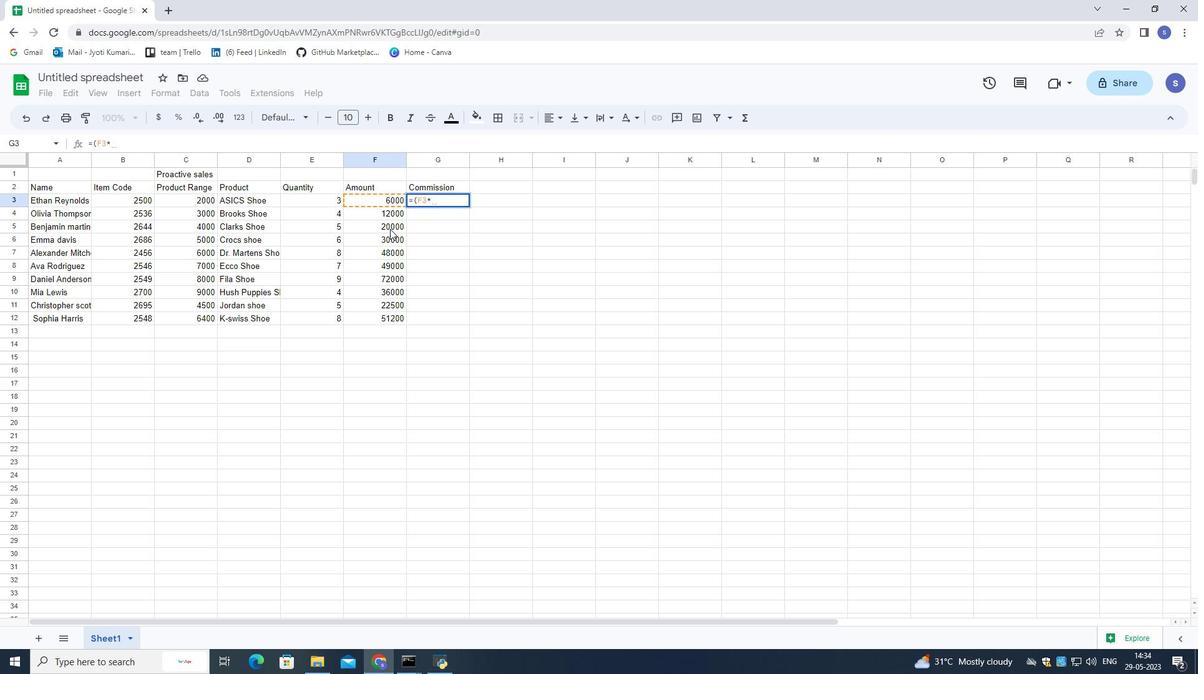 
Action: Mouse moved to (406, 227)
Screenshot: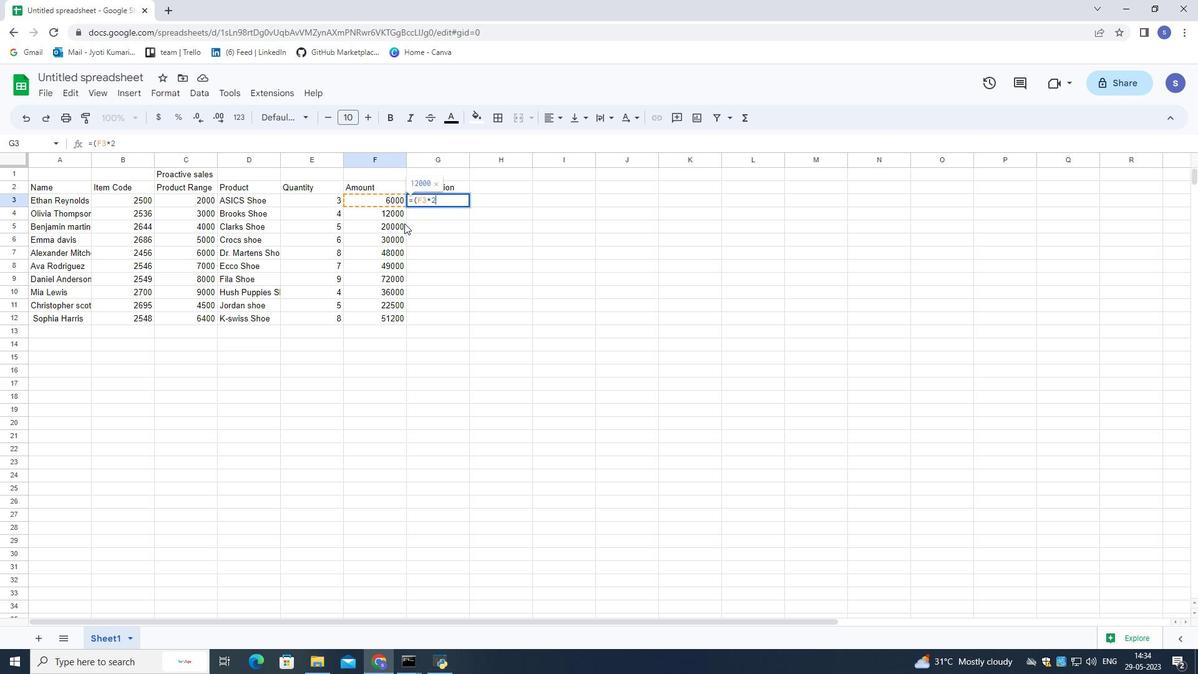 
Action: Key pressed <Key.shift>
Screenshot: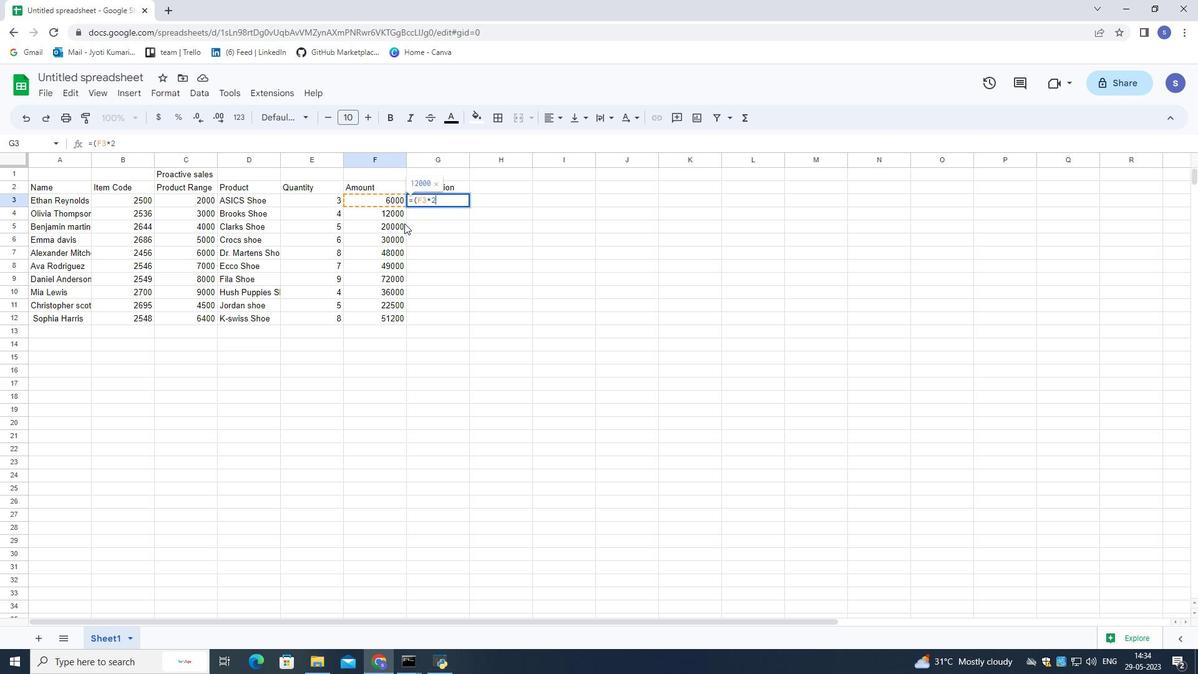 
Action: Mouse moved to (407, 229)
Screenshot: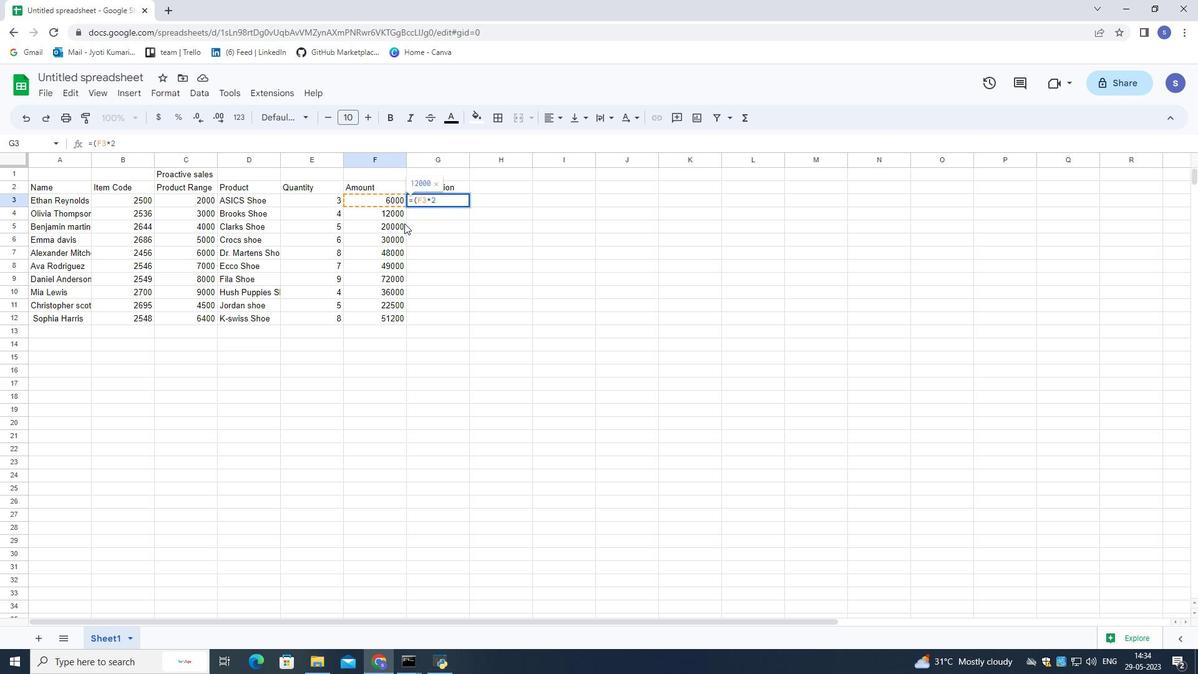 
Action: Key pressed <Key.shift>
Screenshot: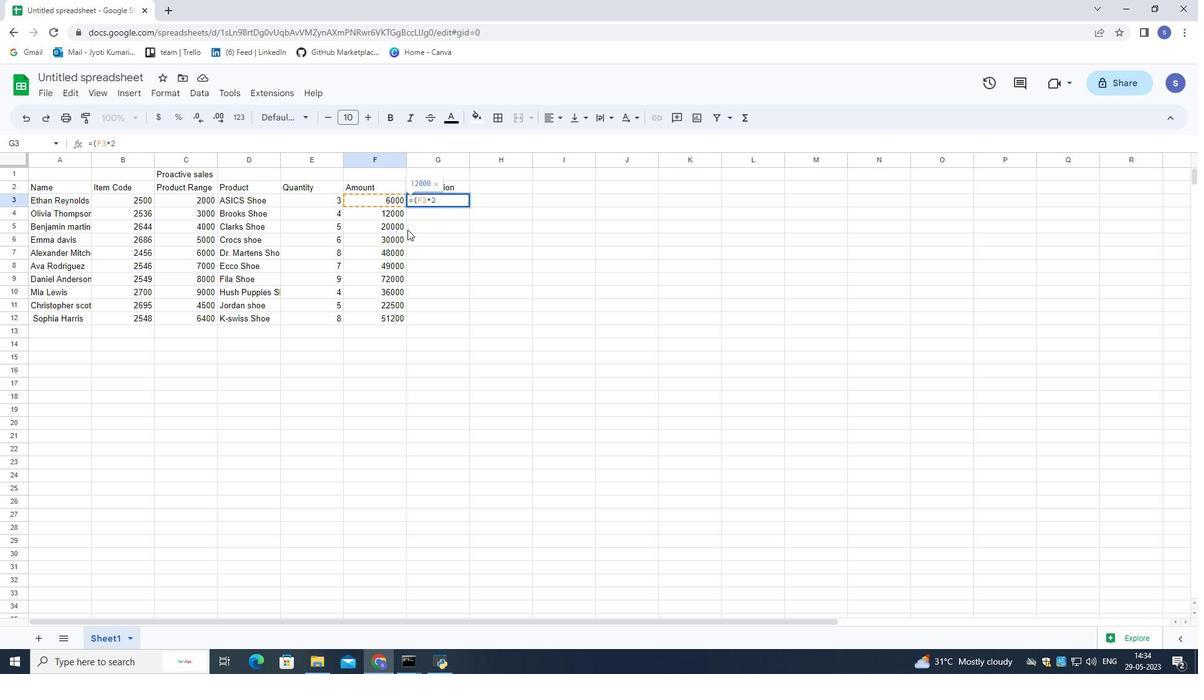 
Action: Mouse moved to (407, 229)
Screenshot: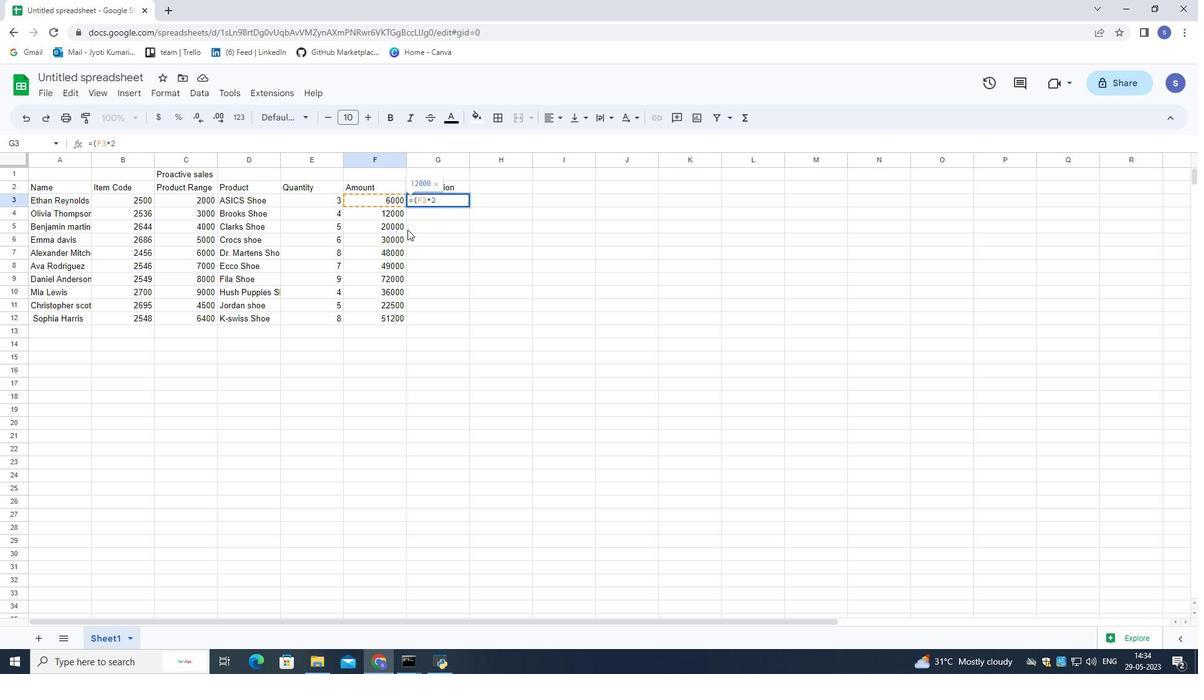 
Action: Key pressed <Key.shift>
Screenshot: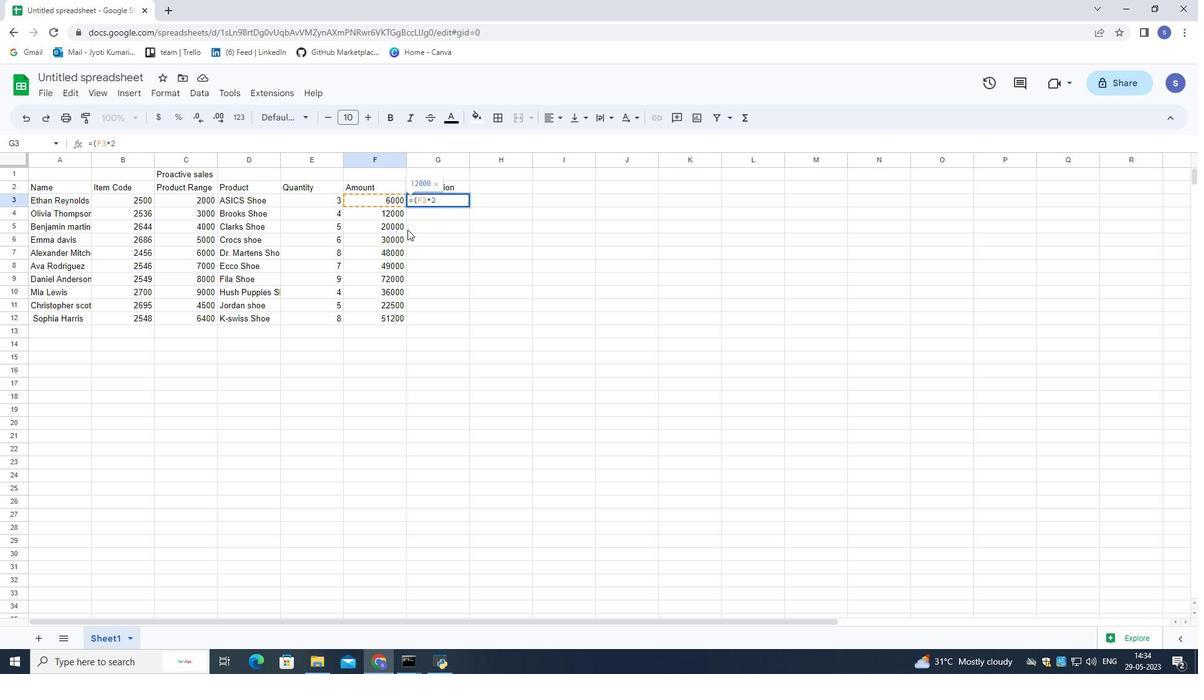 
Action: Mouse moved to (408, 229)
Screenshot: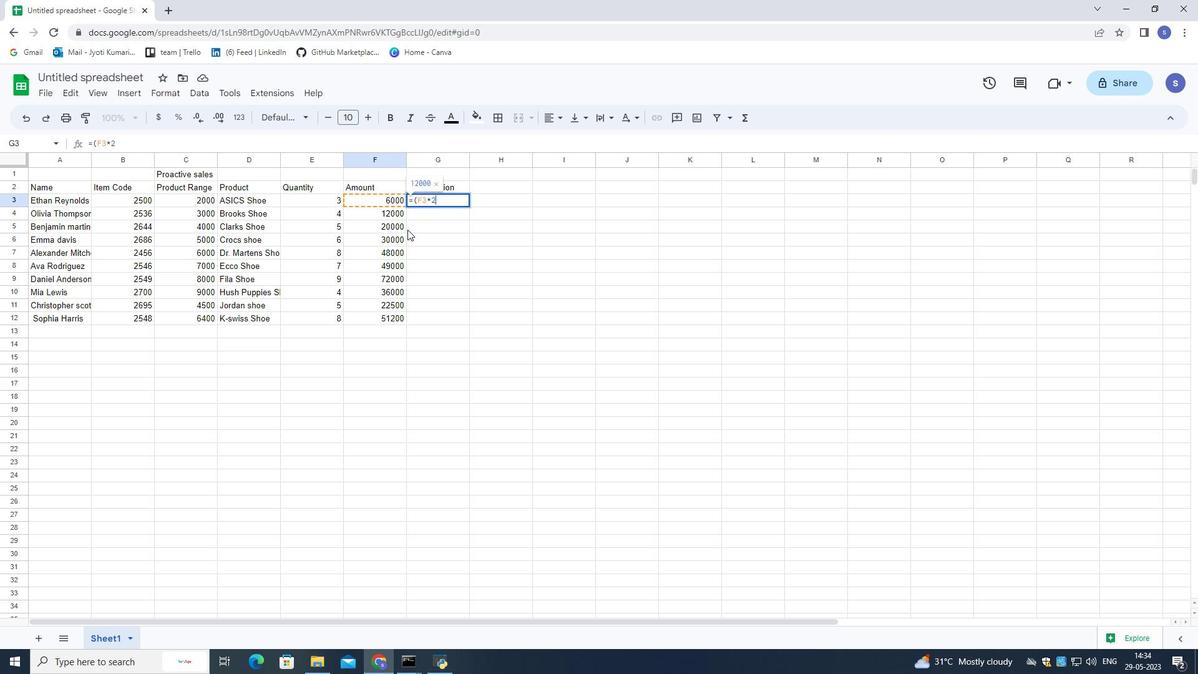 
Action: Key pressed <Key.shift>
Screenshot: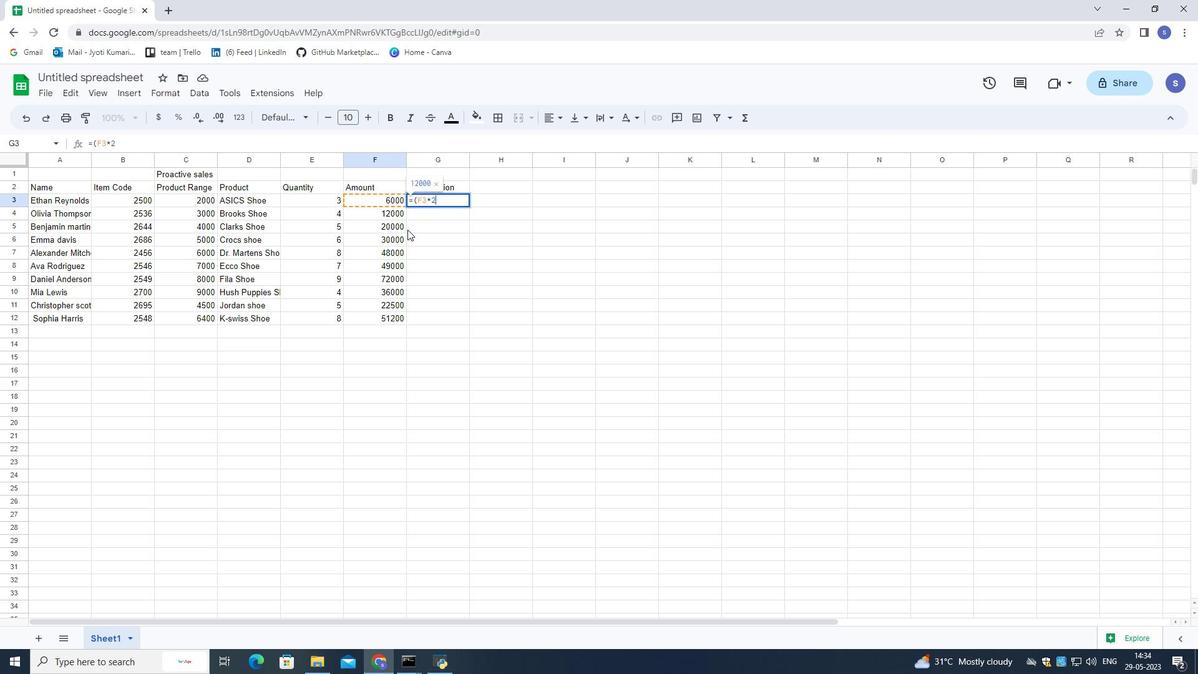 
Action: Mouse moved to (409, 229)
Screenshot: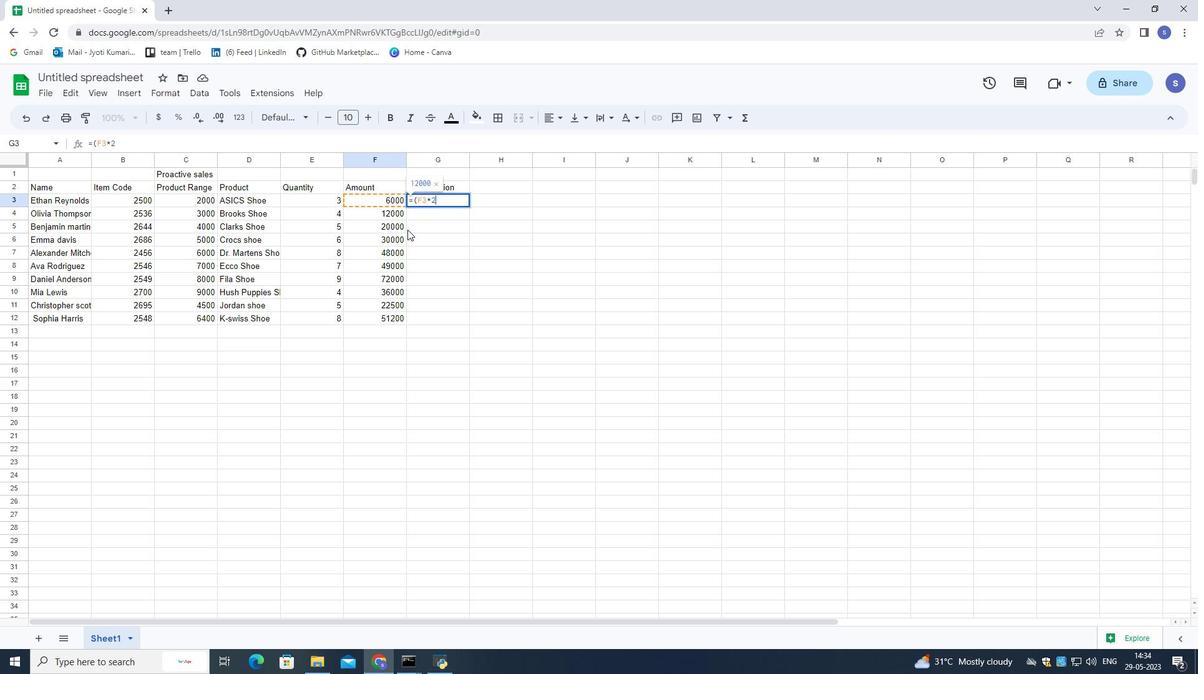 
Action: Key pressed <Key.shift>
Screenshot: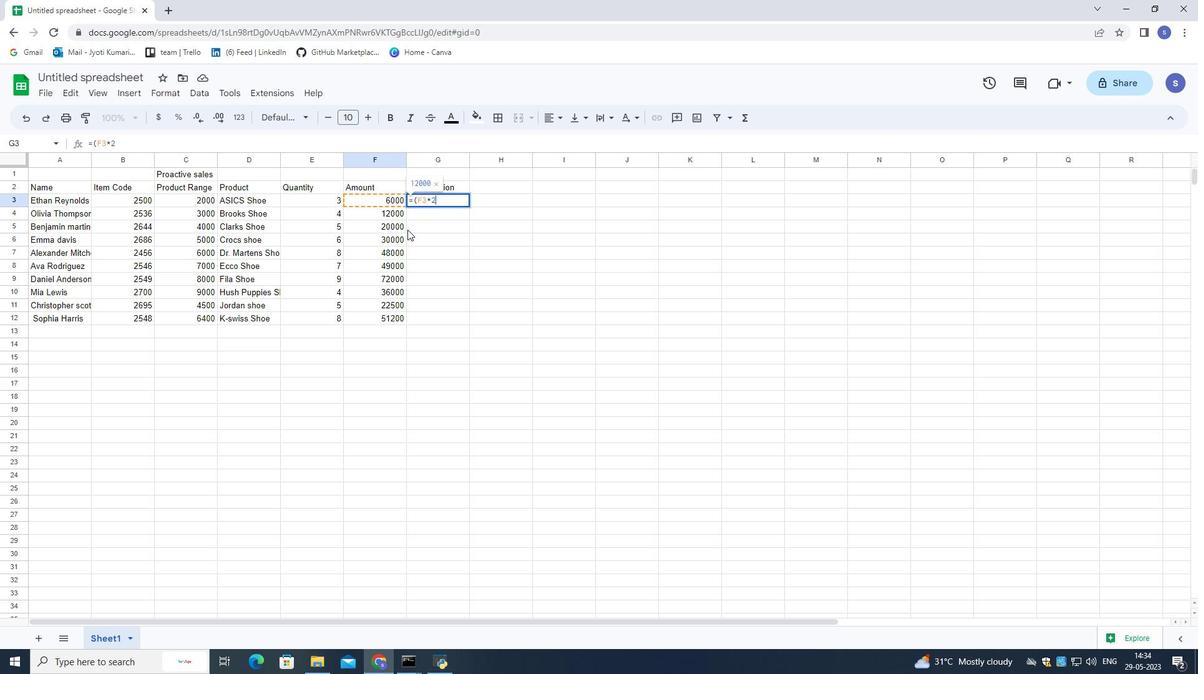 
Action: Mouse moved to (410, 228)
Screenshot: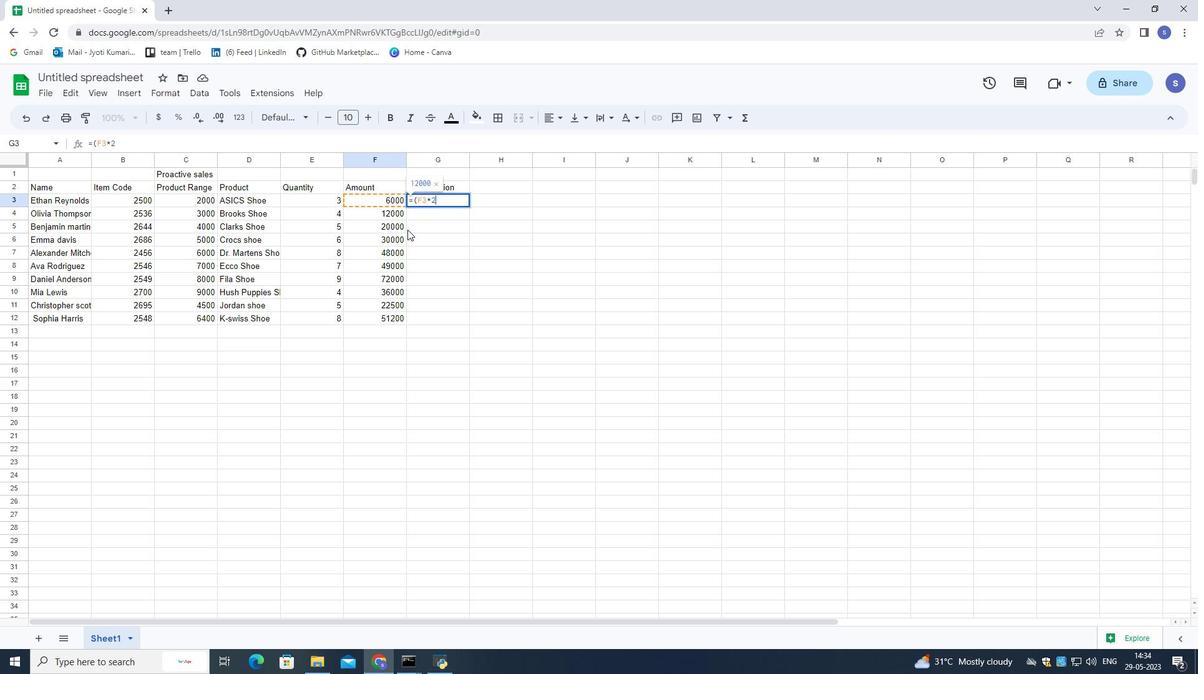 
Action: Key pressed <Key.shift><Key.shift><Key.shift><Key.shift>%<Key.shift_r><Key.shift_r><Key.shift_r>)
Screenshot: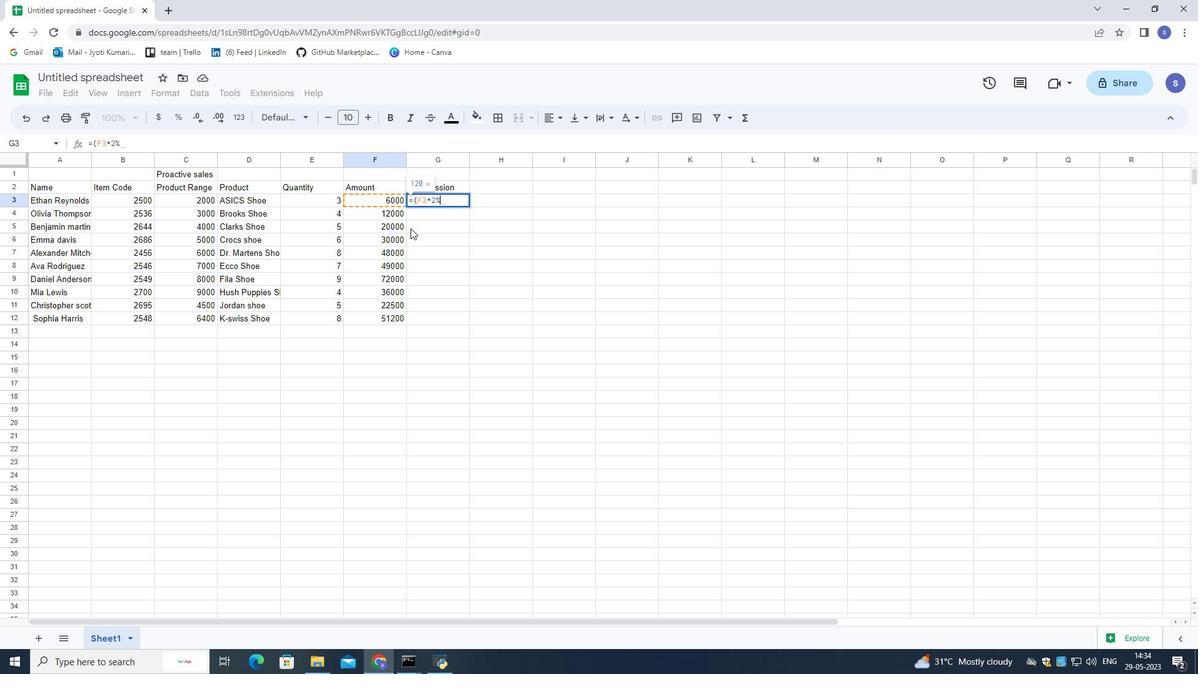 
Action: Mouse moved to (525, 309)
Screenshot: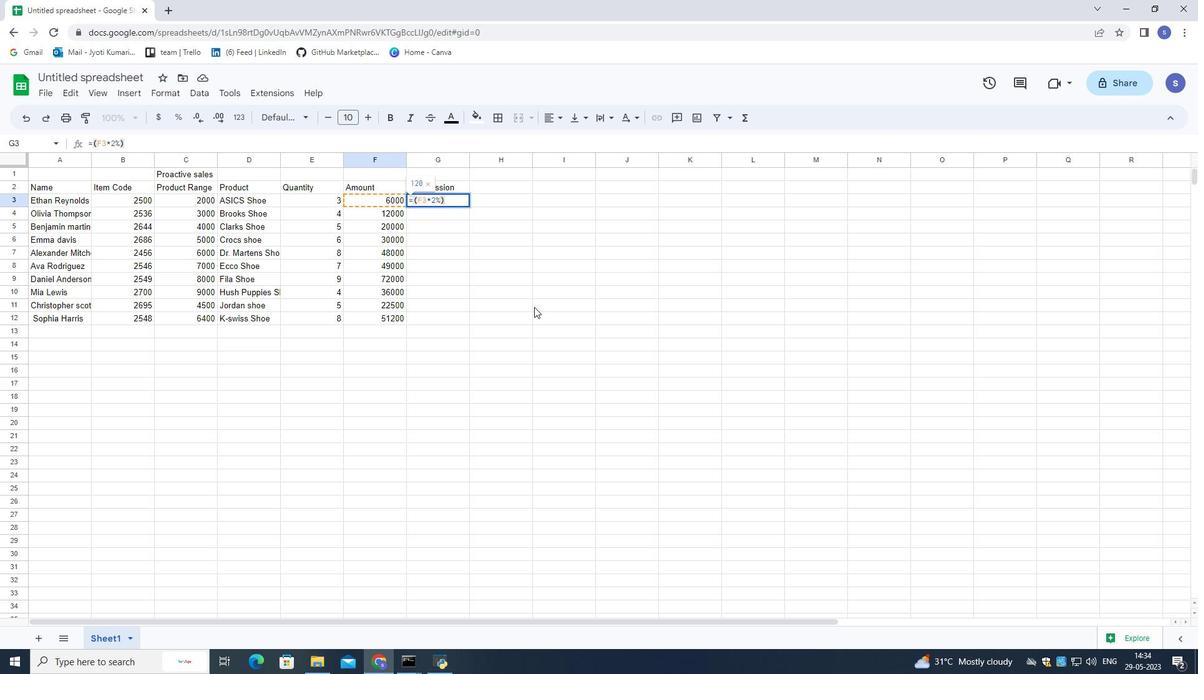 
Action: Key pressed <Key.enter>
Screenshot: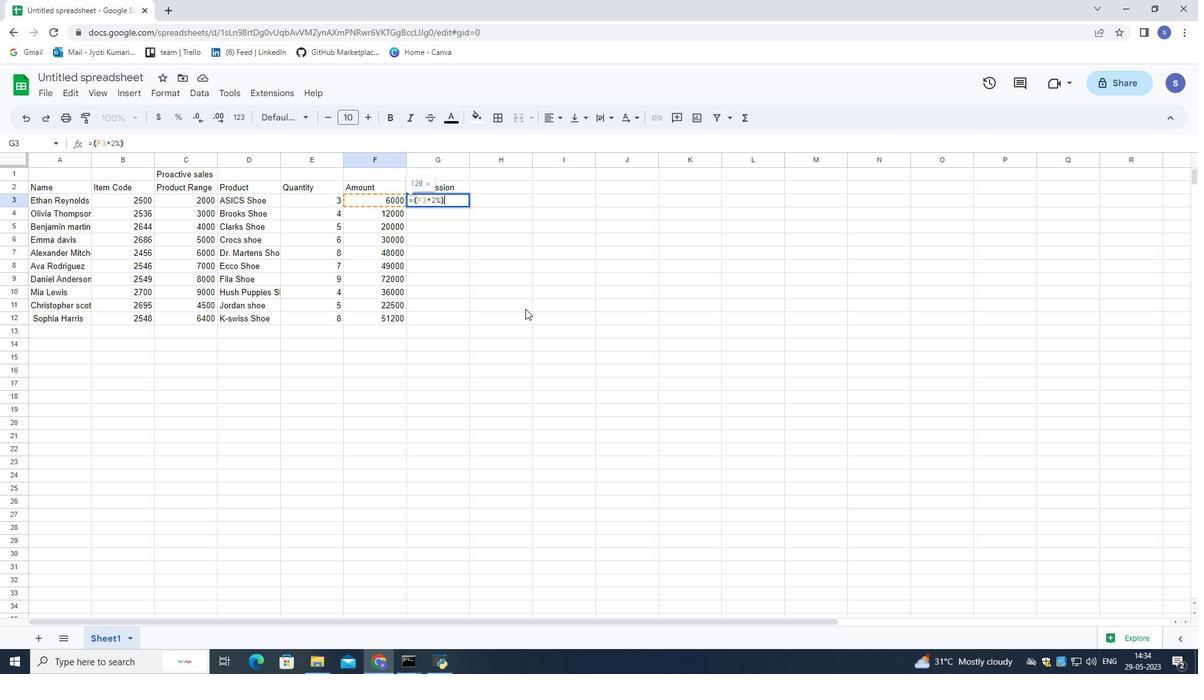 
Action: Mouse moved to (480, 295)
Screenshot: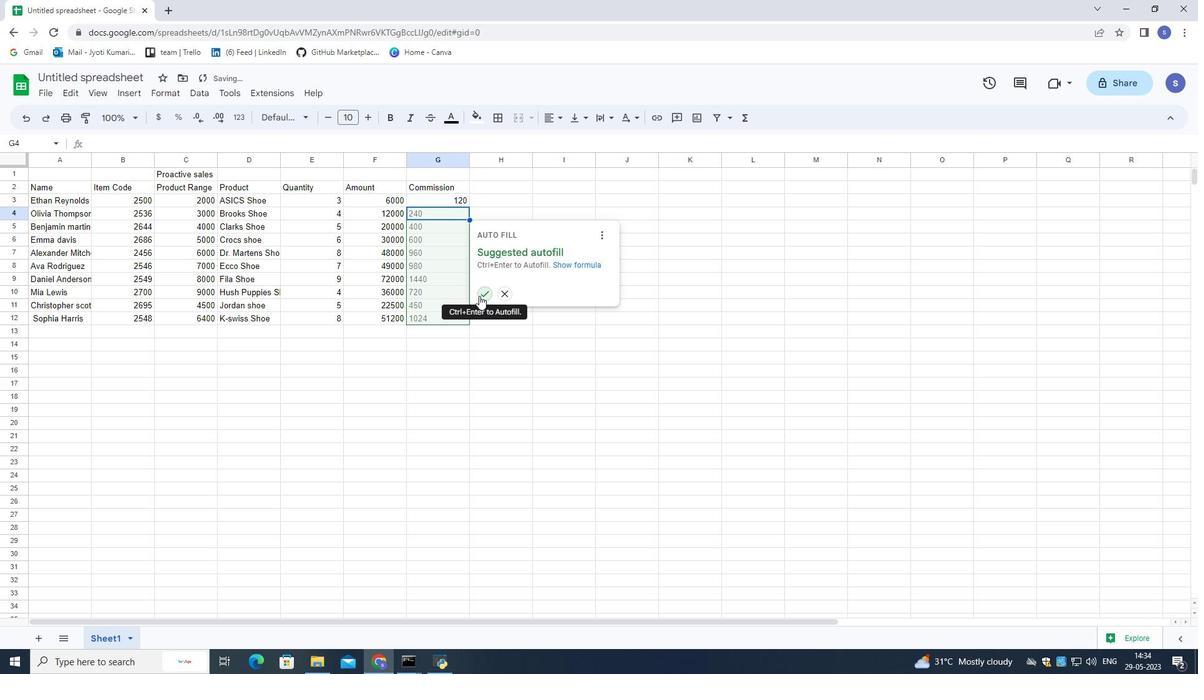 
Action: Mouse pressed left at (480, 295)
Screenshot: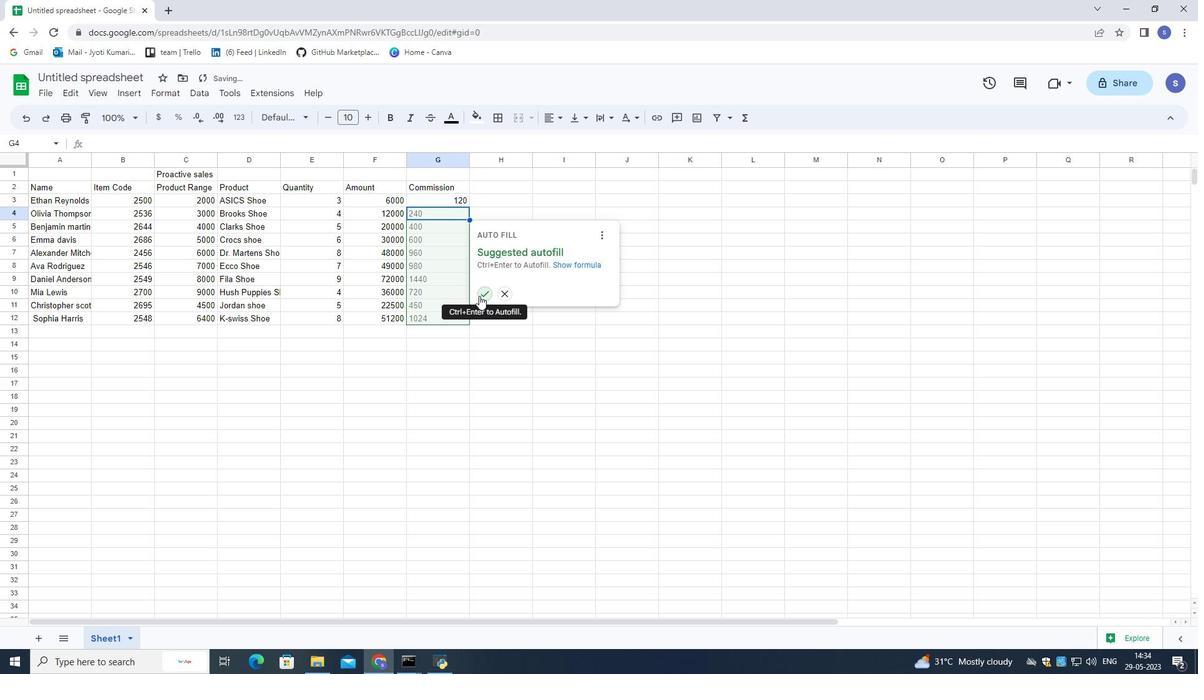 
Action: Mouse moved to (490, 181)
Screenshot: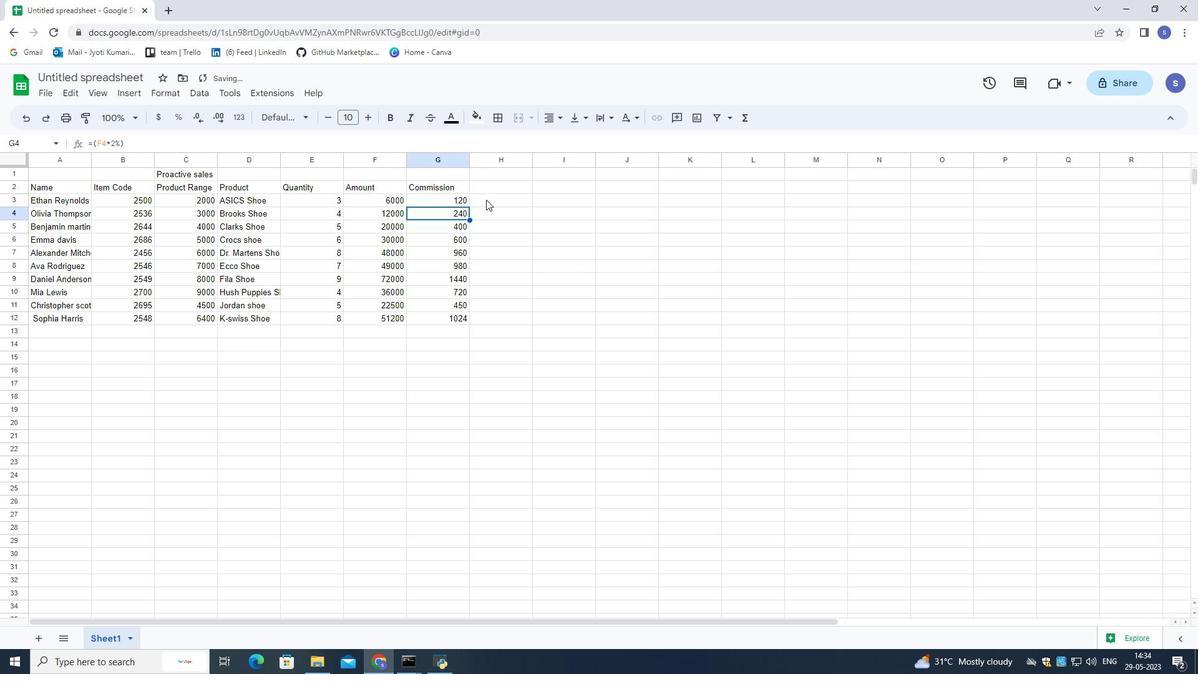 
Action: Mouse pressed left at (490, 181)
Screenshot: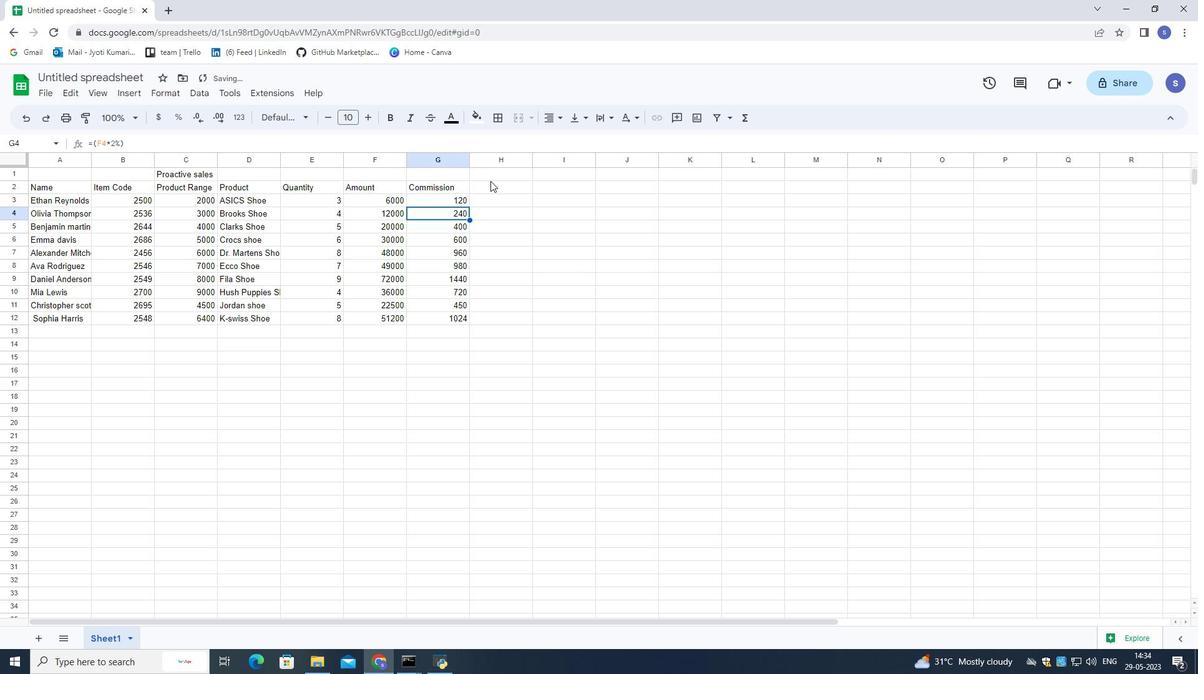
Action: Mouse moved to (491, 185)
Screenshot: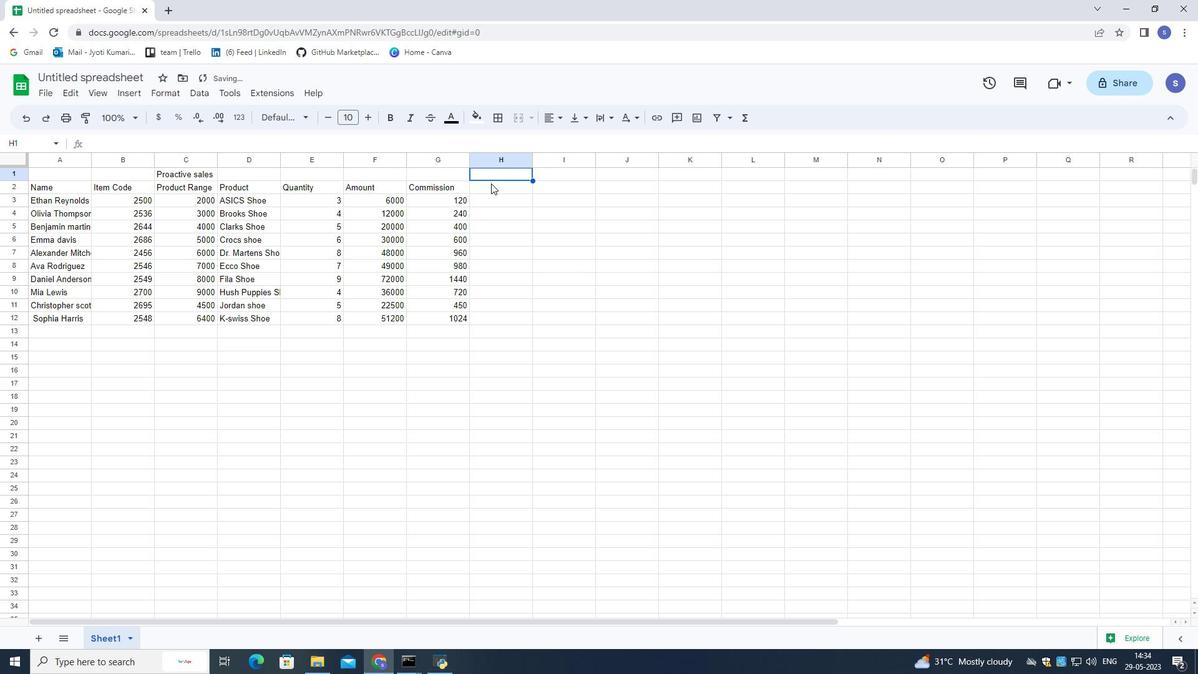 
Action: Mouse pressed left at (491, 185)
Screenshot: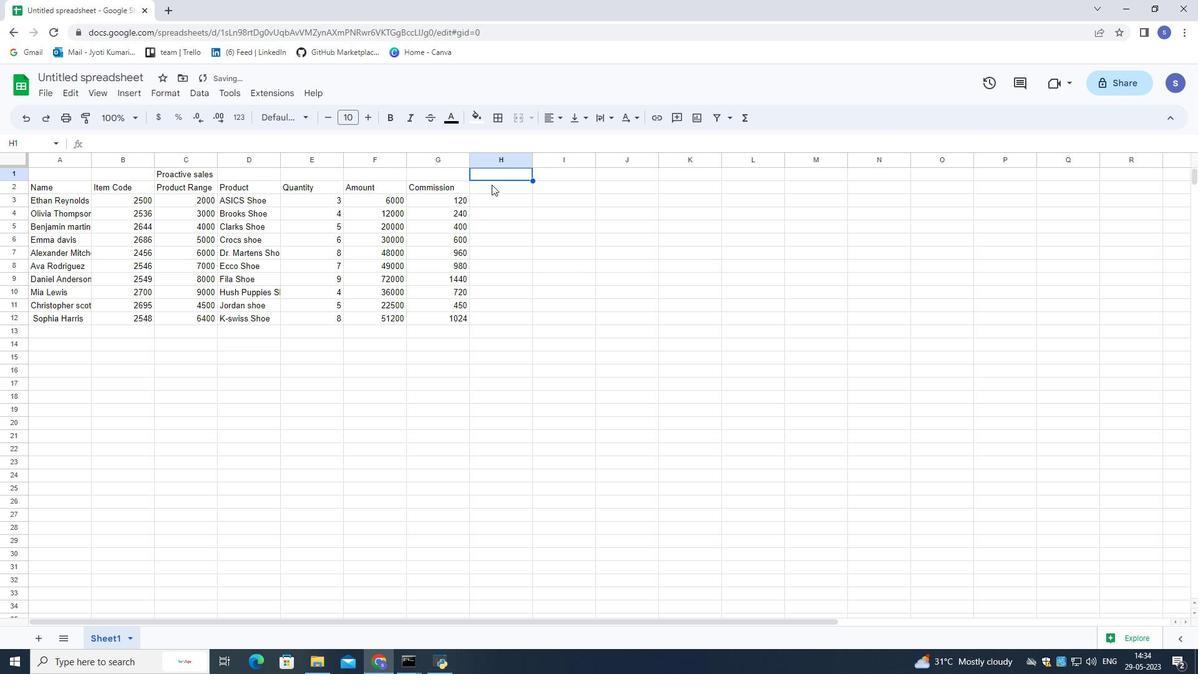 
Action: Mouse moved to (491, 186)
Screenshot: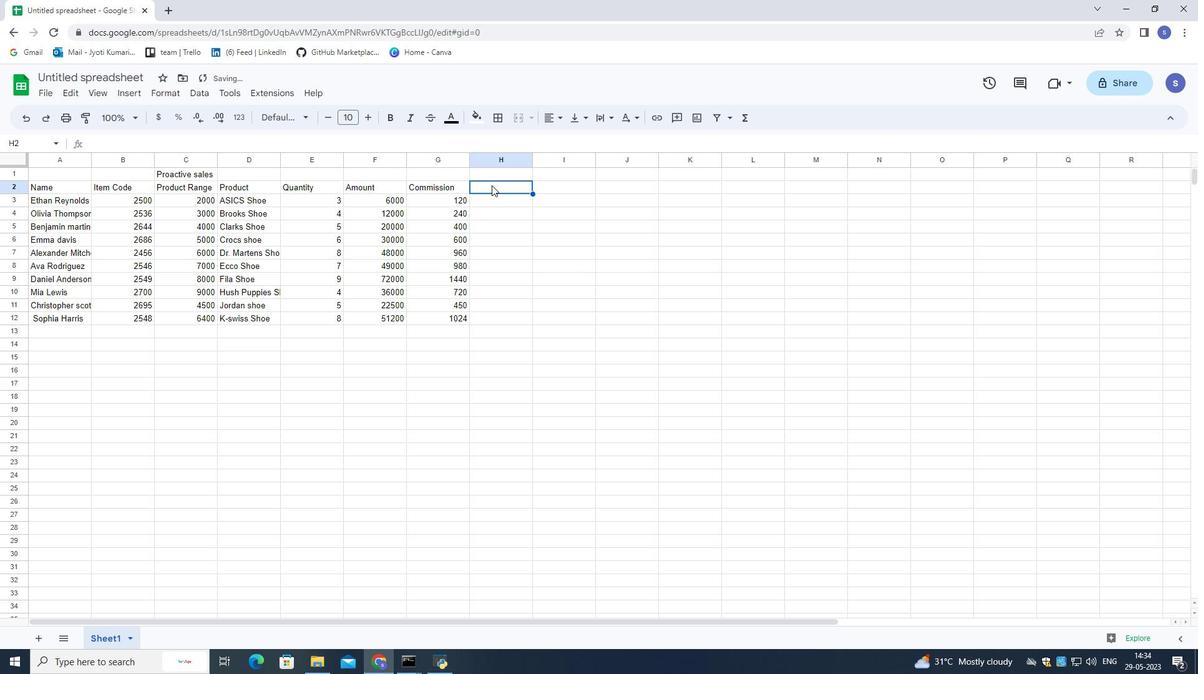 
Action: Key pressed <Key.shift>Tax<Key.down>
Screenshot: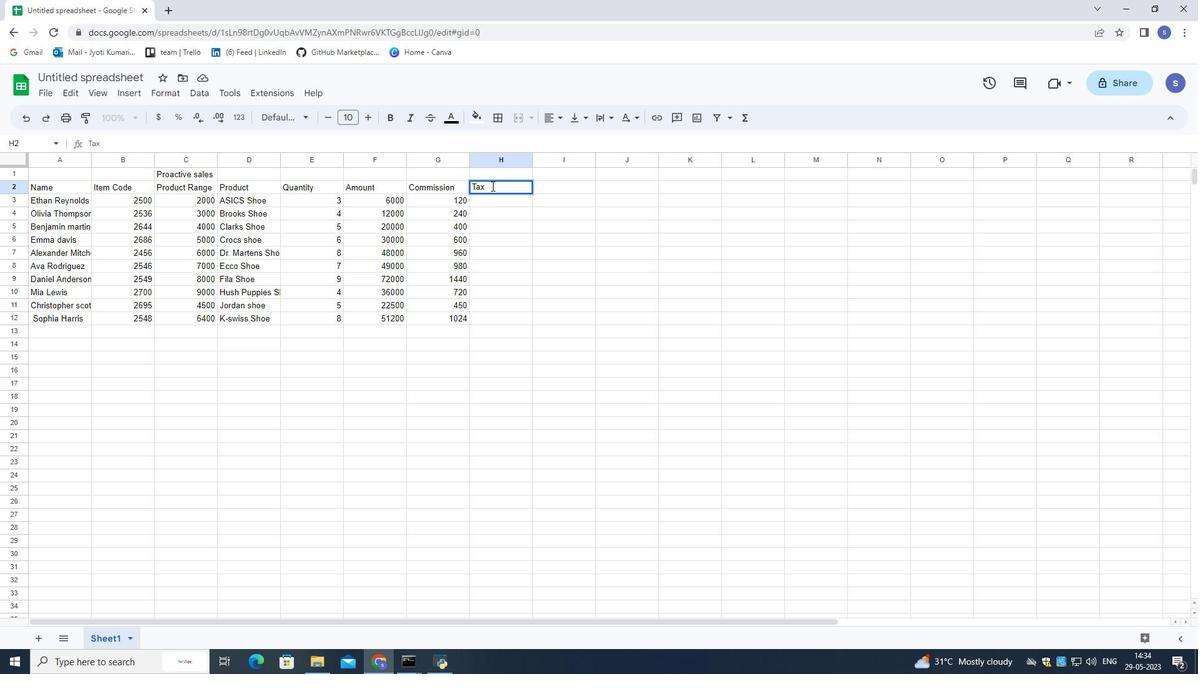 
Action: Mouse moved to (493, 201)
Screenshot: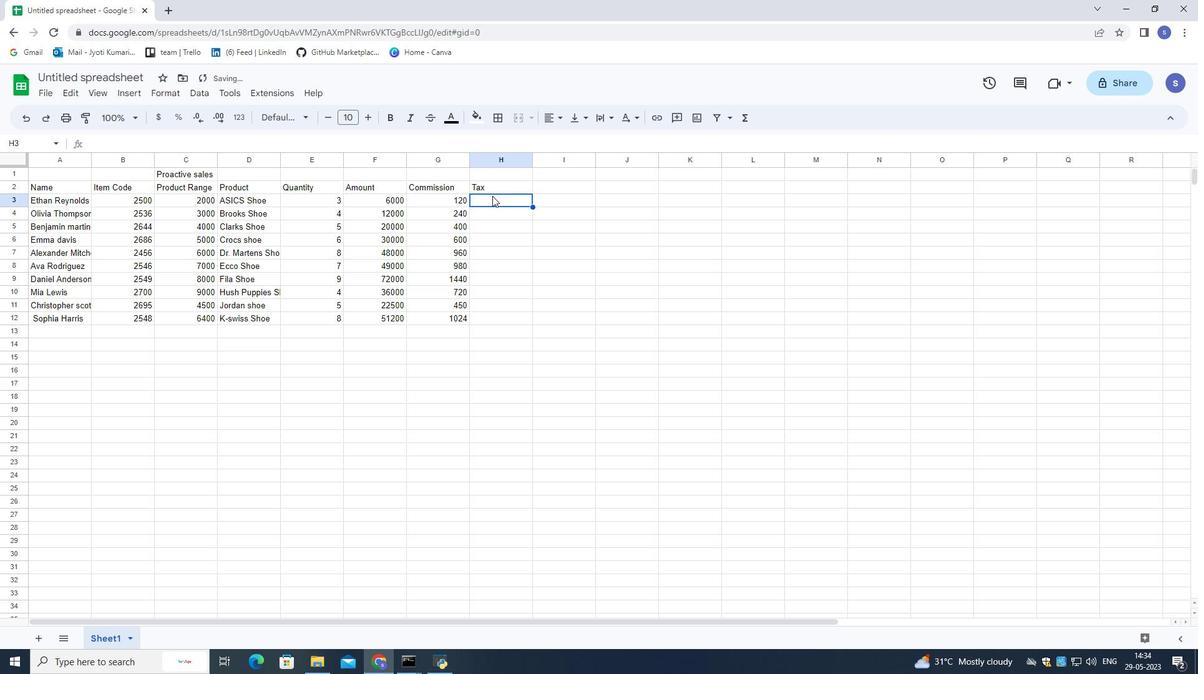 
Action: Mouse pressed left at (493, 201)
Screenshot: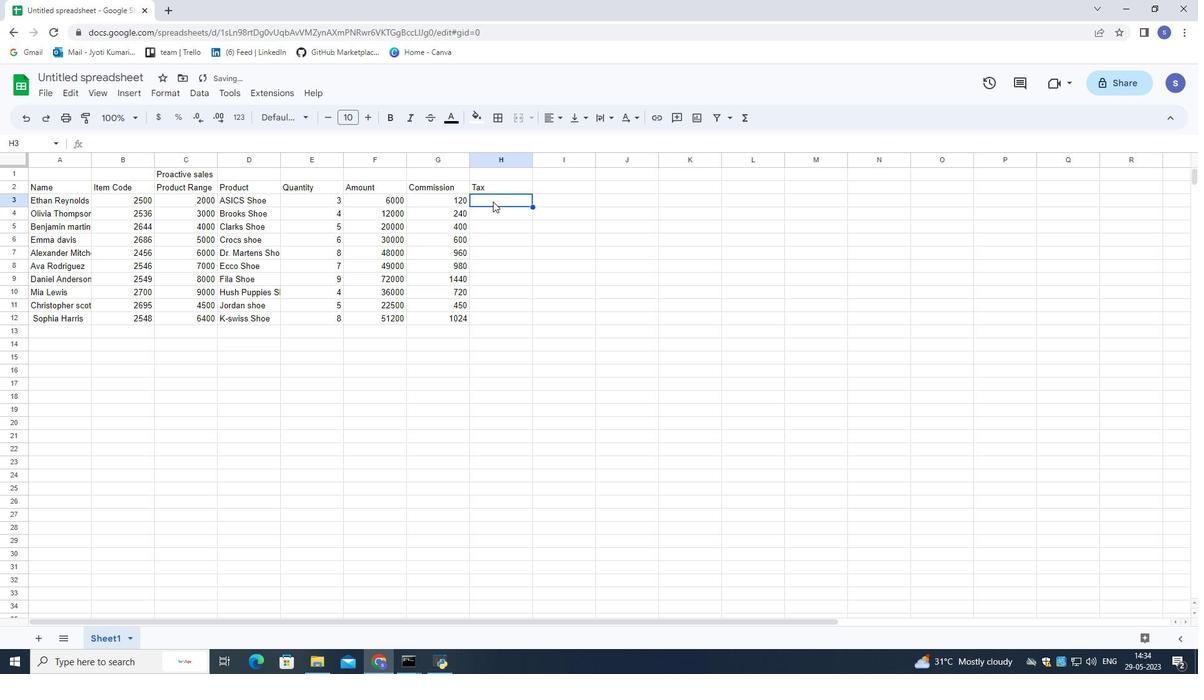 
Action: Mouse moved to (516, 201)
Screenshot: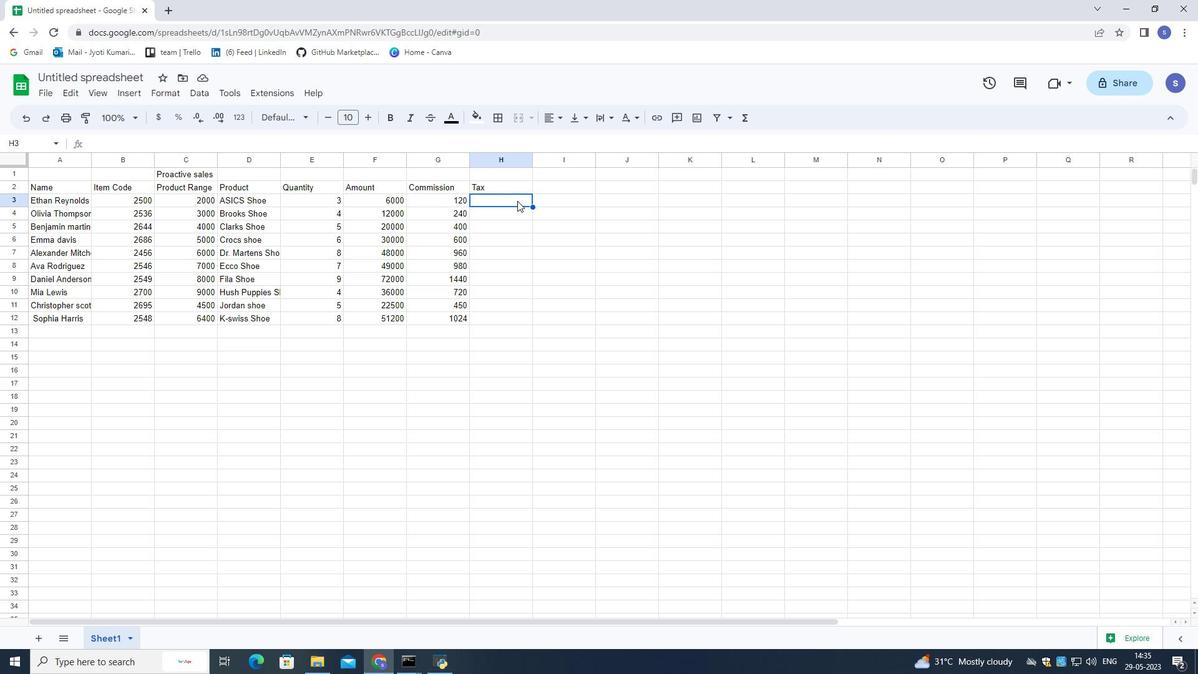 
Action: Mouse pressed left at (516, 201)
Screenshot: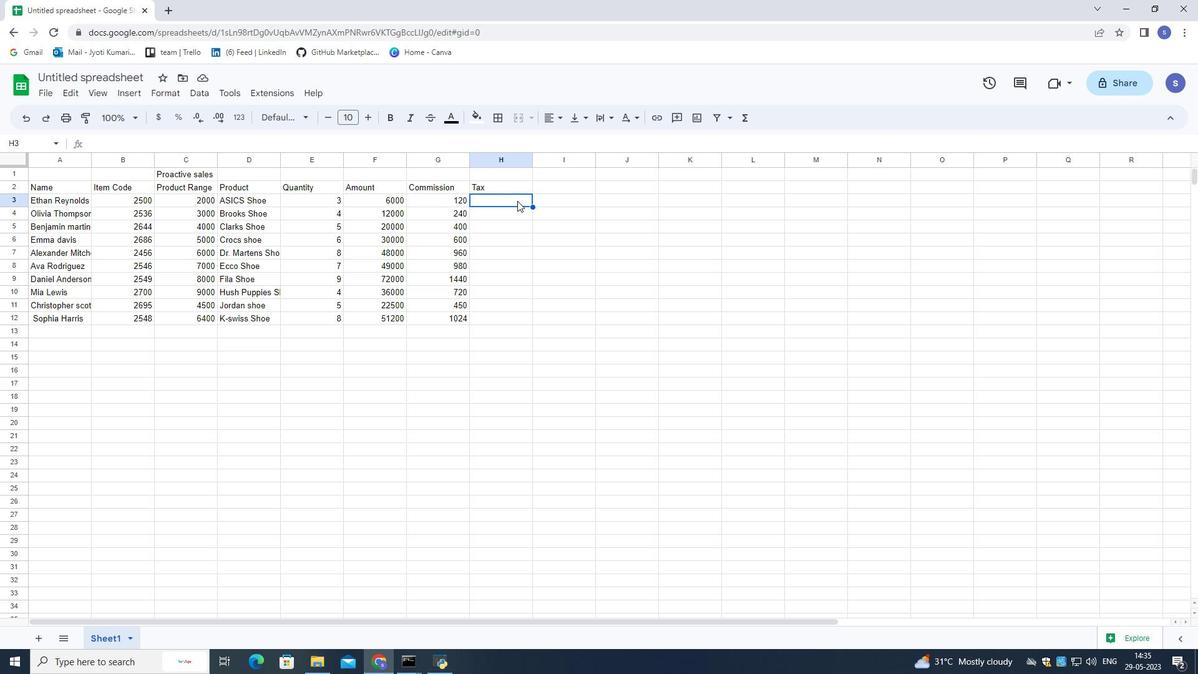 
Action: Key pressed s<Key.backspace>=<Key.shift_r><Key.shift_r>(
Screenshot: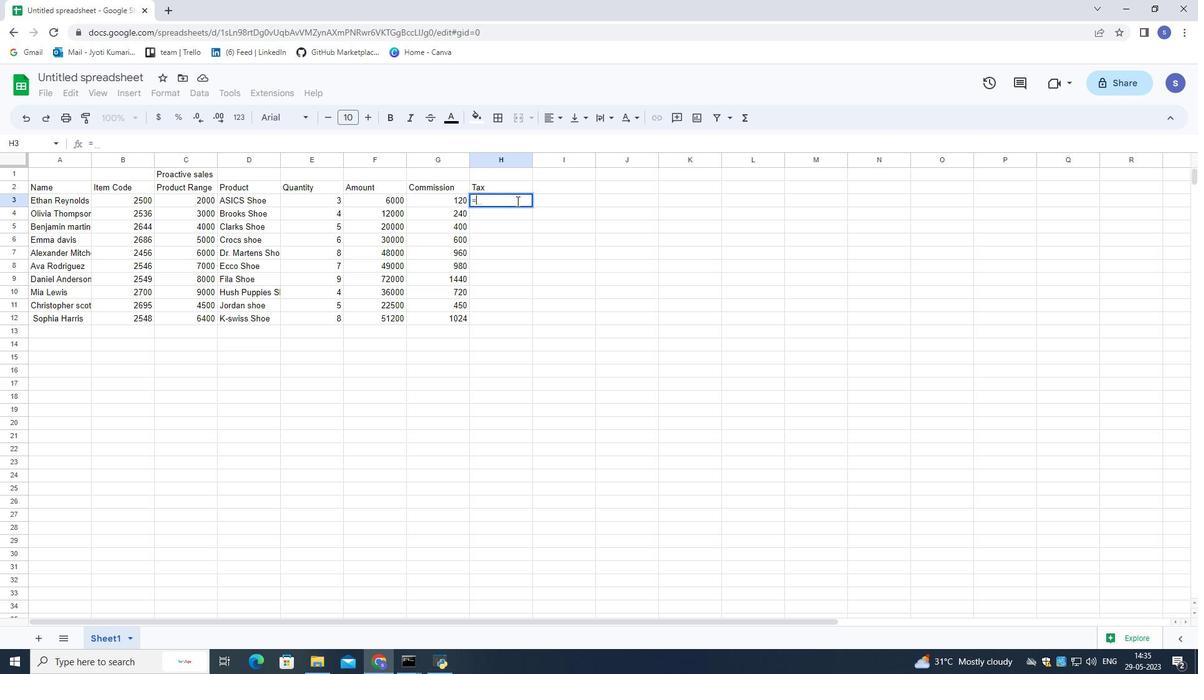 
Action: Mouse moved to (391, 197)
Screenshot: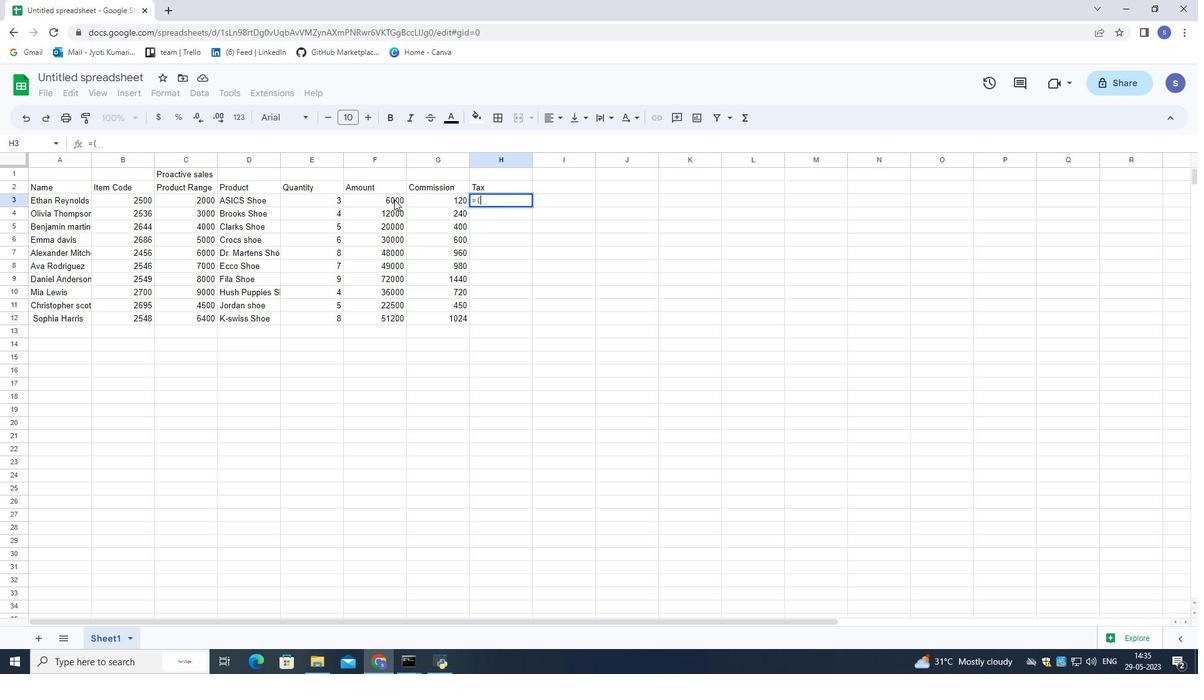 
Action: Mouse pressed left at (391, 197)
Screenshot: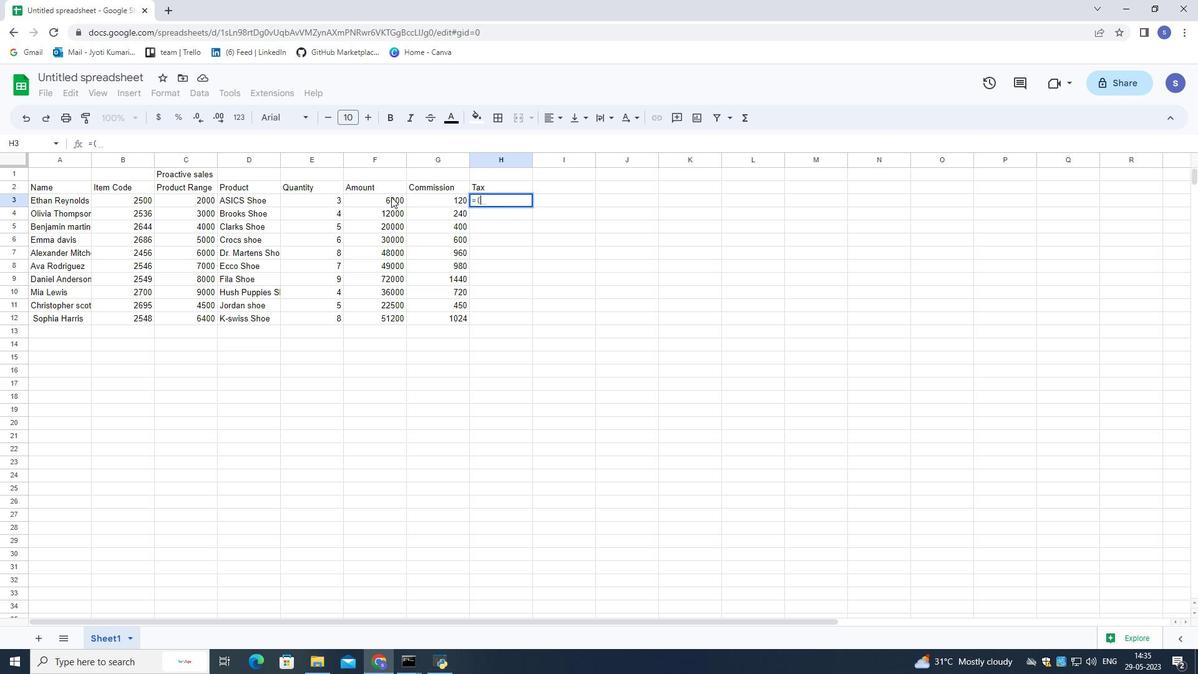 
Action: Mouse moved to (470, 208)
Screenshot: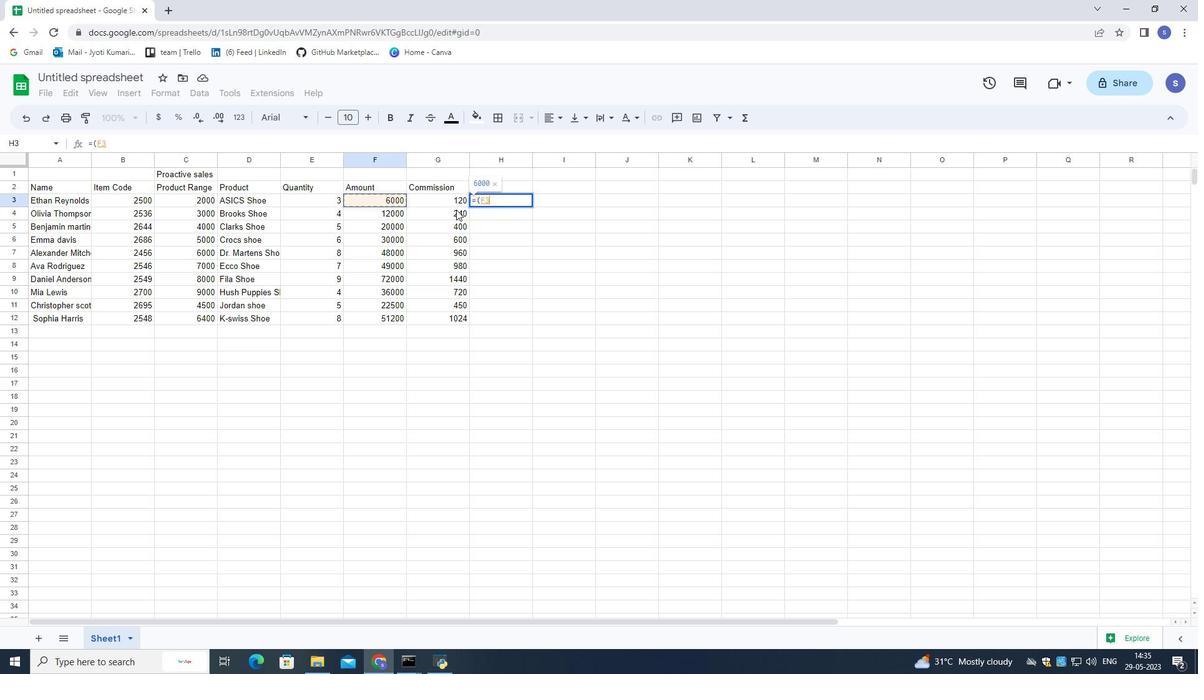 
Action: Key pressed *12<Key.shift>%<Key.shift_r>)<Key.enter>
Screenshot: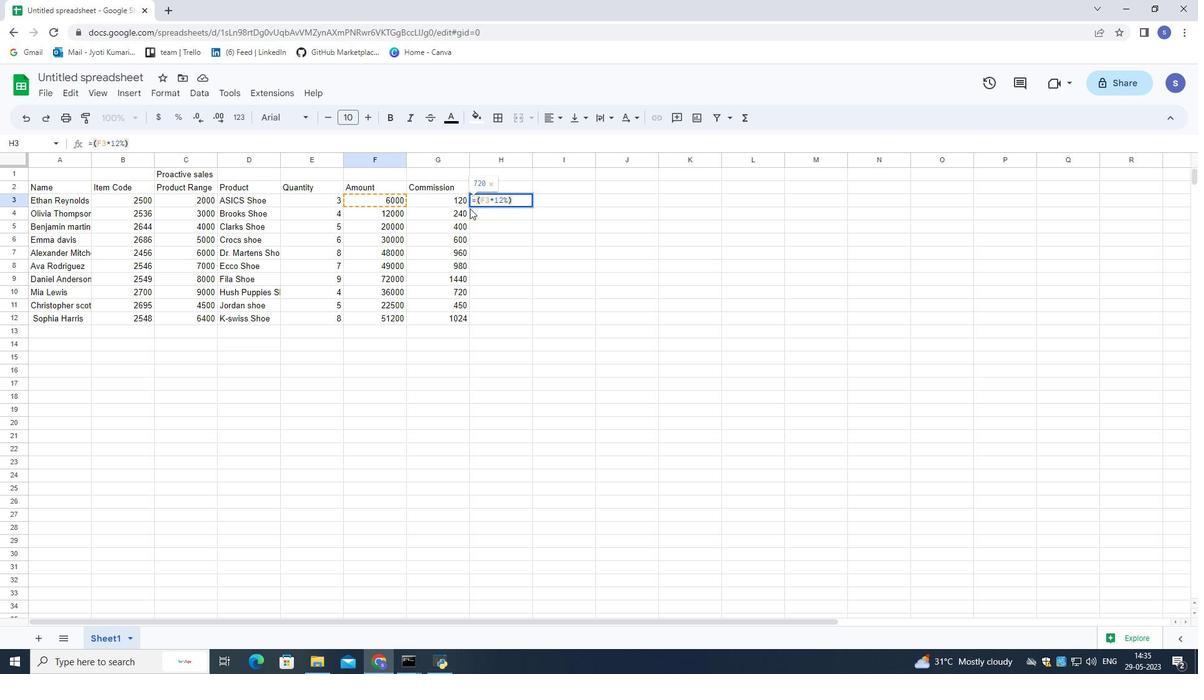 
Action: Mouse moved to (547, 291)
Screenshot: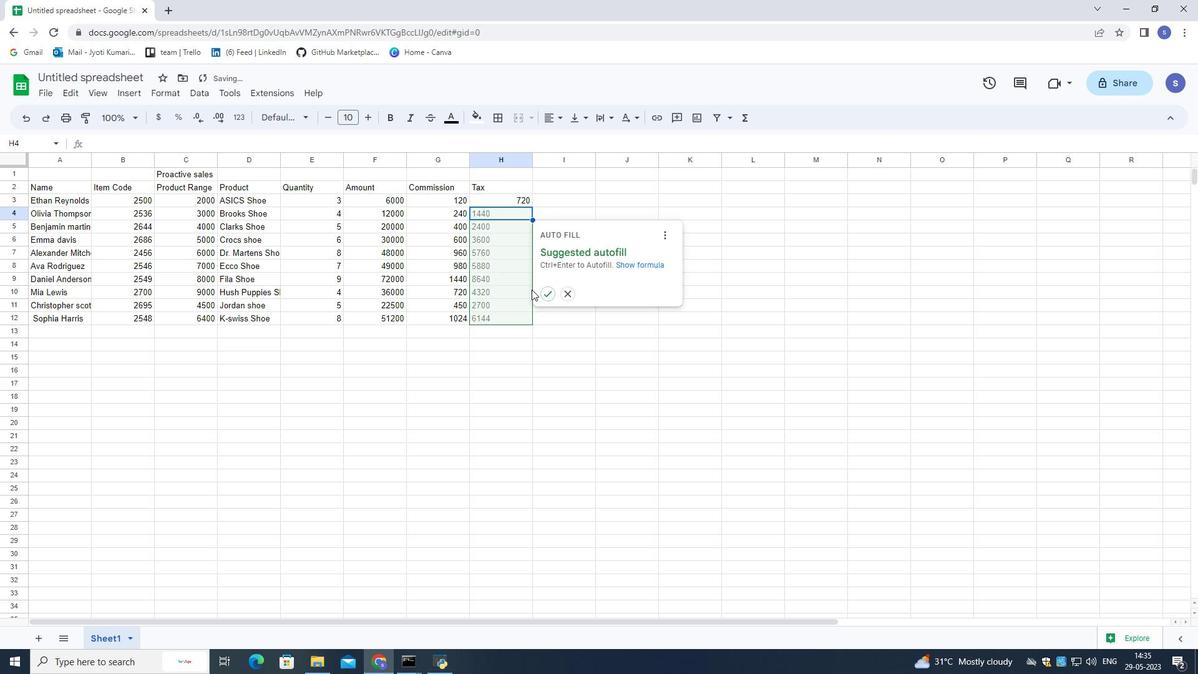 
Action: Mouse pressed left at (547, 291)
Screenshot: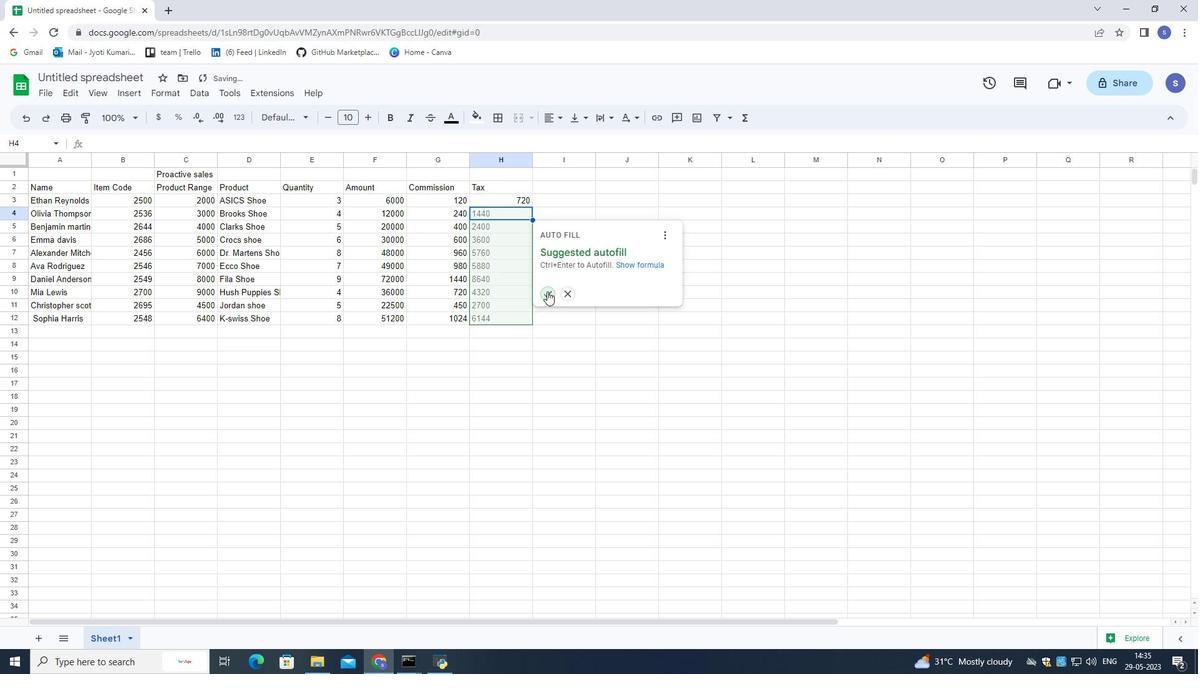 
Action: Mouse moved to (555, 186)
Screenshot: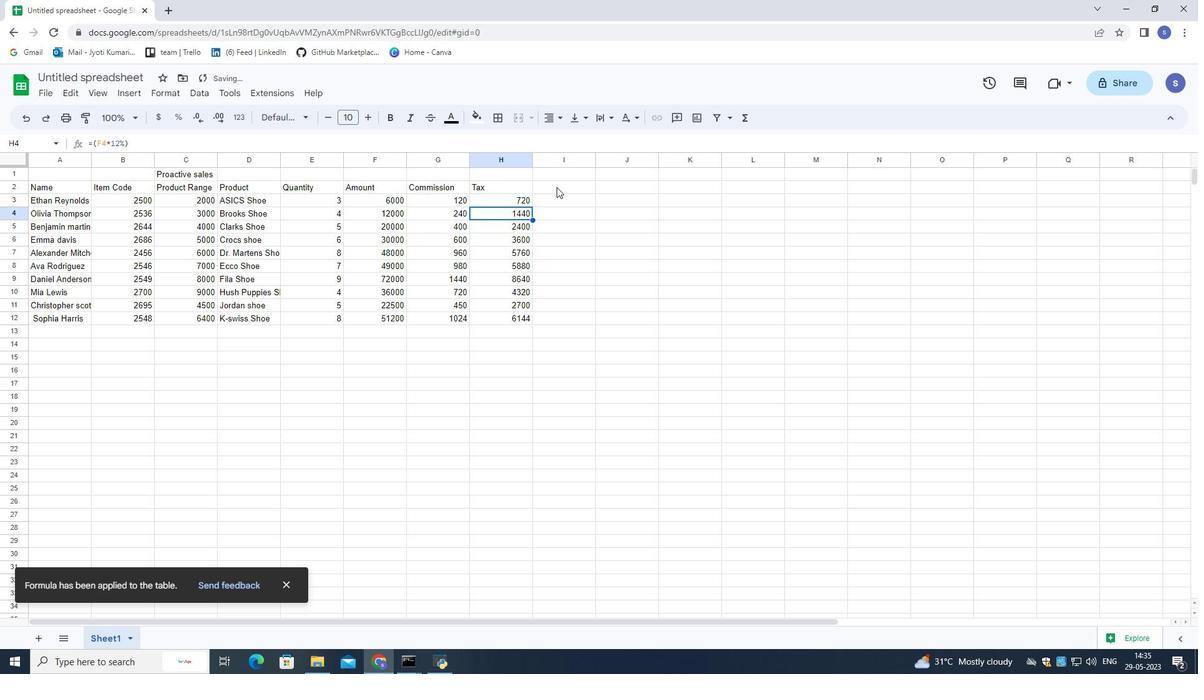 
Action: Mouse pressed left at (555, 186)
Screenshot: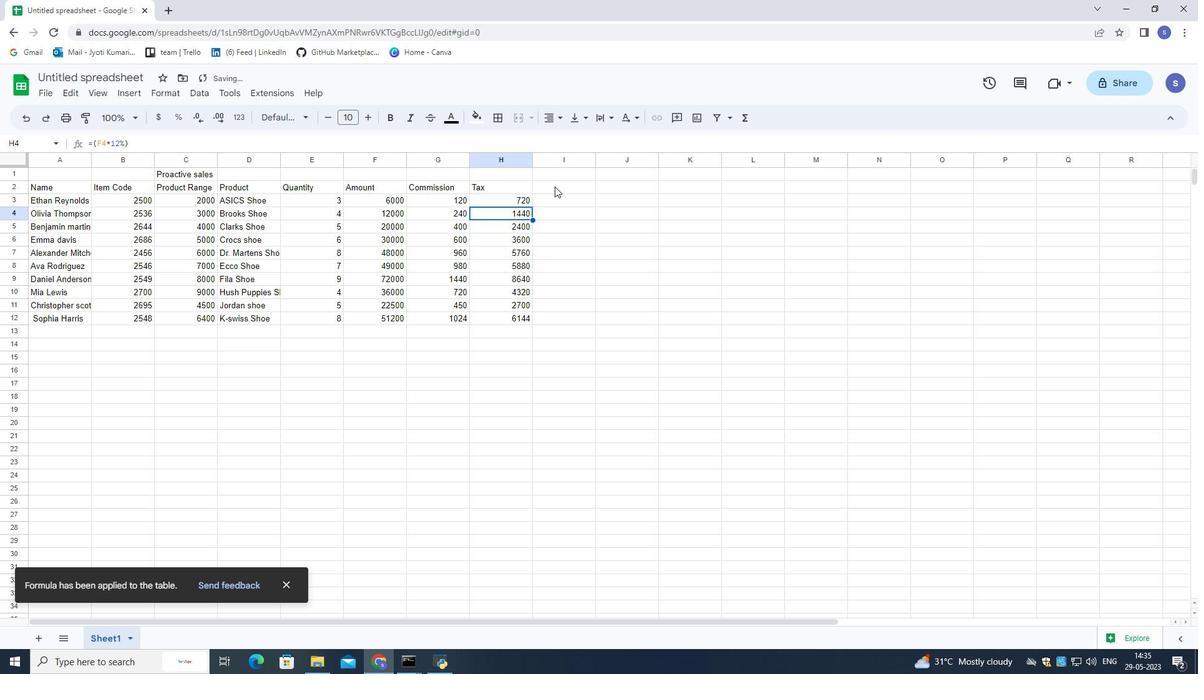 
Action: Key pressed <Key.shift>Total<Key.down>=<Key.shift_r>(
Screenshot: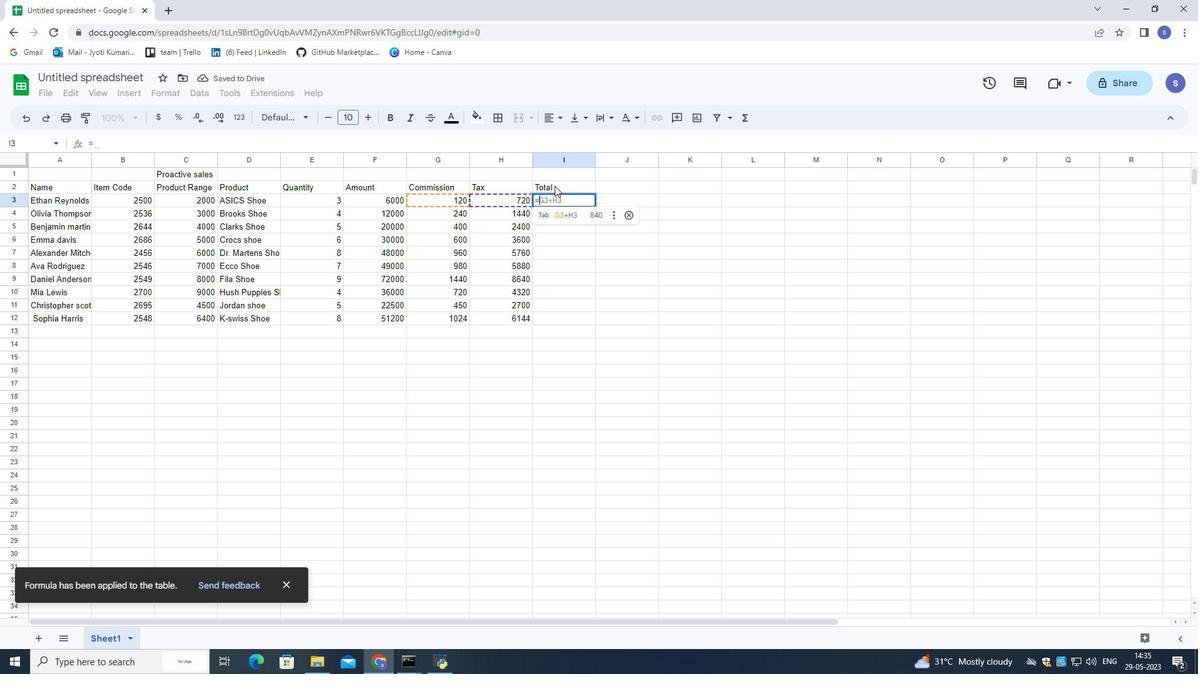 
Action: Mouse moved to (367, 202)
Screenshot: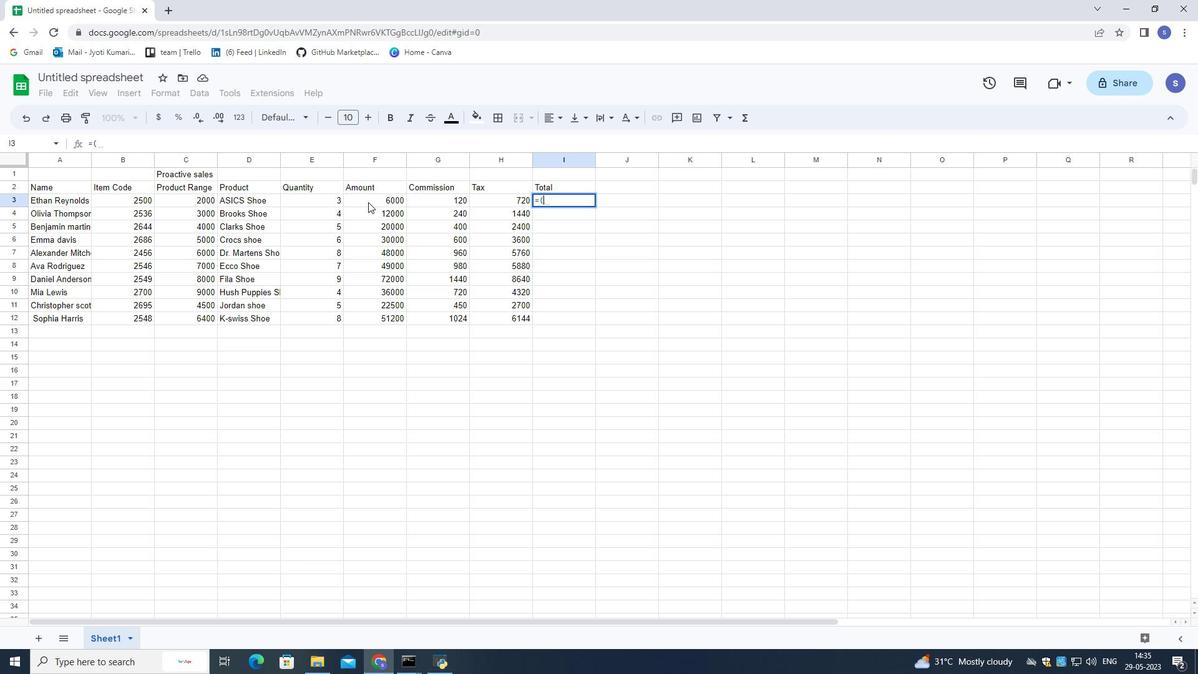 
Action: Mouse pressed left at (367, 202)
Screenshot: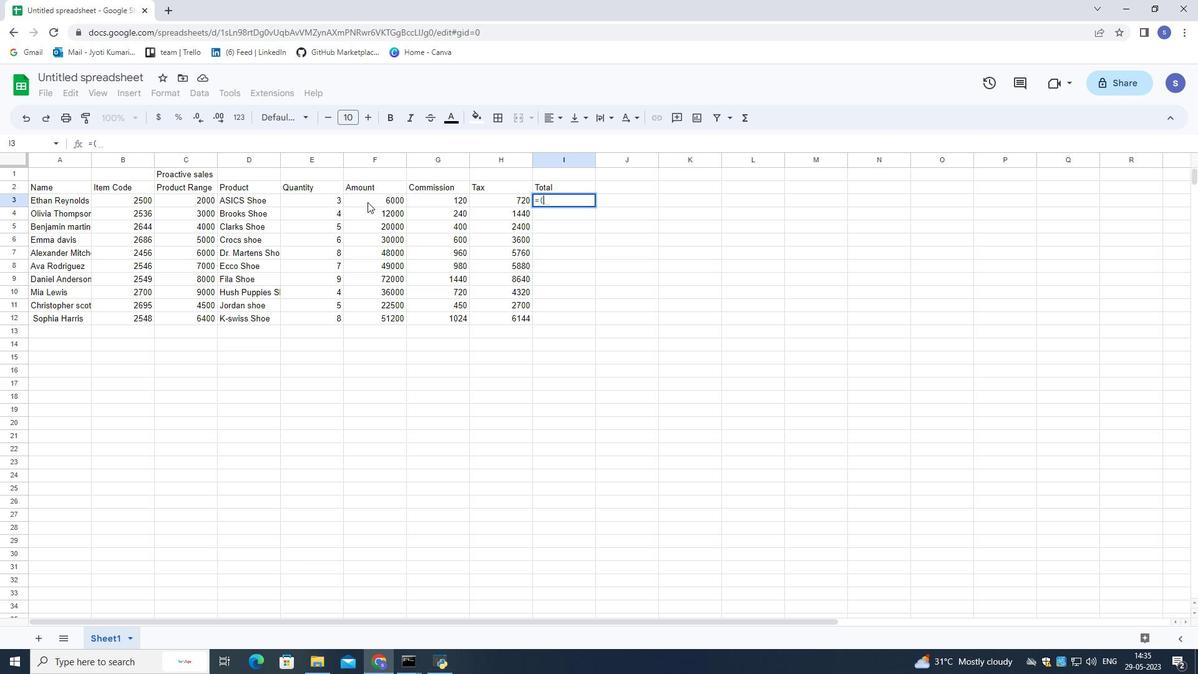 
Action: Mouse moved to (421, 221)
Screenshot: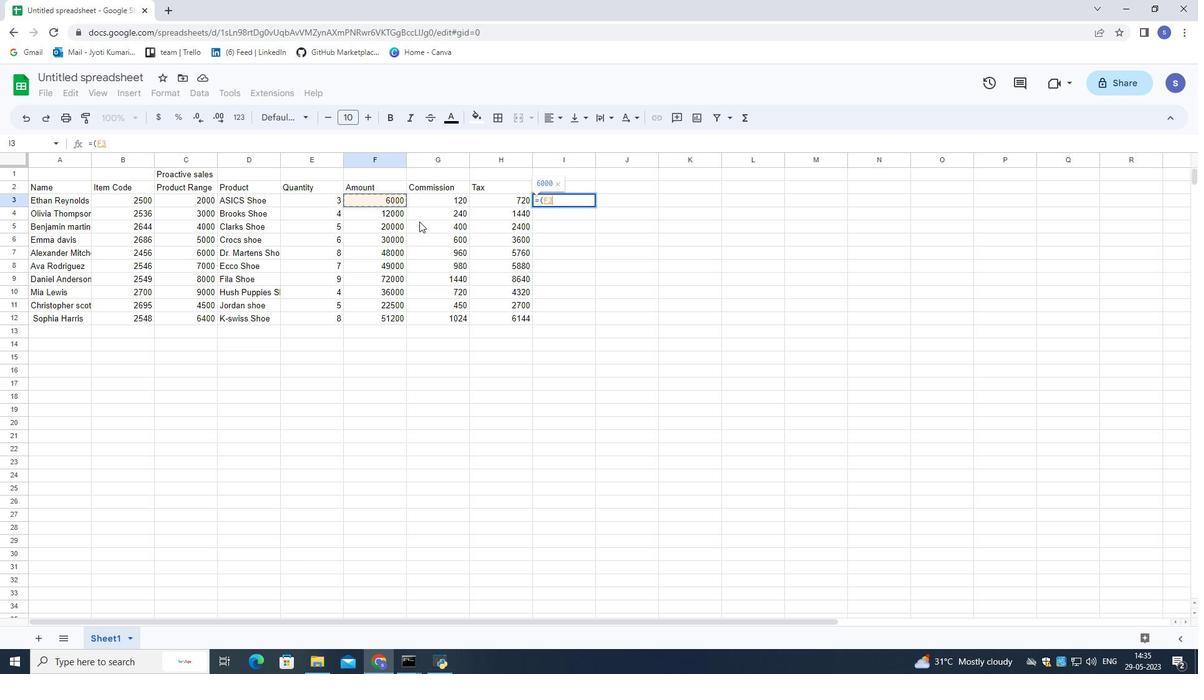 
Action: Key pressed +
Screenshot: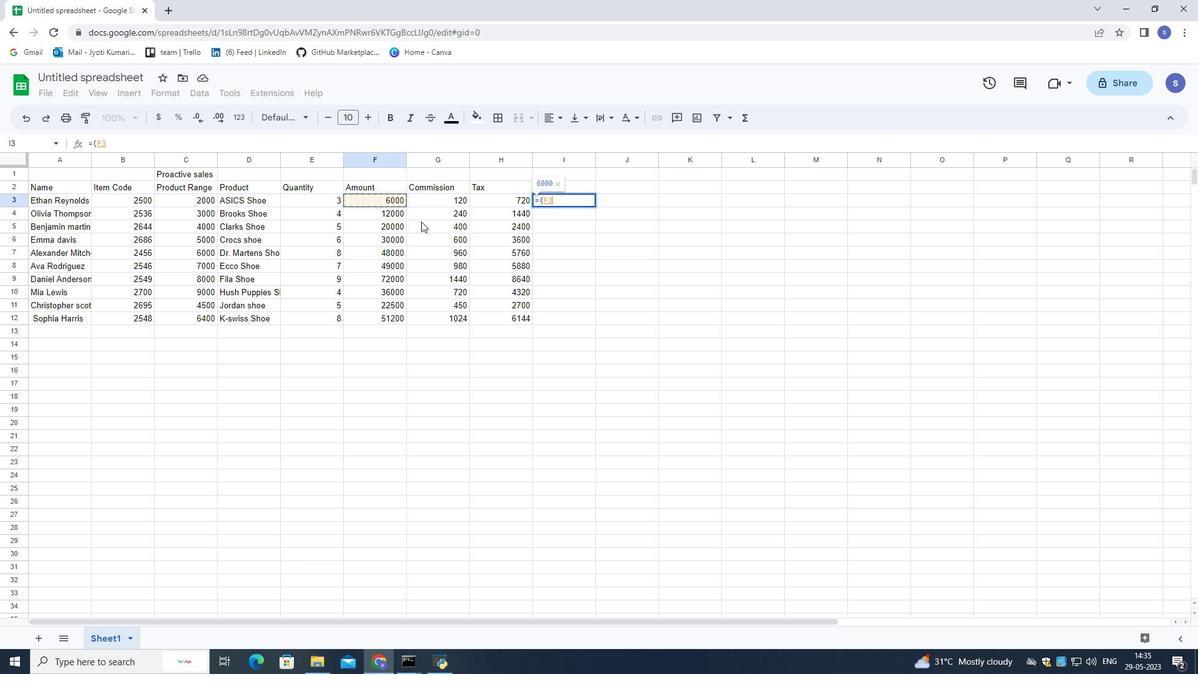 
Action: Mouse moved to (450, 197)
Screenshot: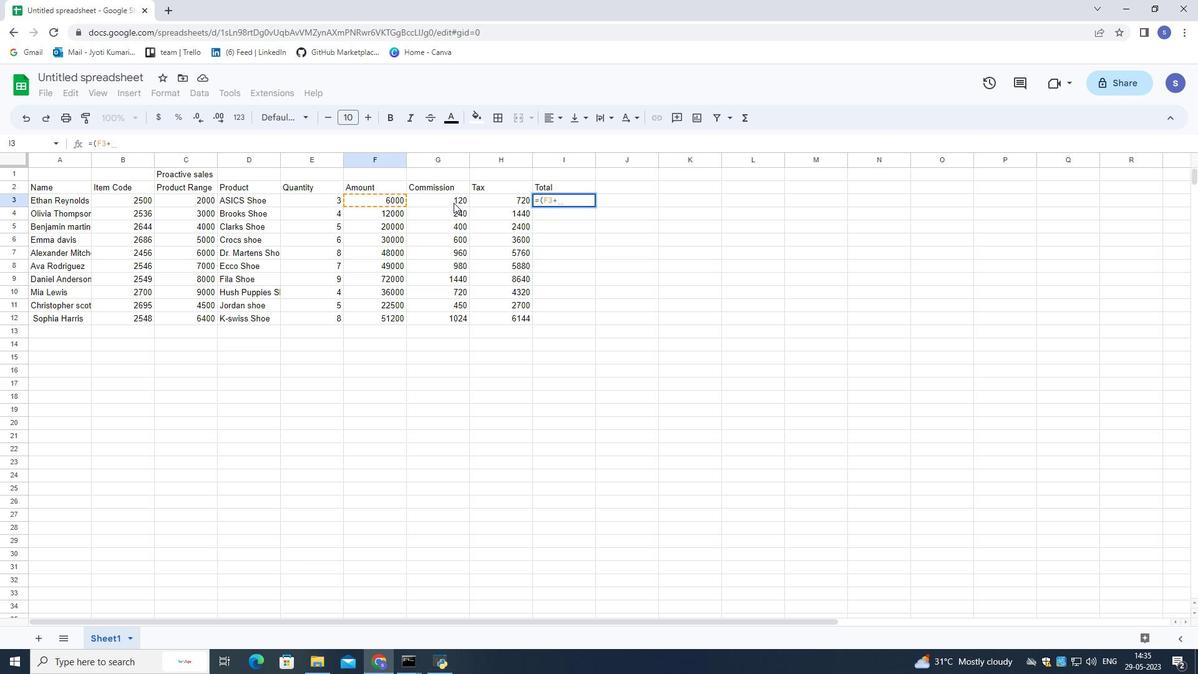 
Action: Mouse pressed left at (450, 197)
Screenshot: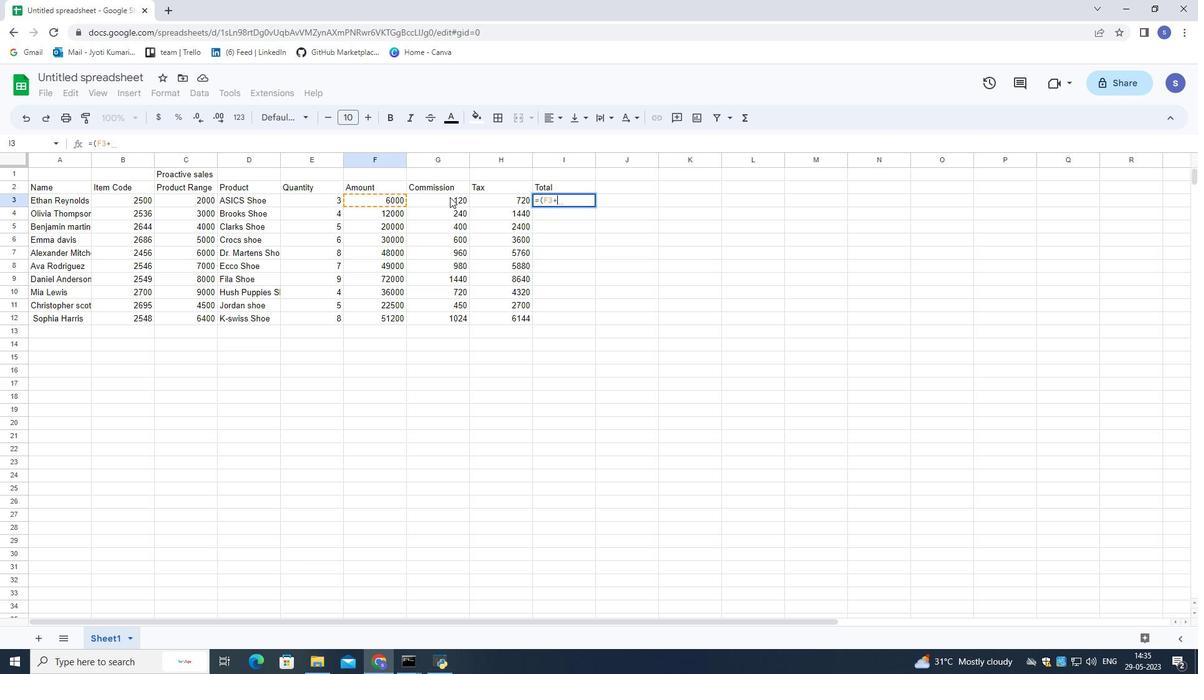 
Action: Mouse moved to (461, 204)
Screenshot: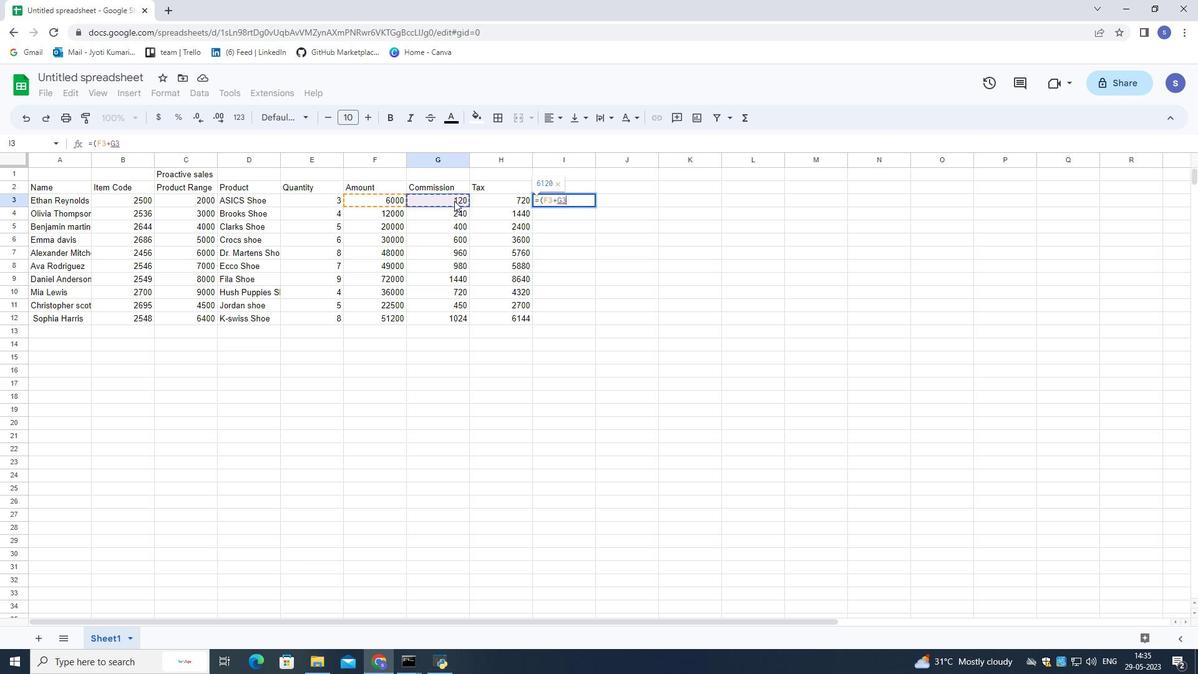 
Action: Key pressed <Key.shift_r>)<Key.enter>
Screenshot: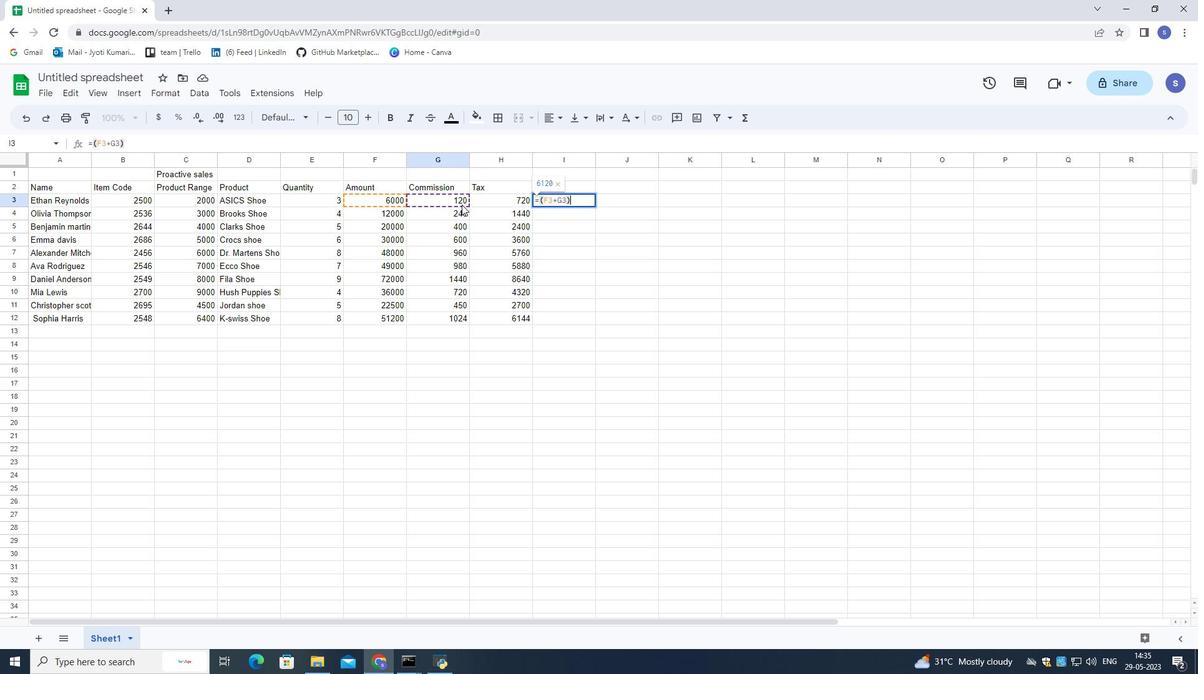 
Action: Mouse moved to (608, 297)
Screenshot: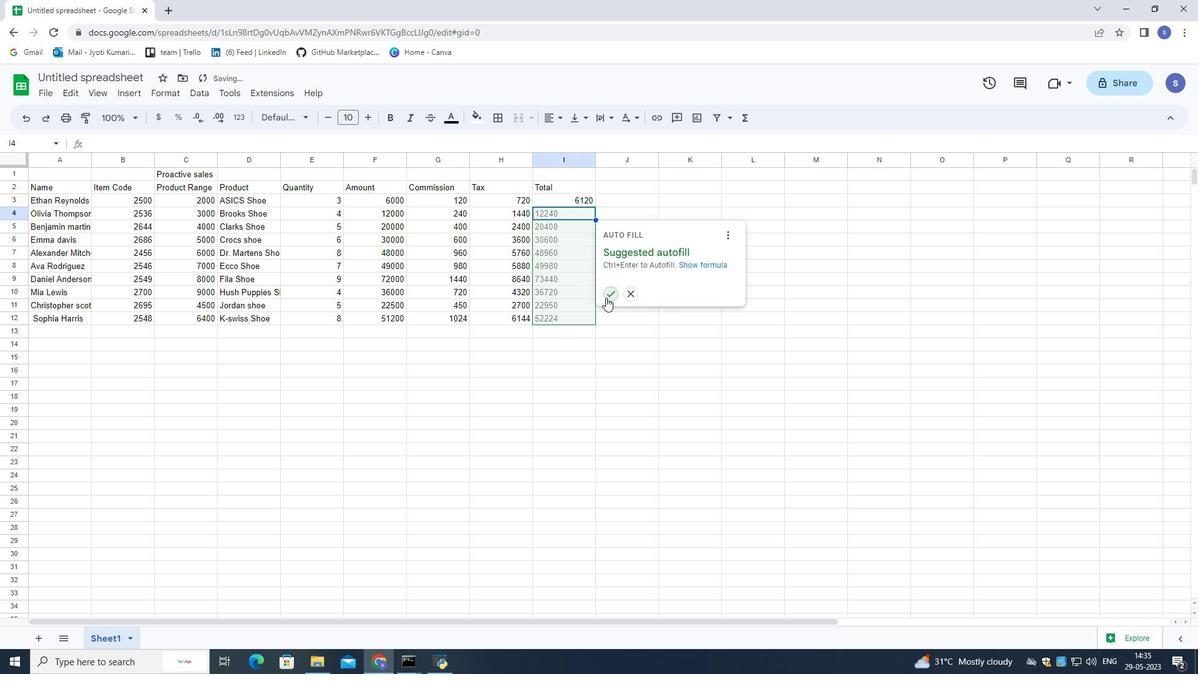 
Action: Mouse pressed left at (608, 297)
Screenshot: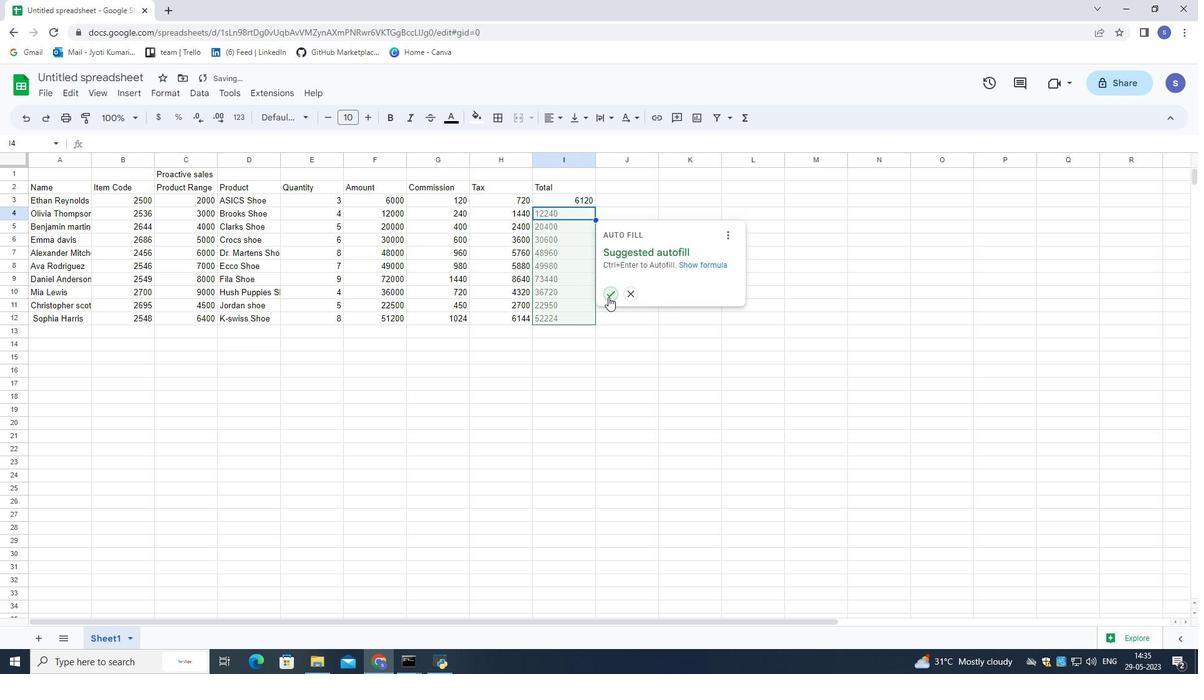 
Action: Mouse moved to (604, 401)
Screenshot: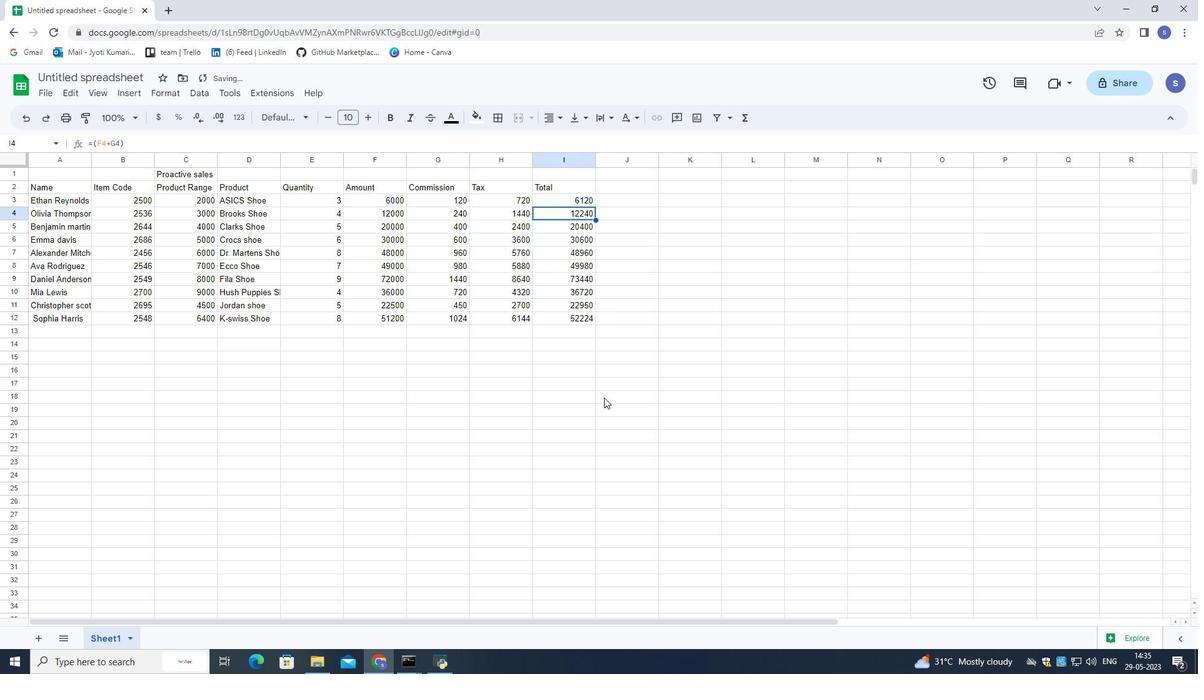 
Action: Mouse pressed left at (604, 401)
Screenshot: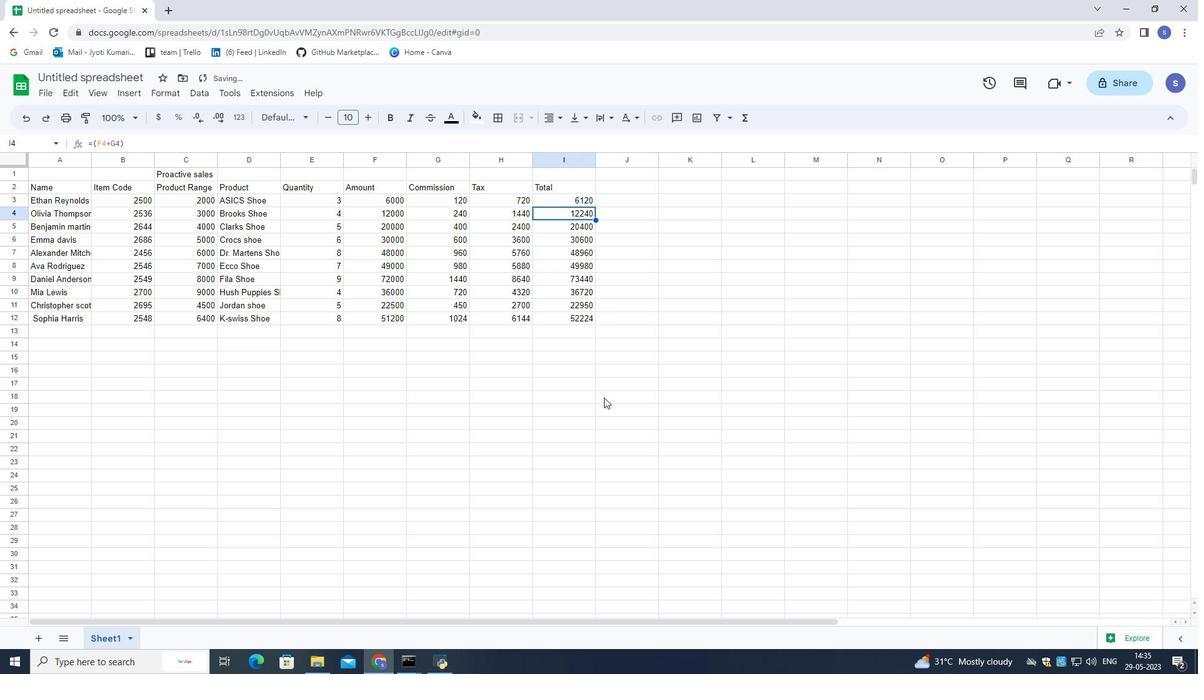 
Action: Mouse moved to (657, 281)
Screenshot: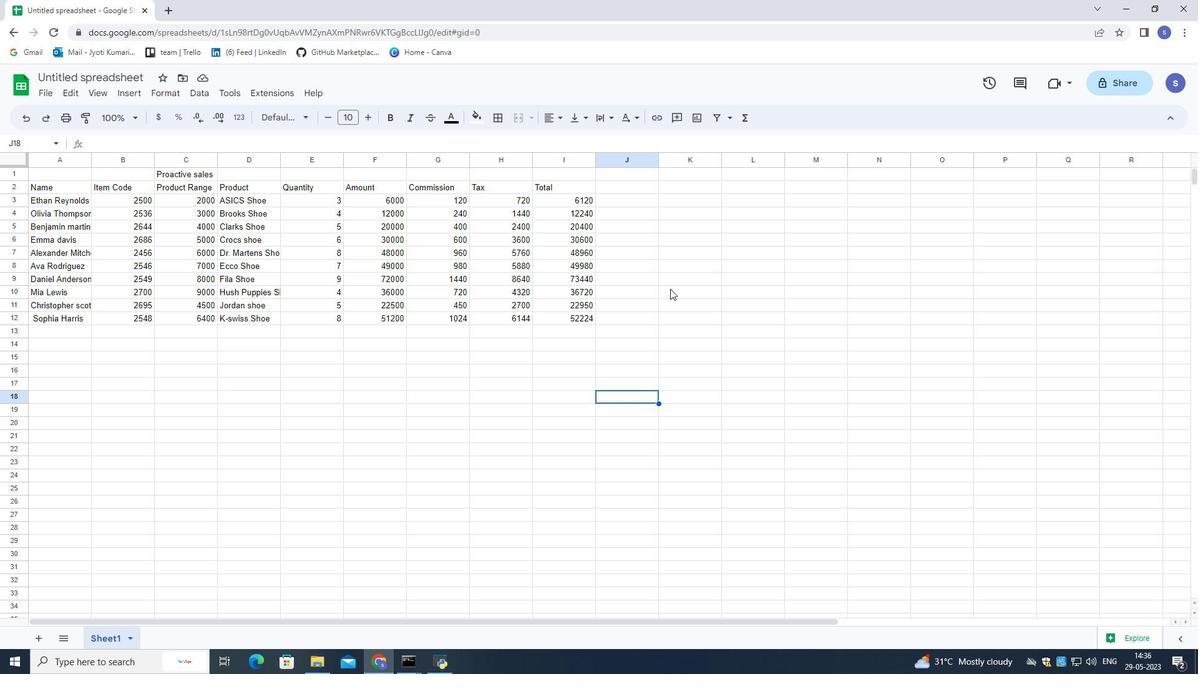 
Action: Mouse pressed left at (657, 281)
Screenshot: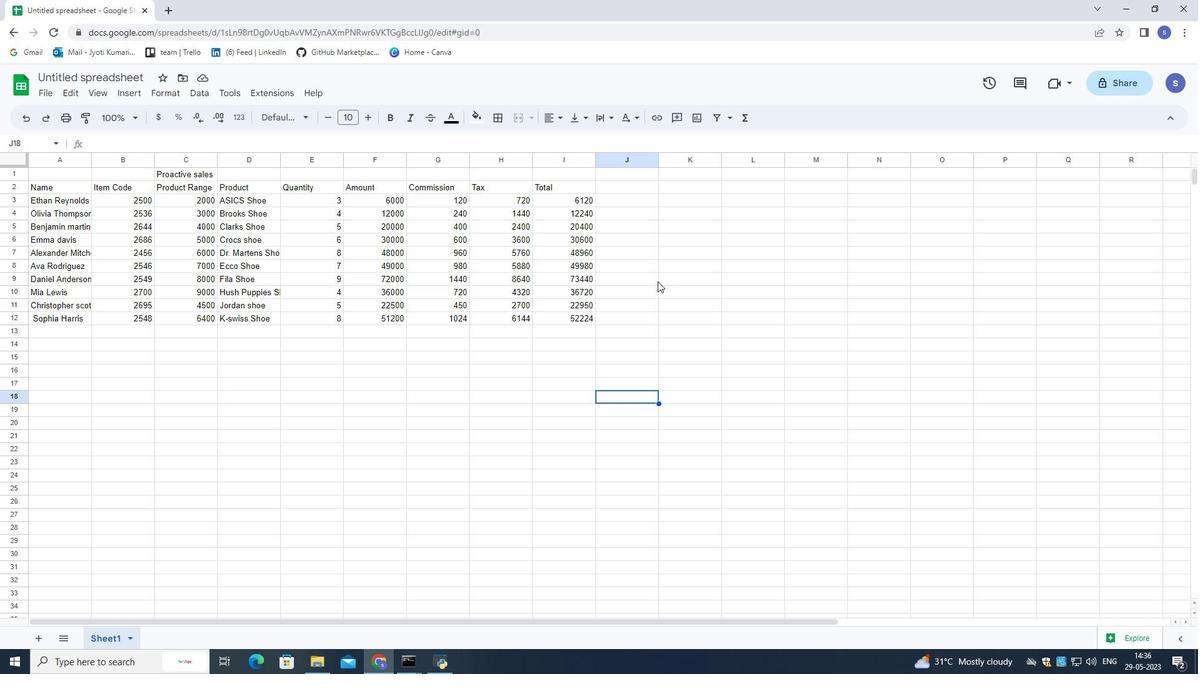 
Action: Mouse moved to (645, 310)
Screenshot: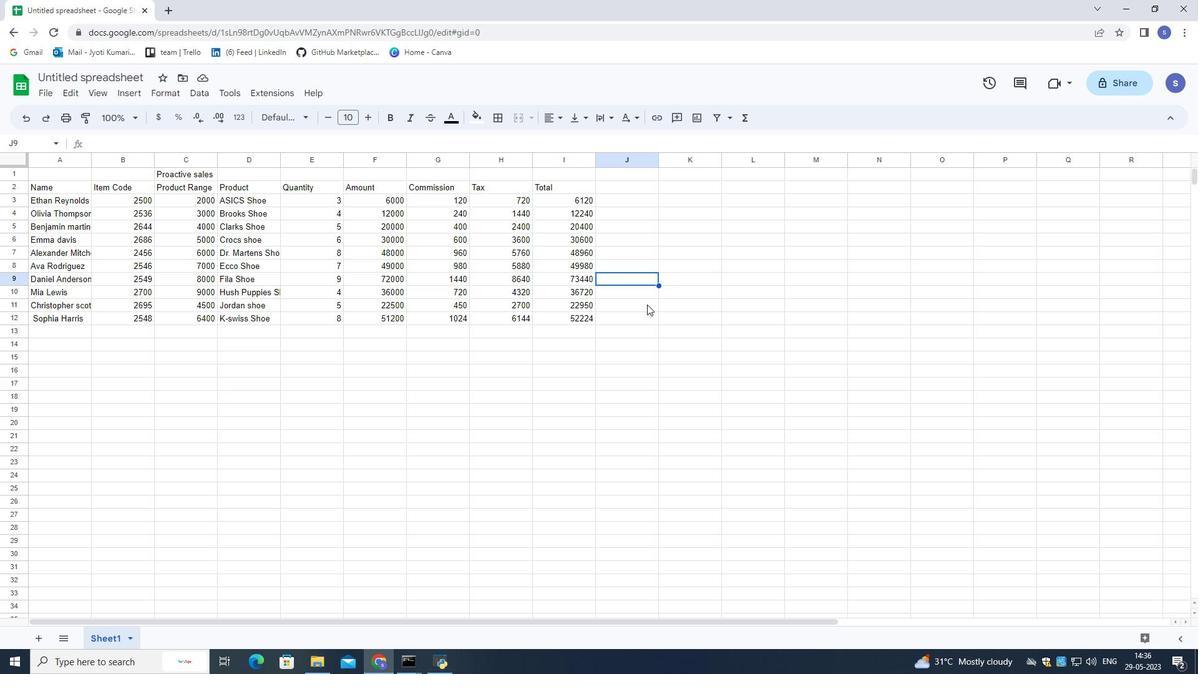 
Action: Mouse pressed left at (645, 310)
Screenshot: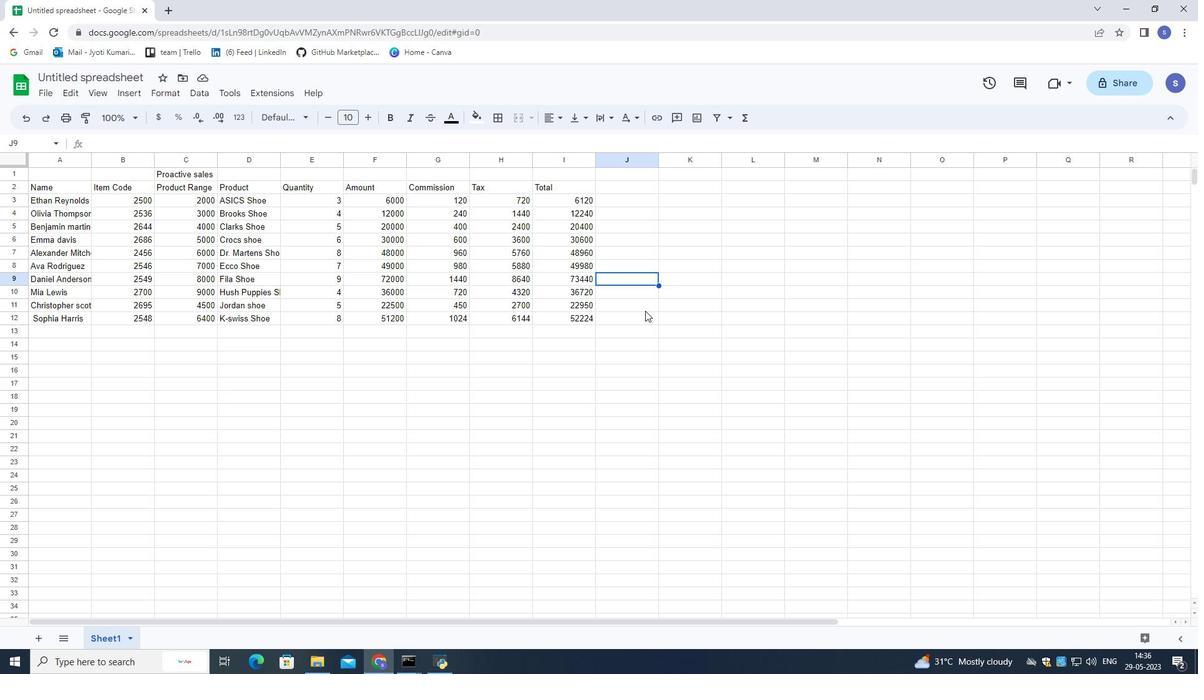 
Action: Mouse moved to (435, 182)
Screenshot: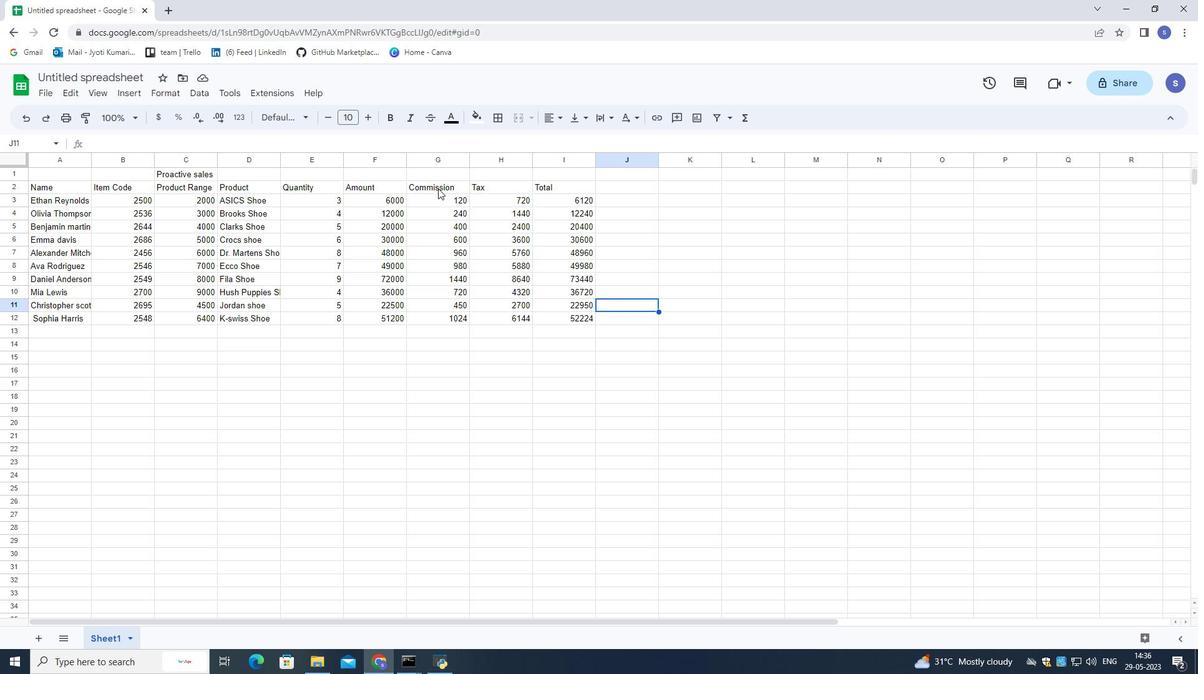 
Action: Mouse pressed left at (435, 182)
Screenshot: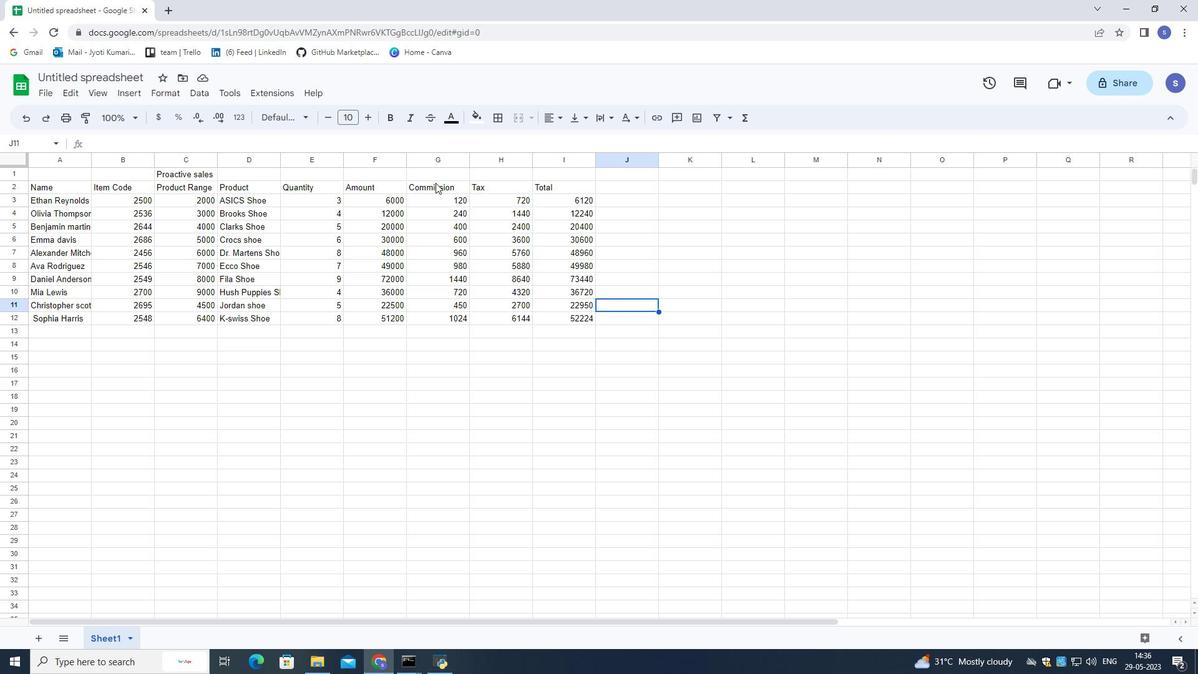 
Action: Mouse moved to (479, 186)
Screenshot: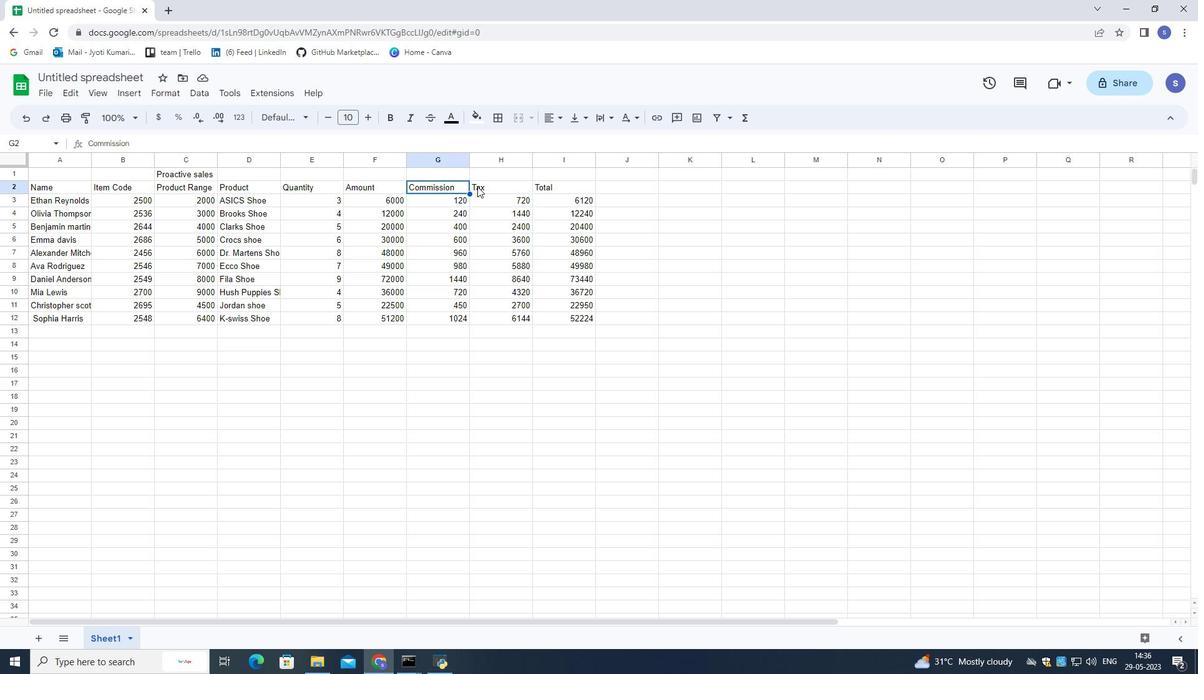 
Action: Mouse pressed left at (479, 186)
Screenshot: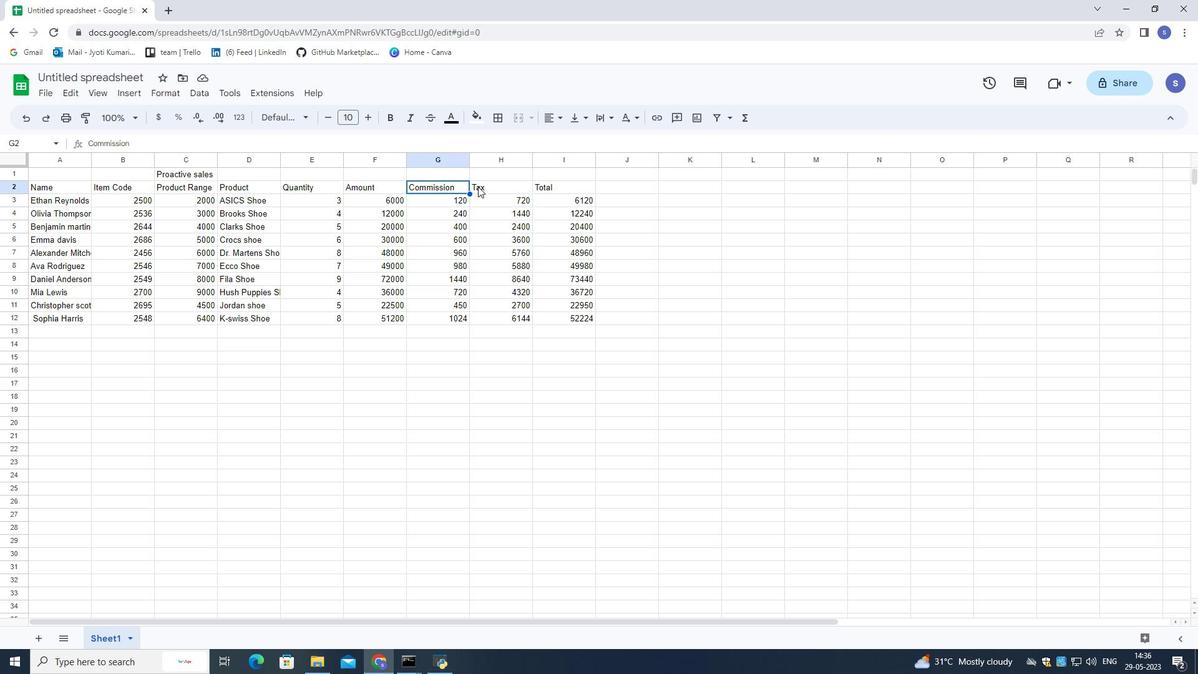 
Action: Mouse moved to (548, 181)
Screenshot: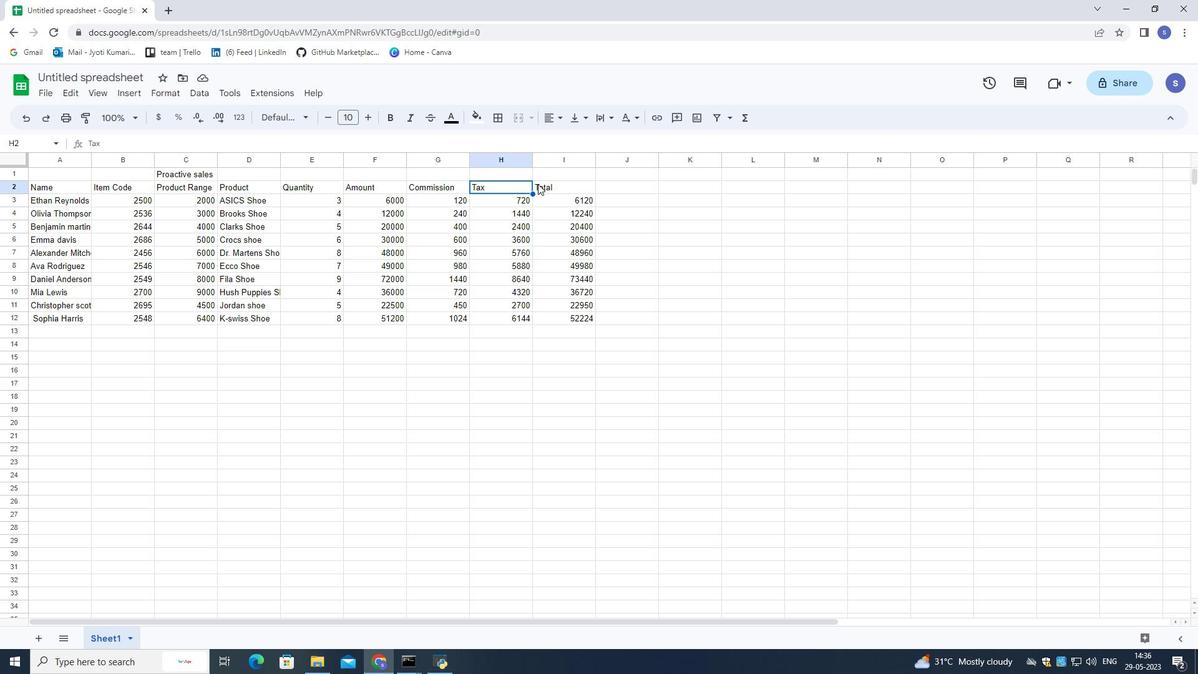 
Action: Mouse pressed left at (548, 181)
Screenshot: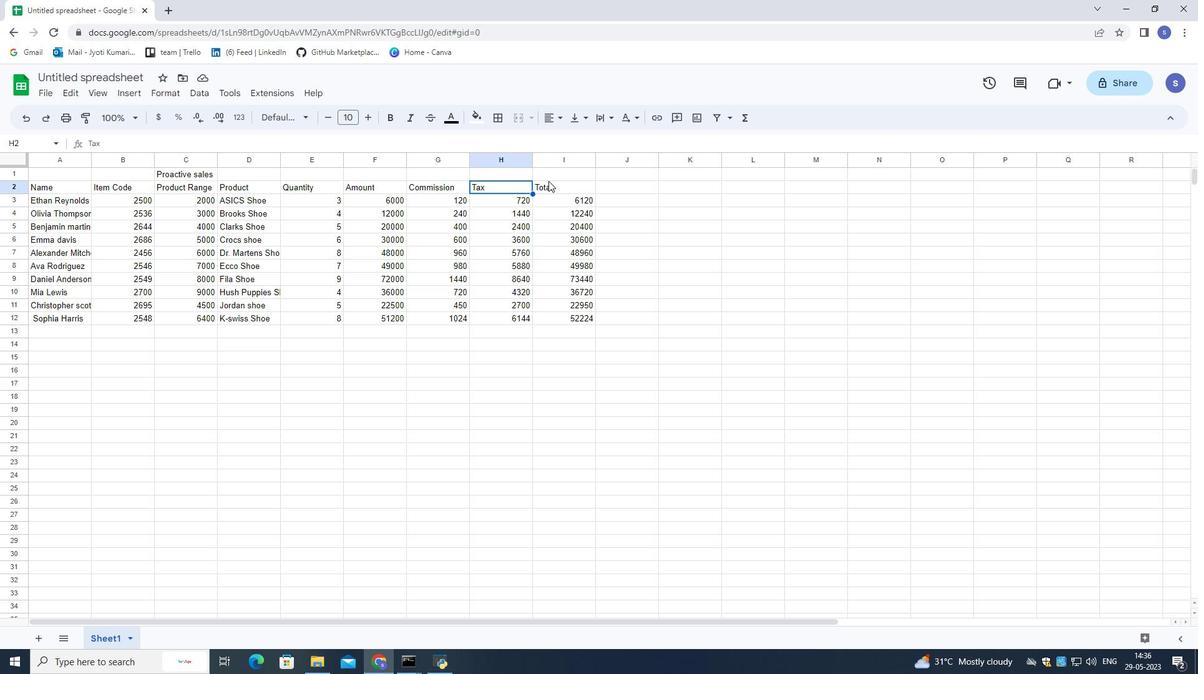 
Action: Mouse moved to (385, 191)
Screenshot: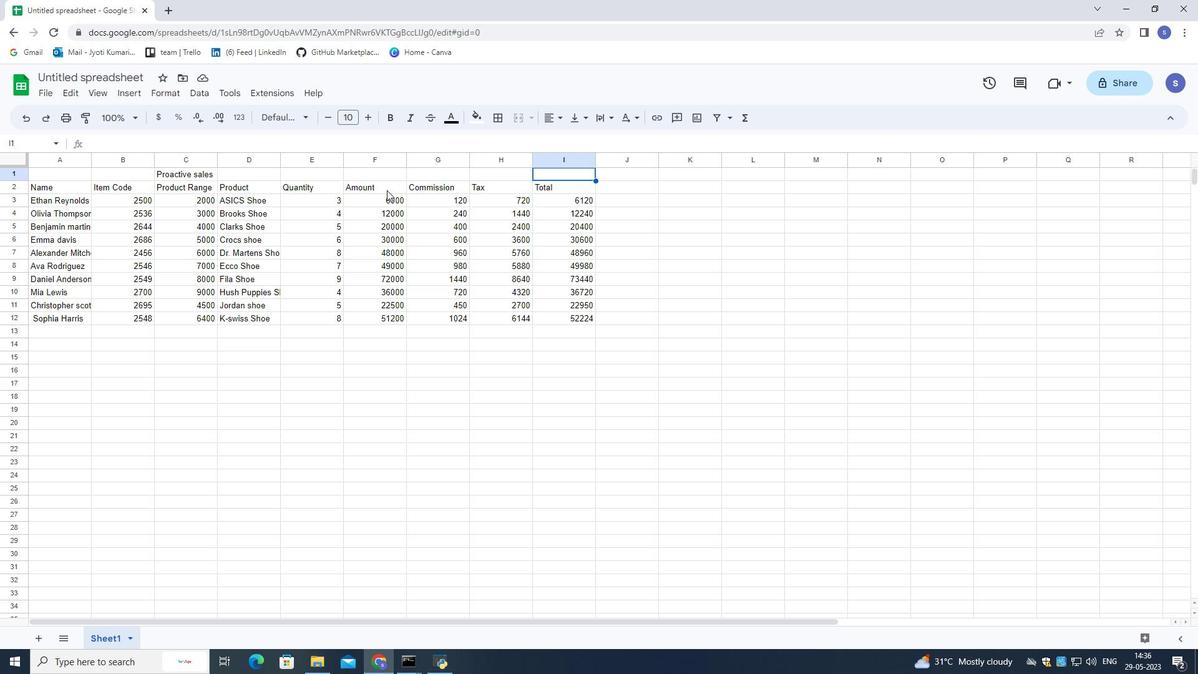 
Action: Mouse pressed left at (385, 191)
Screenshot: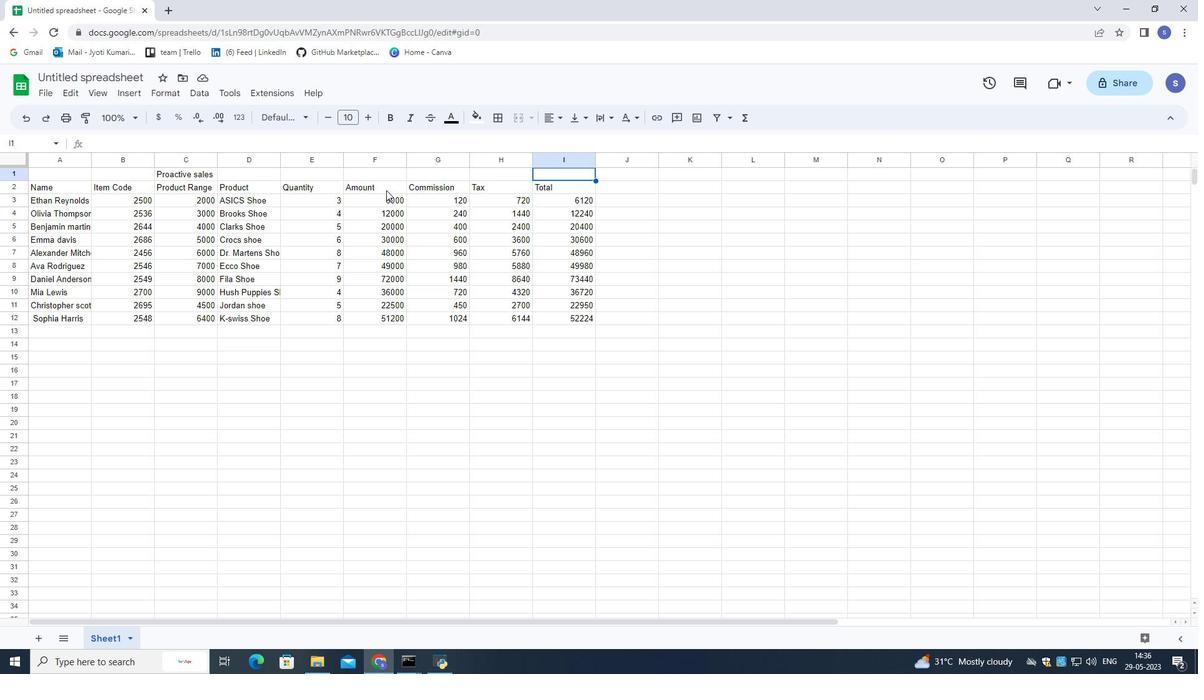 
Action: Mouse moved to (422, 189)
Screenshot: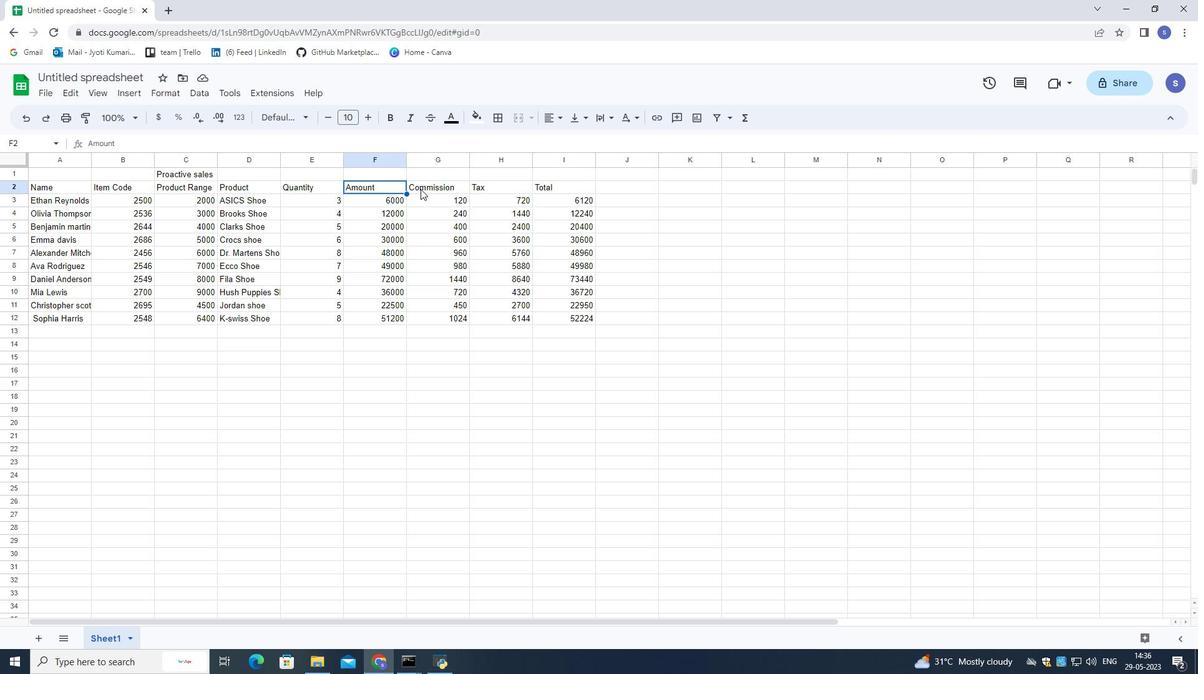 
Action: Mouse pressed left at (422, 189)
Screenshot: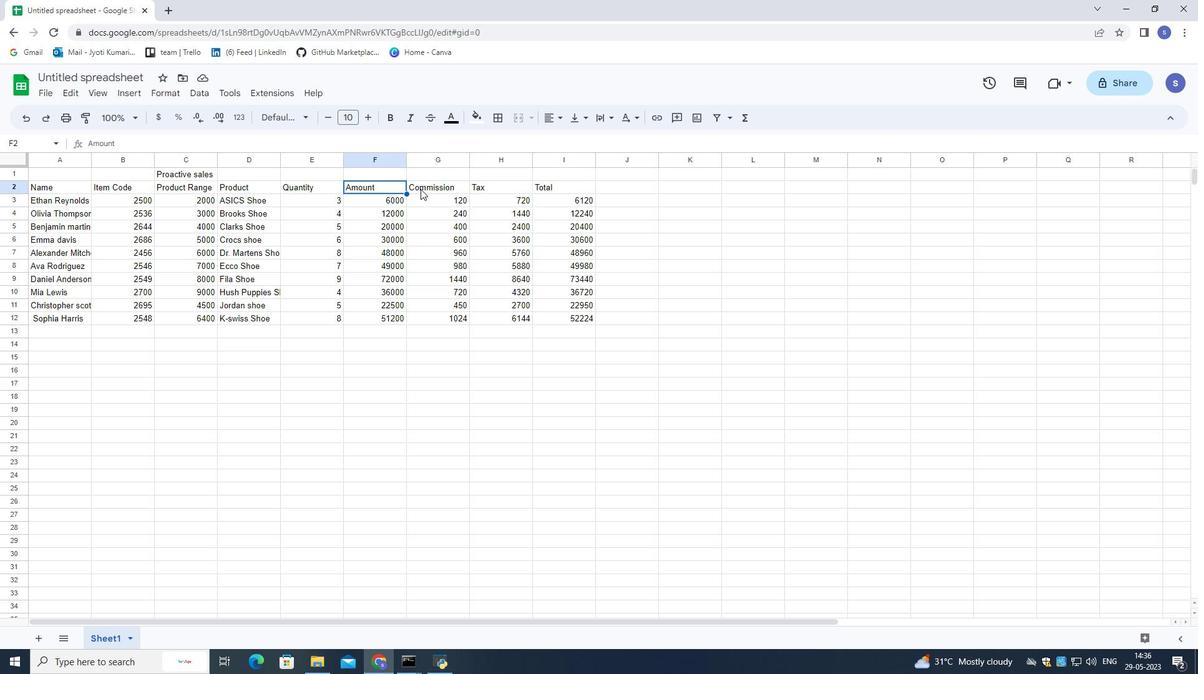 
Action: Mouse moved to (295, 189)
Screenshot: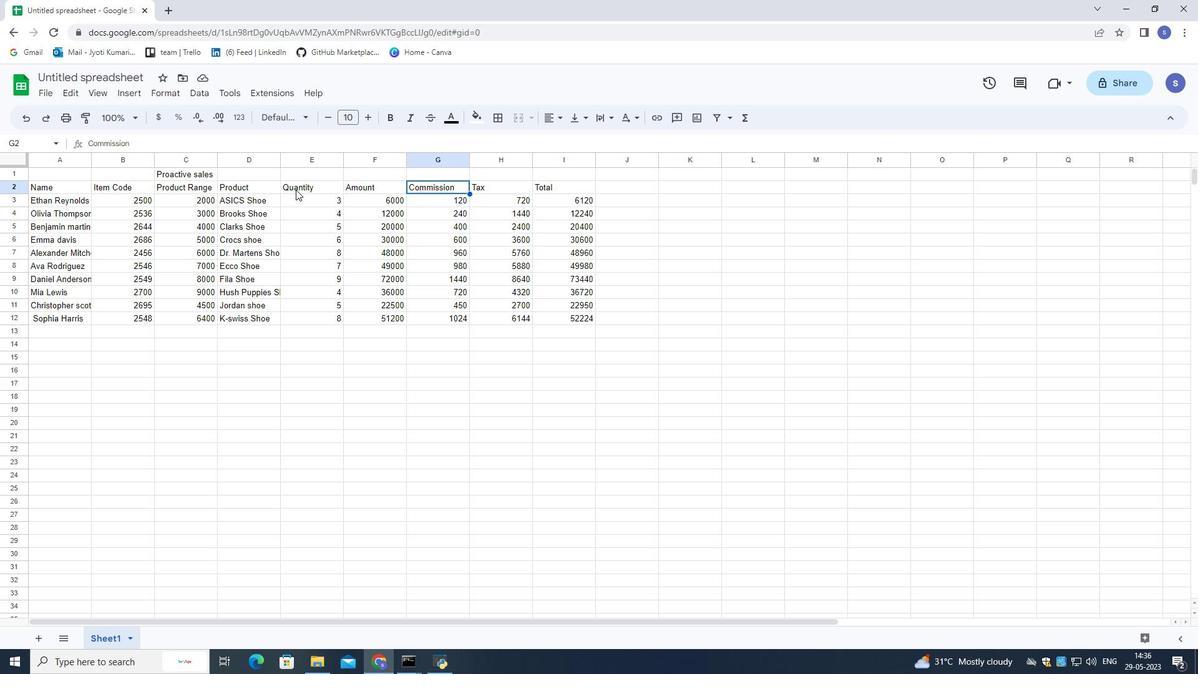 
Action: Mouse pressed left at (295, 189)
Screenshot: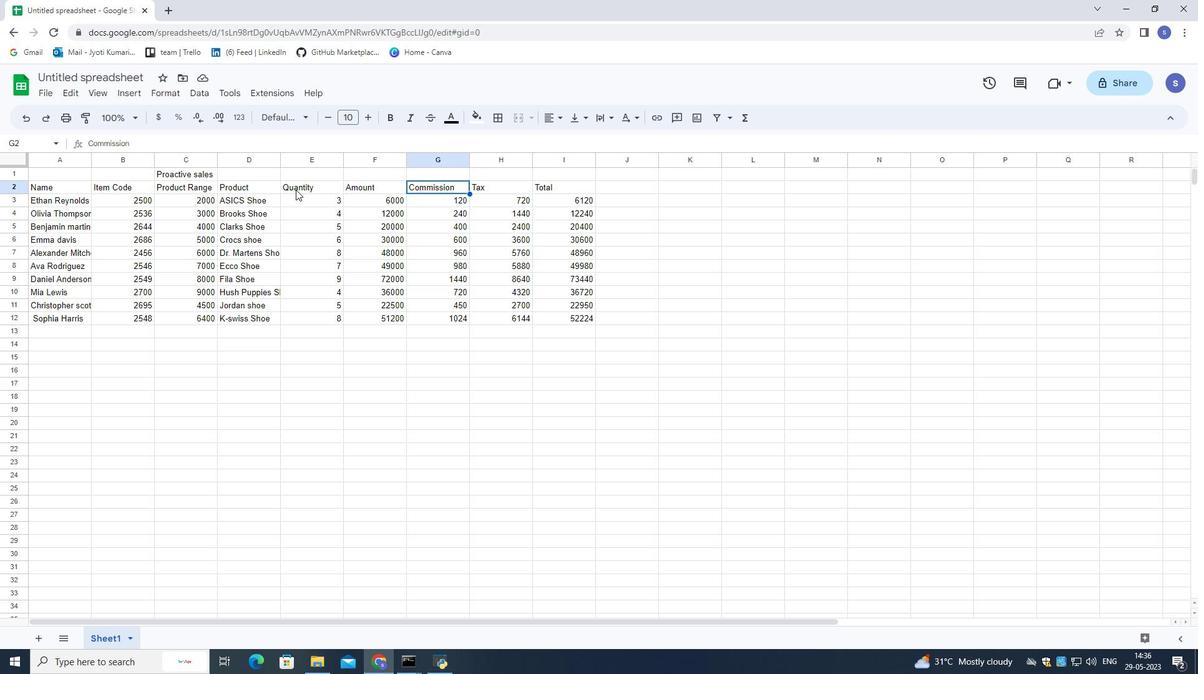
Action: Mouse moved to (254, 185)
Screenshot: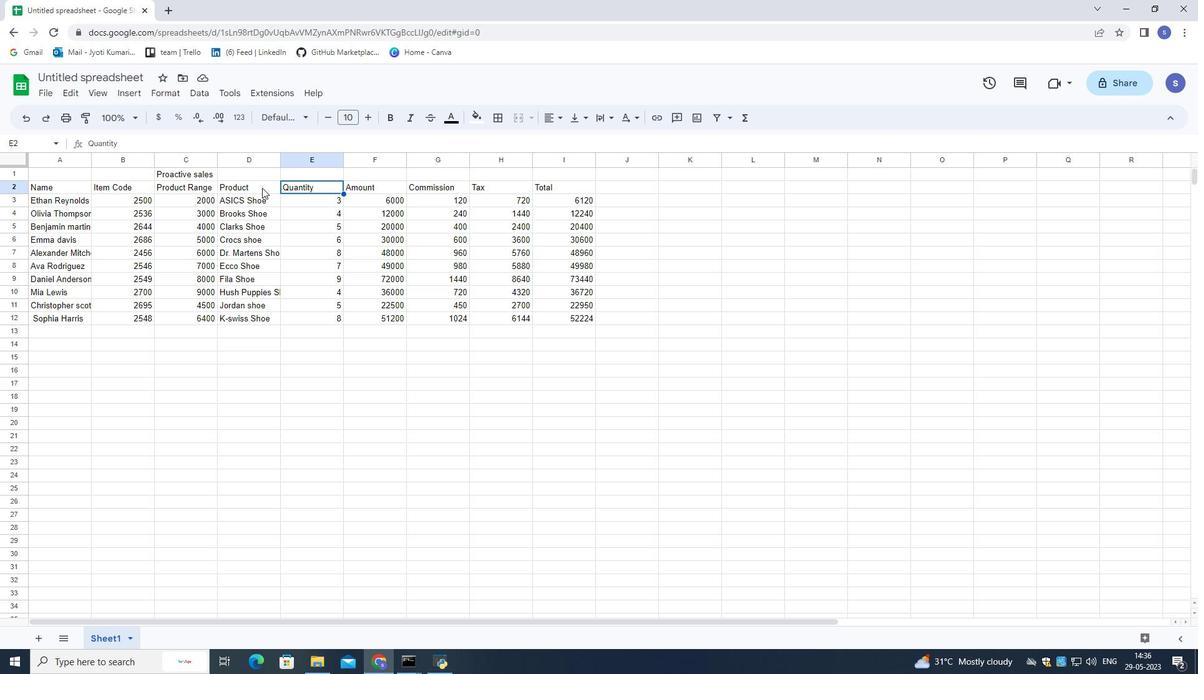 
Action: Mouse pressed left at (254, 185)
Screenshot: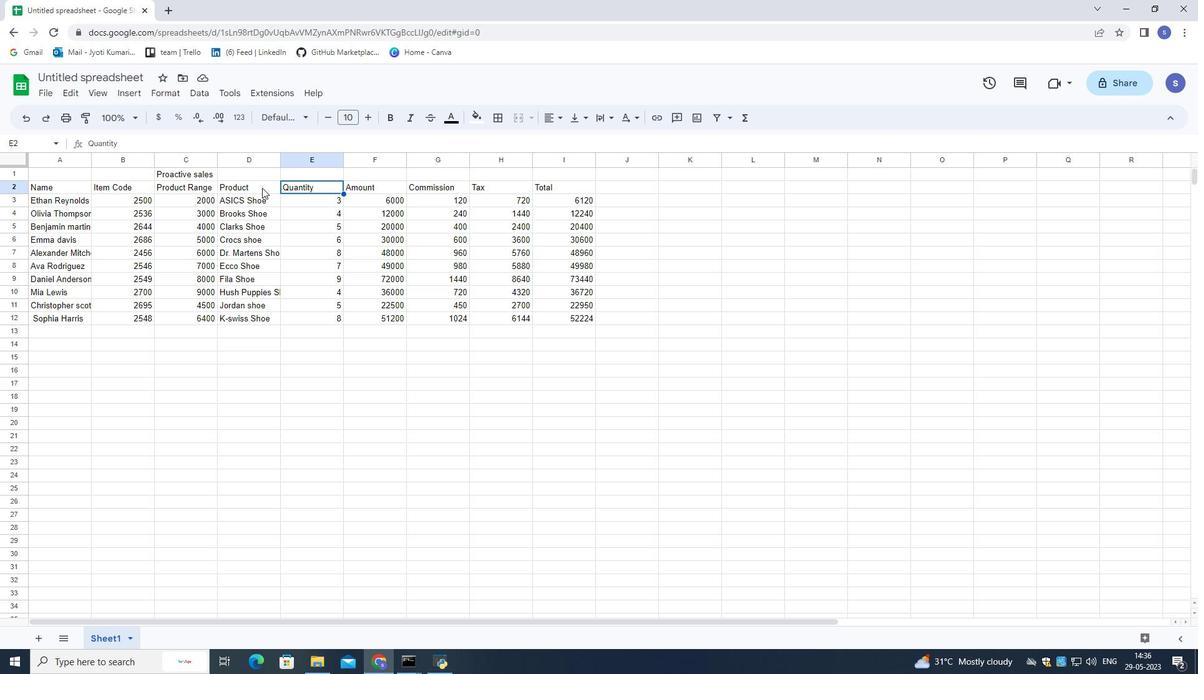 
Action: Mouse moved to (149, 185)
Screenshot: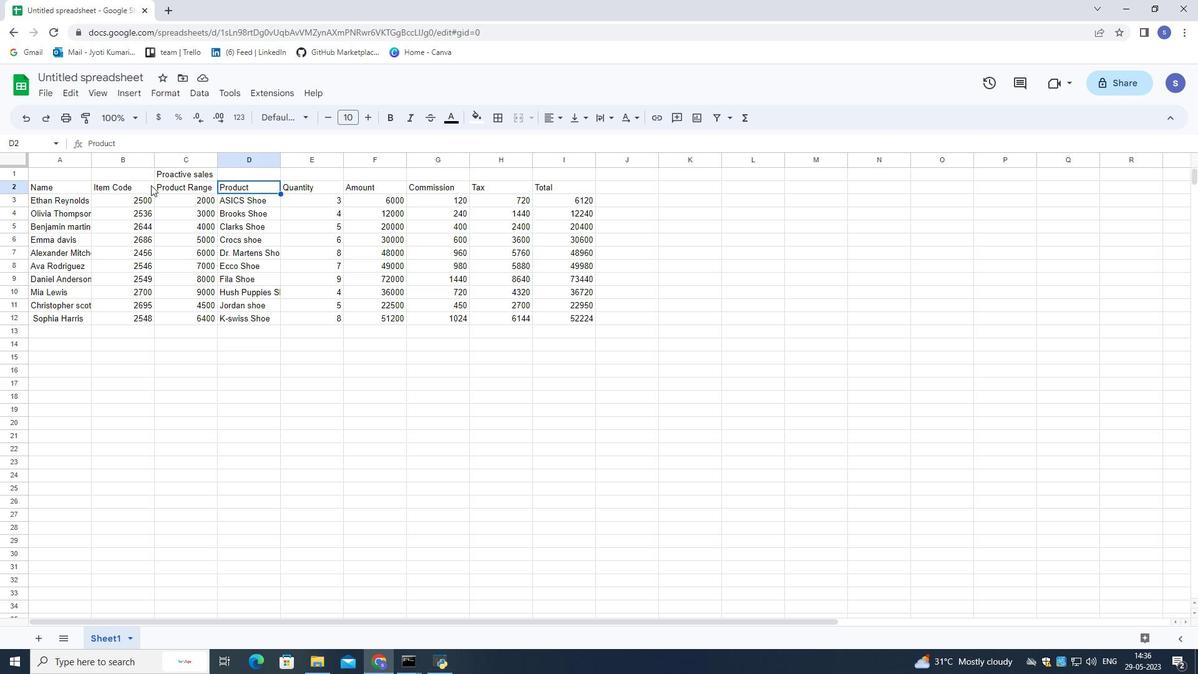 
Action: Mouse pressed left at (149, 185)
Screenshot: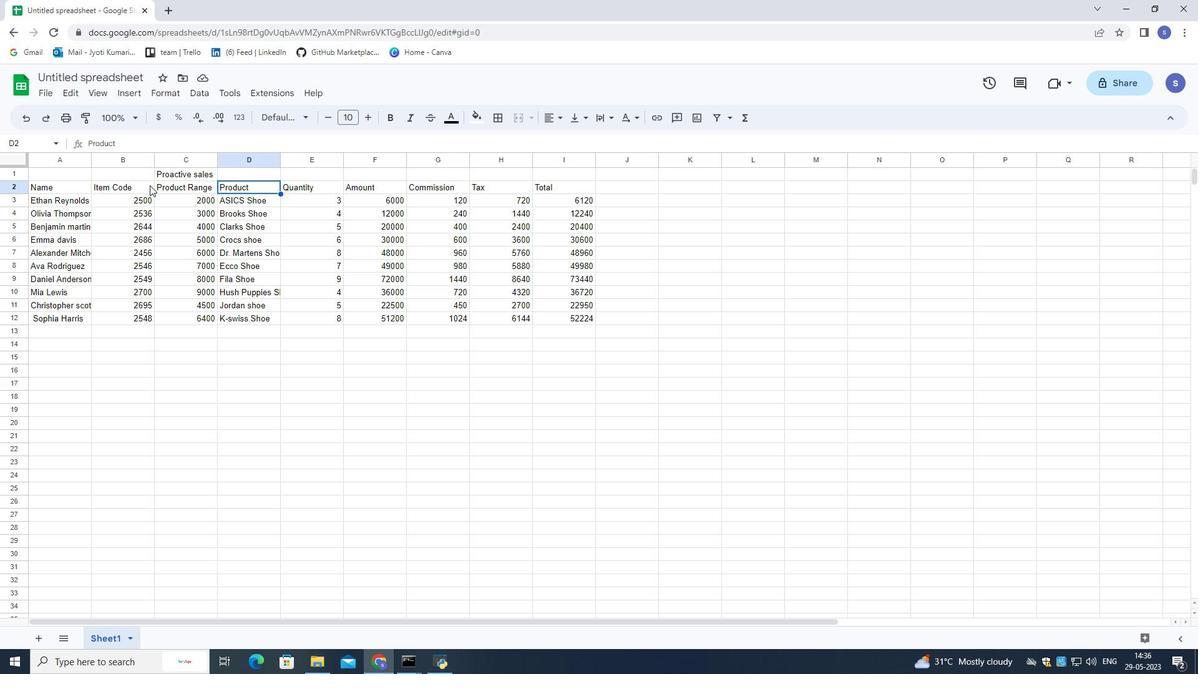 
Action: Mouse moved to (176, 186)
Screenshot: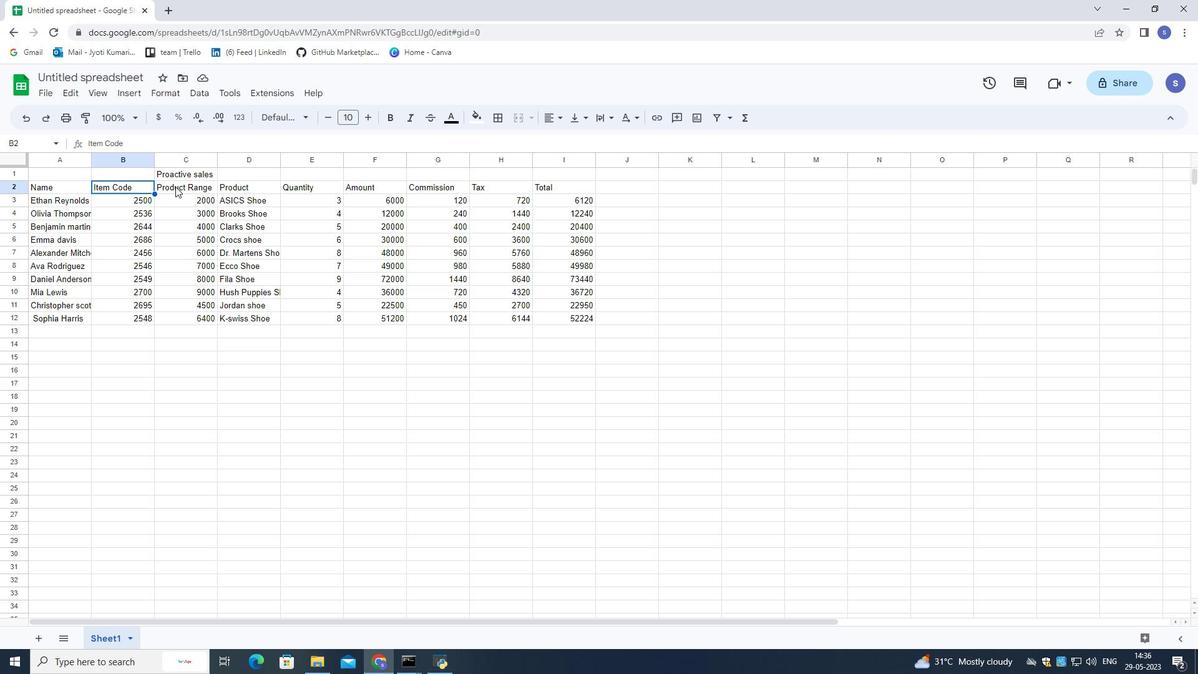 
Action: Mouse pressed left at (176, 186)
Screenshot: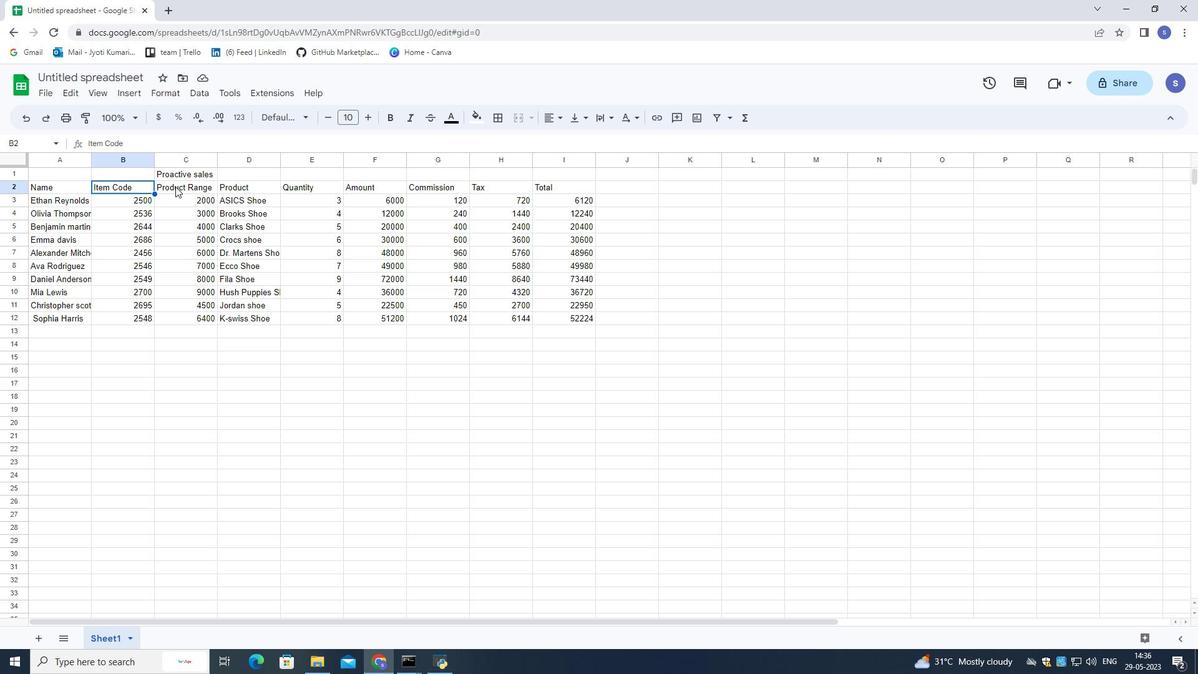 
Action: Mouse moved to (54, 187)
Screenshot: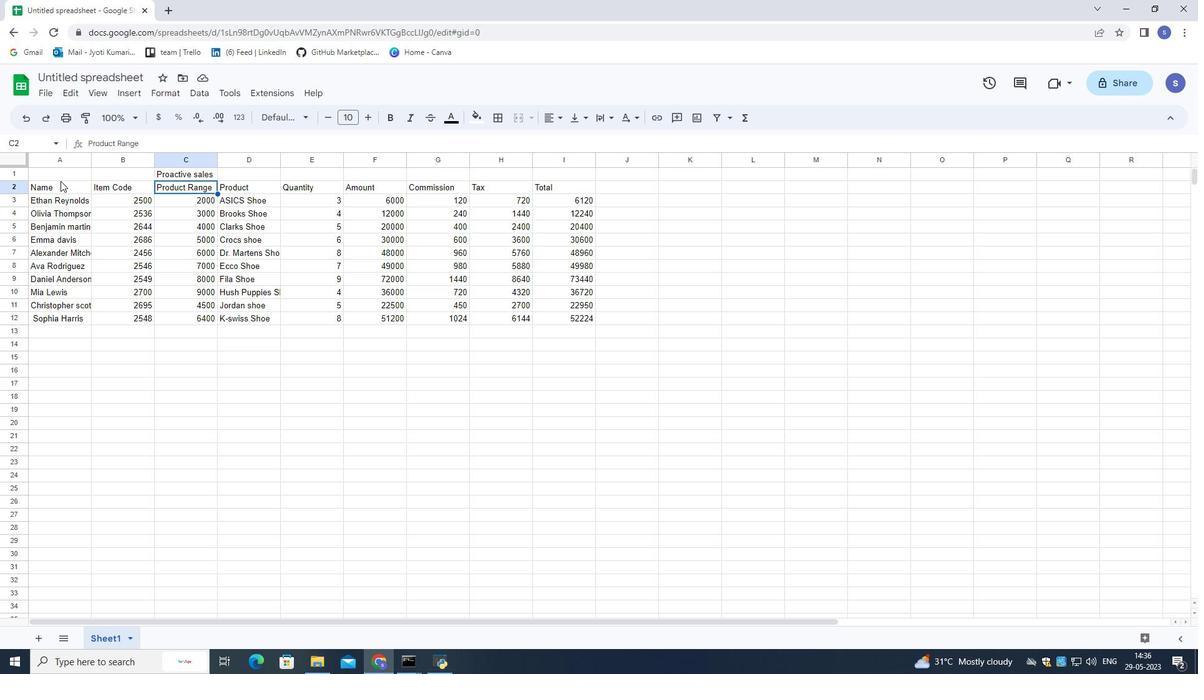 
Action: Mouse pressed left at (54, 187)
Screenshot: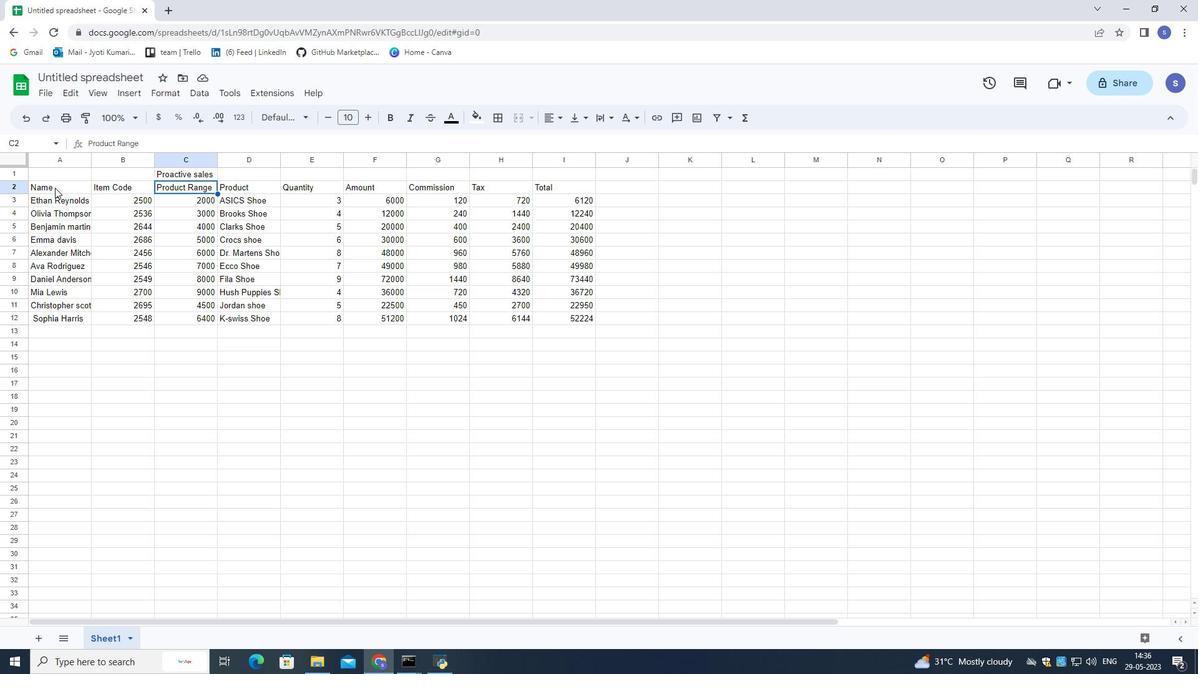 
Action: Mouse moved to (88, 75)
Screenshot: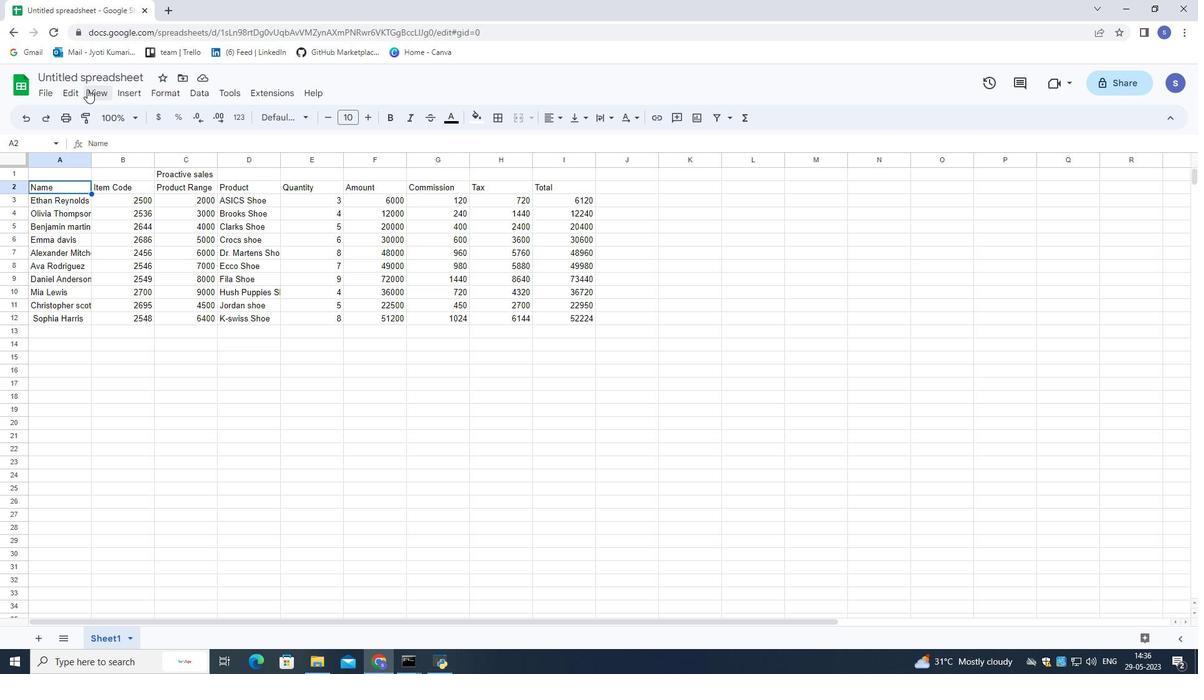 
Action: Mouse pressed left at (88, 75)
Screenshot: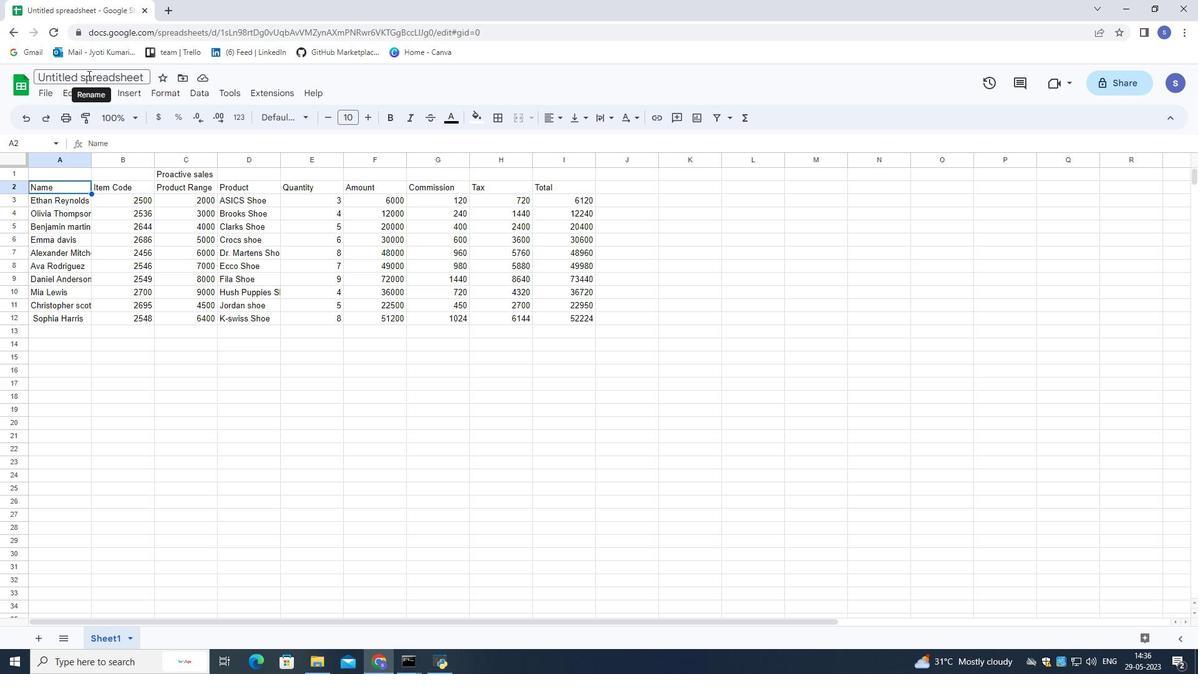 
Action: Mouse pressed left at (88, 75)
Screenshot: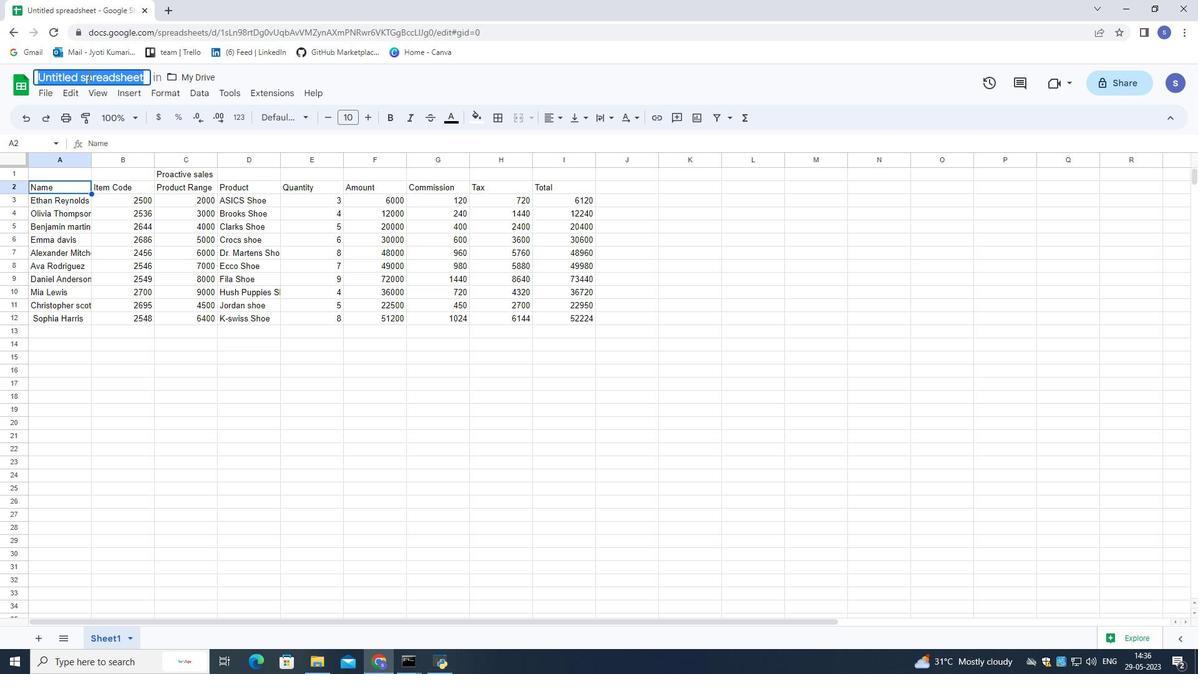 
Action: Mouse pressed left at (88, 75)
Screenshot: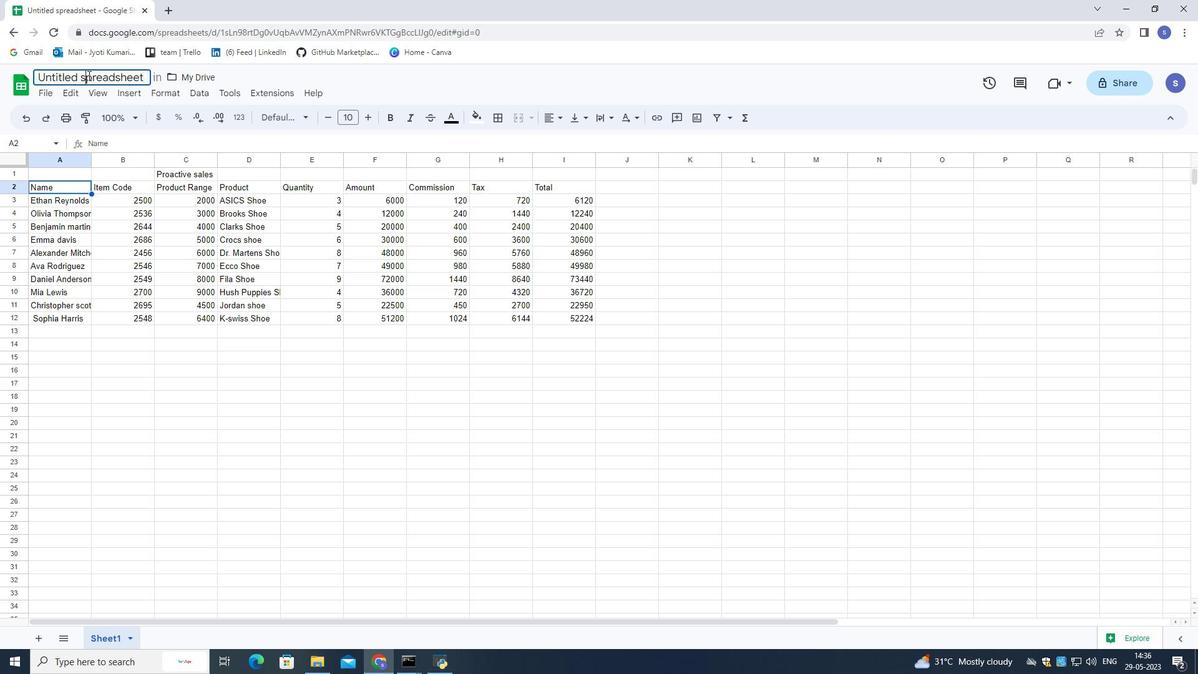 
Action: Mouse pressed left at (88, 75)
Screenshot: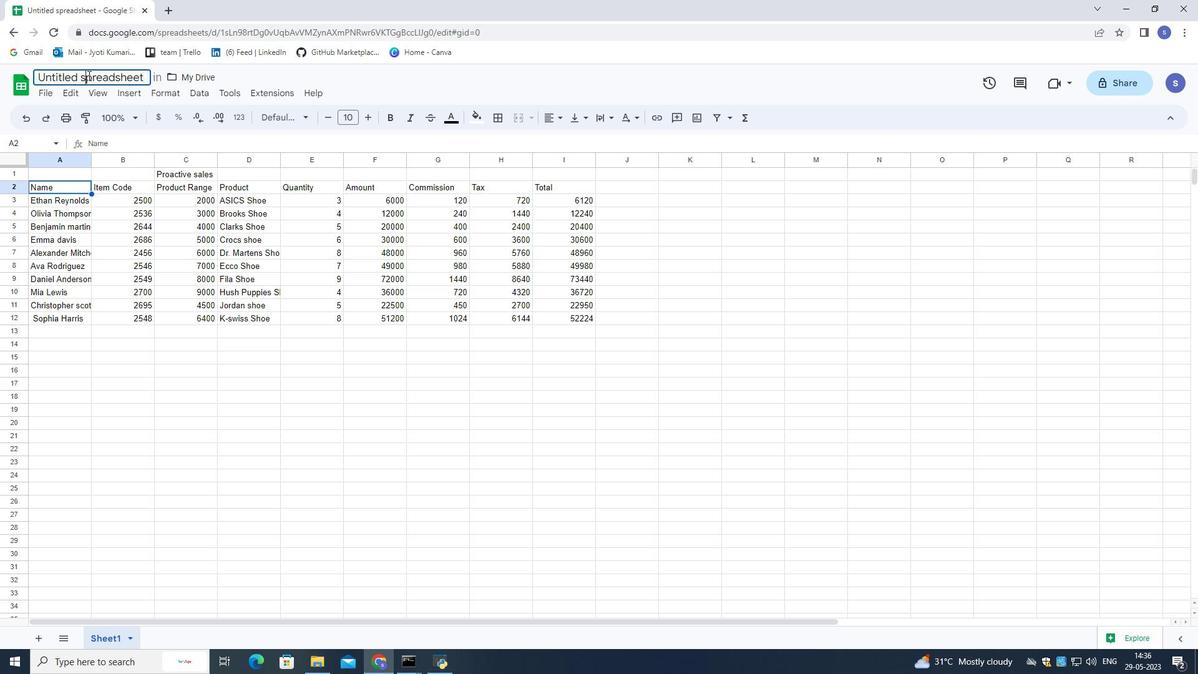 
Action: Mouse pressed left at (88, 75)
